Task: Research Airbnb options in Velingrad, Bulgaria from 7th December, 2023 to 14th December, 2023 for 1 adult. Place can be shared room with 1  bedroom having 1 bed and 1 bathroom. Property type can be hotel. Booking option can be shelf check-in. Look for 5 properties as per requirement.
Action: Mouse moved to (461, 172)
Screenshot: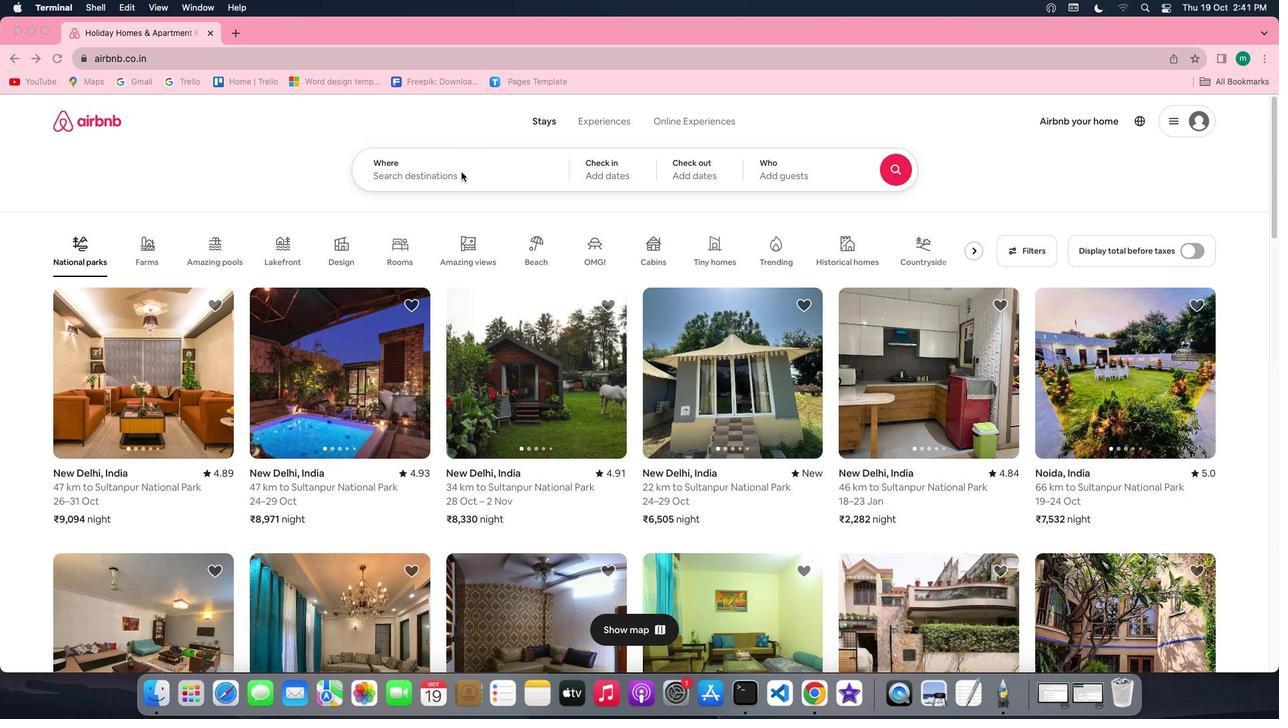 
Action: Mouse pressed left at (461, 172)
Screenshot: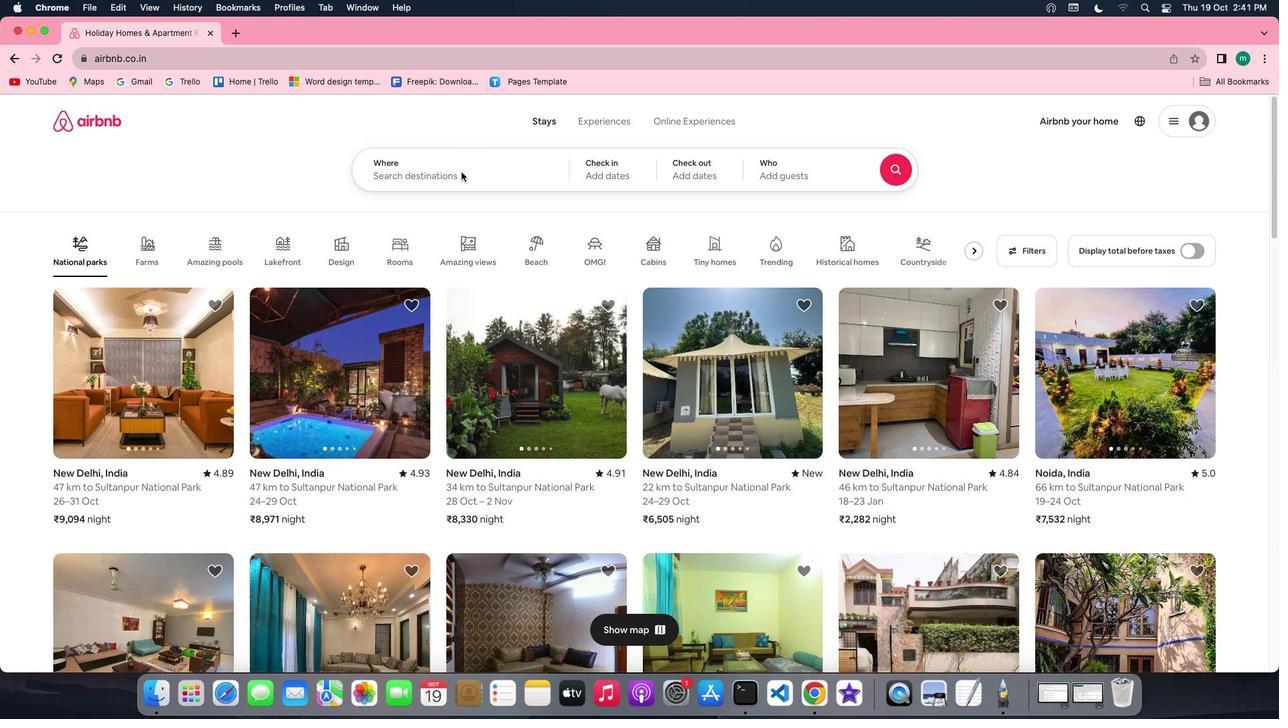 
Action: Mouse pressed left at (461, 172)
Screenshot: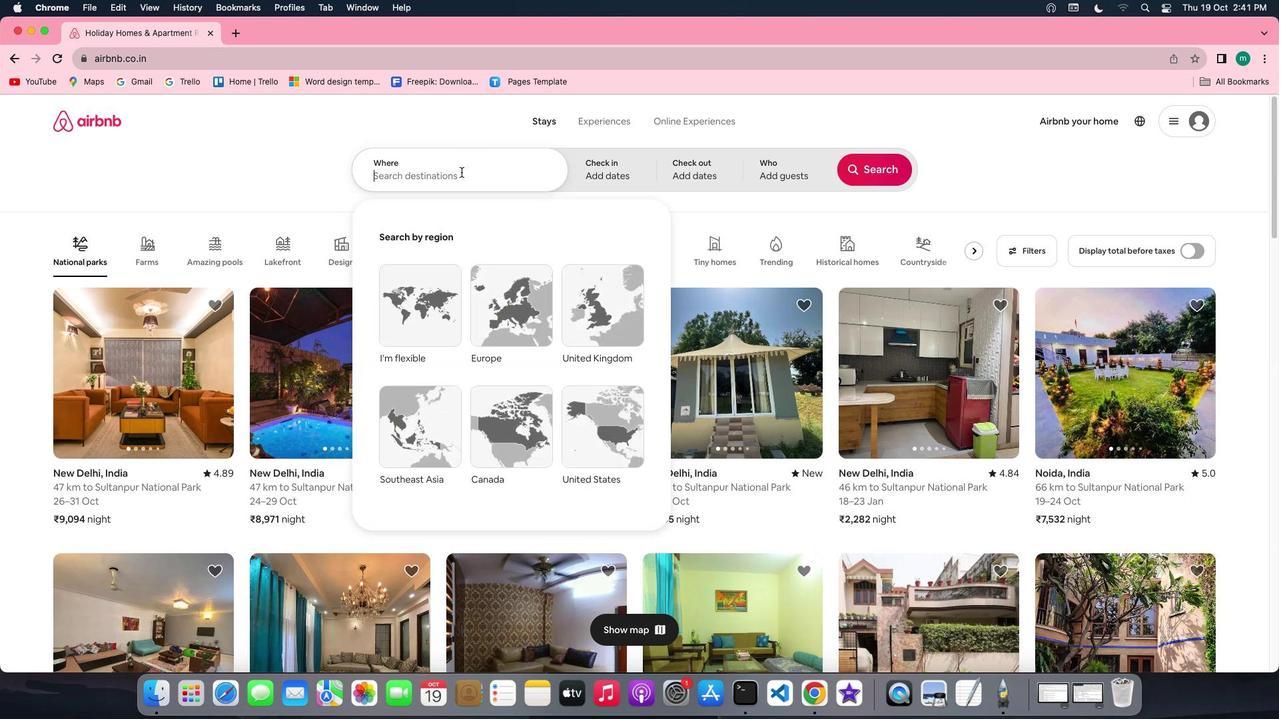 
Action: Key pressed Key.shift'V''e''l''i''n''g''r''a''d'','Key.spaceKey.shift'b''u''l''g''a''r''i''a'
Screenshot: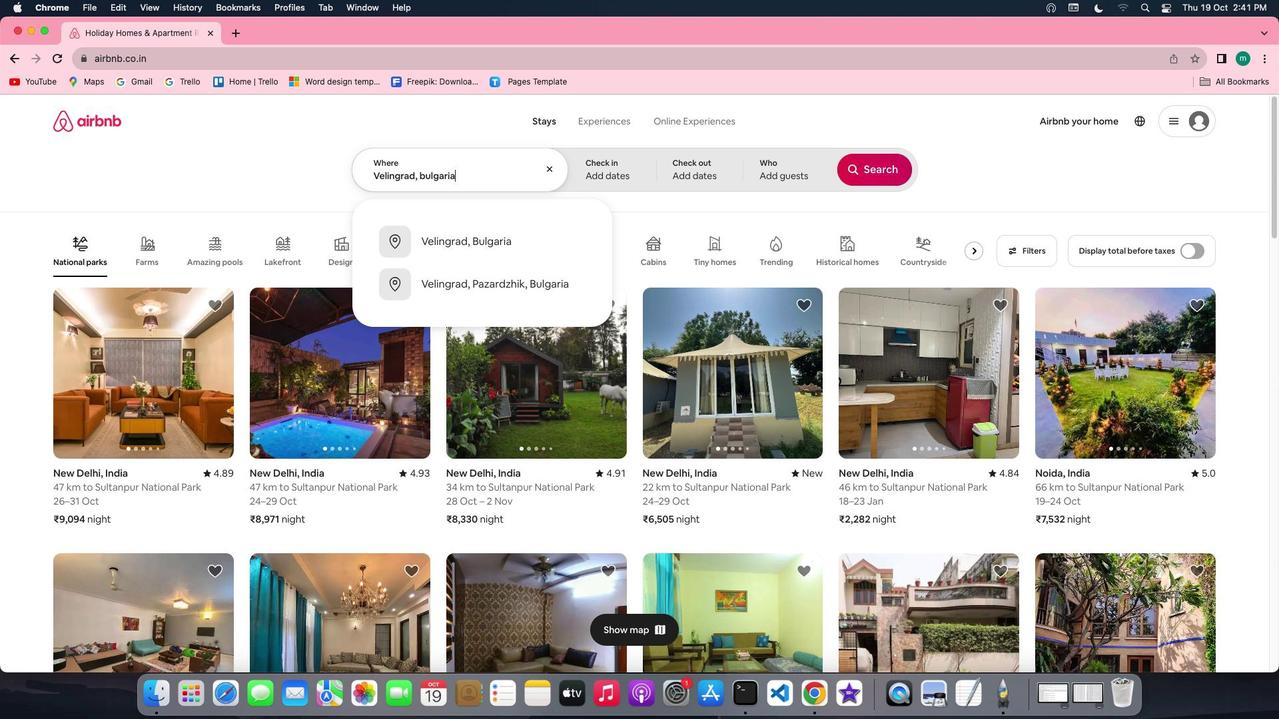 
Action: Mouse moved to (598, 155)
Screenshot: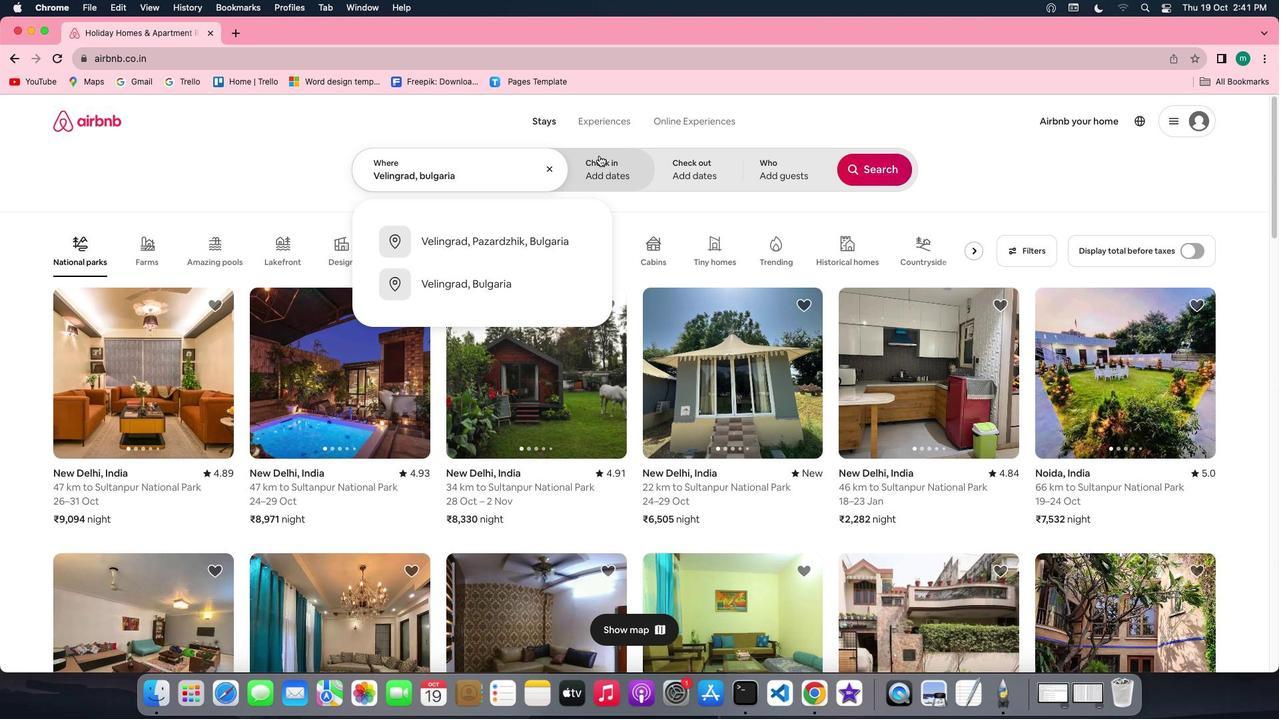 
Action: Mouse pressed left at (598, 155)
Screenshot: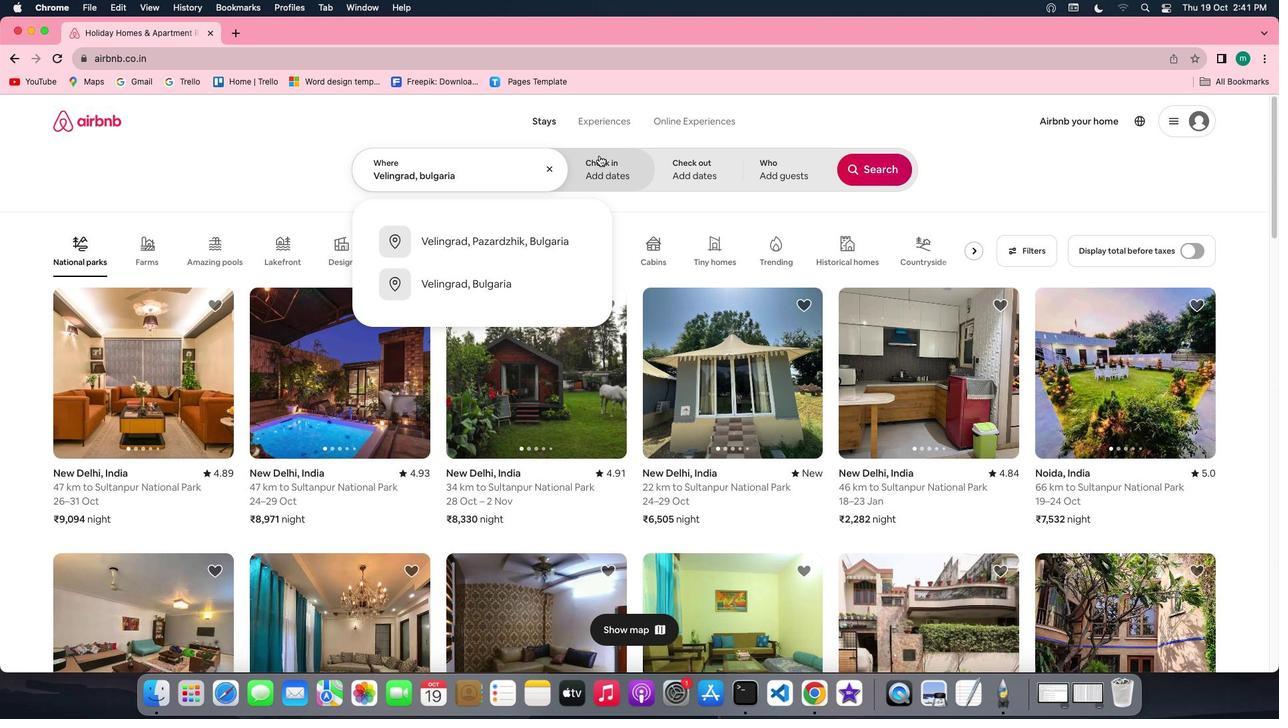 
Action: Mouse moved to (736, 359)
Screenshot: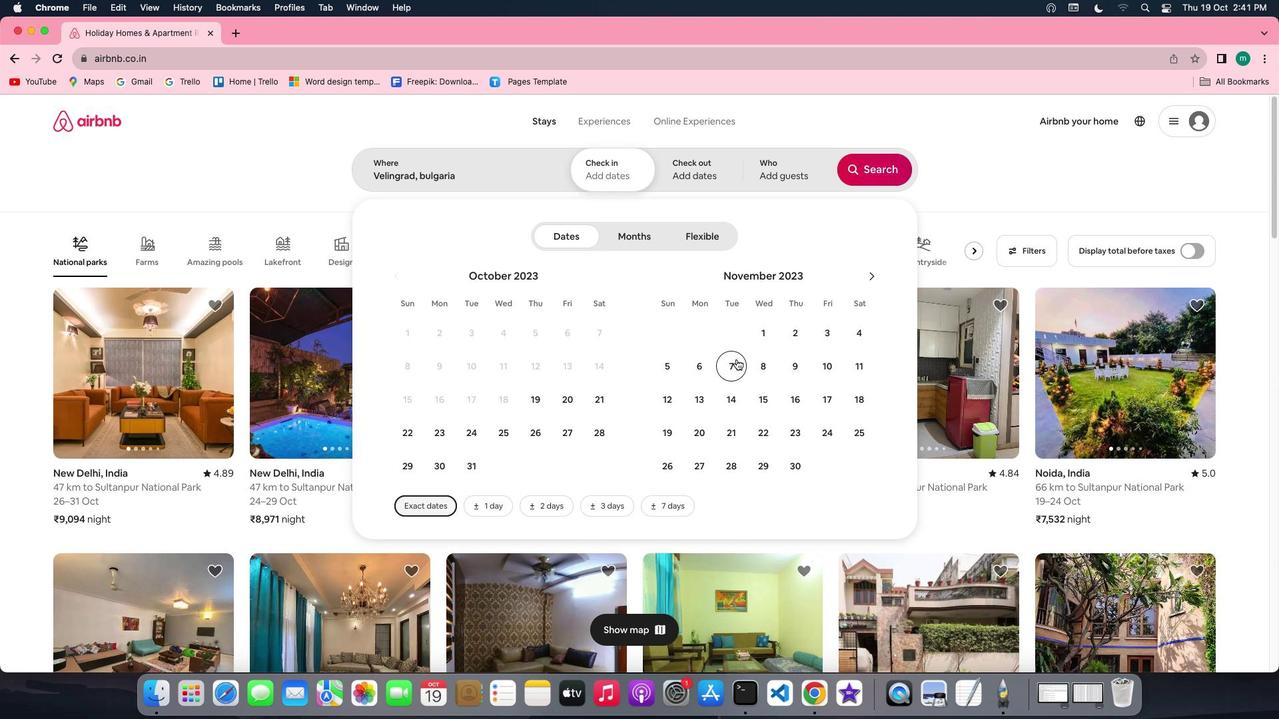 
Action: Mouse pressed left at (736, 359)
Screenshot: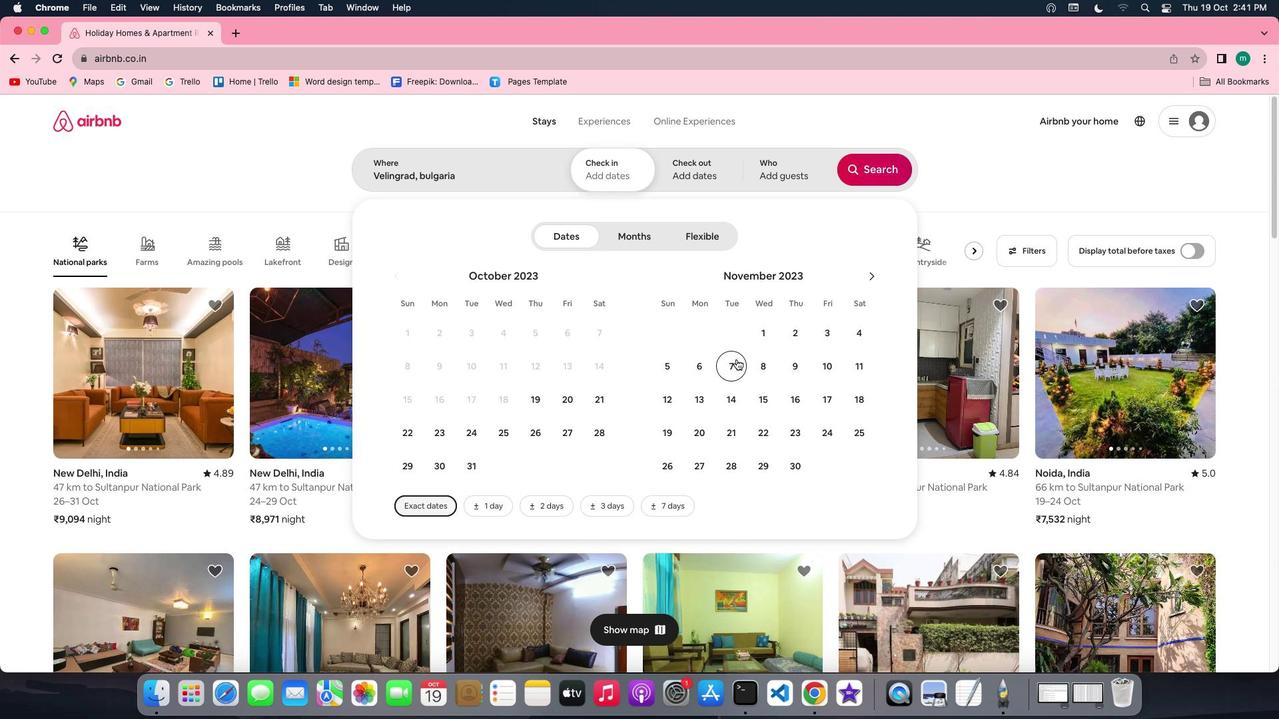 
Action: Mouse moved to (725, 398)
Screenshot: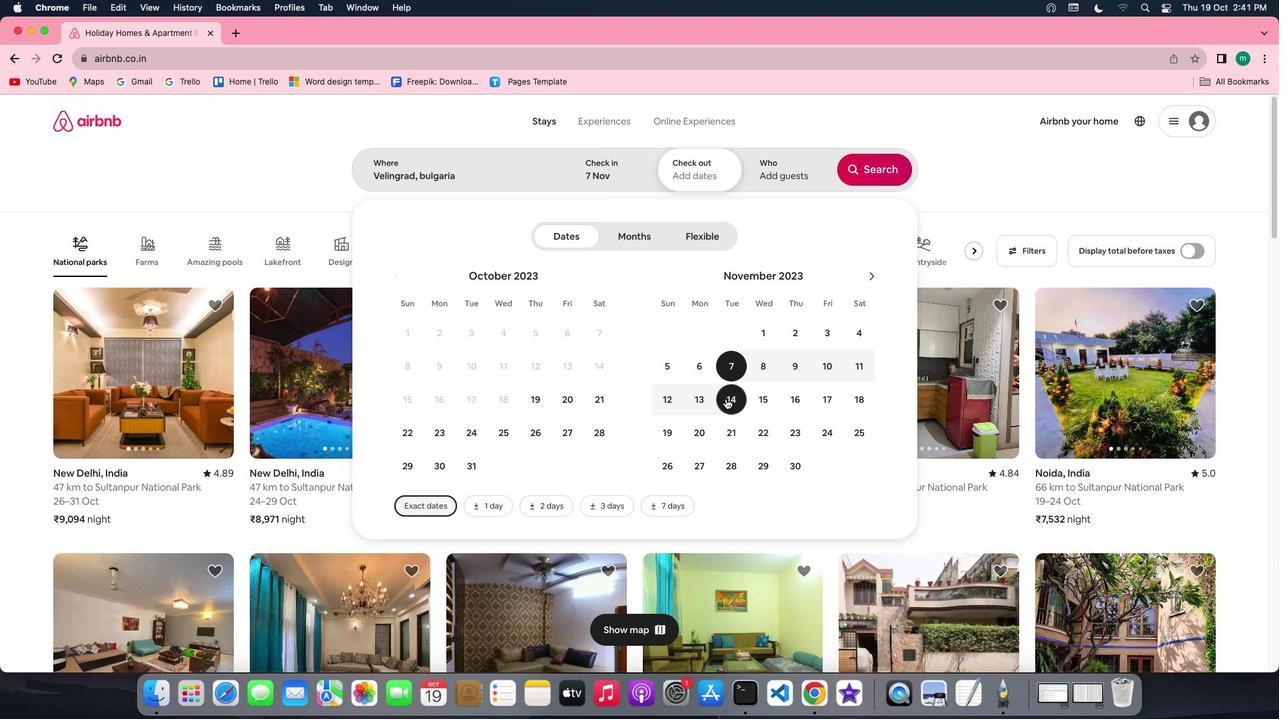 
Action: Mouse pressed left at (725, 398)
Screenshot: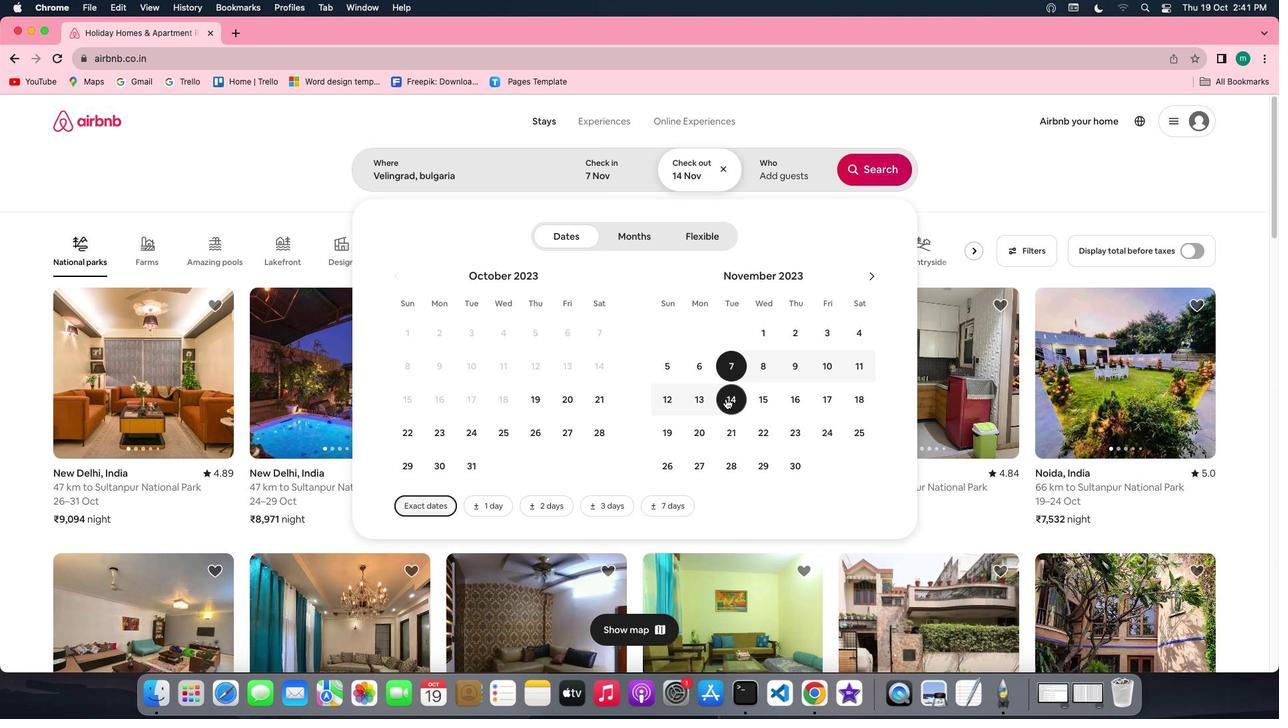 
Action: Mouse moved to (787, 175)
Screenshot: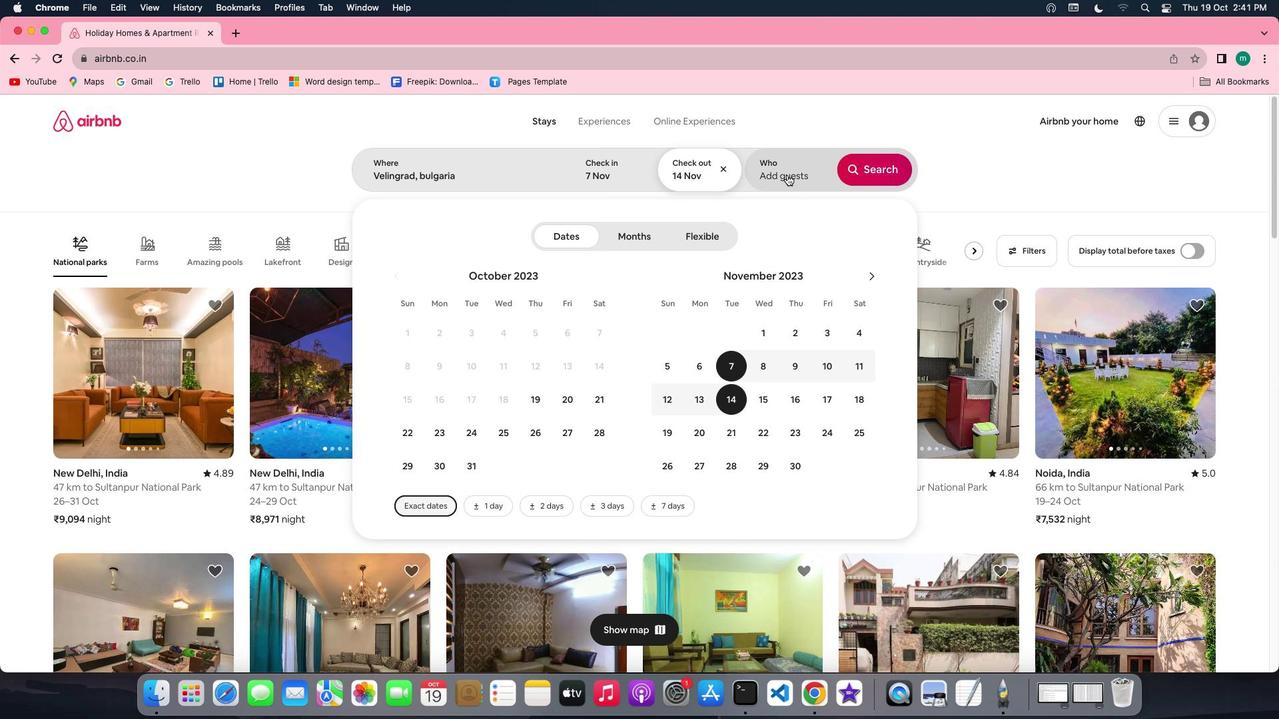 
Action: Mouse pressed left at (787, 175)
Screenshot: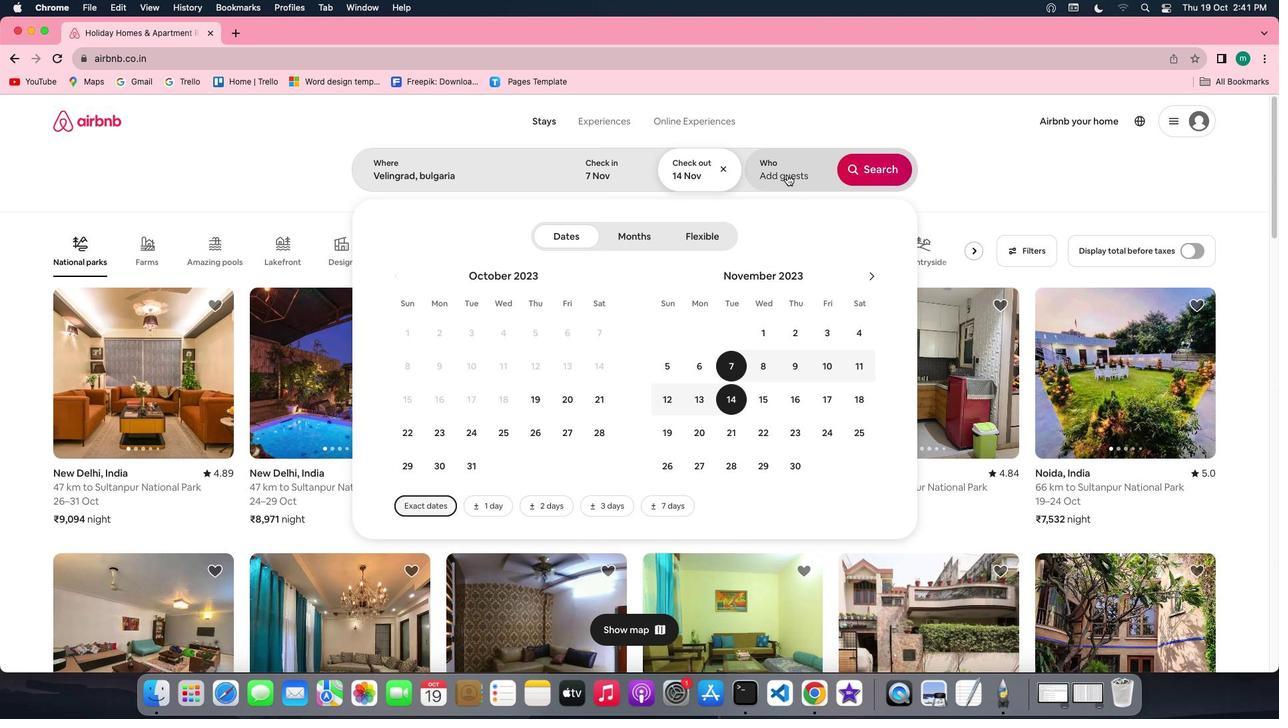 
Action: Mouse moved to (880, 247)
Screenshot: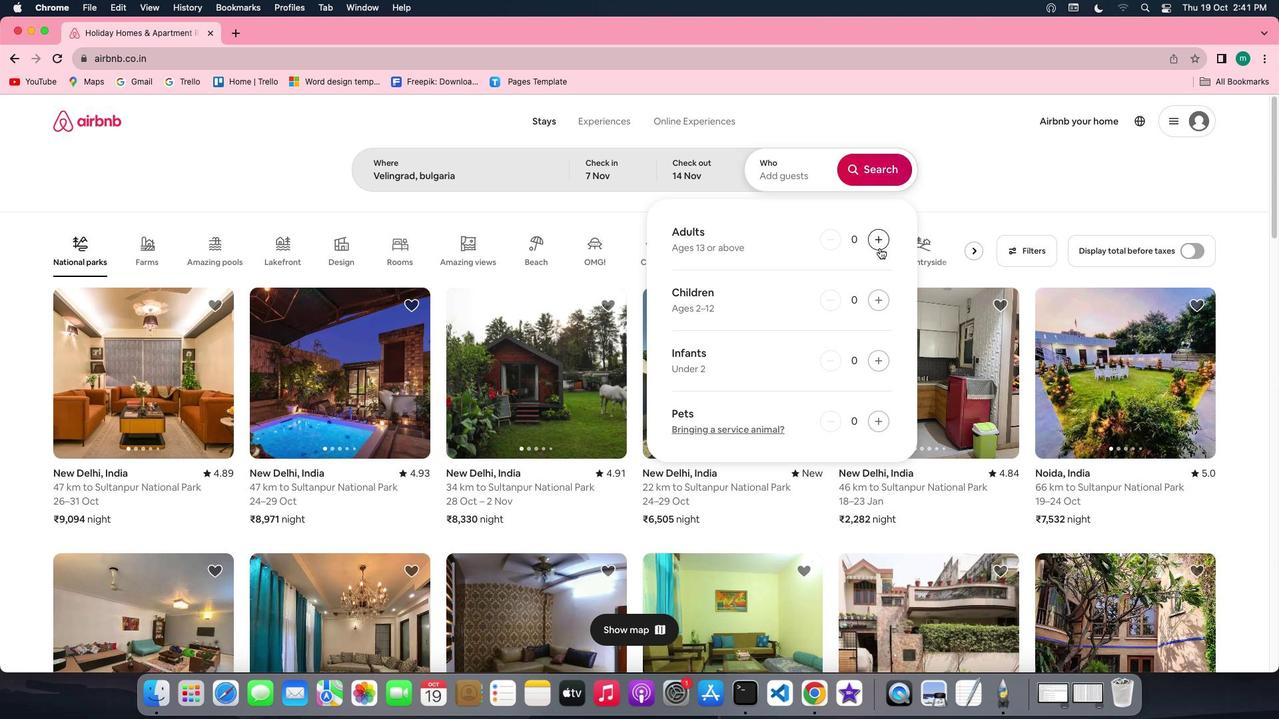
Action: Mouse pressed left at (880, 247)
Screenshot: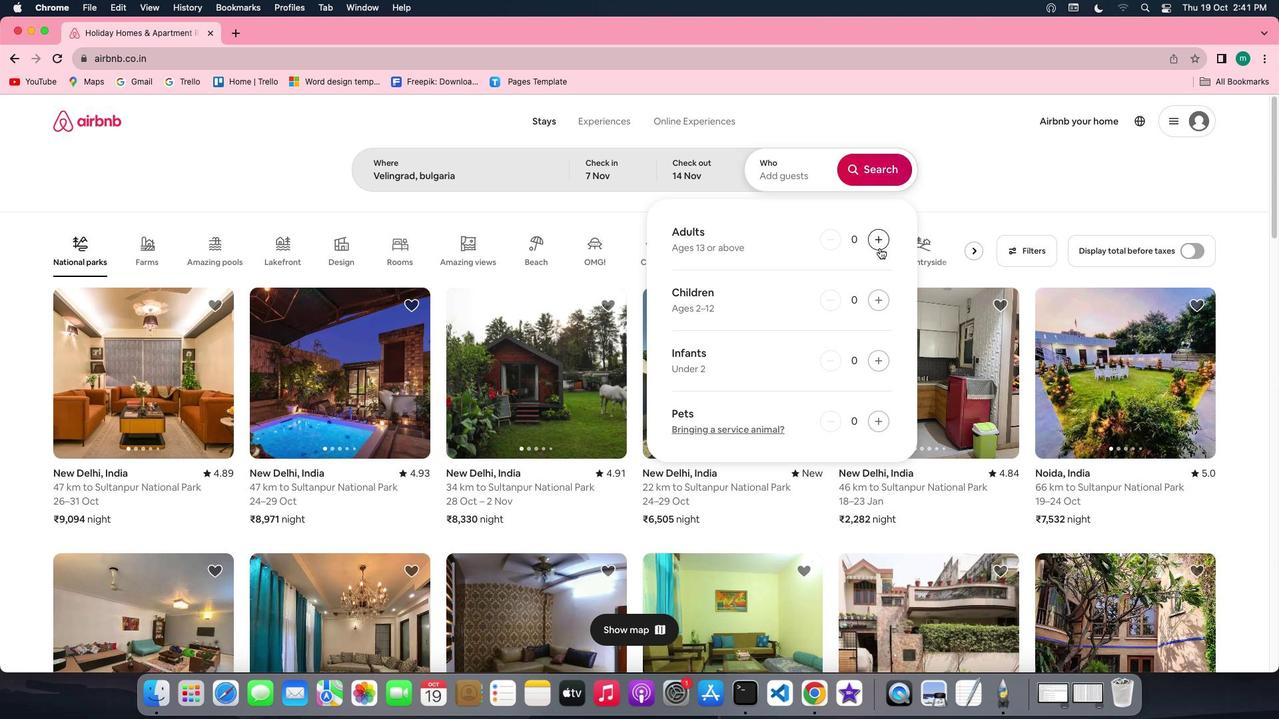 
Action: Mouse moved to (876, 171)
Screenshot: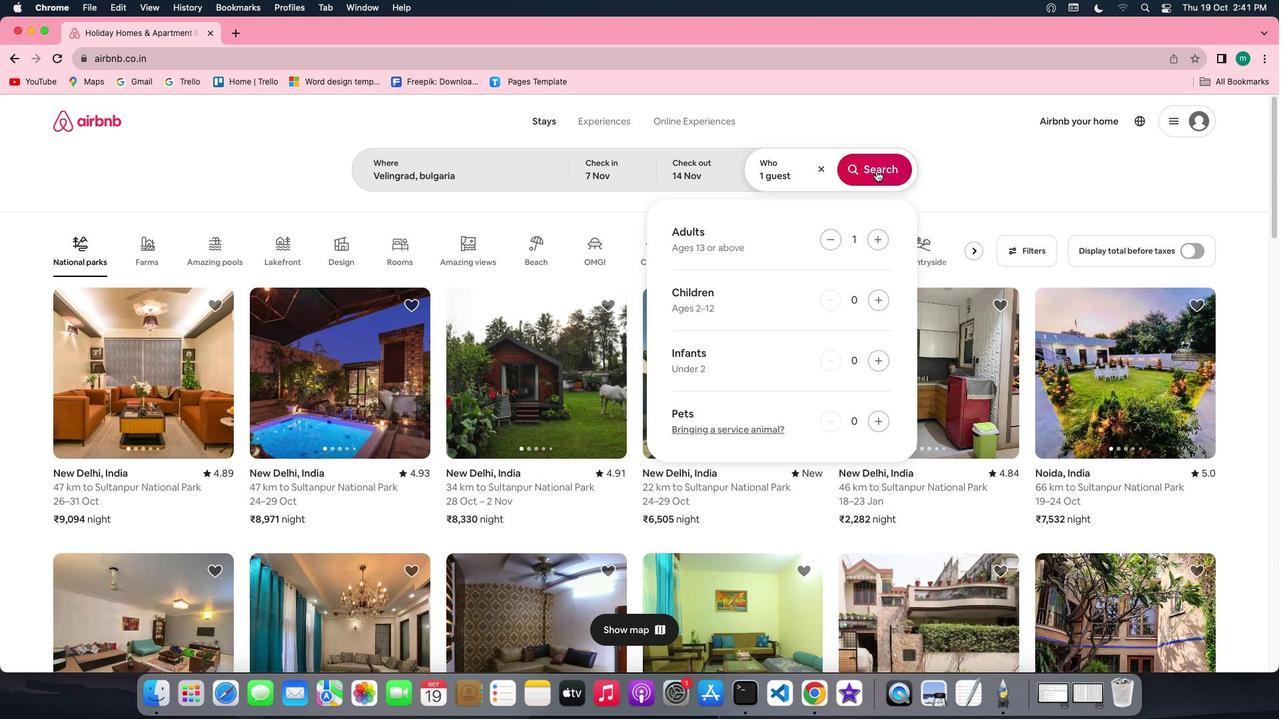 
Action: Mouse pressed left at (876, 171)
Screenshot: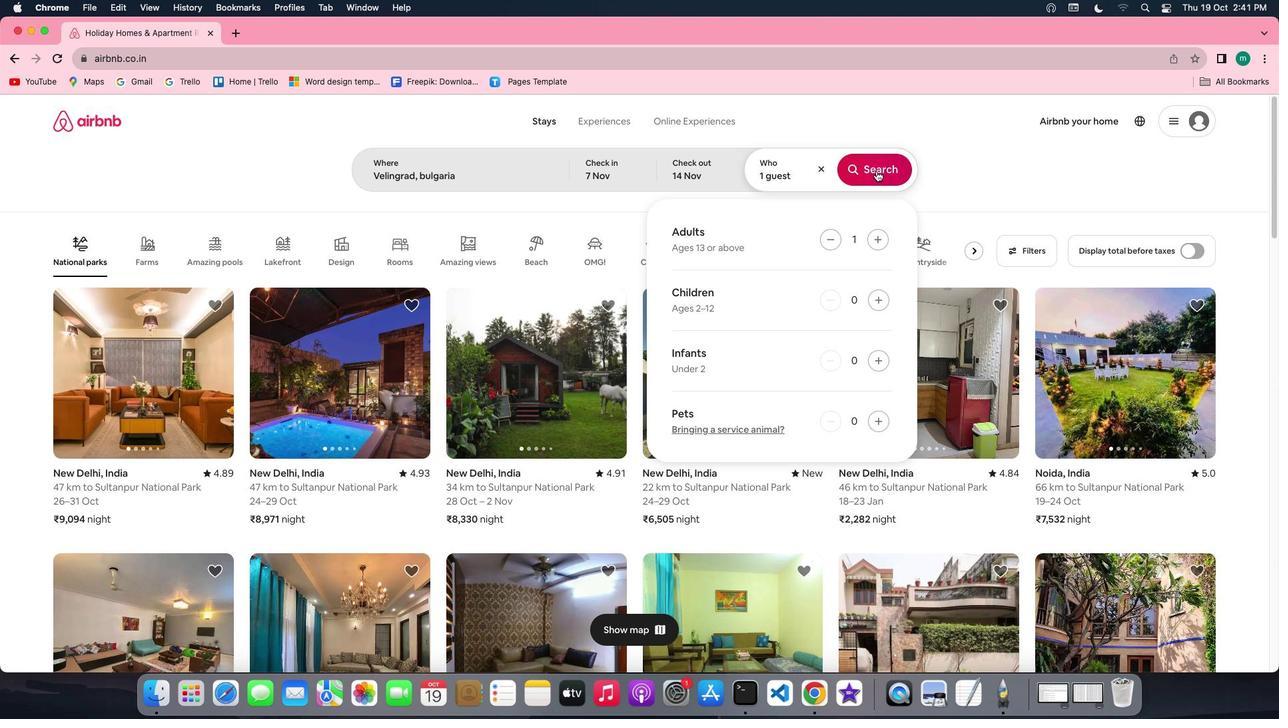 
Action: Mouse moved to (1061, 177)
Screenshot: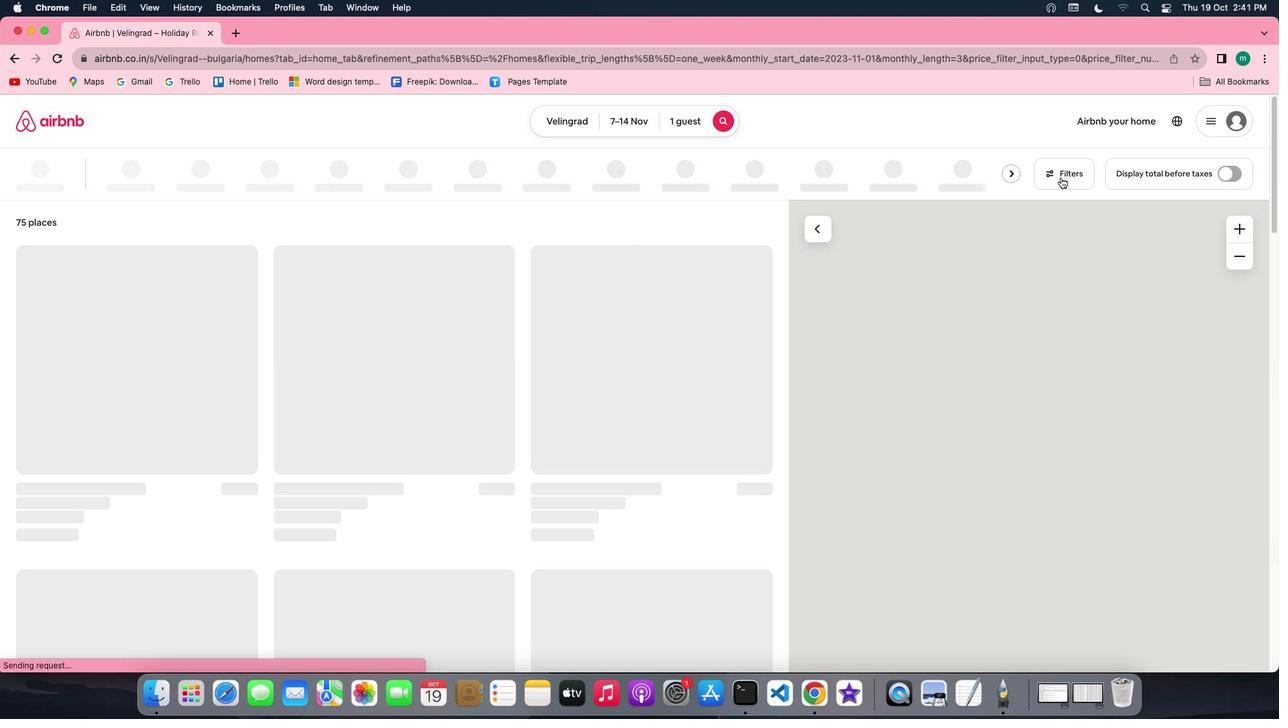 
Action: Mouse pressed left at (1061, 177)
Screenshot: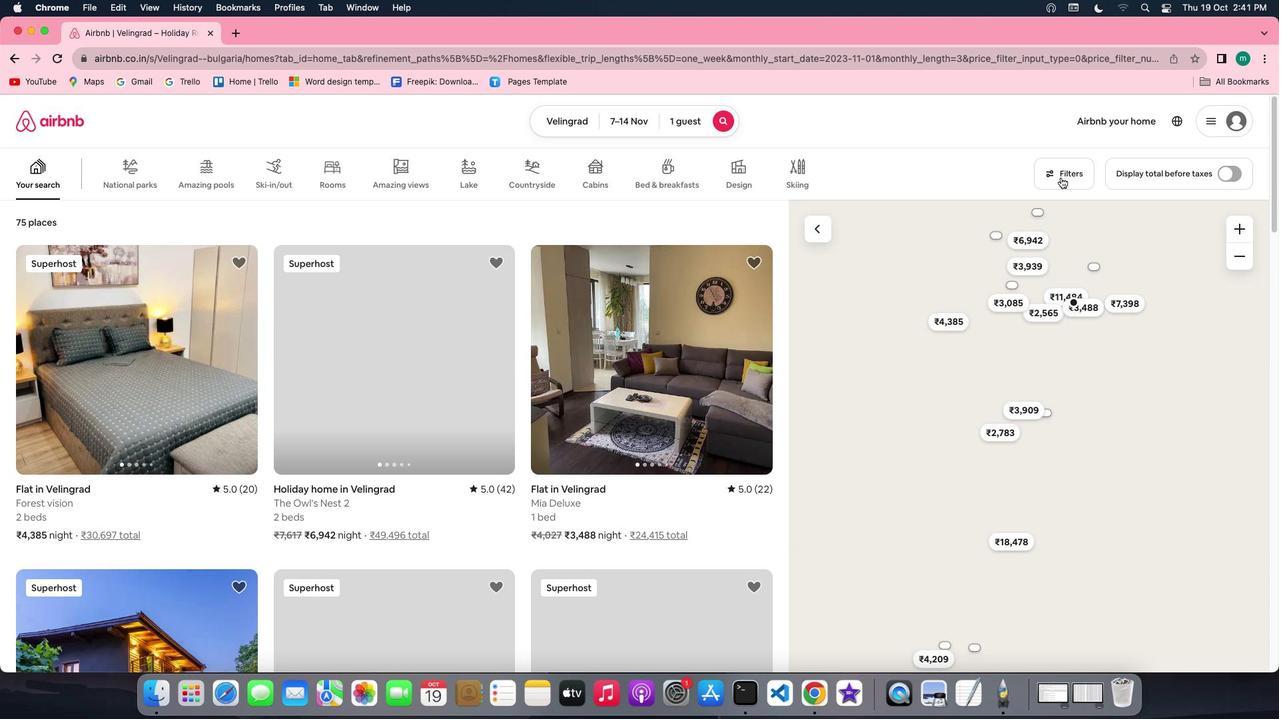 
Action: Mouse moved to (563, 358)
Screenshot: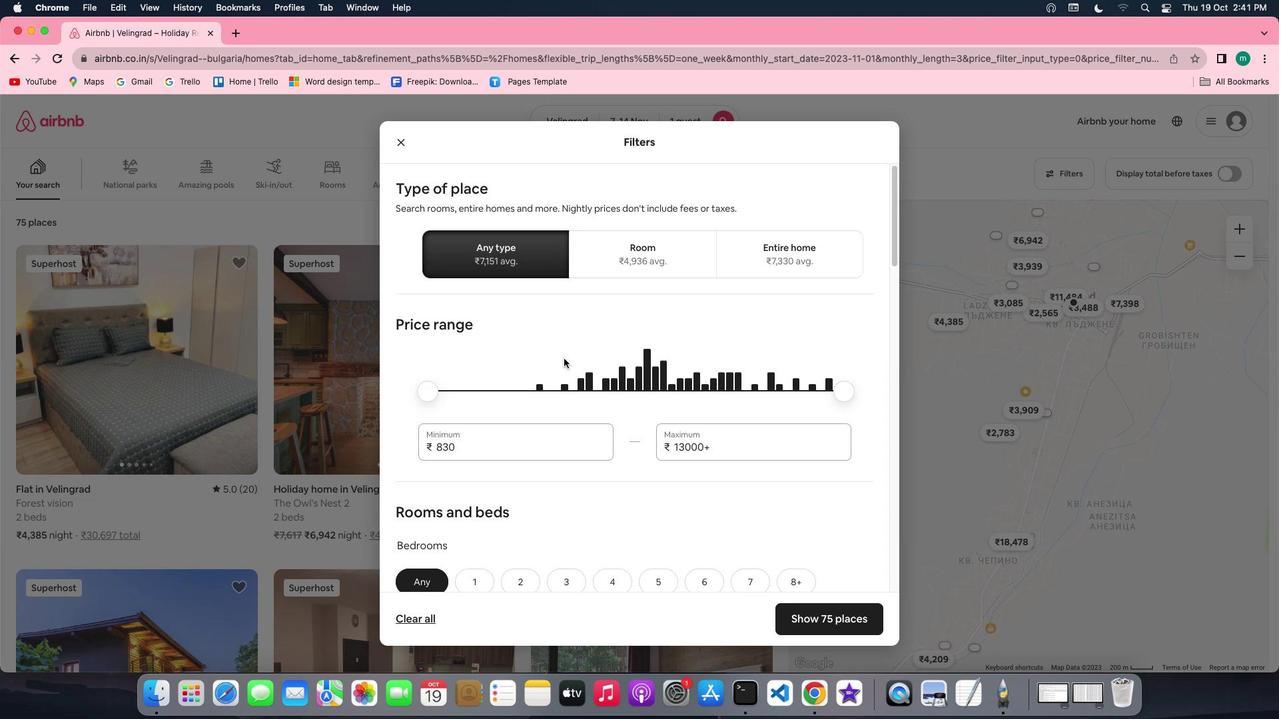 
Action: Mouse scrolled (563, 358) with delta (0, 0)
Screenshot: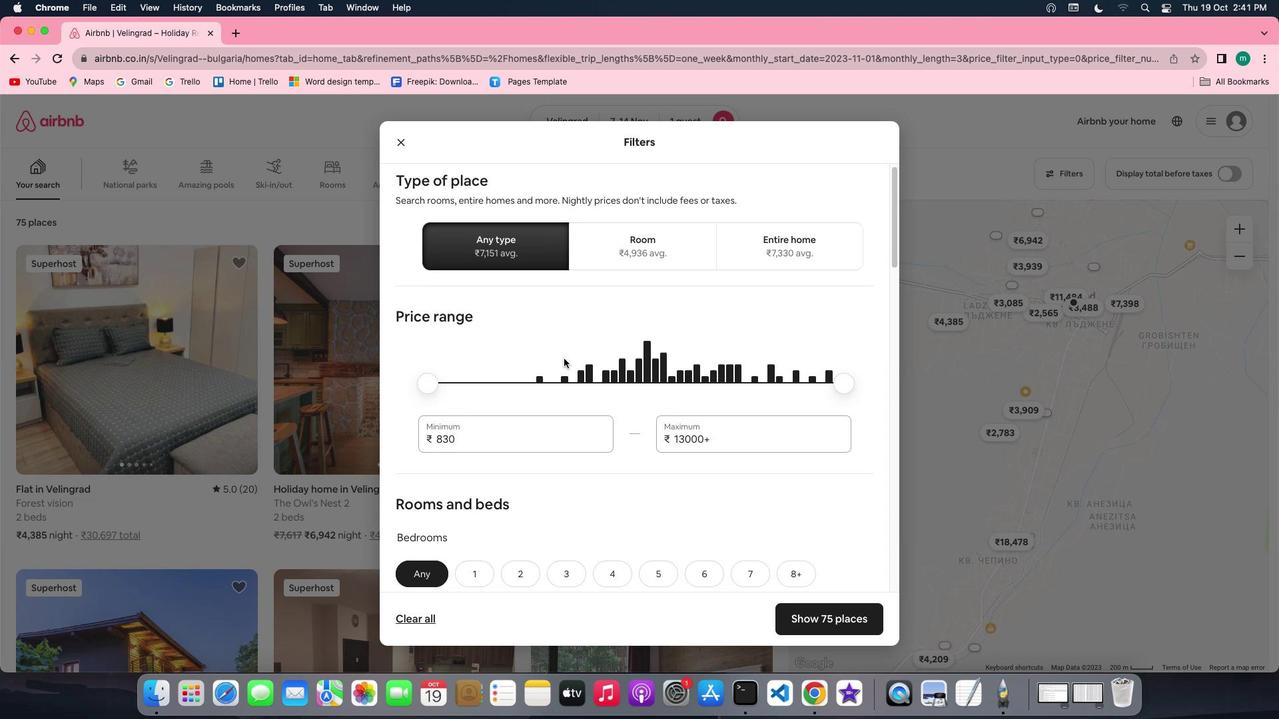 
Action: Mouse scrolled (563, 358) with delta (0, 0)
Screenshot: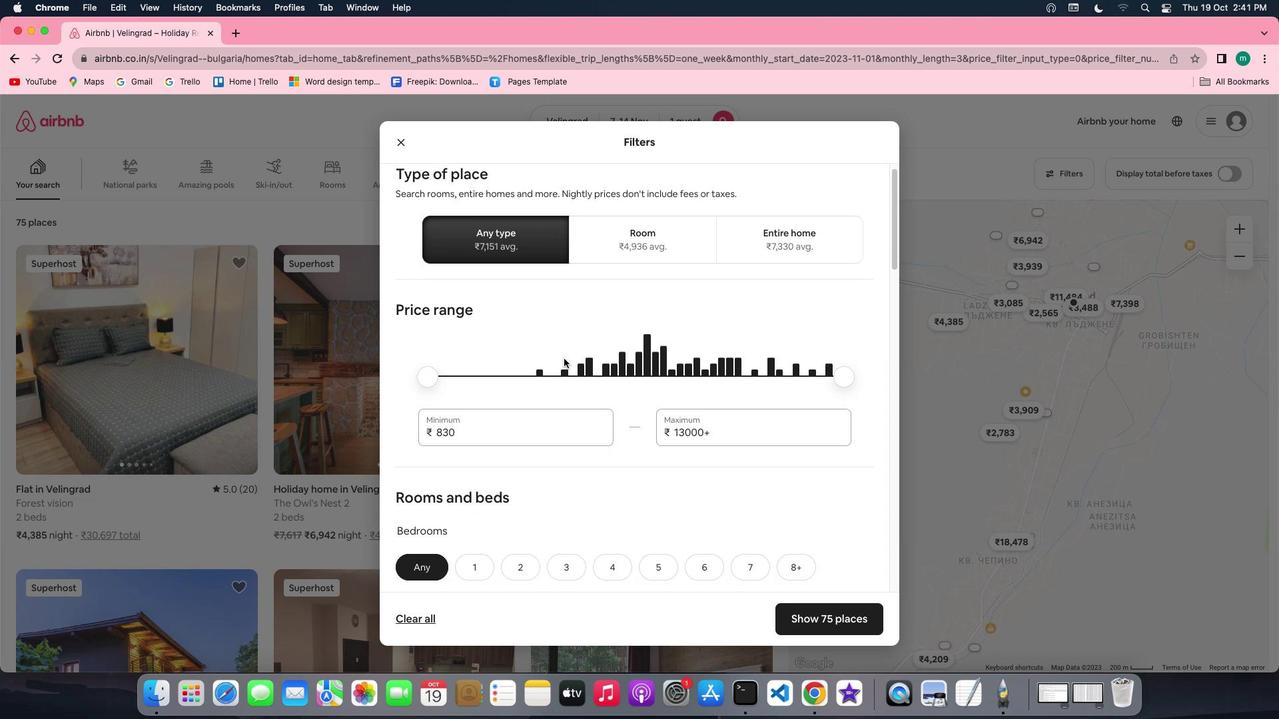 
Action: Mouse scrolled (563, 358) with delta (0, 0)
Screenshot: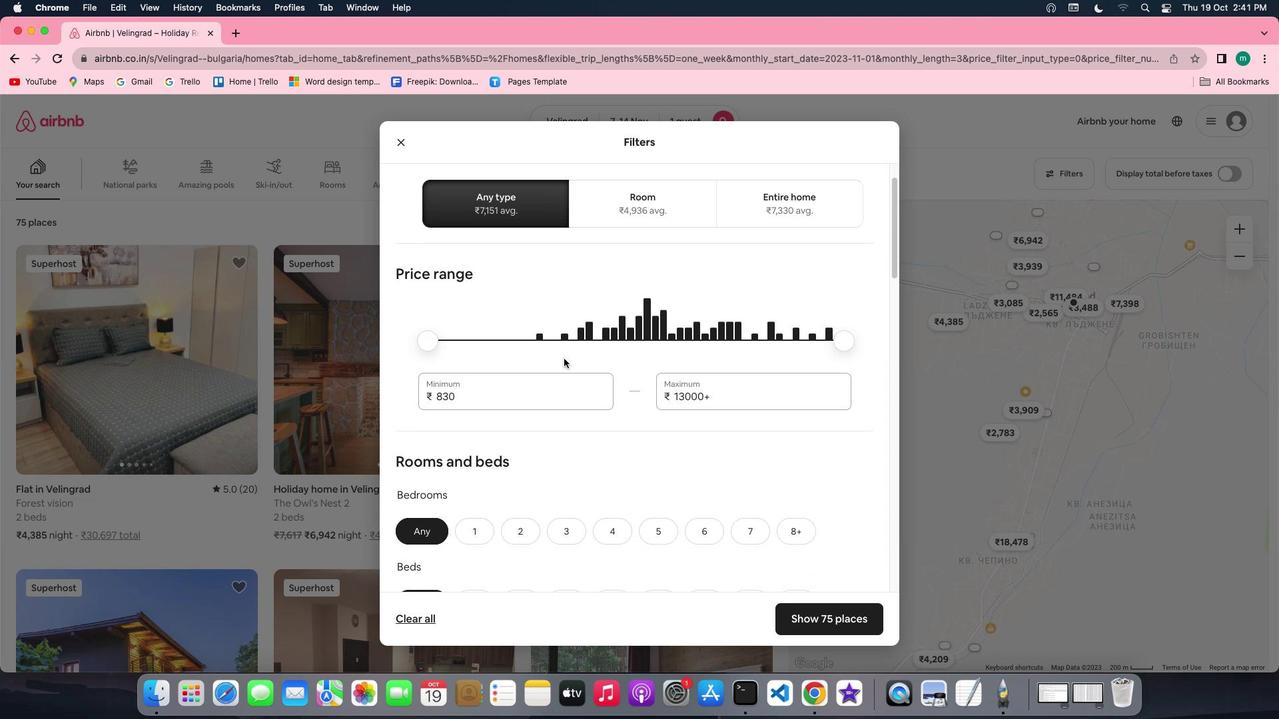 
Action: Mouse scrolled (563, 358) with delta (0, 0)
Screenshot: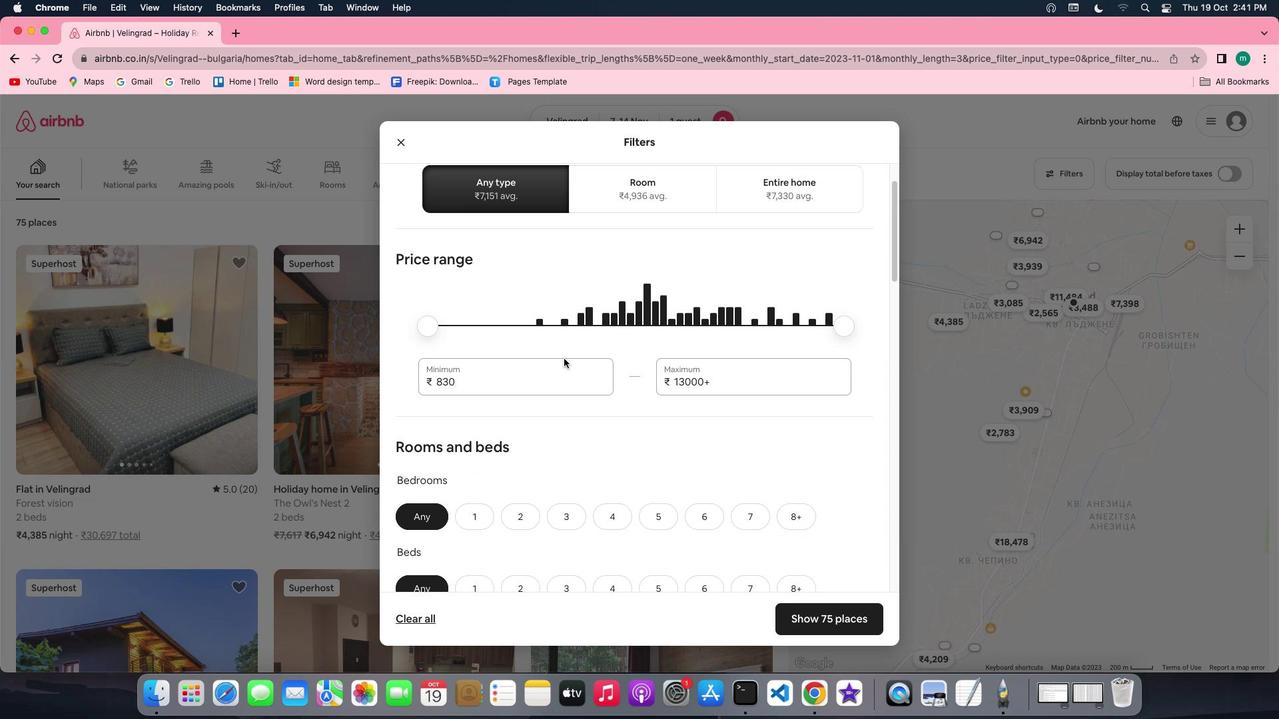 
Action: Mouse scrolled (563, 358) with delta (0, 0)
Screenshot: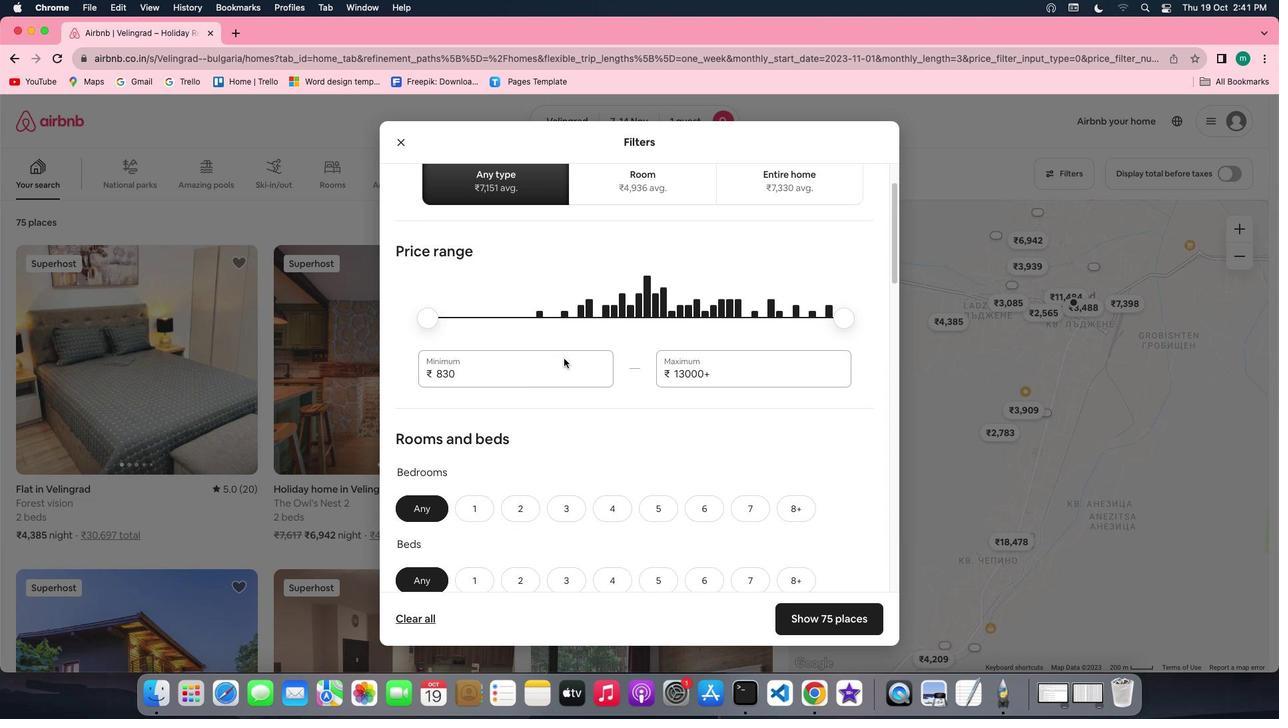
Action: Mouse scrolled (563, 358) with delta (0, 0)
Screenshot: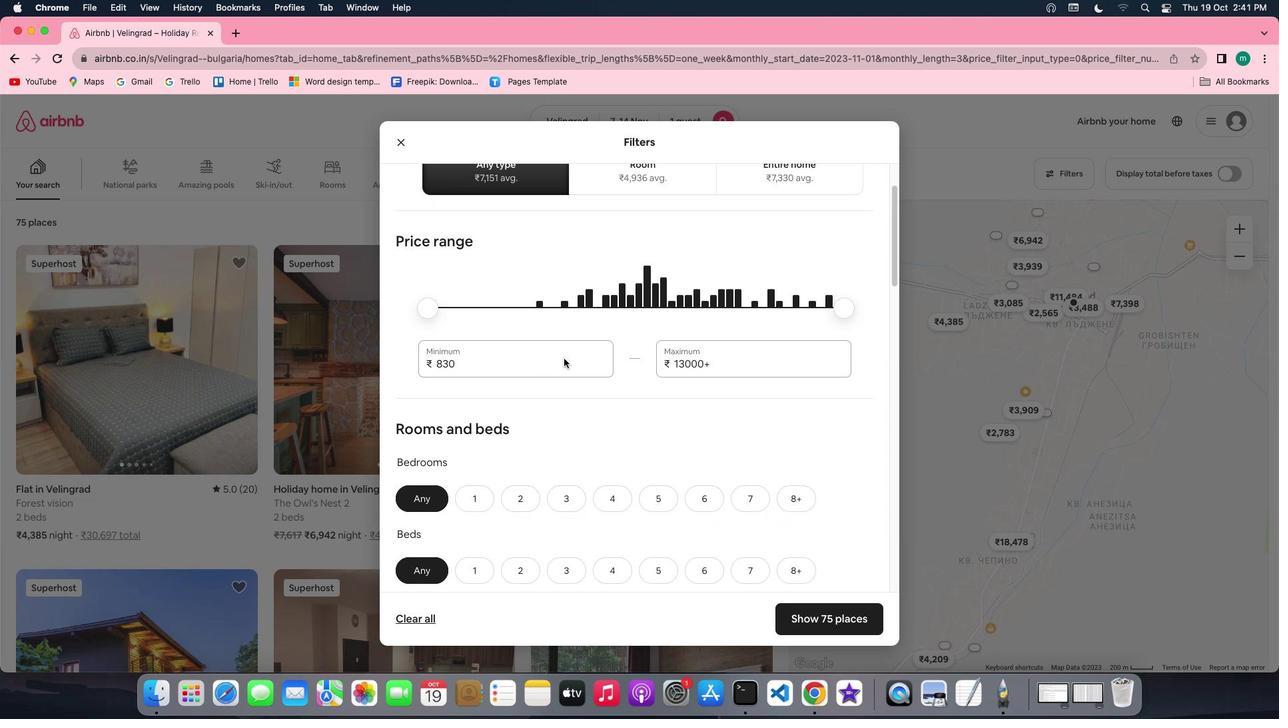
Action: Mouse scrolled (563, 358) with delta (0, 0)
Screenshot: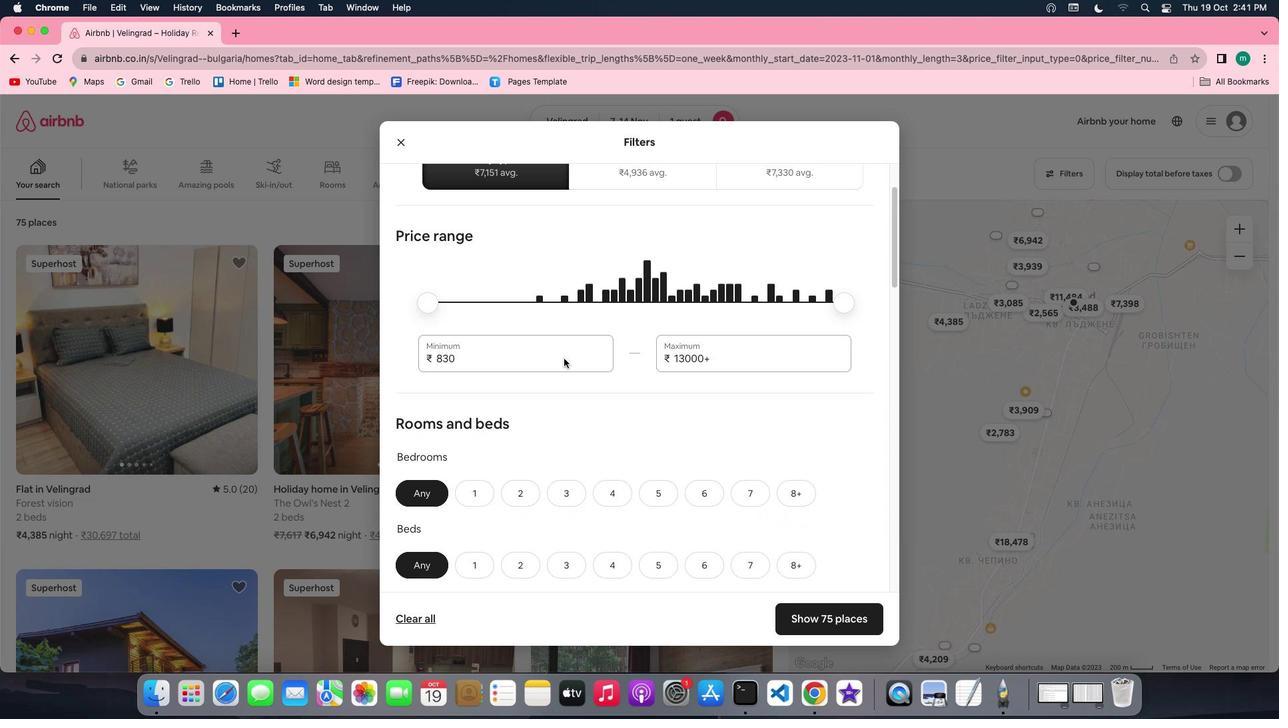 
Action: Mouse scrolled (563, 358) with delta (0, 0)
Screenshot: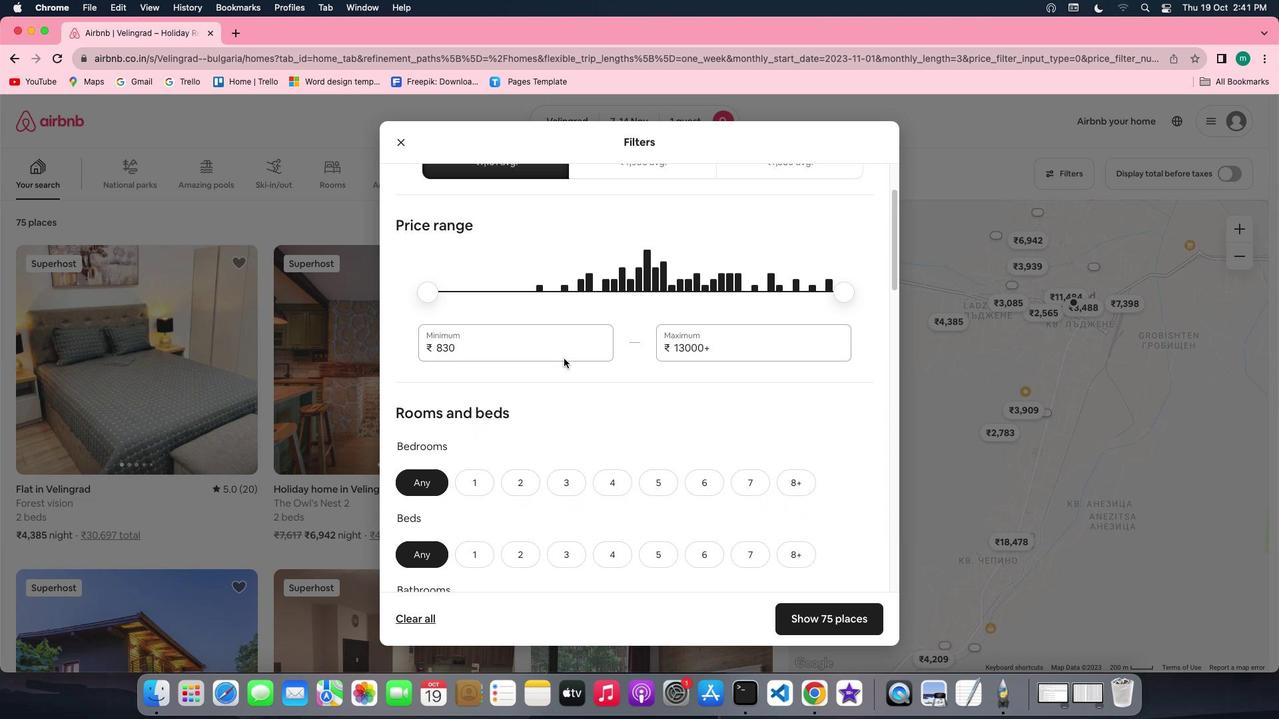 
Action: Mouse scrolled (563, 358) with delta (0, 0)
Screenshot: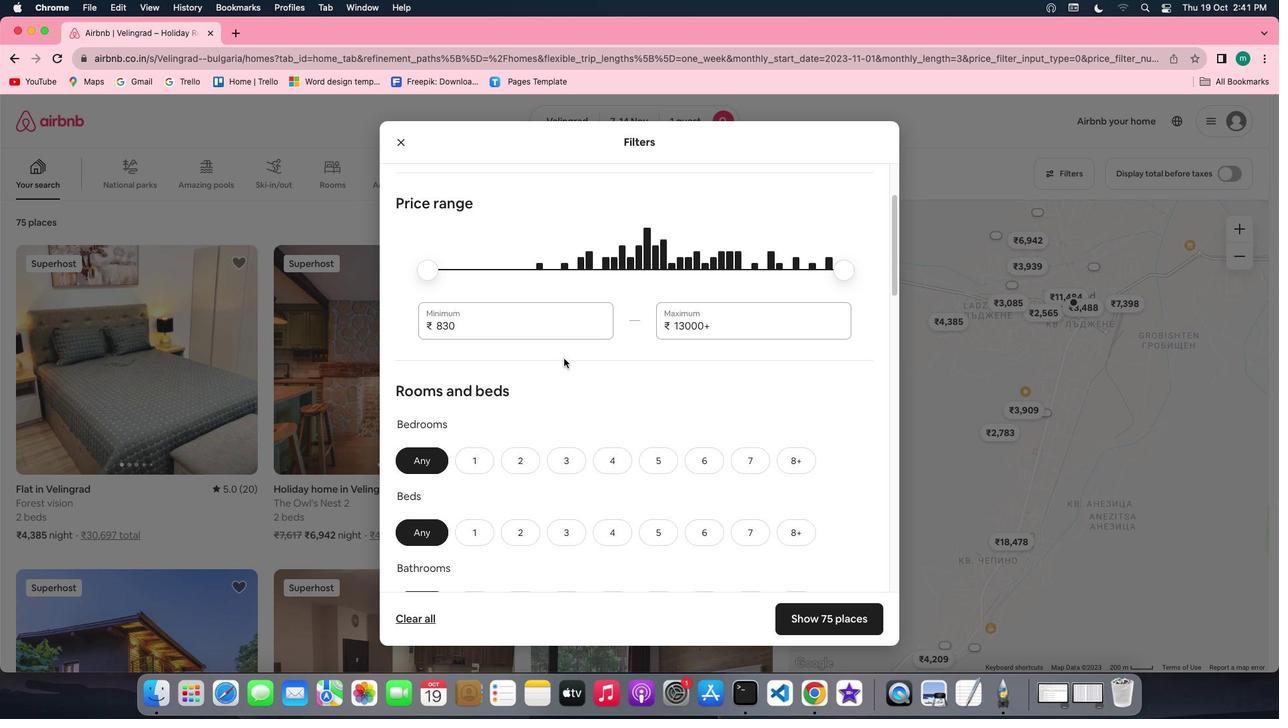 
Action: Mouse scrolled (563, 358) with delta (0, 0)
Screenshot: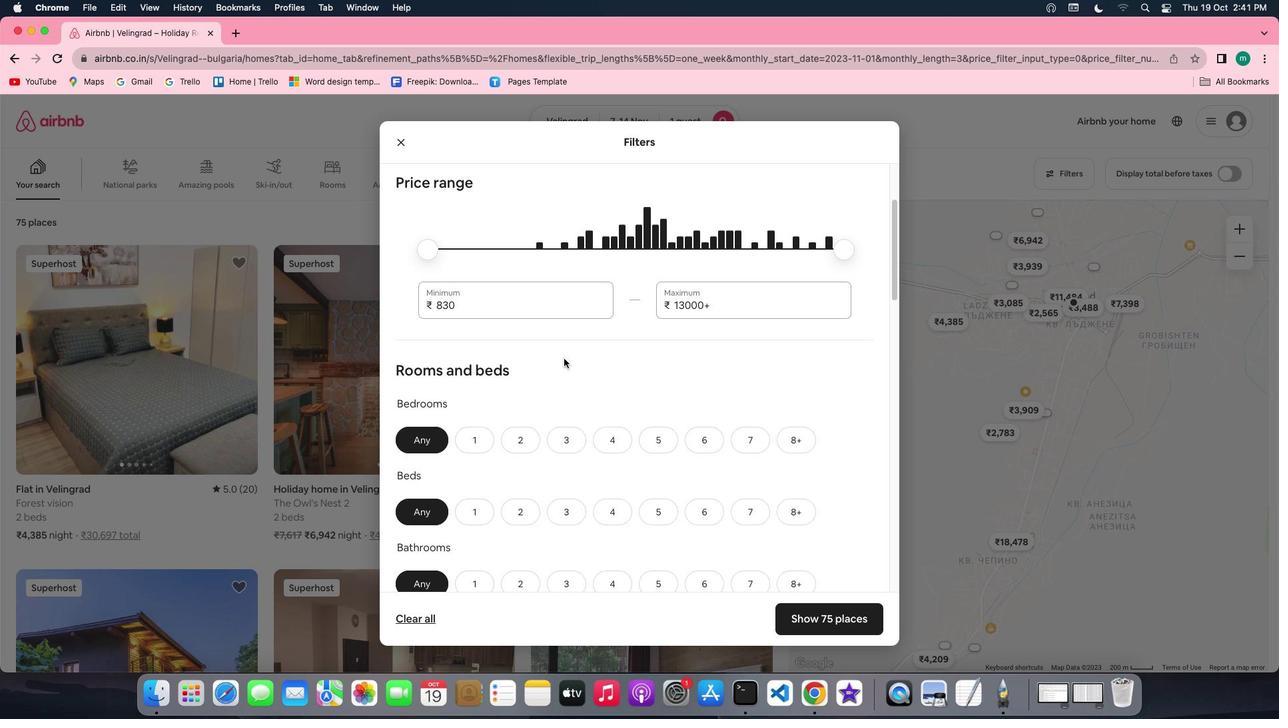 
Action: Mouse scrolled (563, 358) with delta (0, 0)
Screenshot: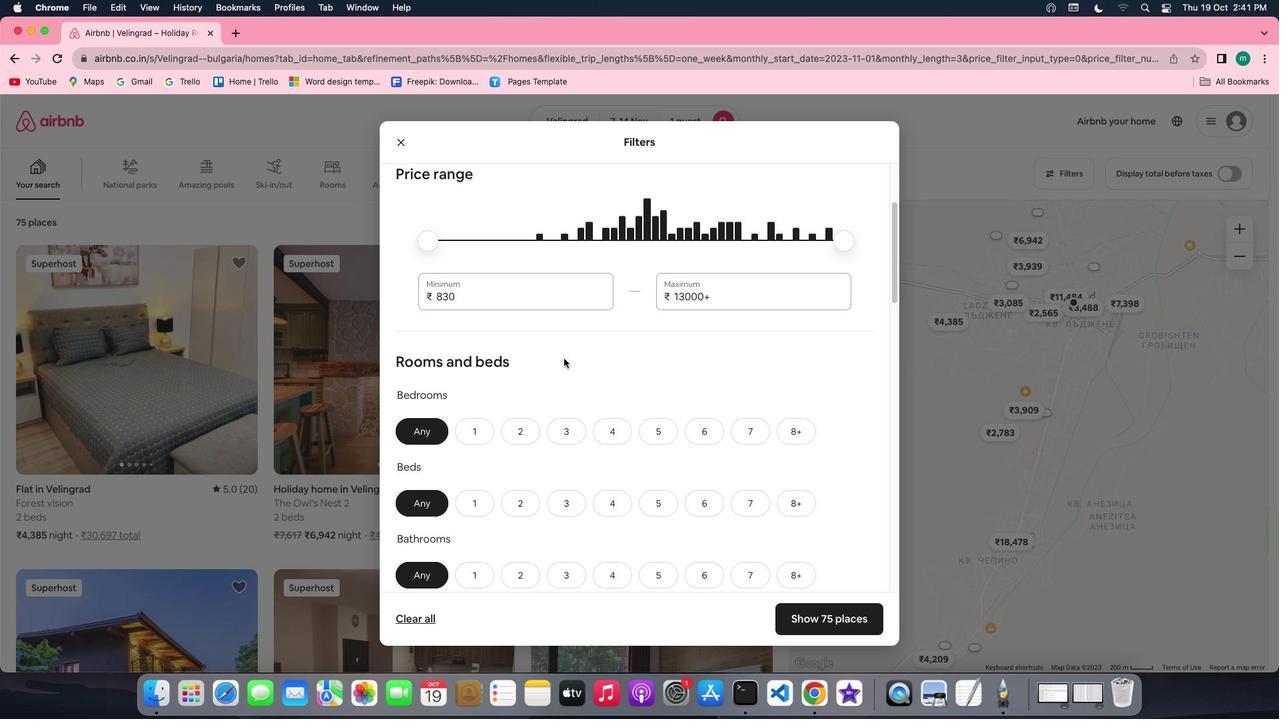 
Action: Mouse scrolled (563, 358) with delta (0, 0)
Screenshot: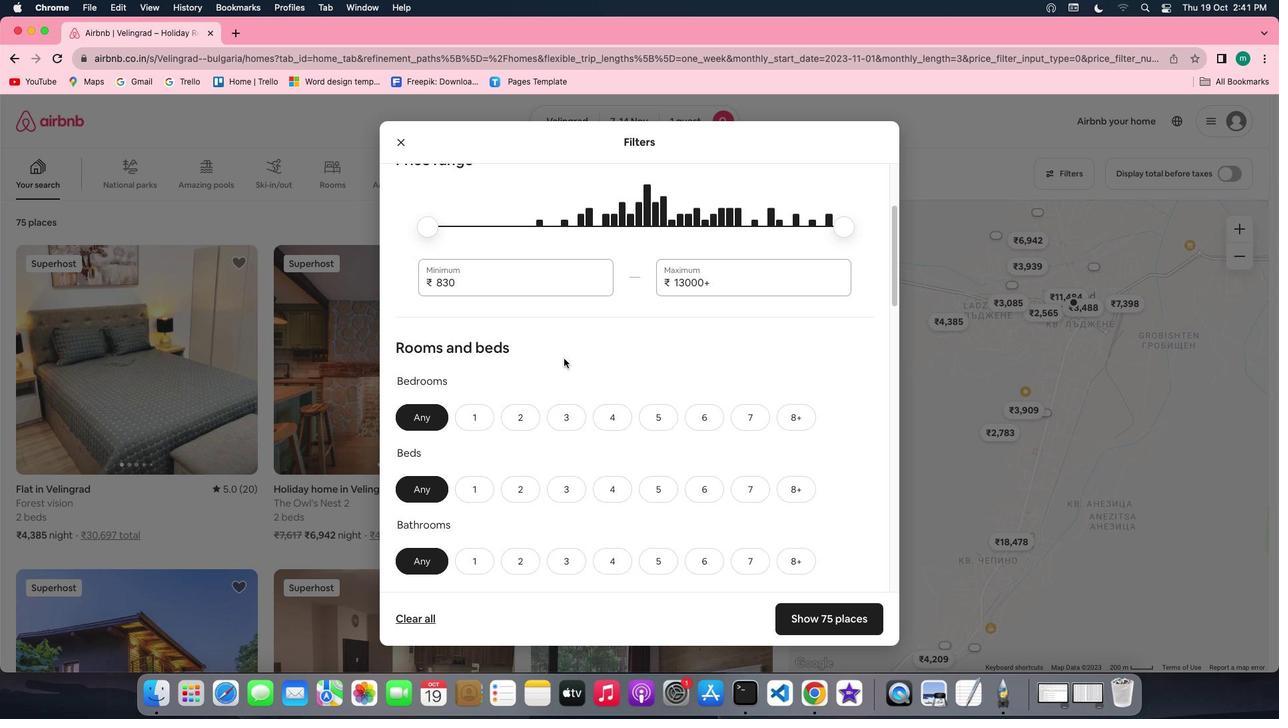 
Action: Mouse scrolled (563, 358) with delta (0, 0)
Screenshot: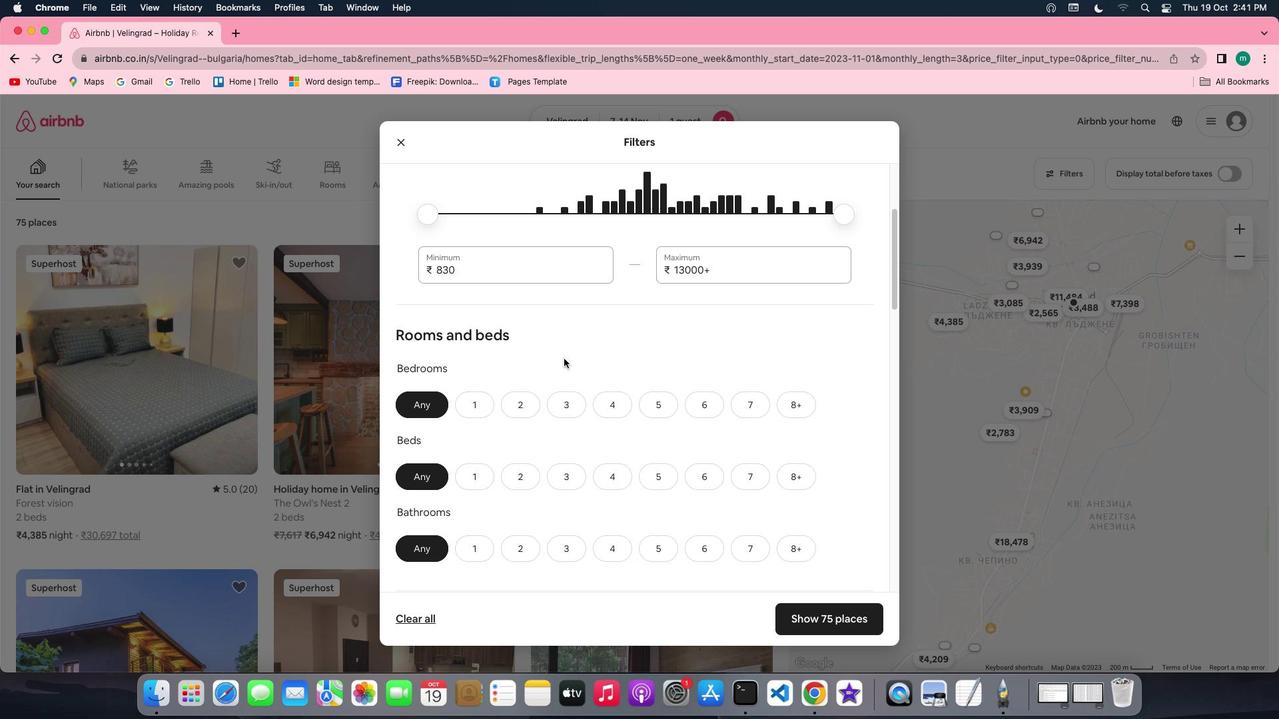 
Action: Mouse scrolled (563, 358) with delta (0, 0)
Screenshot: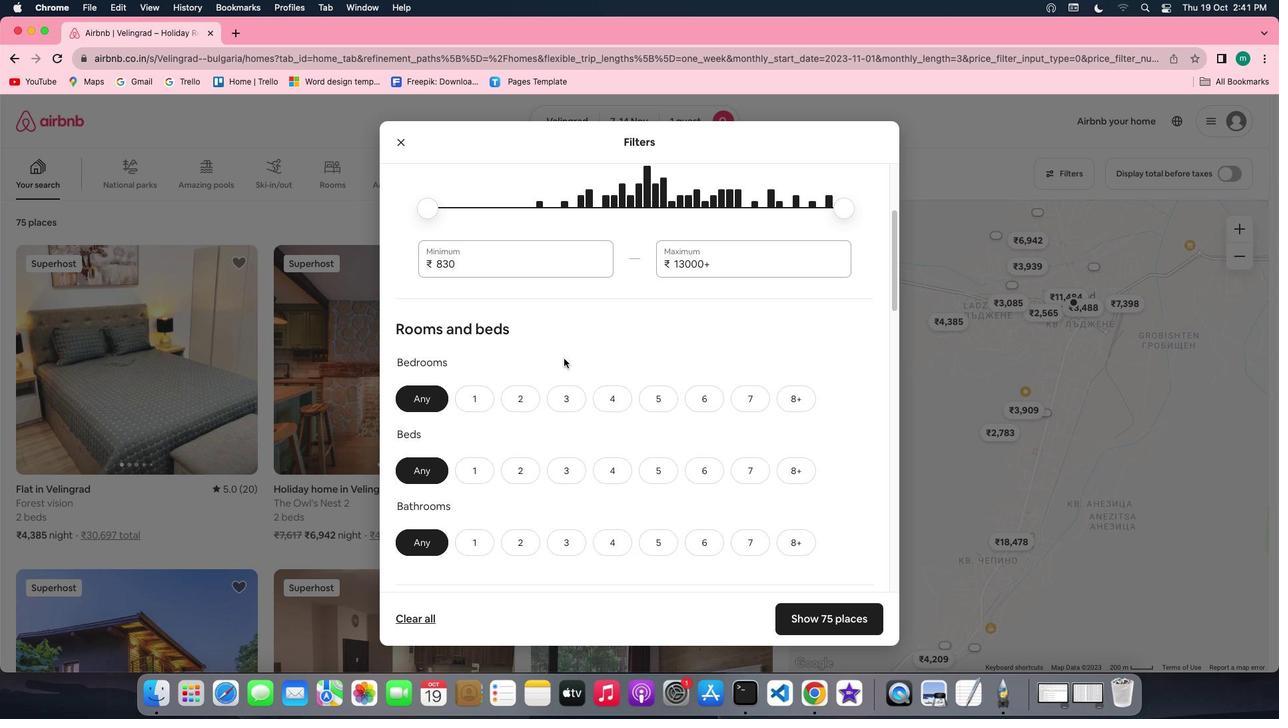 
Action: Mouse scrolled (563, 358) with delta (0, 0)
Screenshot: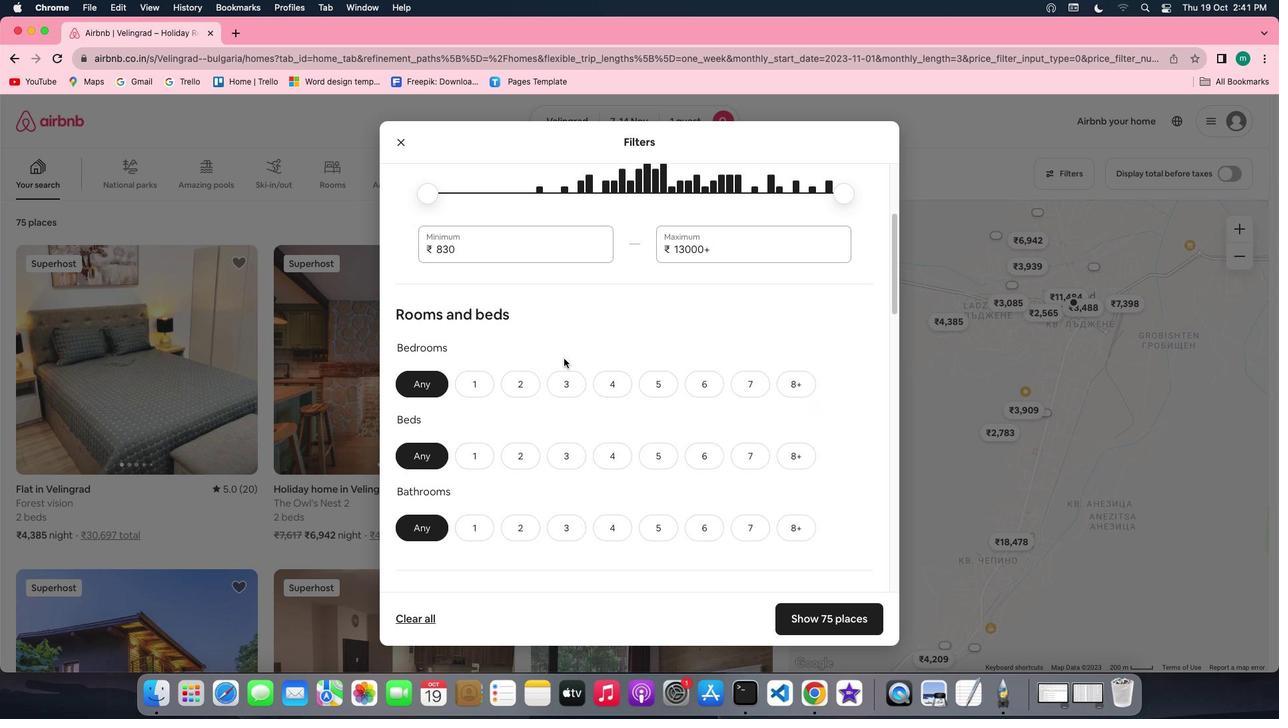 
Action: Mouse scrolled (563, 358) with delta (0, 0)
Screenshot: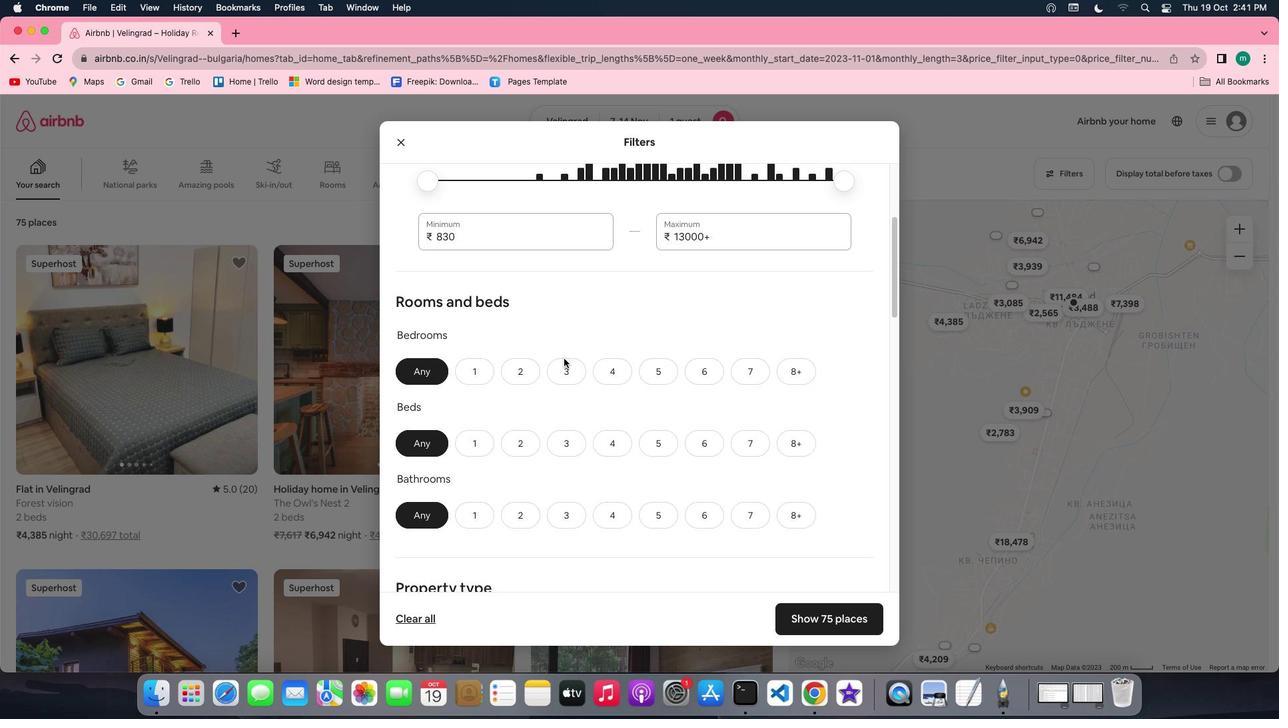 
Action: Mouse scrolled (563, 358) with delta (0, 0)
Screenshot: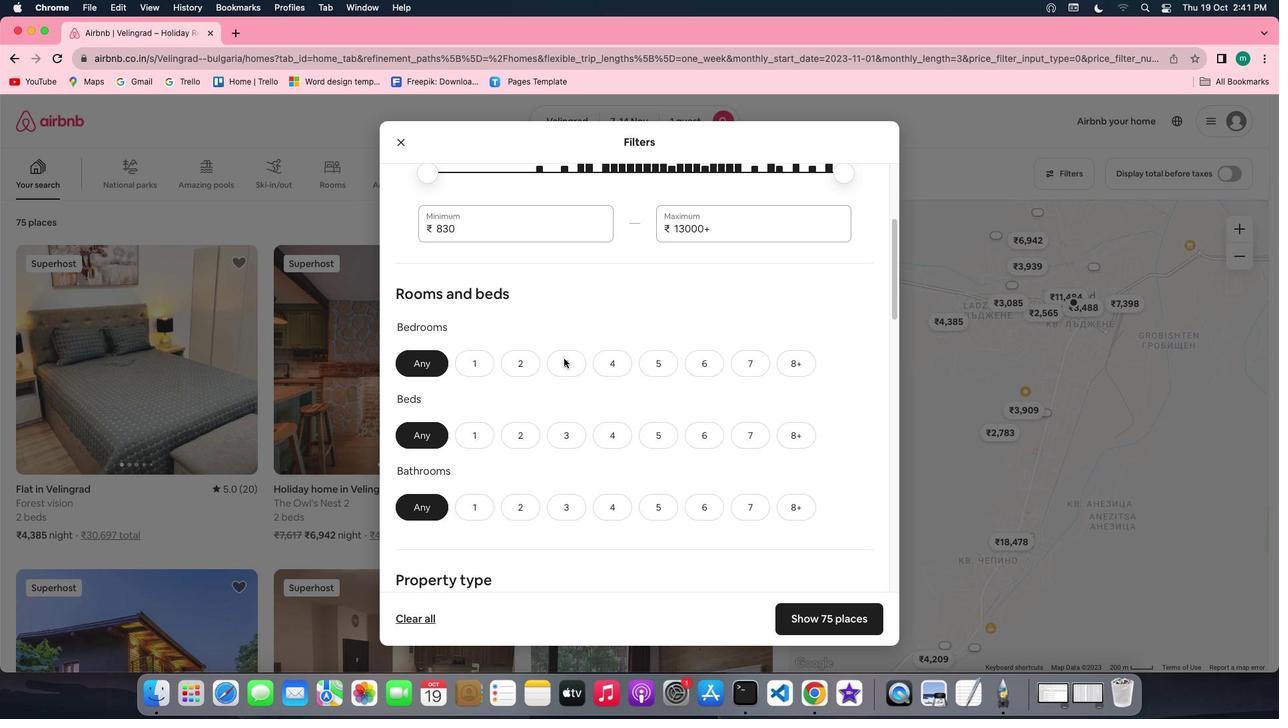 
Action: Mouse scrolled (563, 358) with delta (0, 0)
Screenshot: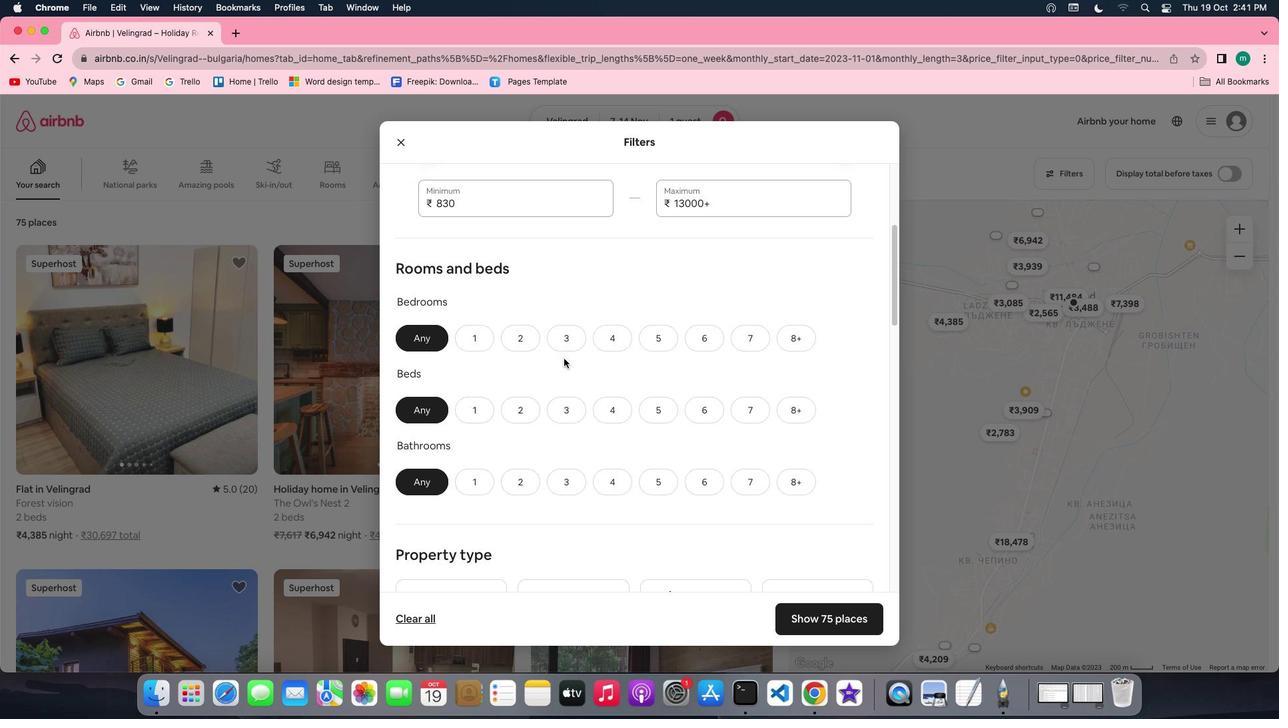 
Action: Mouse moved to (476, 328)
Screenshot: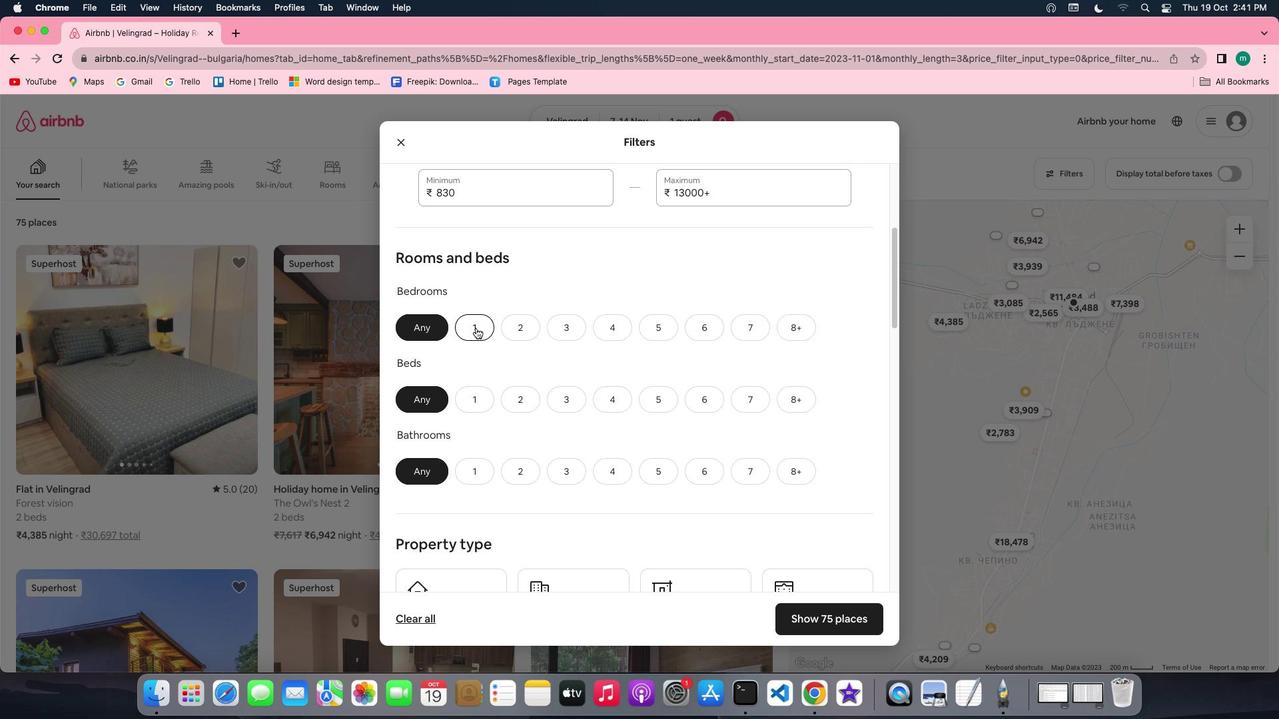 
Action: Mouse pressed left at (476, 328)
Screenshot: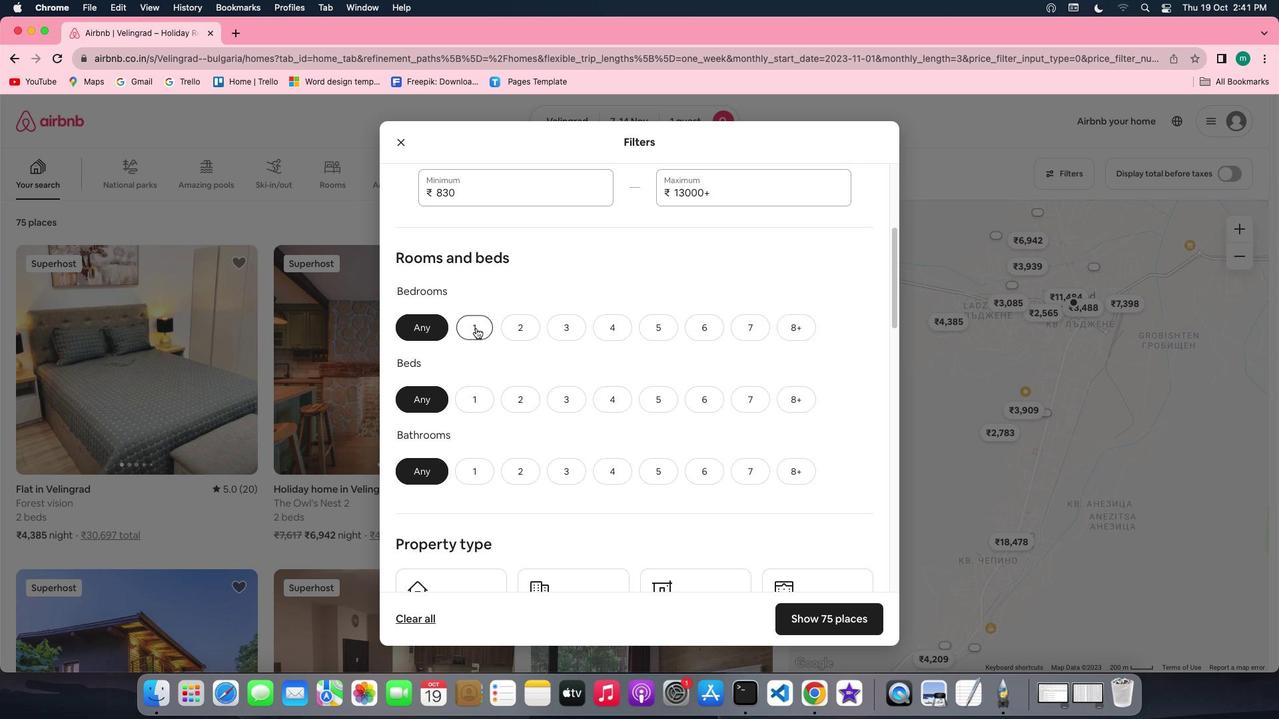 
Action: Mouse moved to (476, 407)
Screenshot: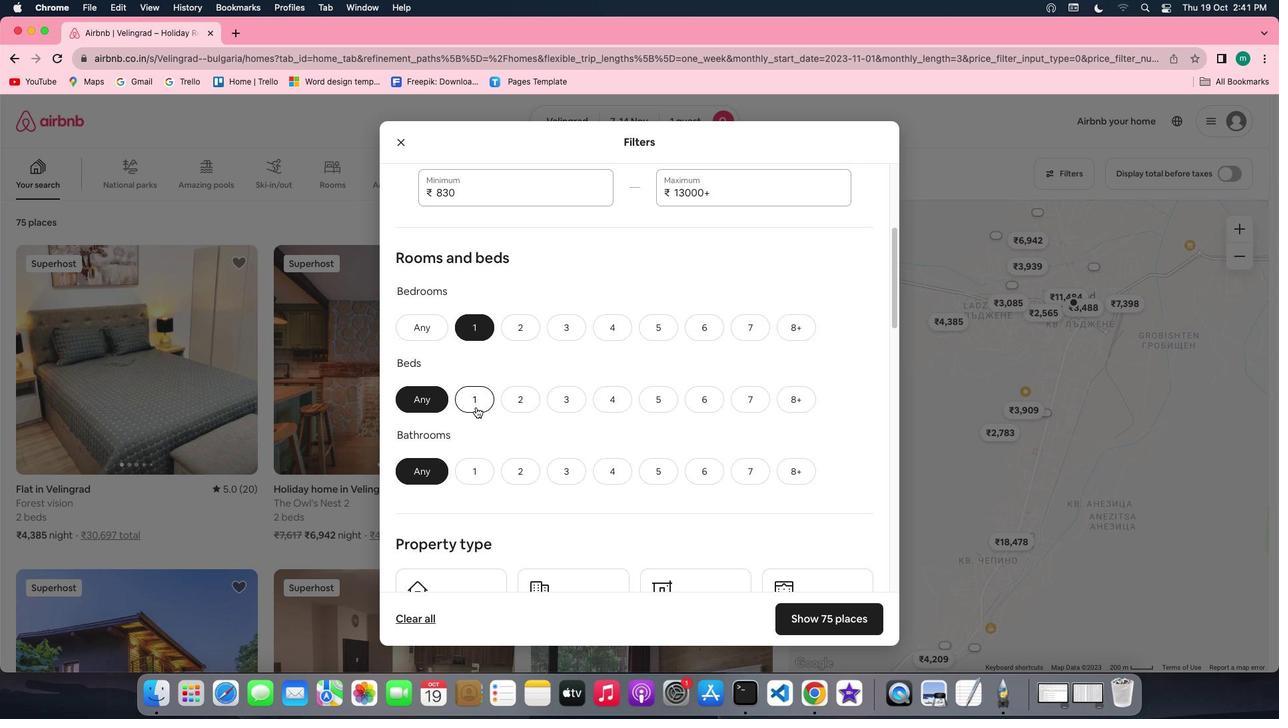 
Action: Mouse pressed left at (476, 407)
Screenshot: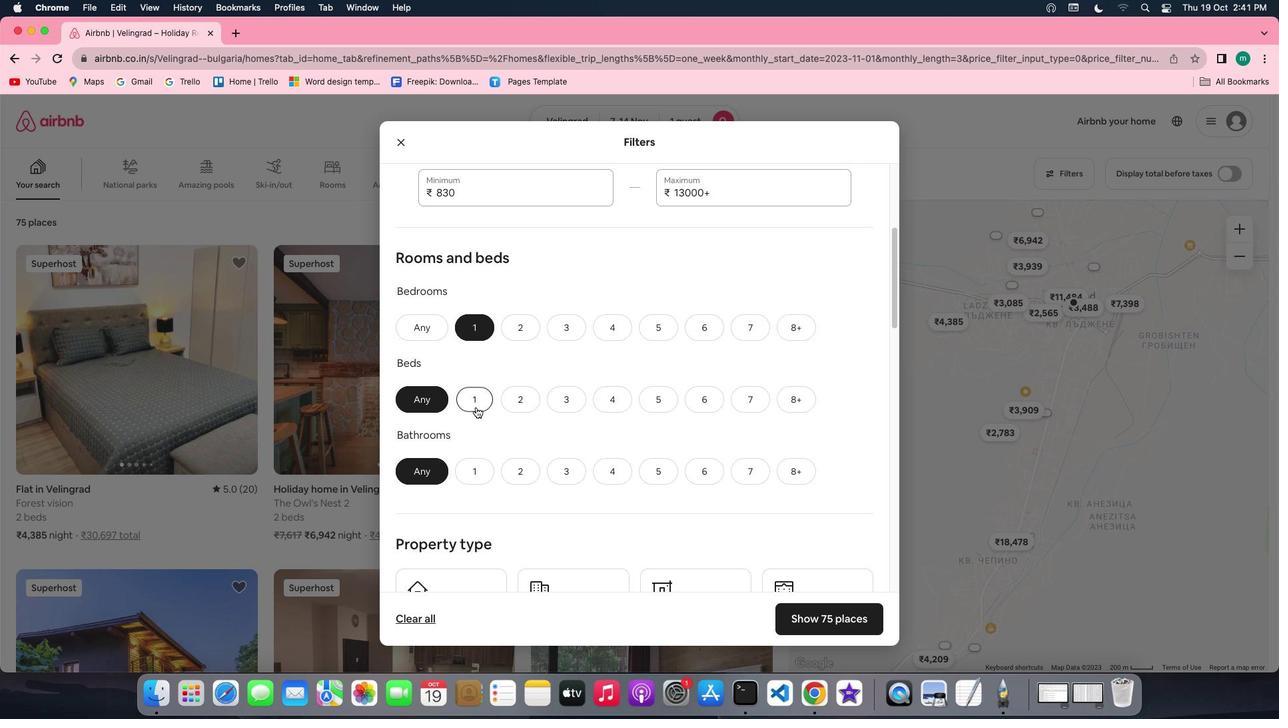 
Action: Mouse moved to (481, 464)
Screenshot: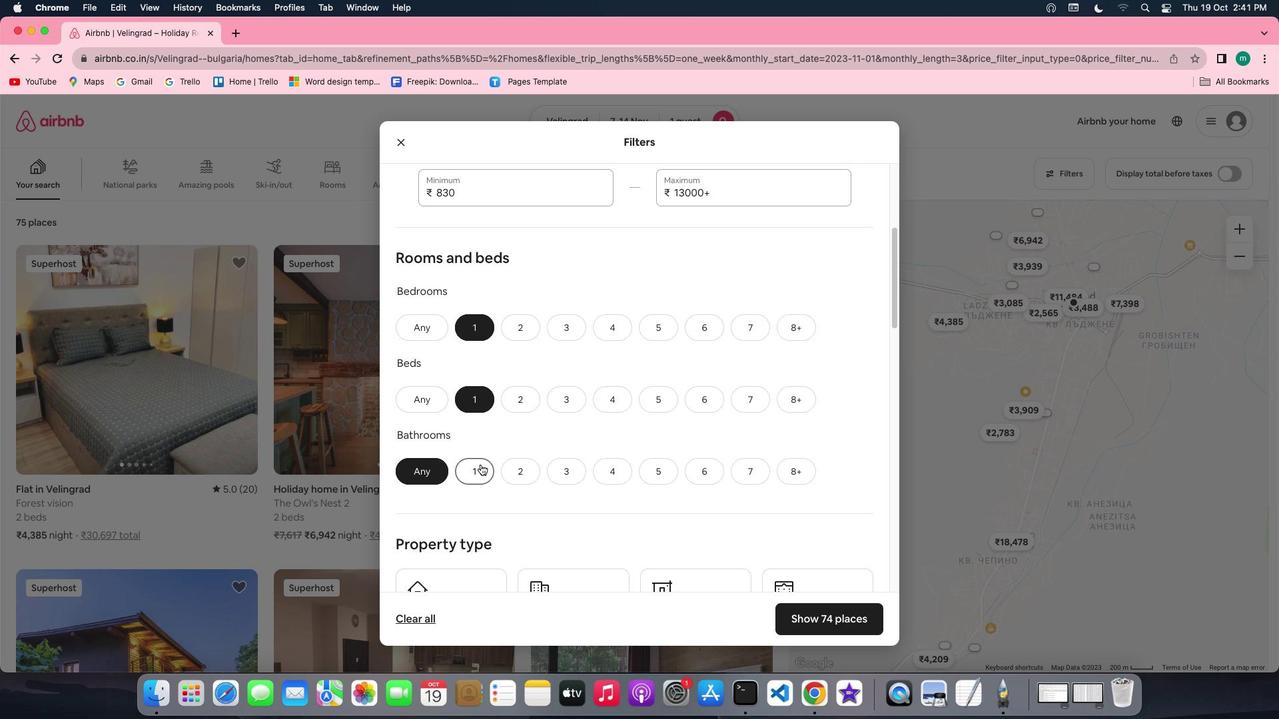 
Action: Mouse pressed left at (481, 464)
Screenshot: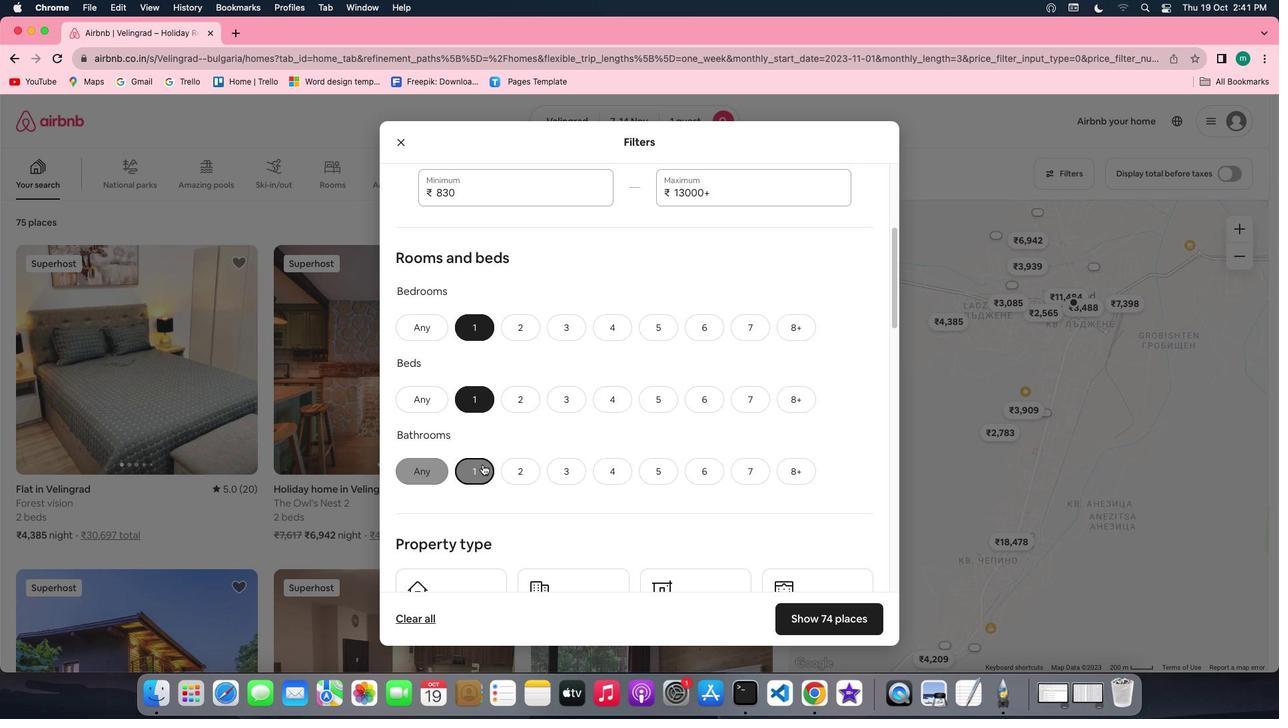 
Action: Mouse moved to (658, 463)
Screenshot: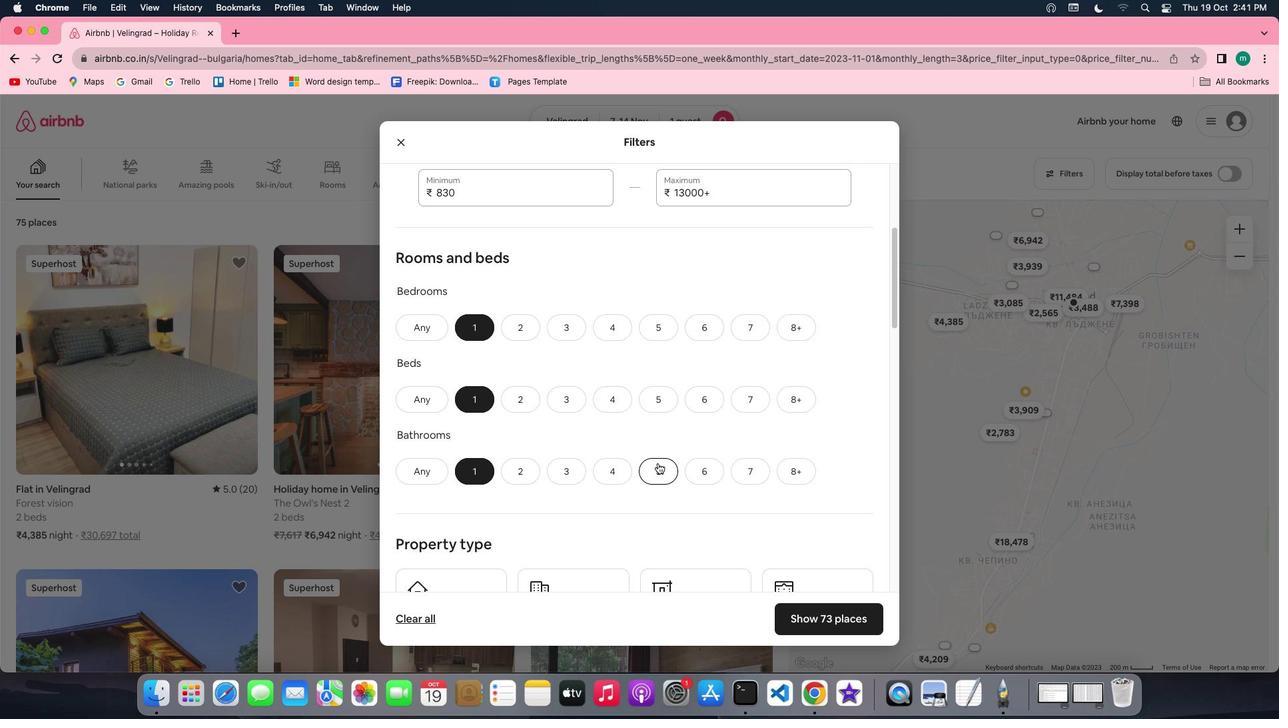 
Action: Mouse scrolled (658, 463) with delta (0, 0)
Screenshot: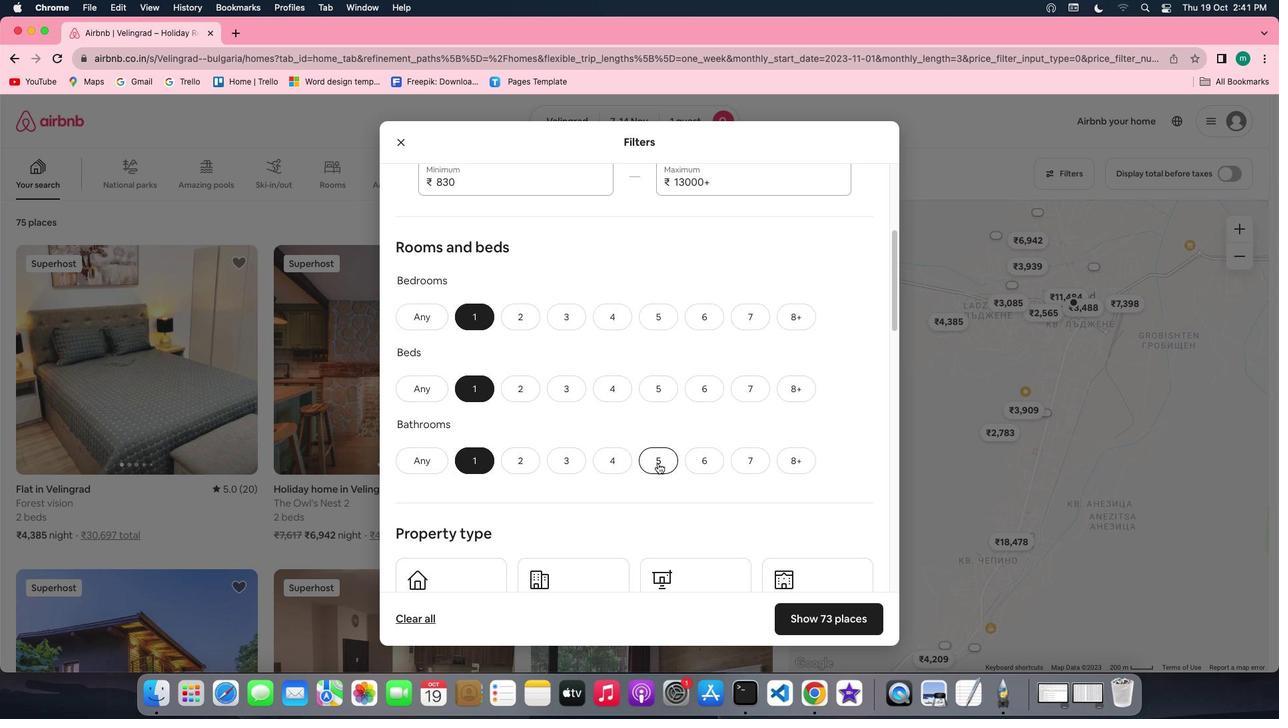 
Action: Mouse scrolled (658, 463) with delta (0, 0)
Screenshot: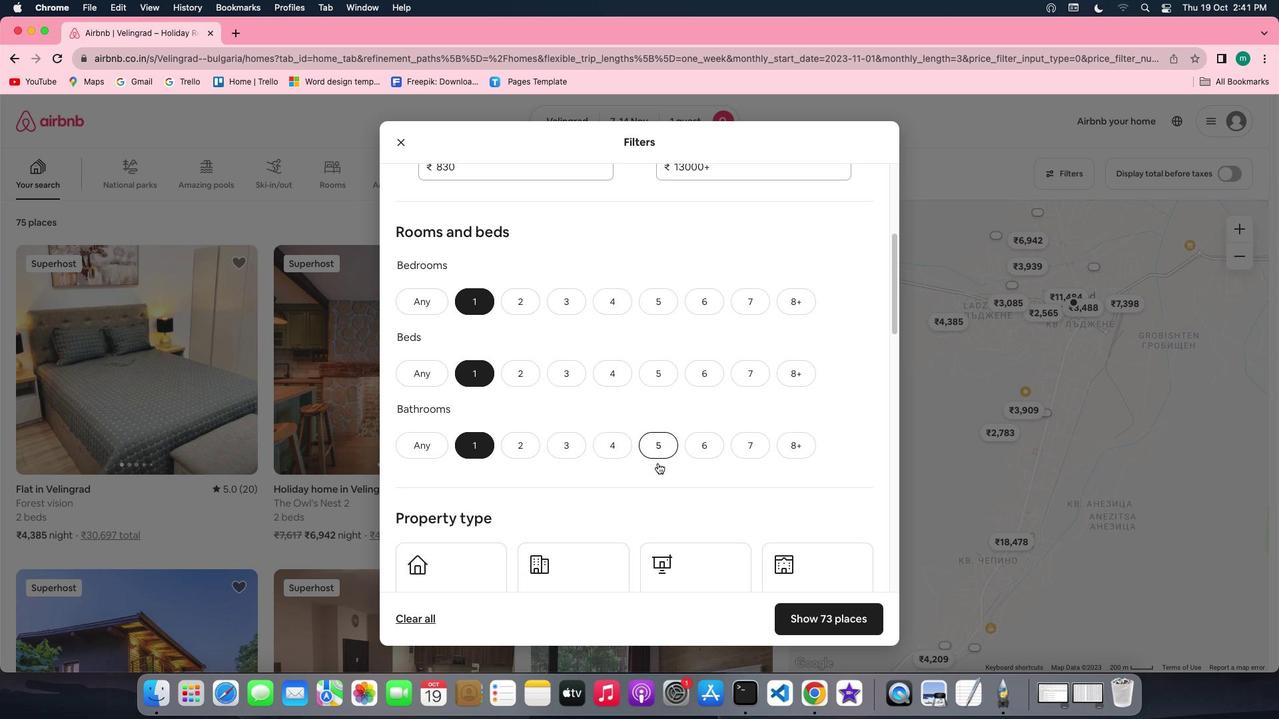 
Action: Mouse scrolled (658, 463) with delta (0, -1)
Screenshot: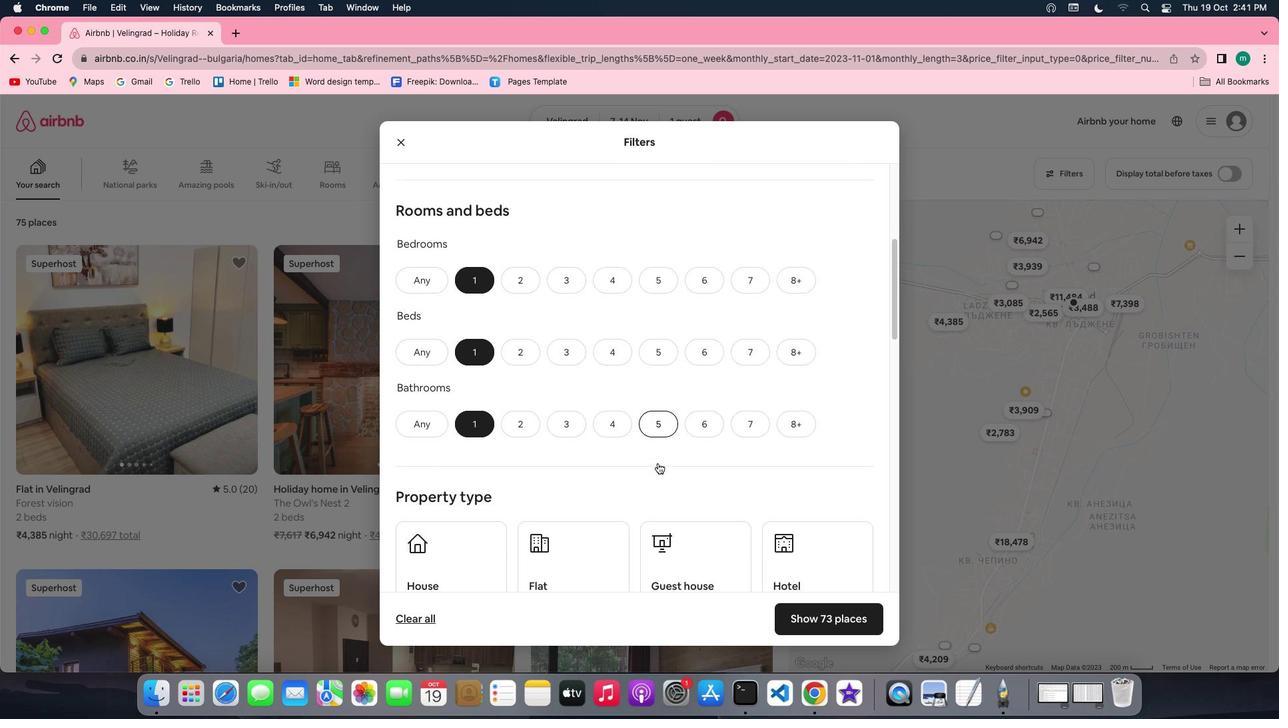 
Action: Mouse scrolled (658, 463) with delta (0, -1)
Screenshot: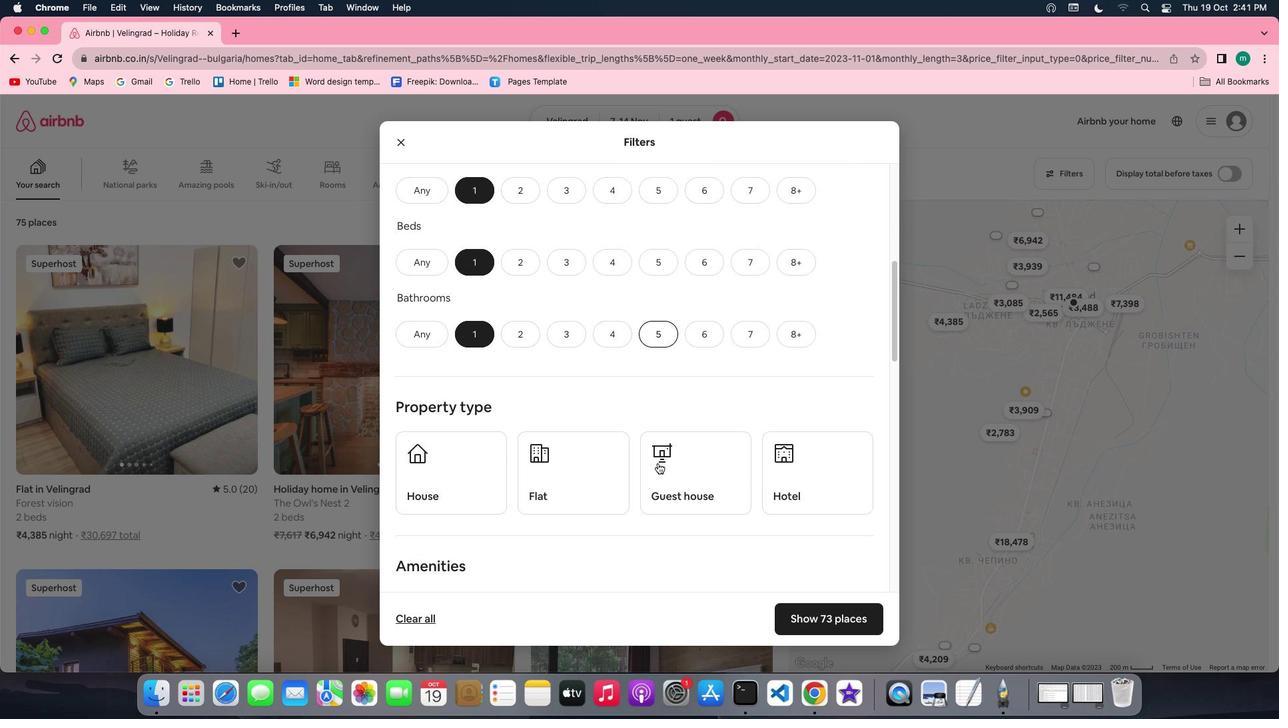 
Action: Mouse scrolled (658, 463) with delta (0, 0)
Screenshot: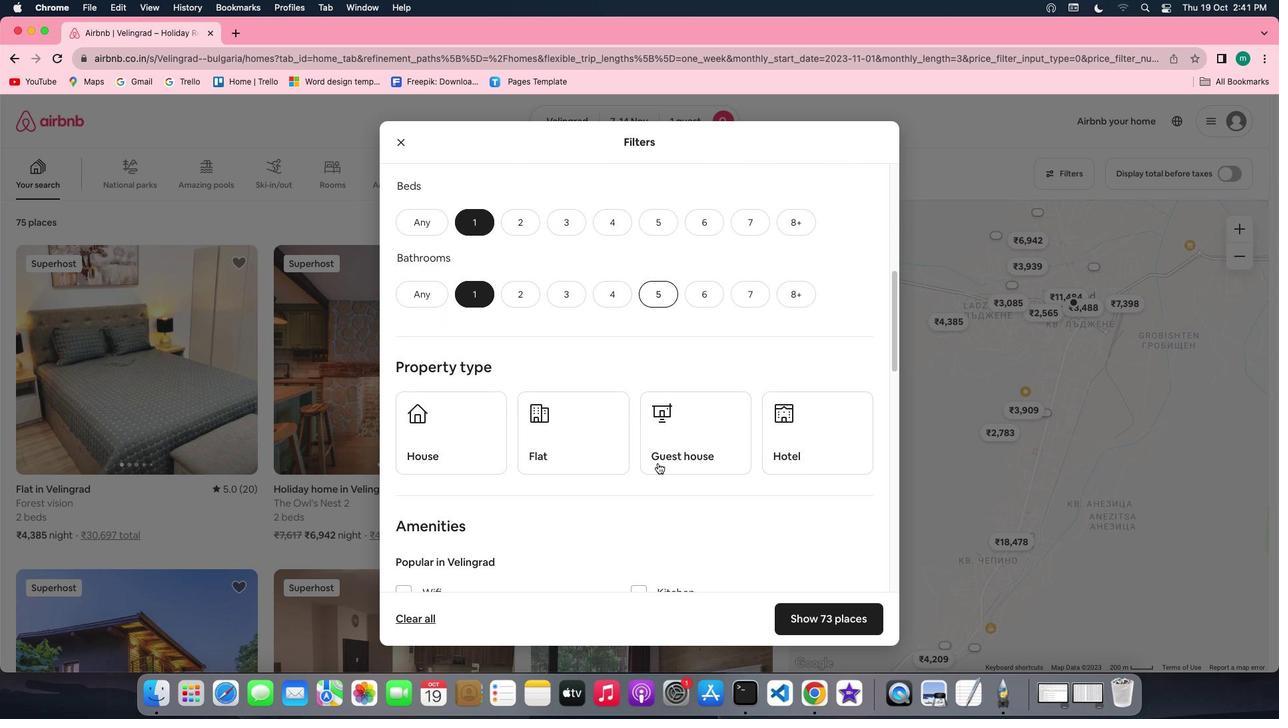 
Action: Mouse scrolled (658, 463) with delta (0, 0)
Screenshot: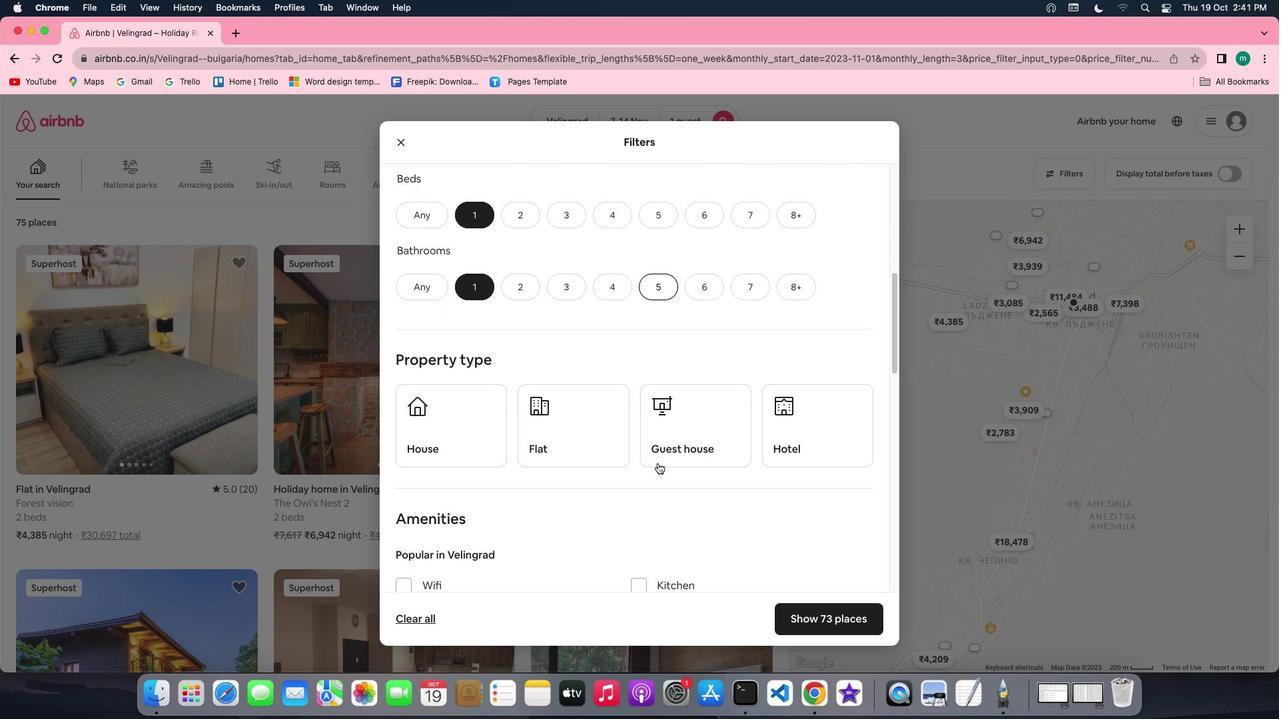
Action: Mouse scrolled (658, 463) with delta (0, -1)
Screenshot: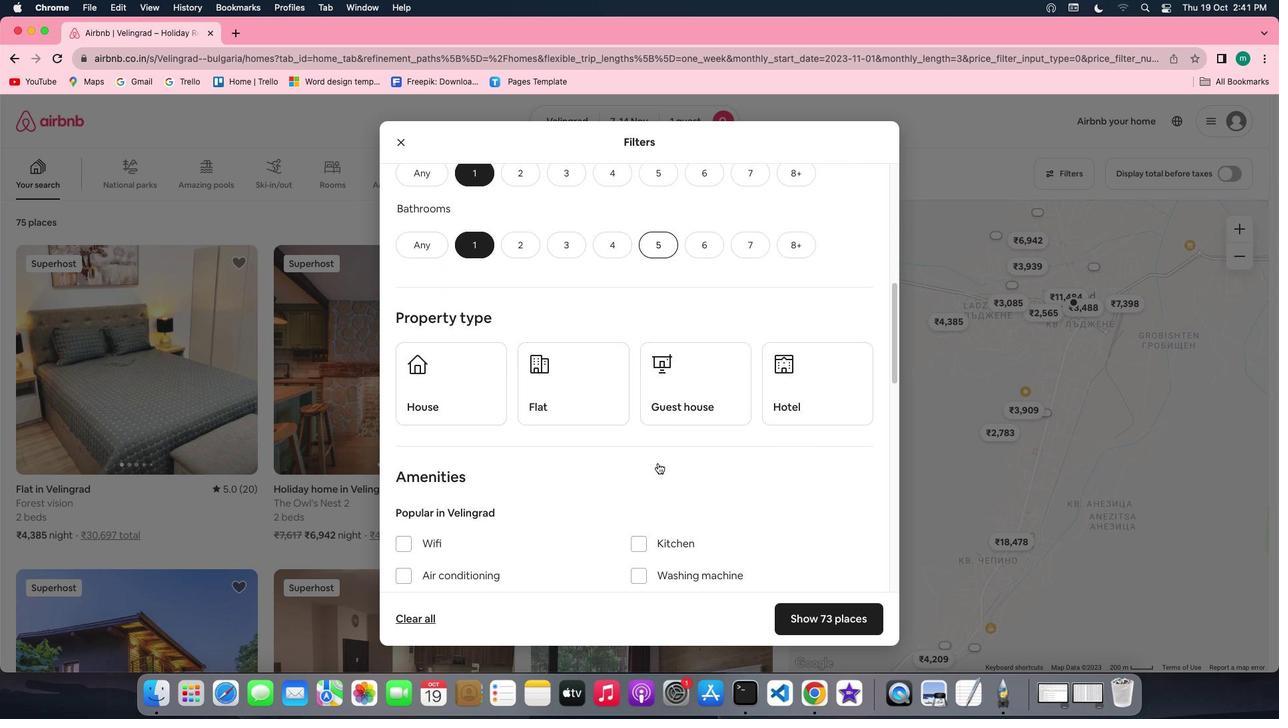 
Action: Mouse scrolled (658, 463) with delta (0, 0)
Screenshot: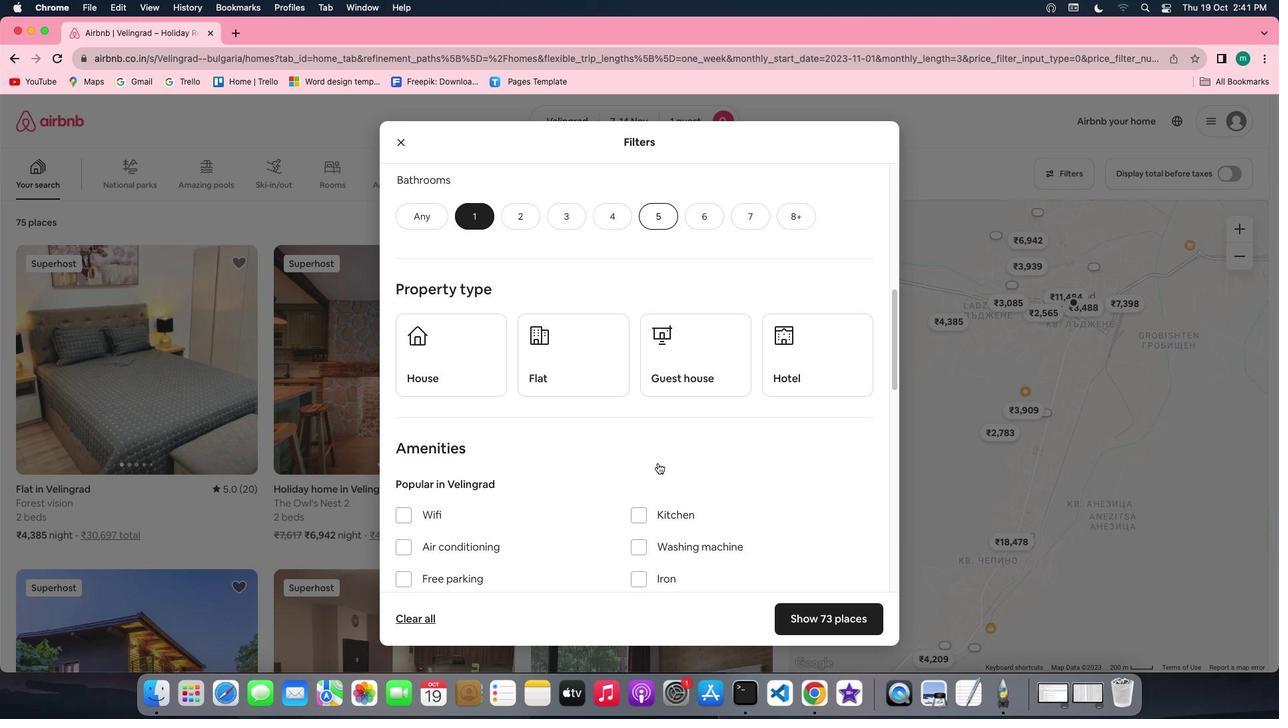
Action: Mouse moved to (817, 355)
Screenshot: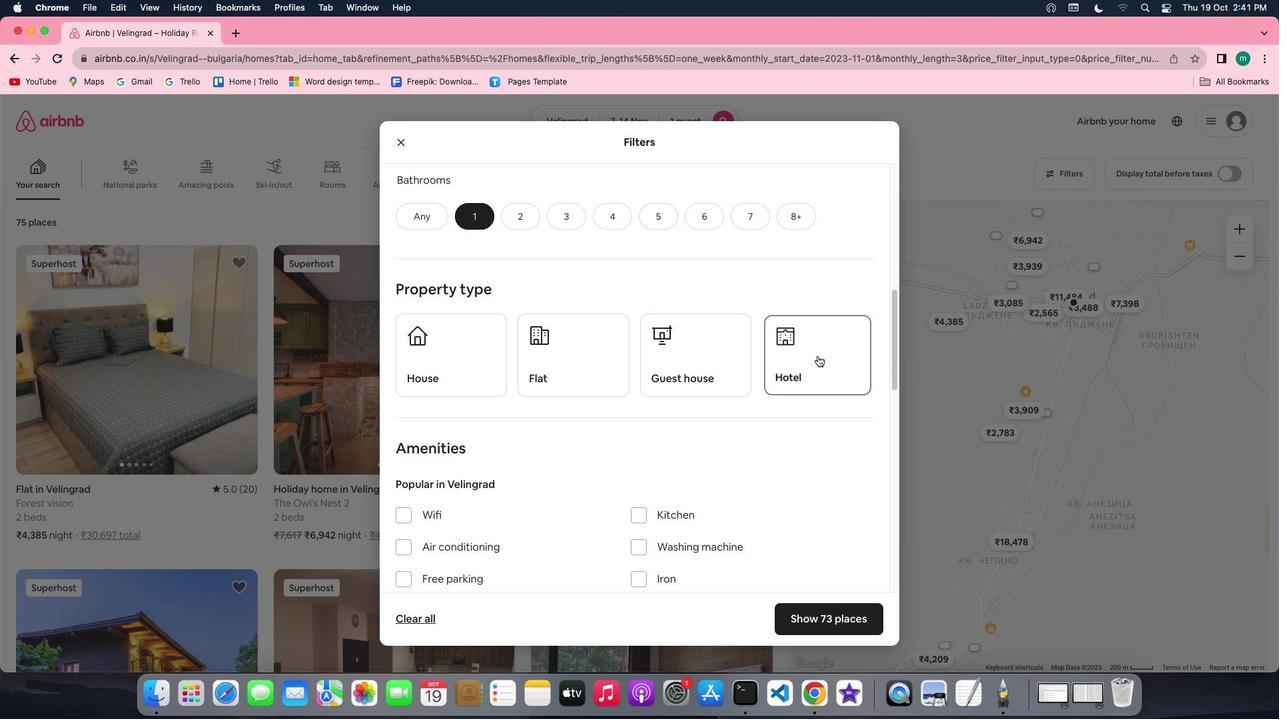 
Action: Mouse pressed left at (817, 355)
Screenshot: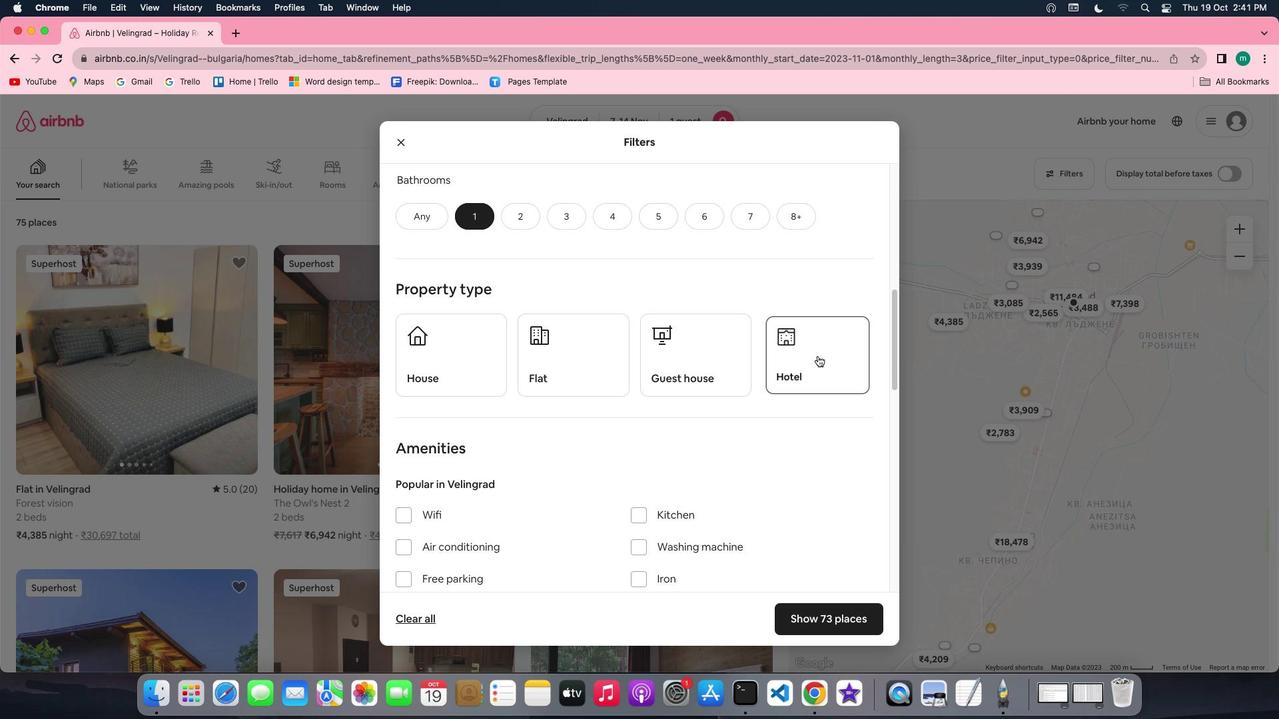 
Action: Mouse moved to (584, 436)
Screenshot: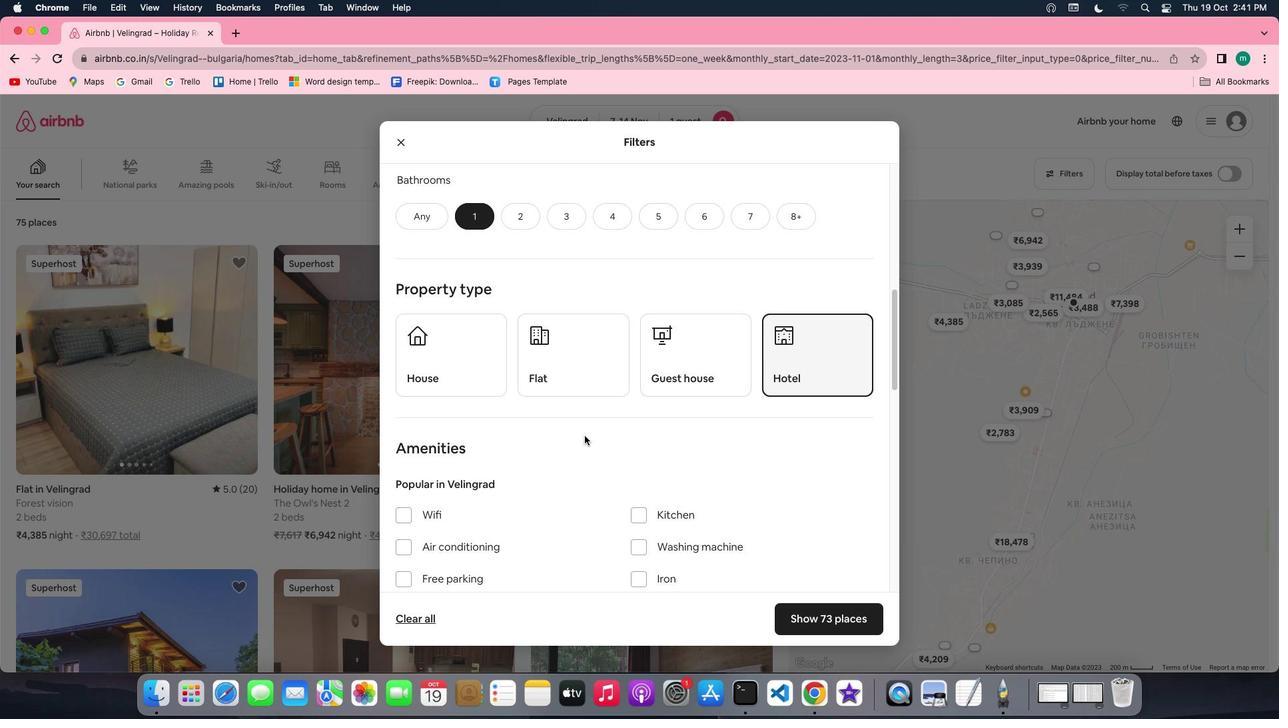 
Action: Mouse scrolled (584, 436) with delta (0, 0)
Screenshot: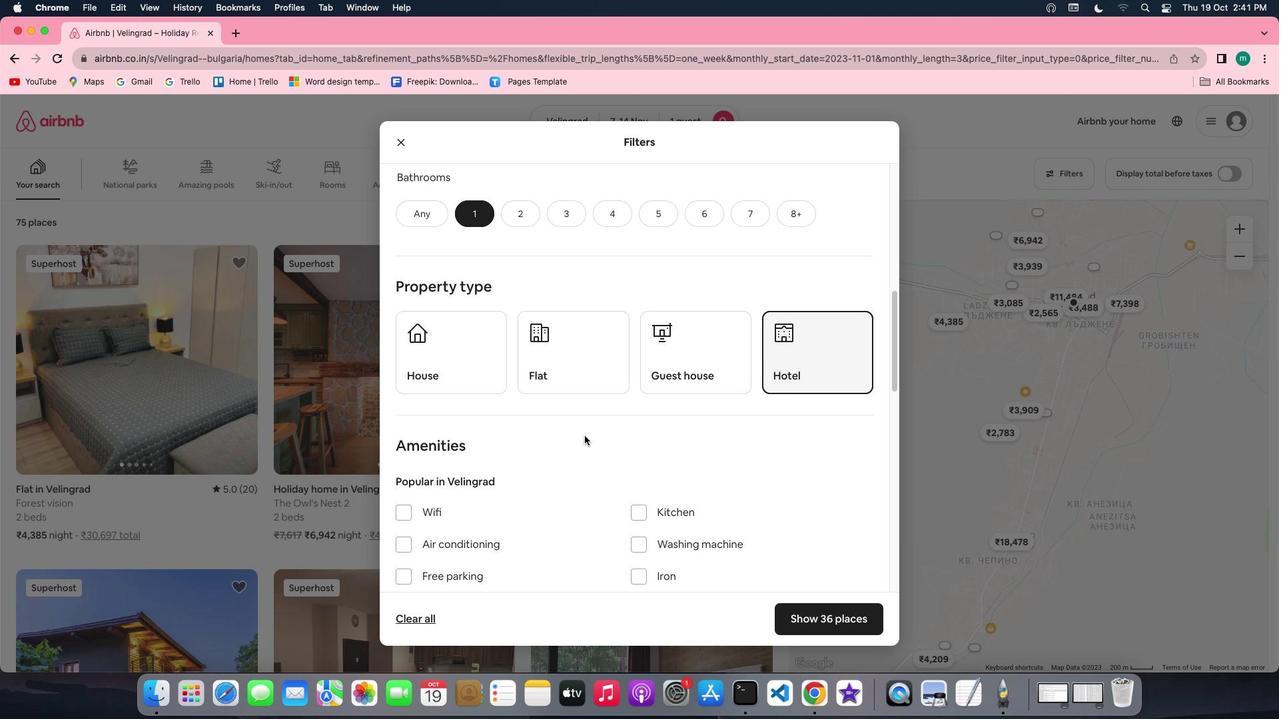 
Action: Mouse scrolled (584, 436) with delta (0, 0)
Screenshot: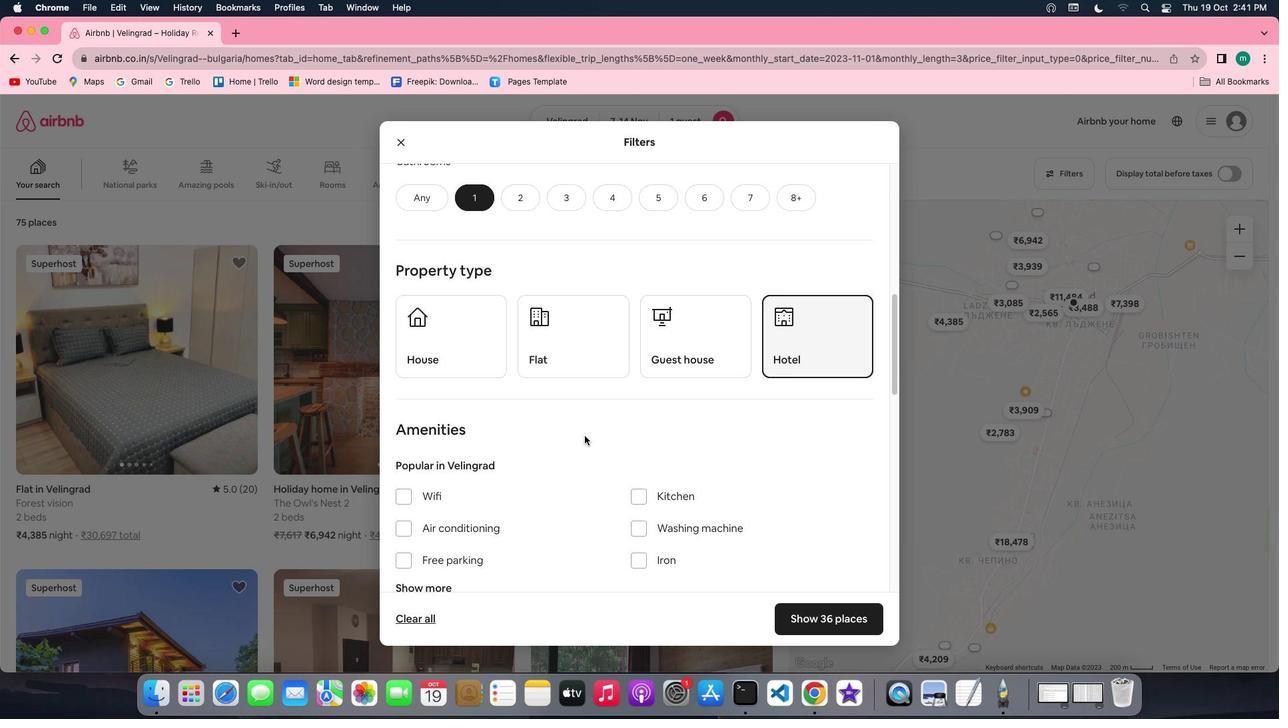 
Action: Mouse scrolled (584, 436) with delta (0, 0)
Screenshot: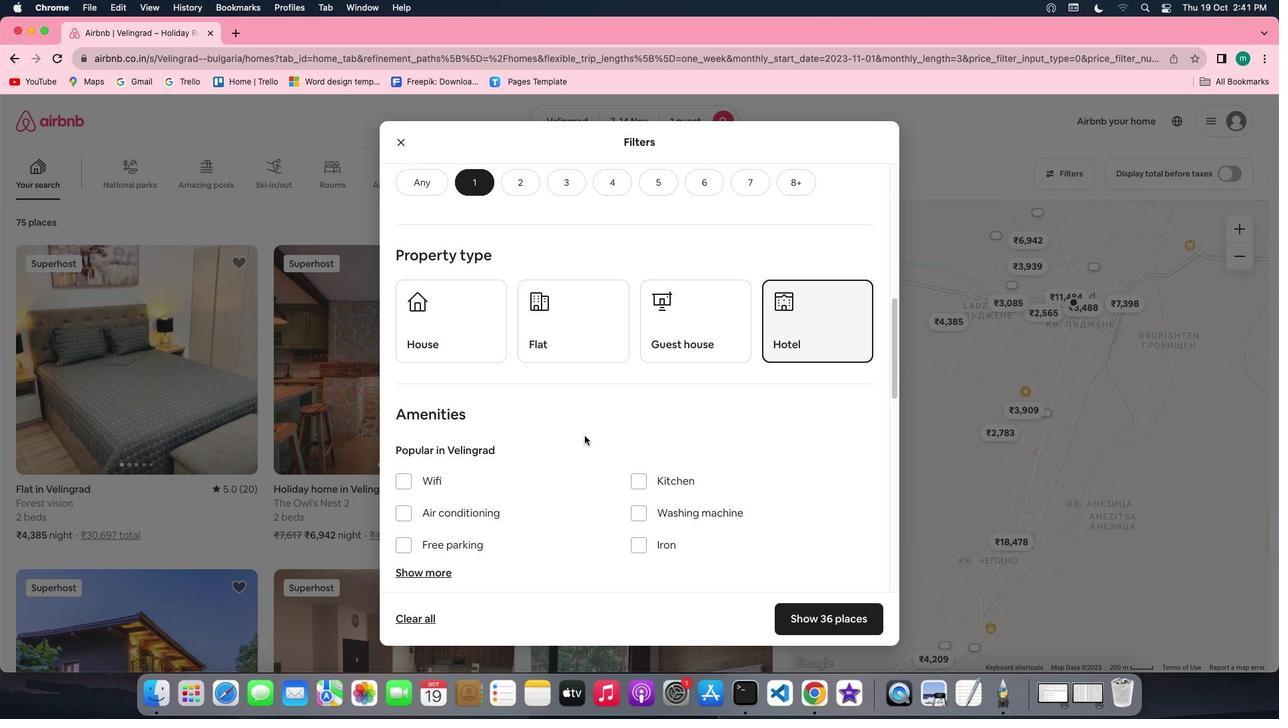 
Action: Mouse scrolled (584, 436) with delta (0, 0)
Screenshot: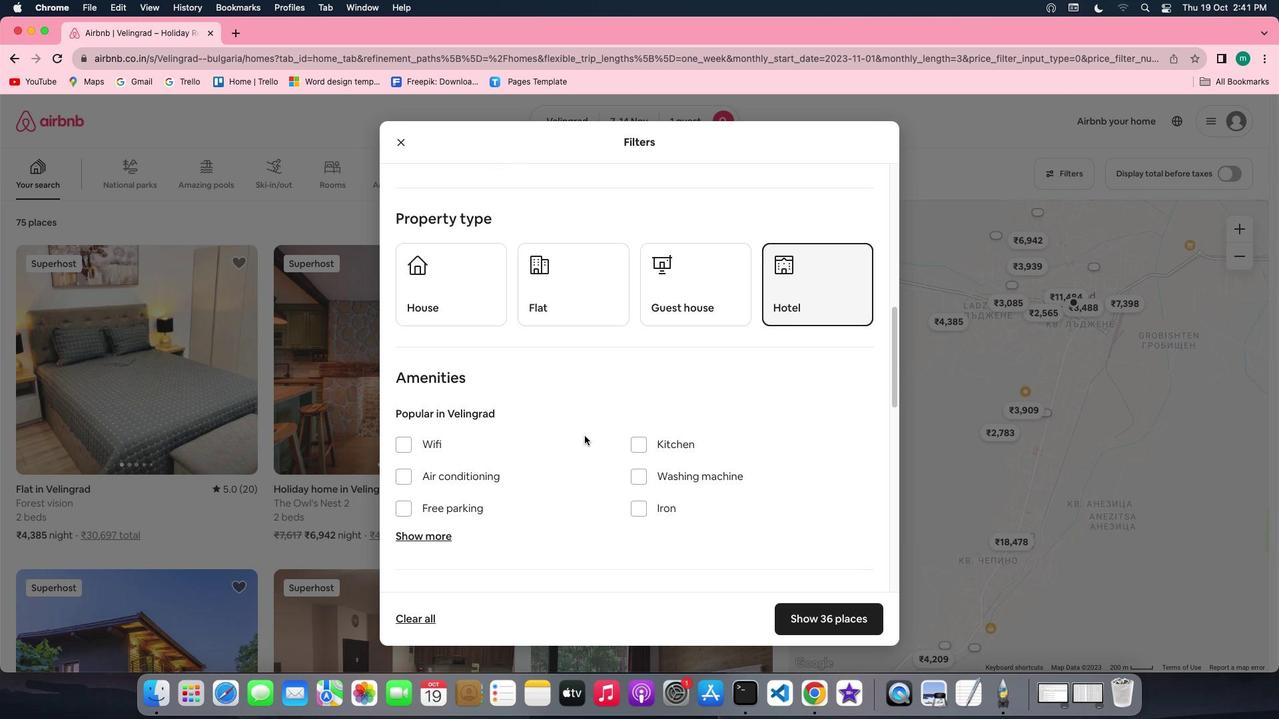 
Action: Mouse scrolled (584, 436) with delta (0, 0)
Screenshot: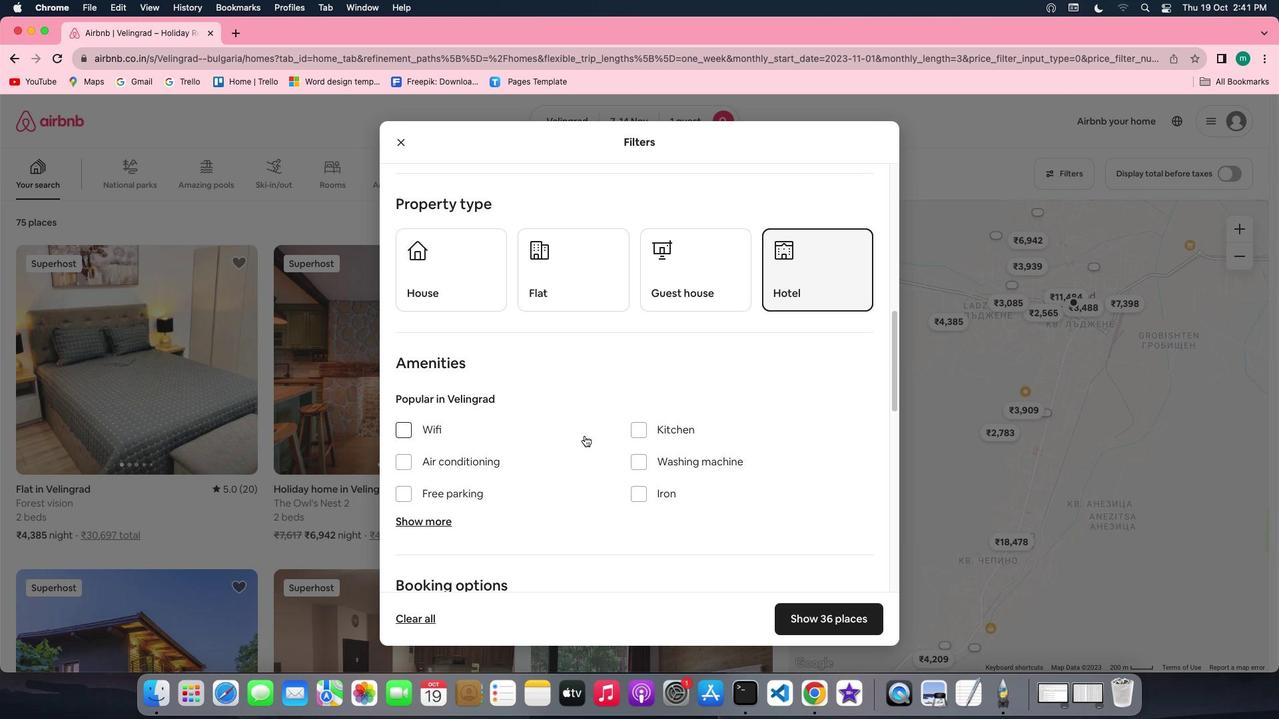 
Action: Mouse scrolled (584, 436) with delta (0, 0)
Screenshot: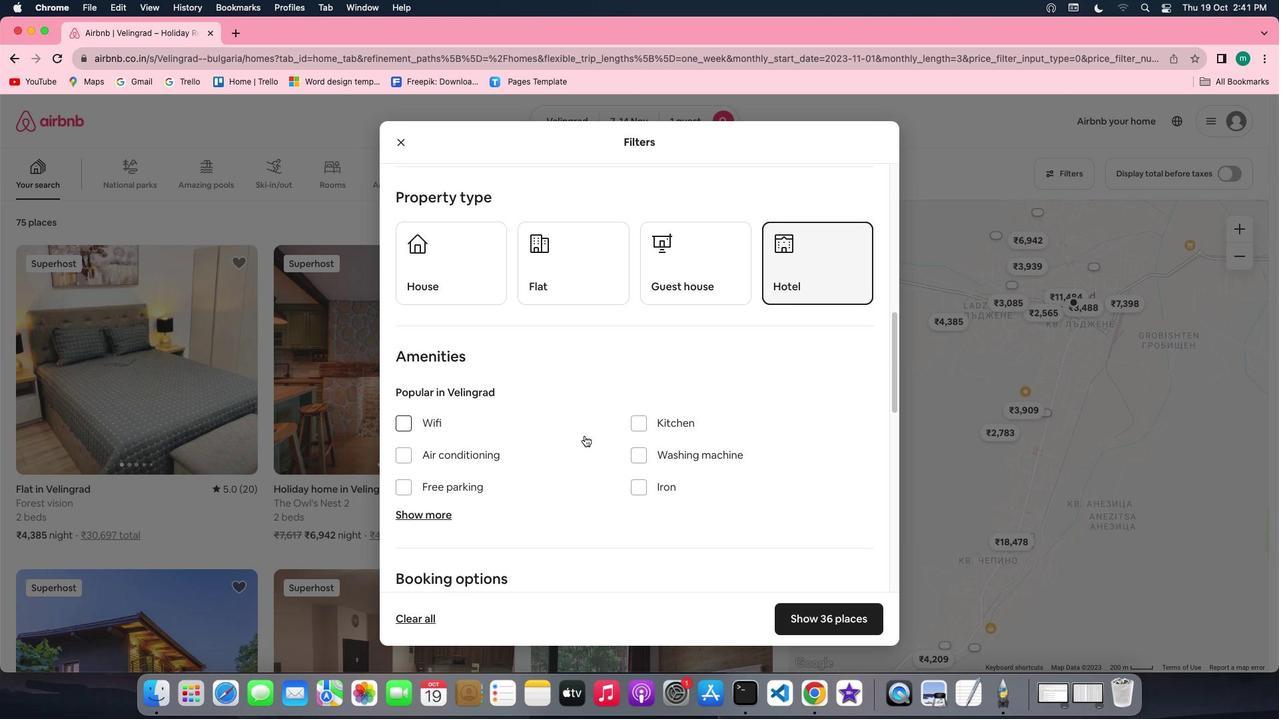 
Action: Mouse scrolled (584, 436) with delta (0, 0)
Screenshot: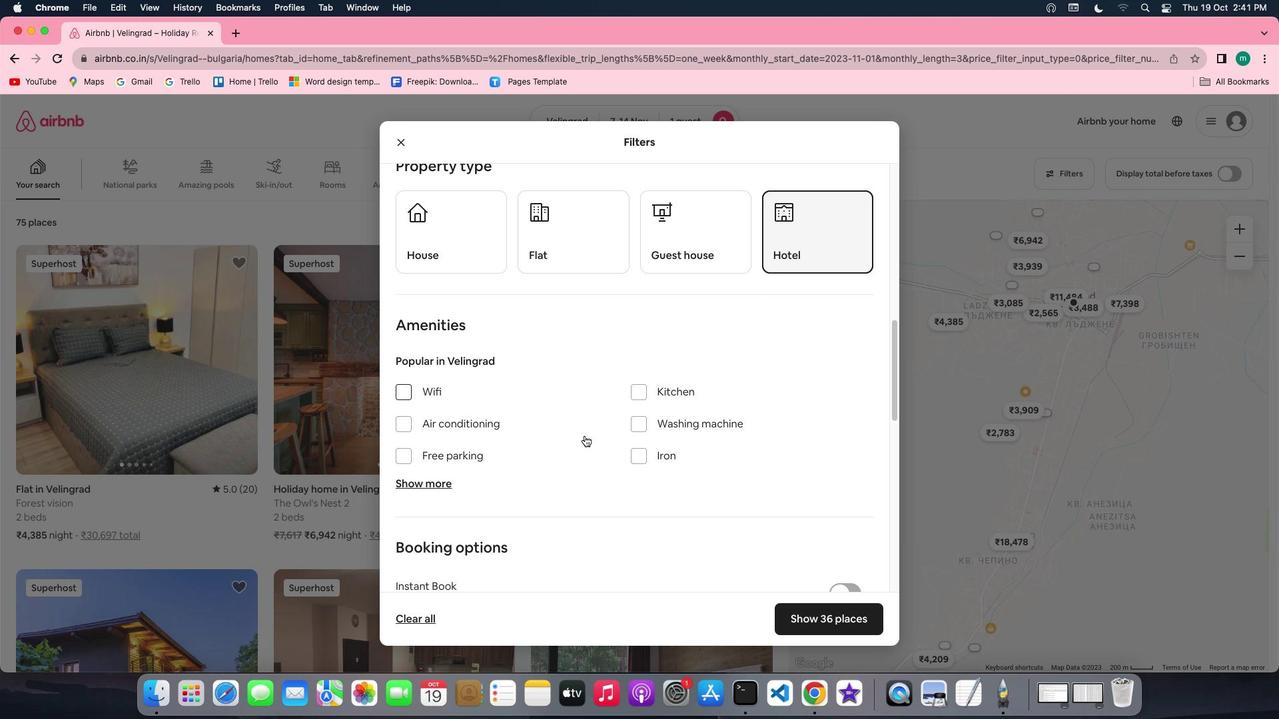 
Action: Mouse scrolled (584, 436) with delta (0, 0)
Screenshot: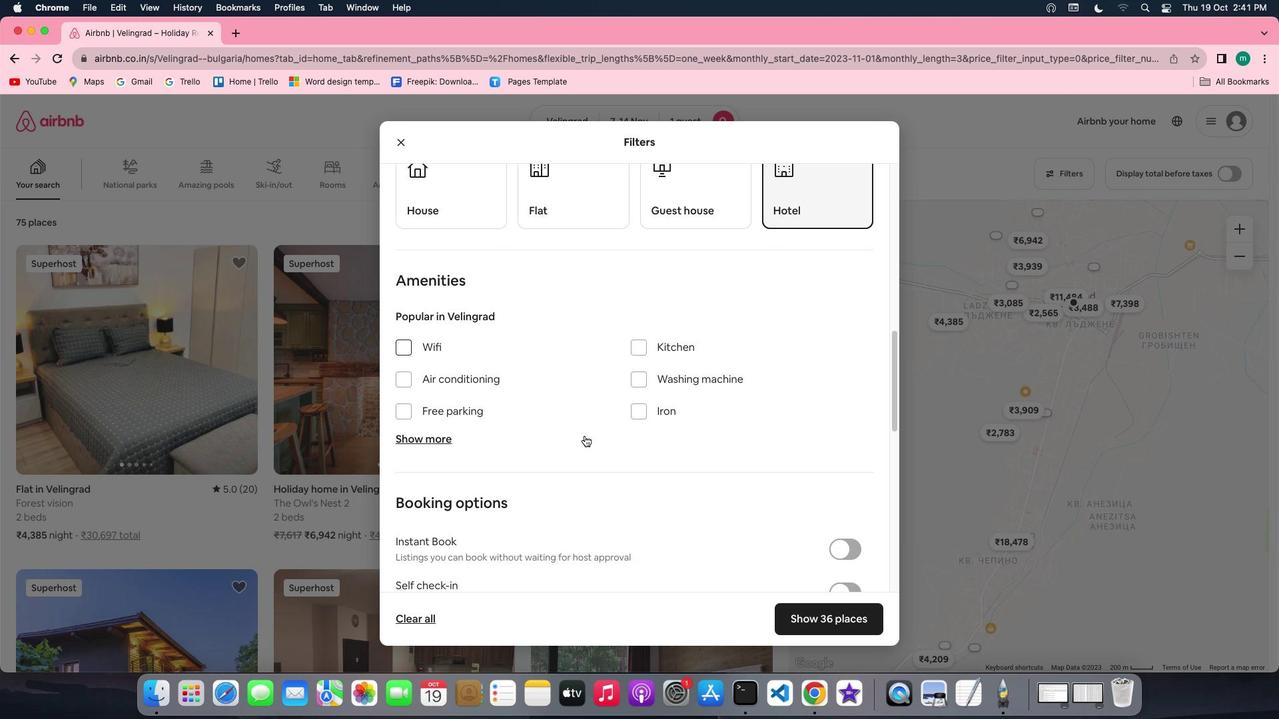 
Action: Mouse scrolled (584, 436) with delta (0, 0)
Screenshot: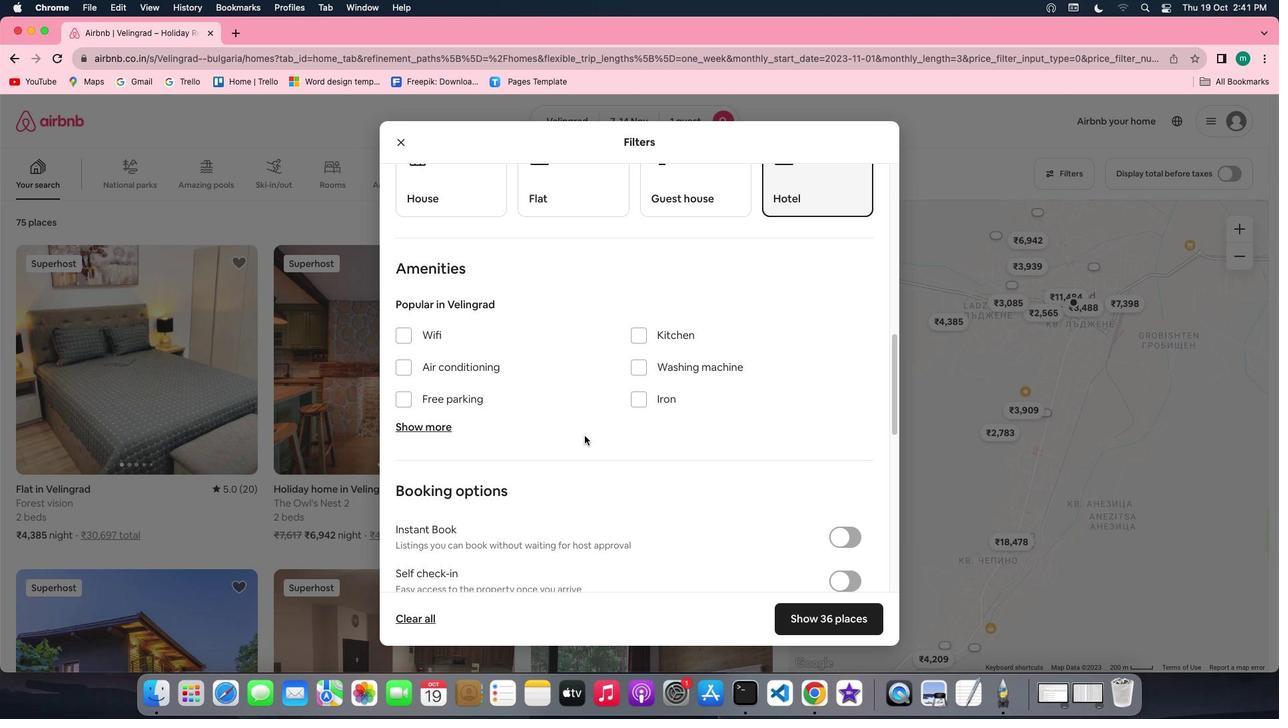 
Action: Mouse scrolled (584, 436) with delta (0, 0)
Screenshot: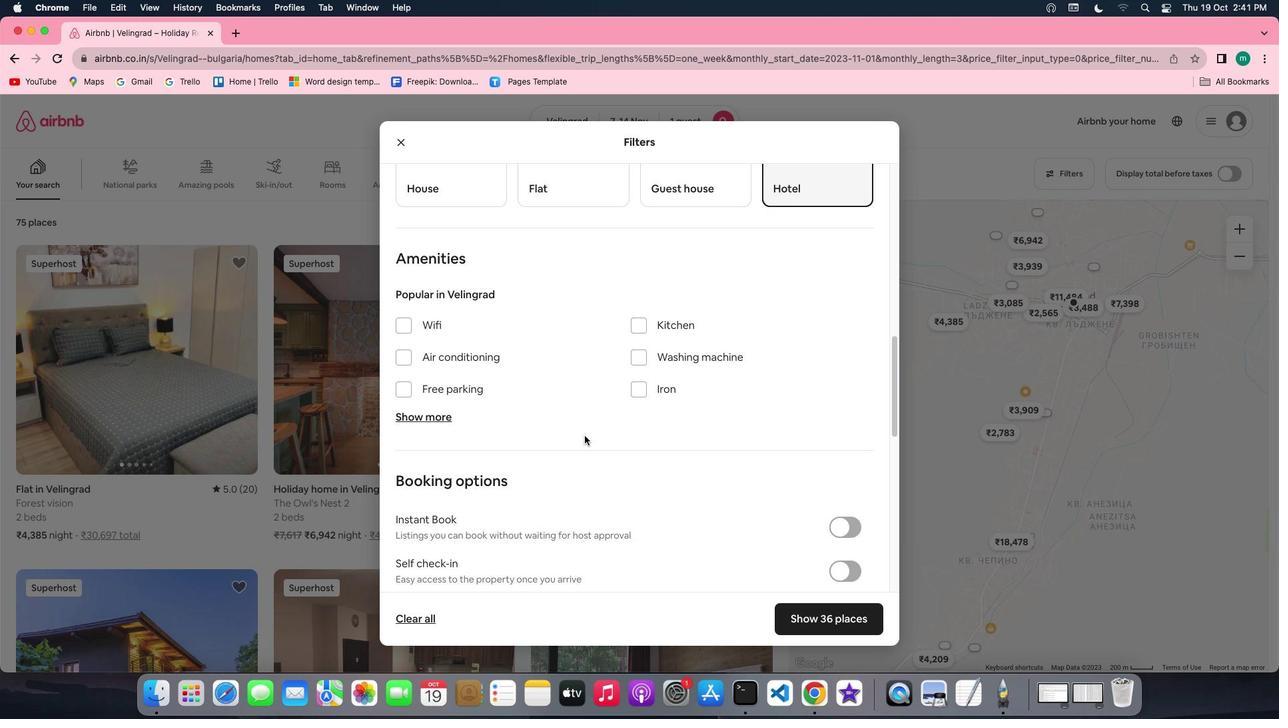 
Action: Mouse scrolled (584, 436) with delta (0, 0)
Screenshot: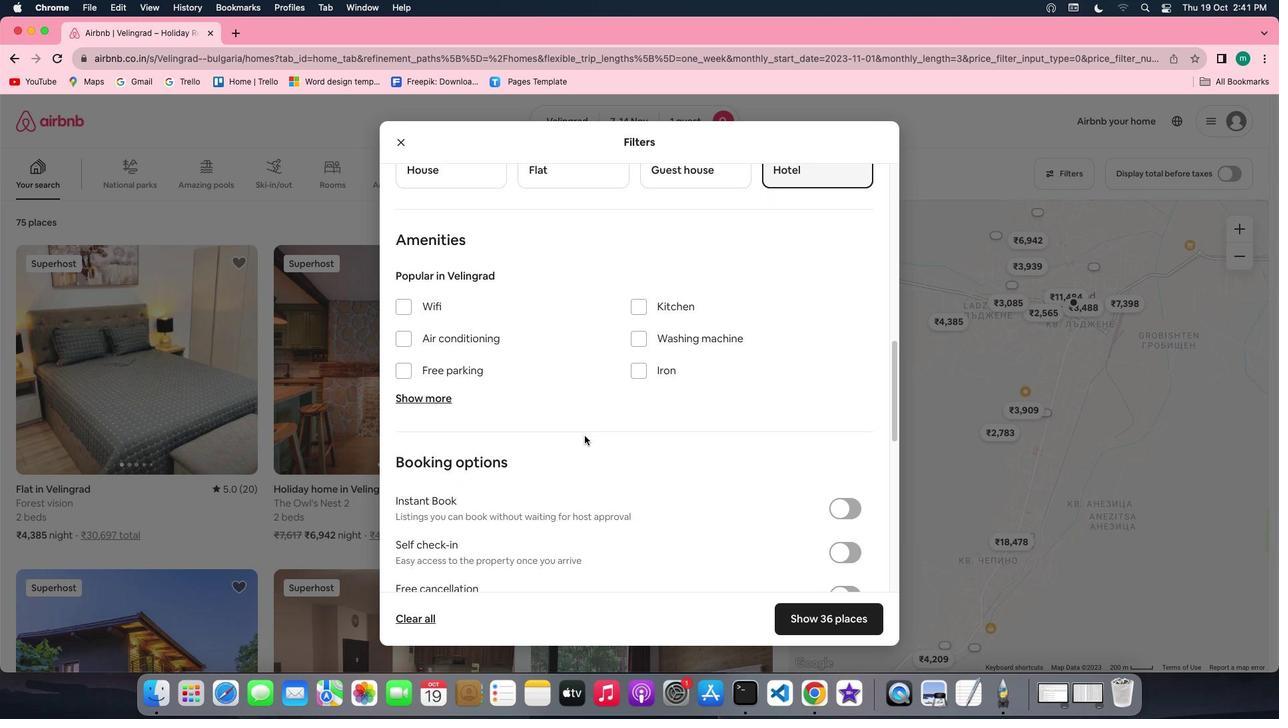 
Action: Mouse scrolled (584, 436) with delta (0, 0)
Screenshot: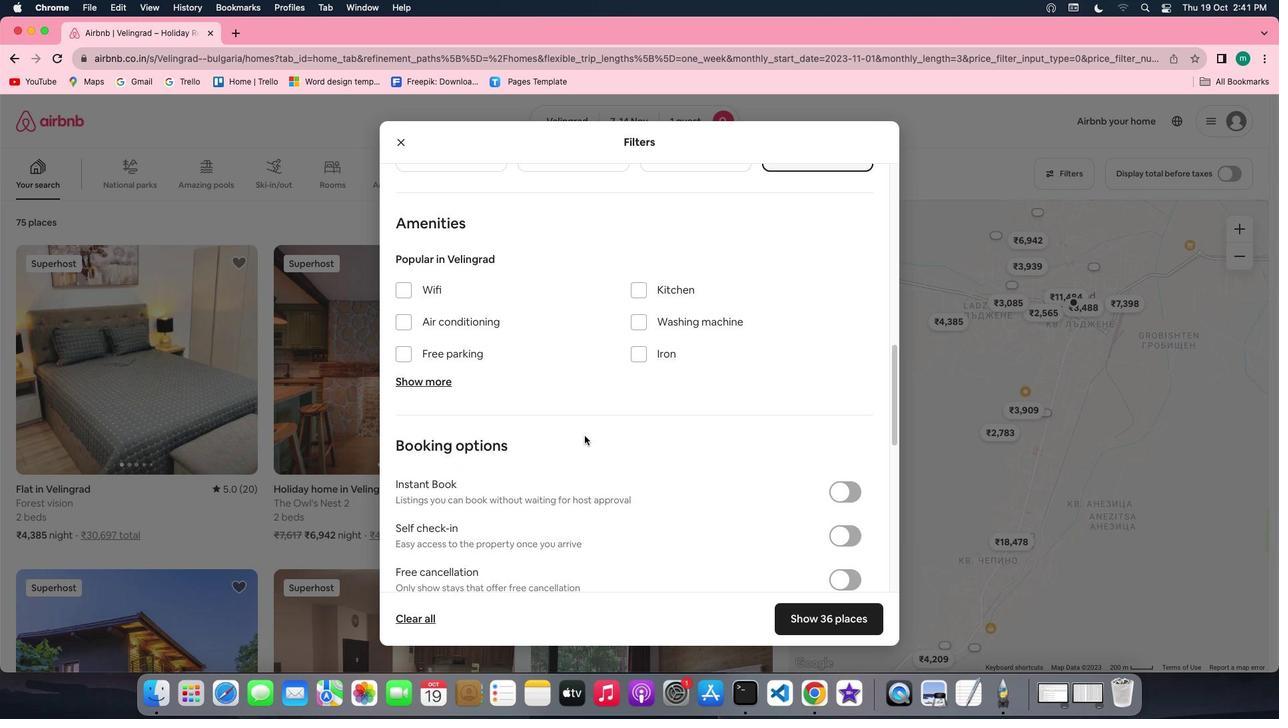 
Action: Mouse scrolled (584, 436) with delta (0, 0)
Screenshot: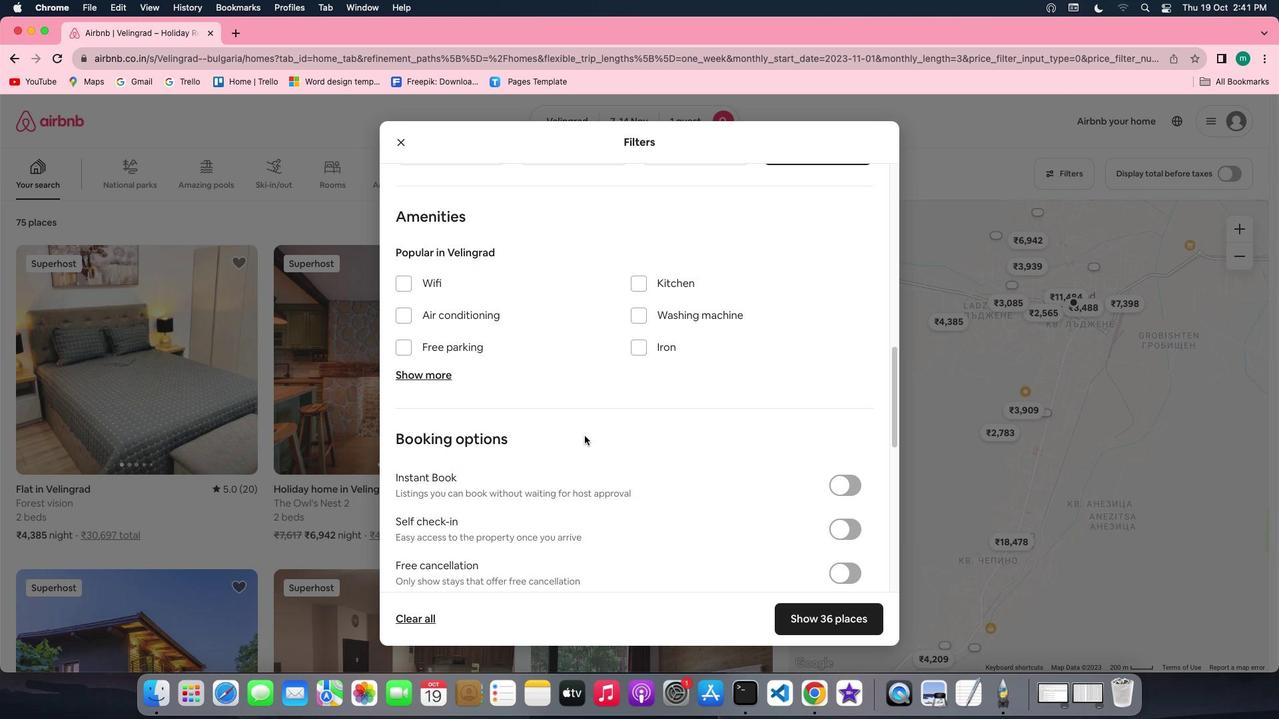 
Action: Mouse scrolled (584, 436) with delta (0, 0)
Screenshot: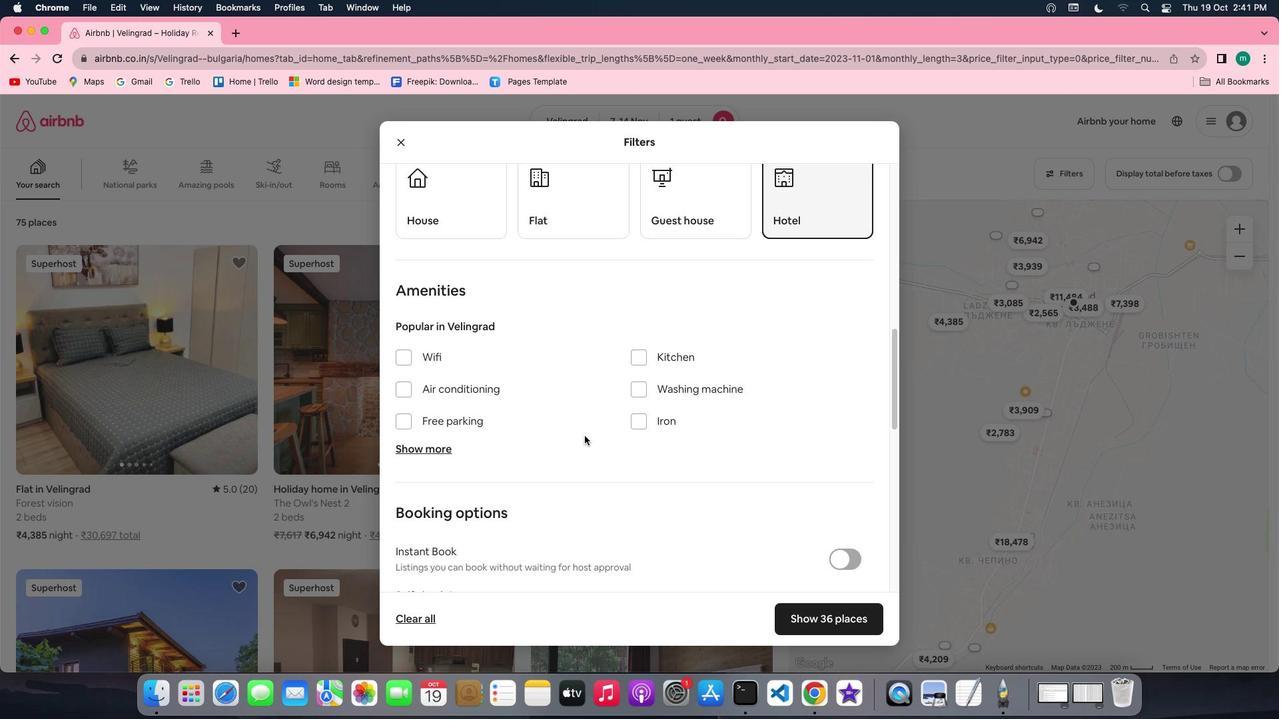 
Action: Mouse scrolled (584, 436) with delta (0, 0)
Screenshot: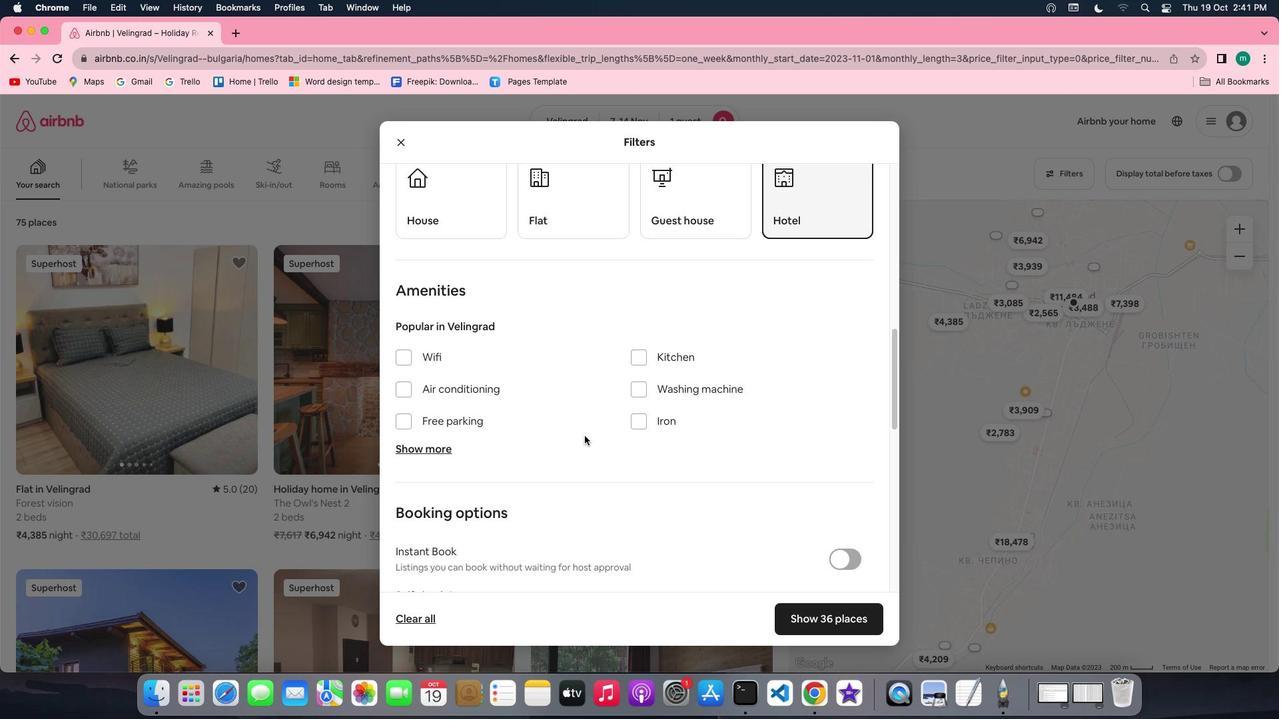 
Action: Mouse scrolled (584, 436) with delta (0, 1)
Screenshot: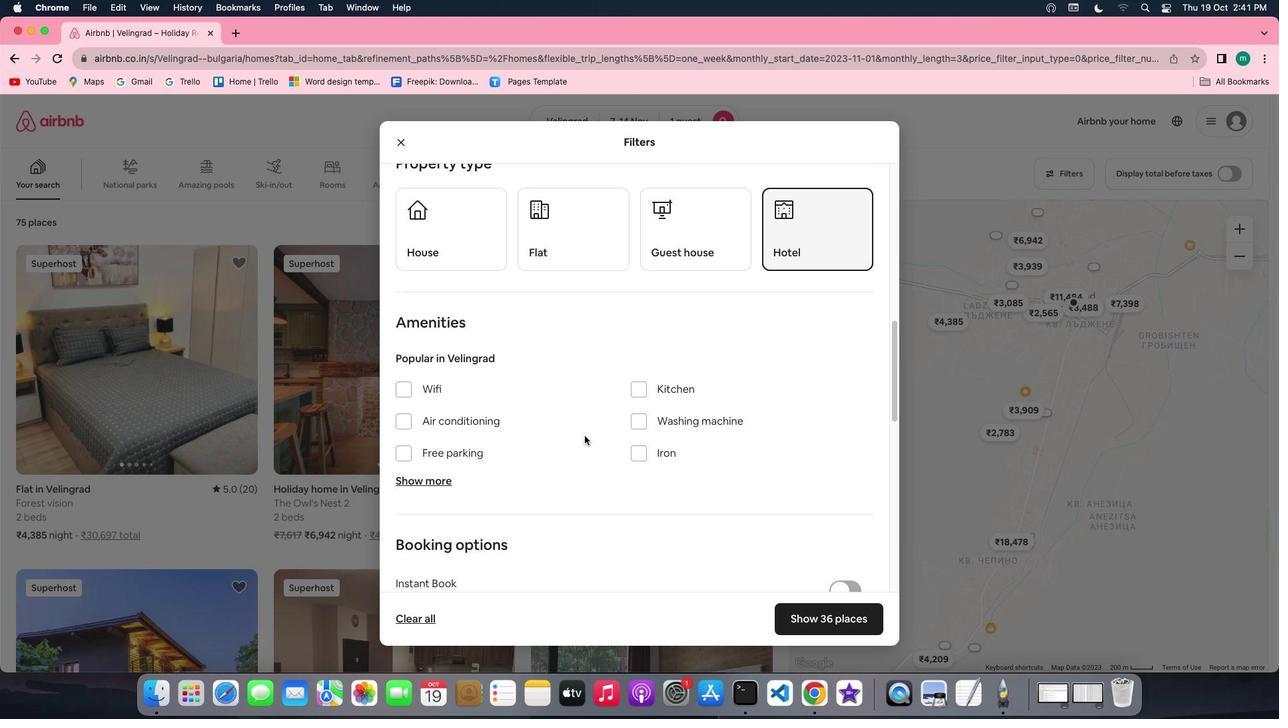 
Action: Mouse scrolled (584, 436) with delta (0, 0)
Screenshot: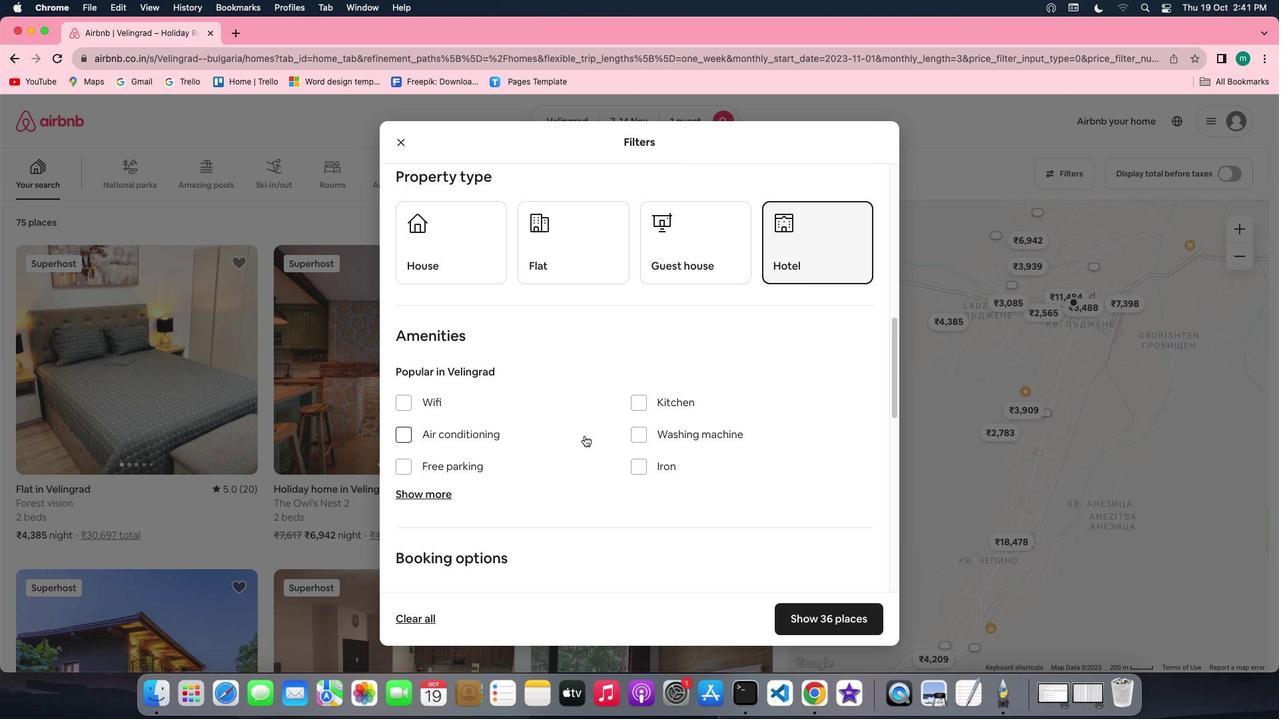 
Action: Mouse scrolled (584, 436) with delta (0, 0)
Screenshot: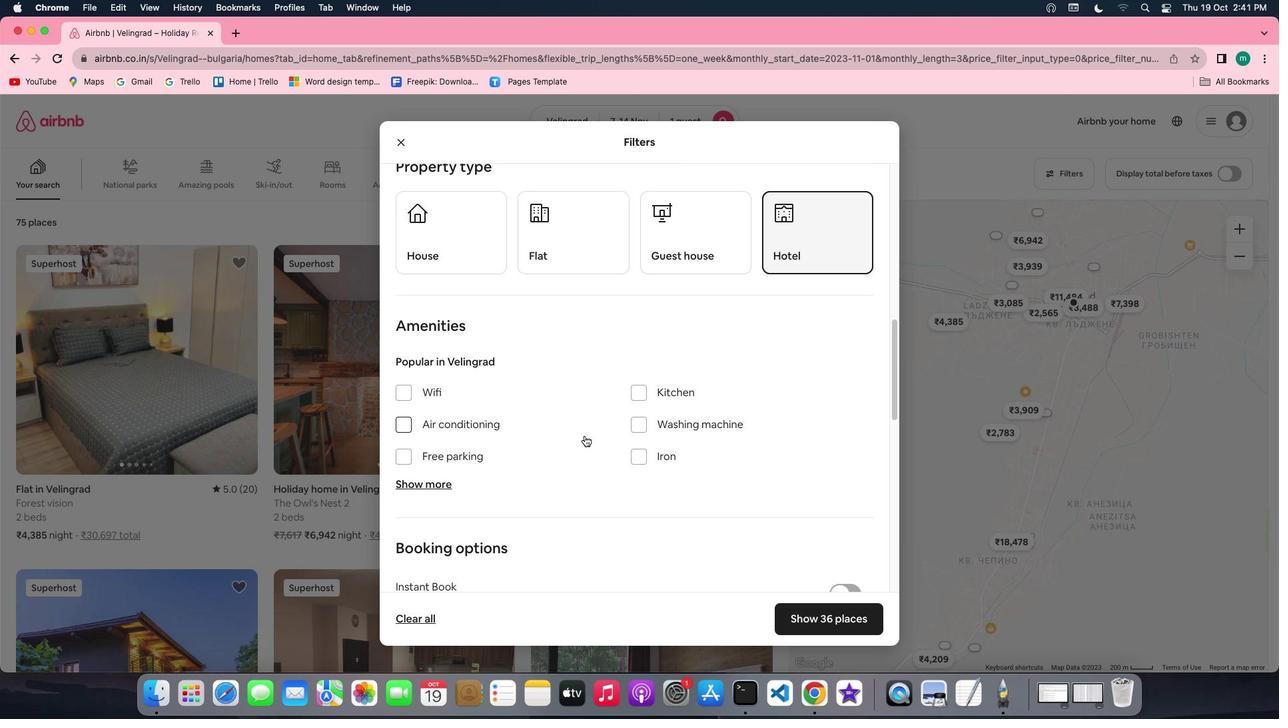 
Action: Mouse scrolled (584, 436) with delta (0, 0)
Screenshot: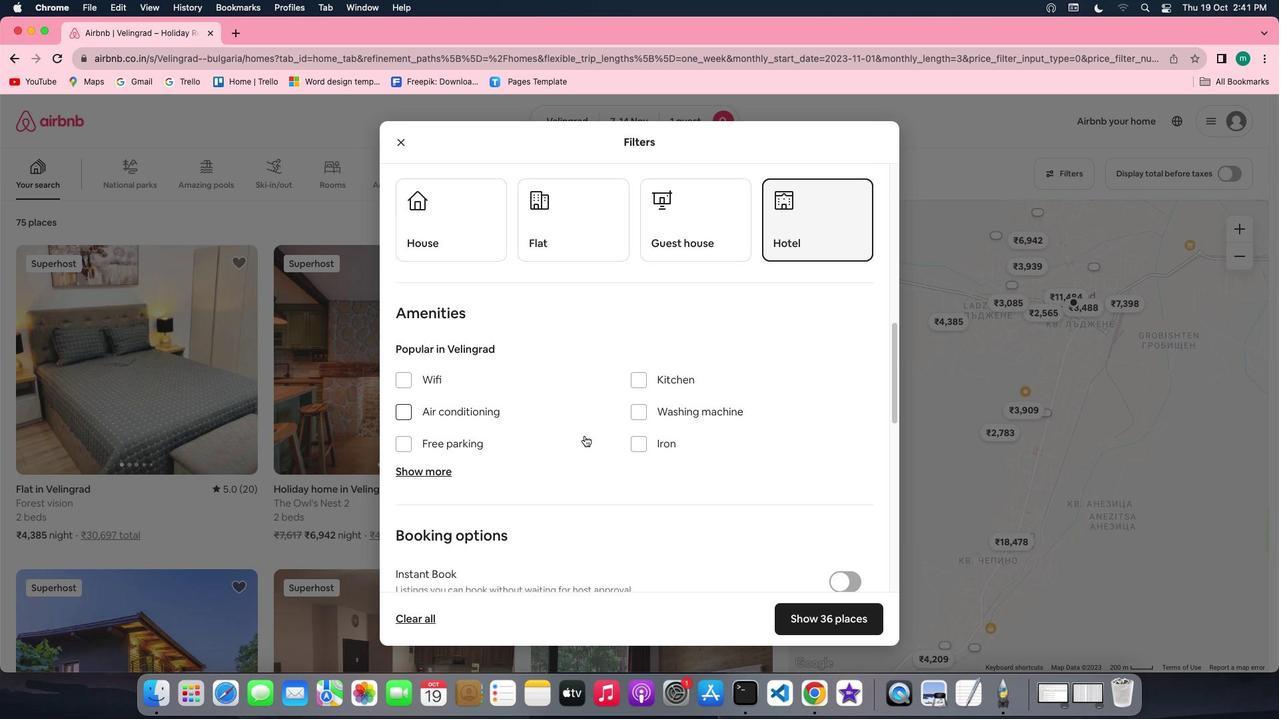 
Action: Mouse scrolled (584, 436) with delta (0, 0)
Screenshot: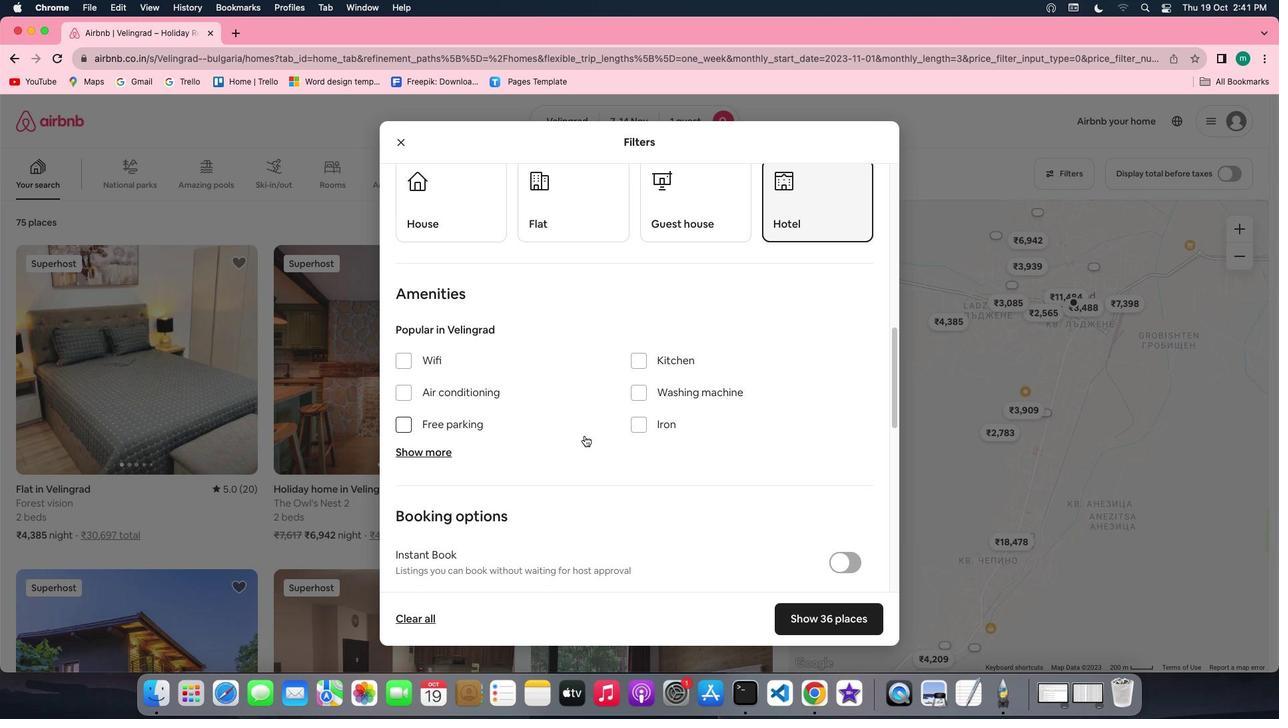 
Action: Mouse scrolled (584, 436) with delta (0, 0)
Screenshot: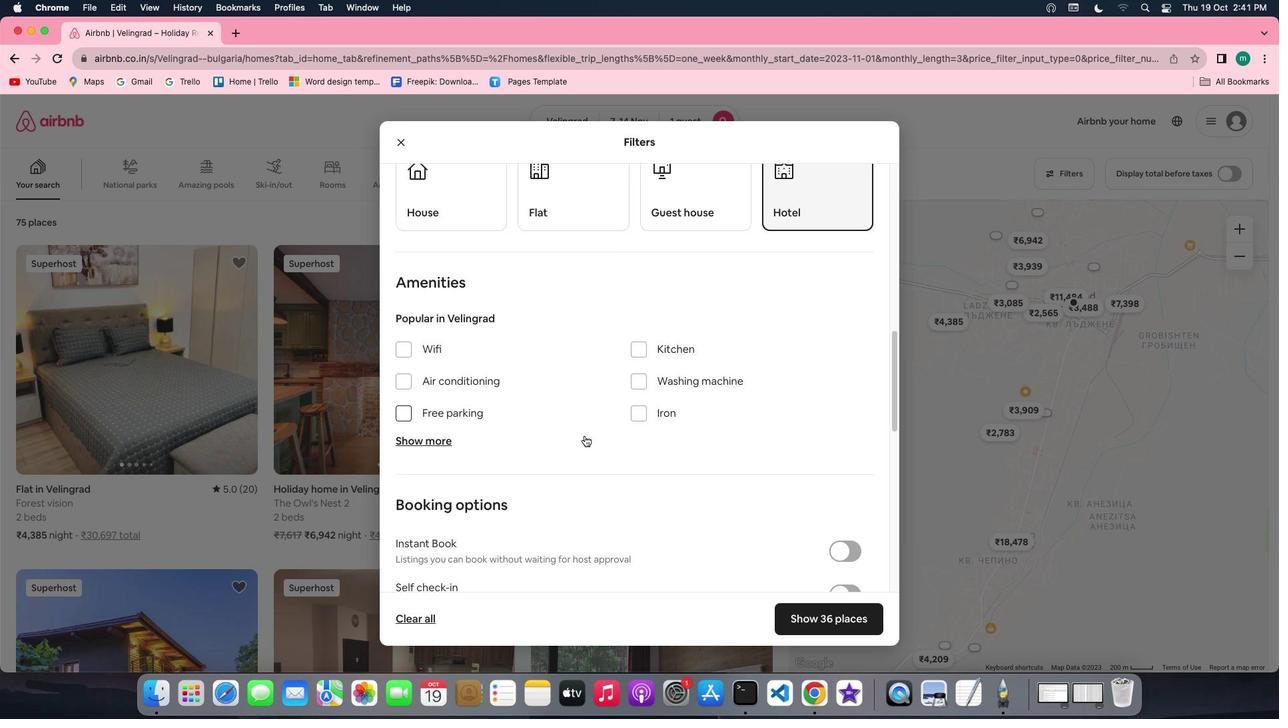 
Action: Mouse scrolled (584, 436) with delta (0, -1)
Screenshot: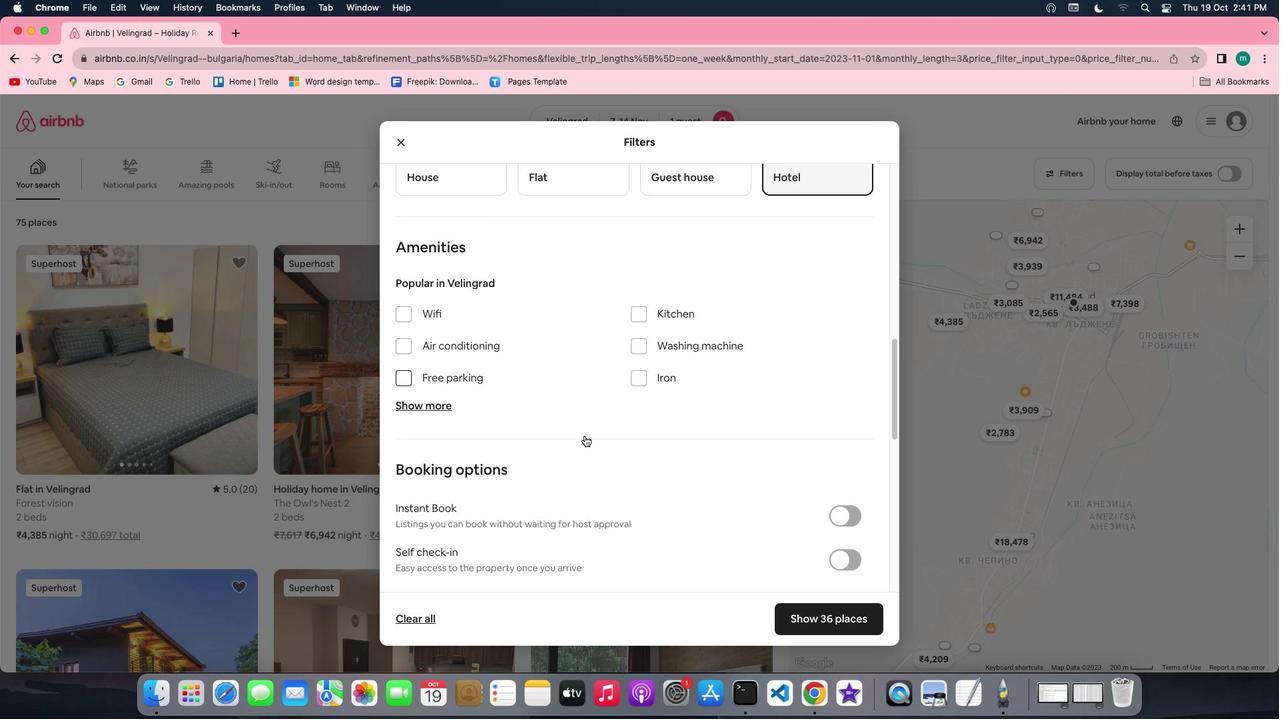 
Action: Mouse scrolled (584, 436) with delta (0, 0)
Screenshot: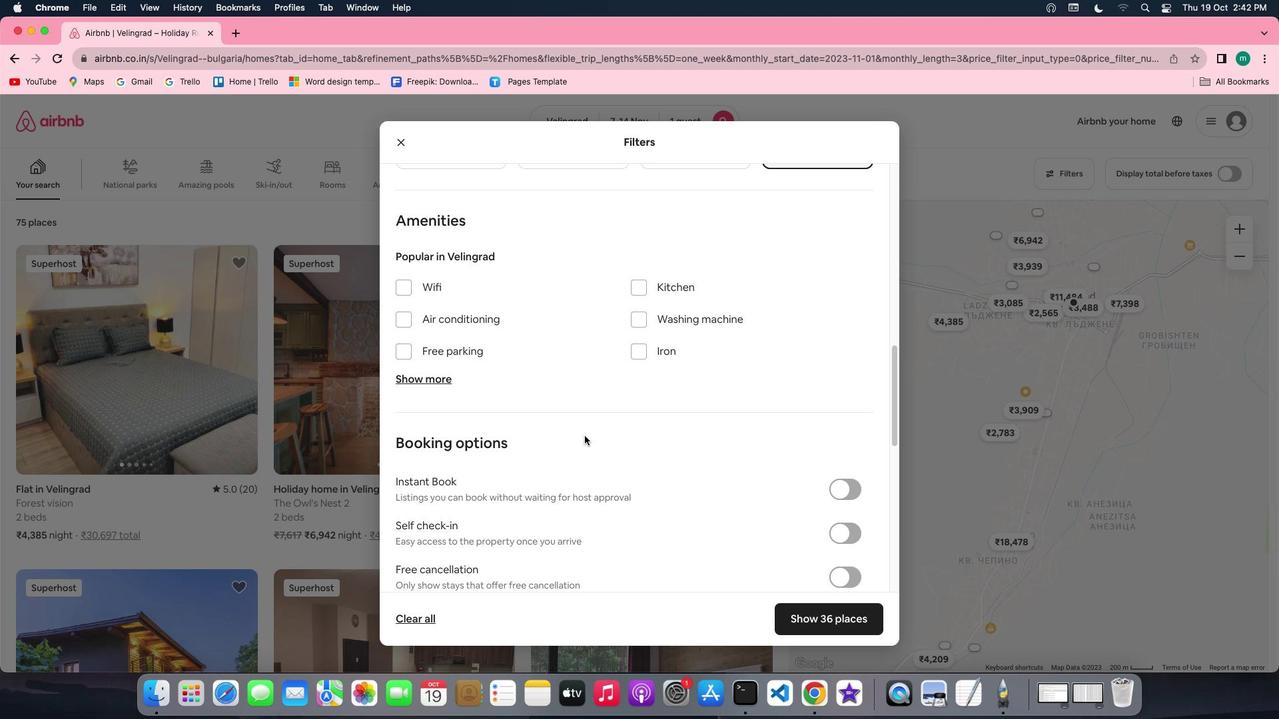 
Action: Mouse scrolled (584, 436) with delta (0, 0)
Screenshot: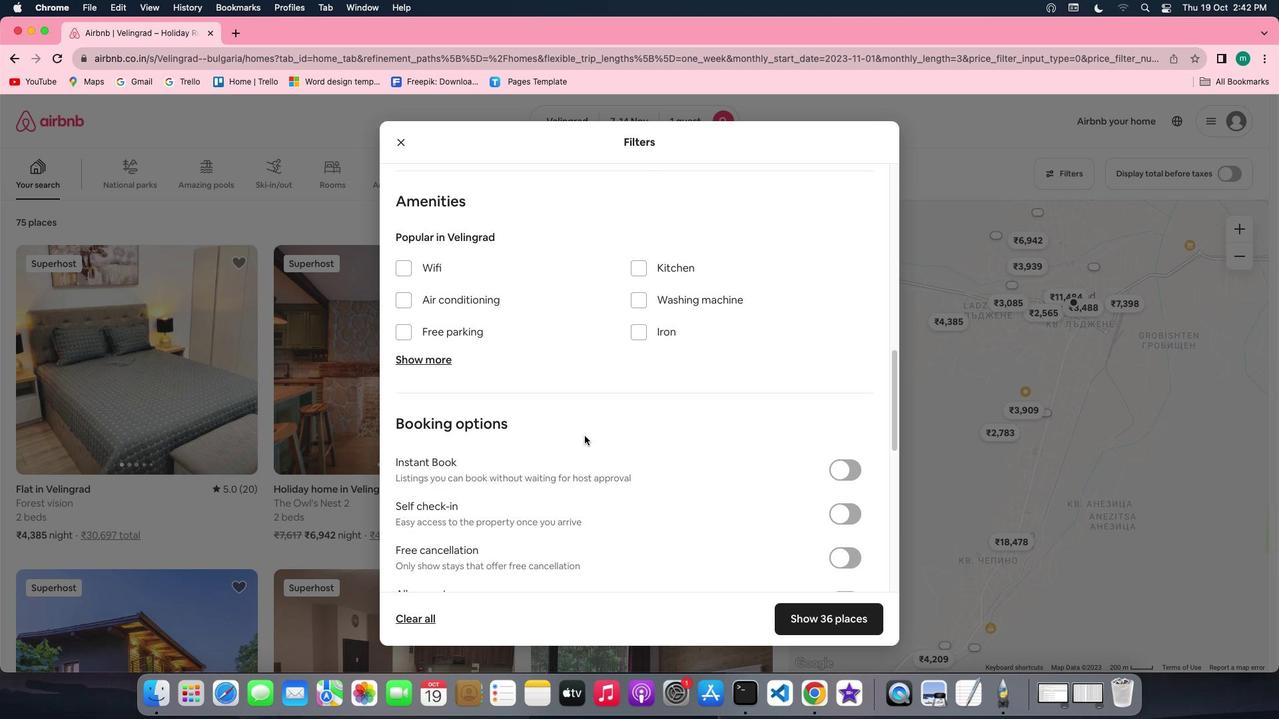 
Action: Mouse scrolled (584, 436) with delta (0, 0)
Screenshot: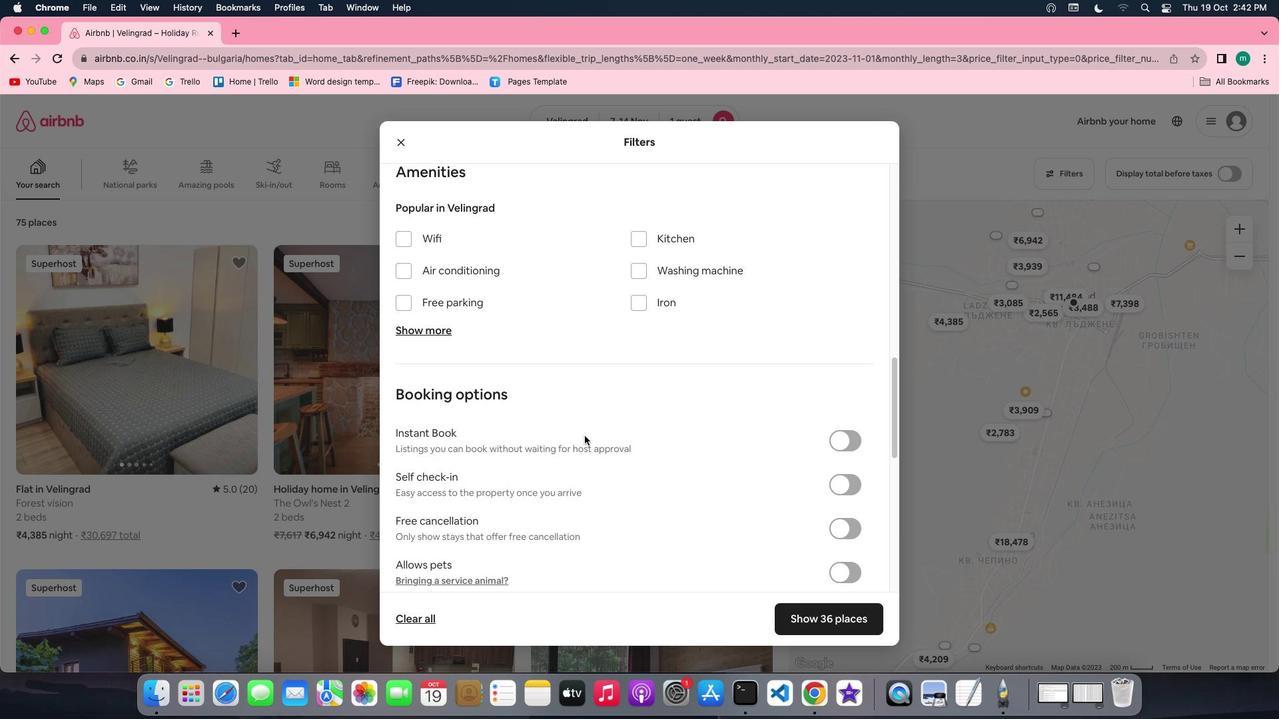 
Action: Mouse moved to (828, 473)
Screenshot: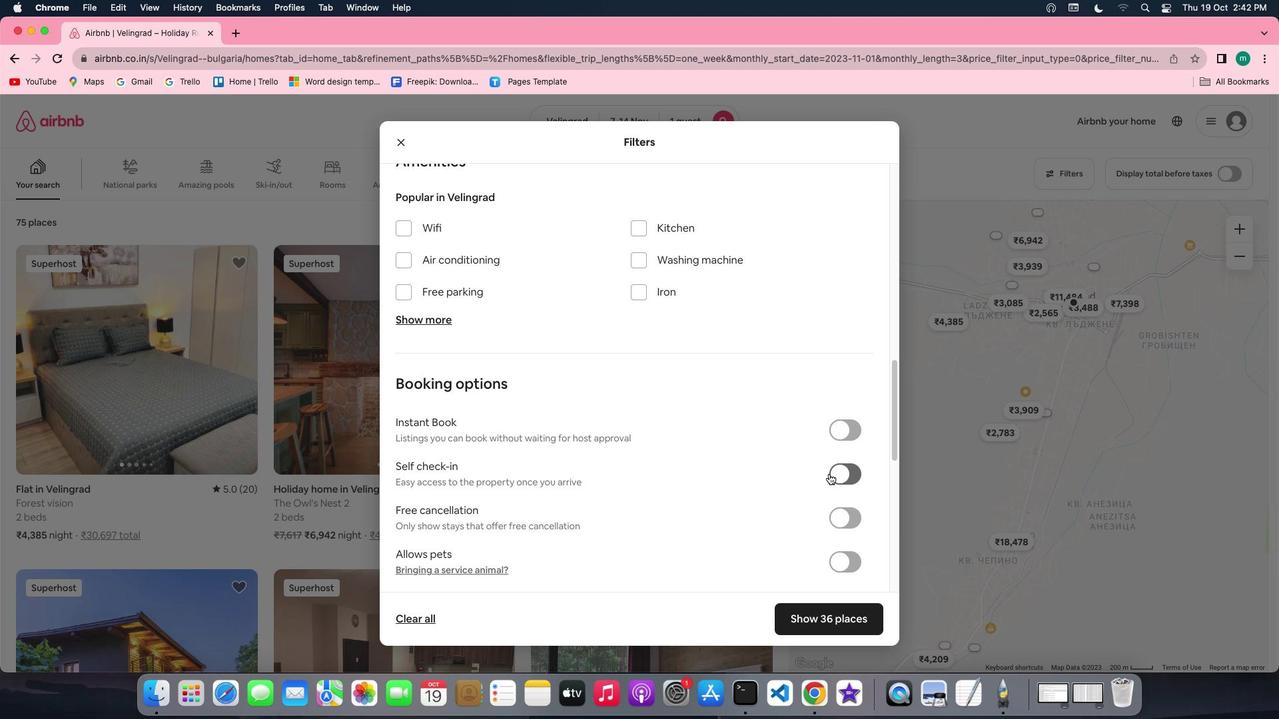 
Action: Mouse pressed left at (828, 473)
Screenshot: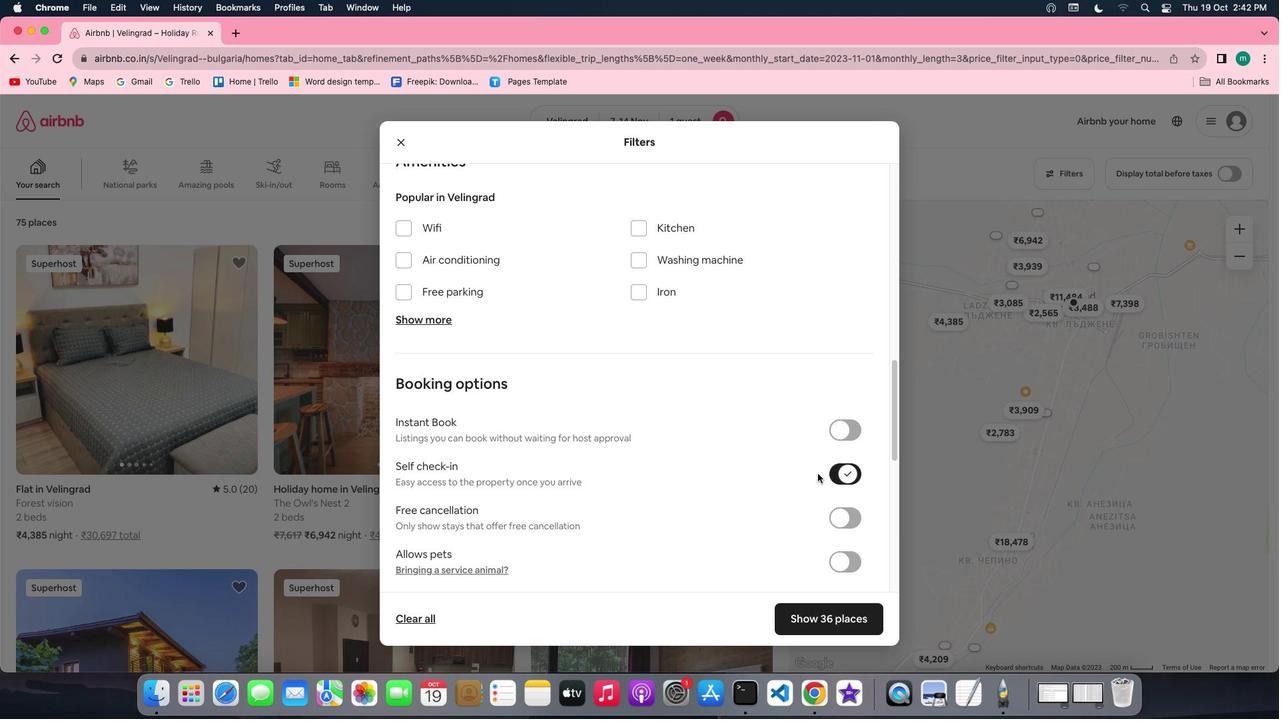 
Action: Mouse moved to (642, 449)
Screenshot: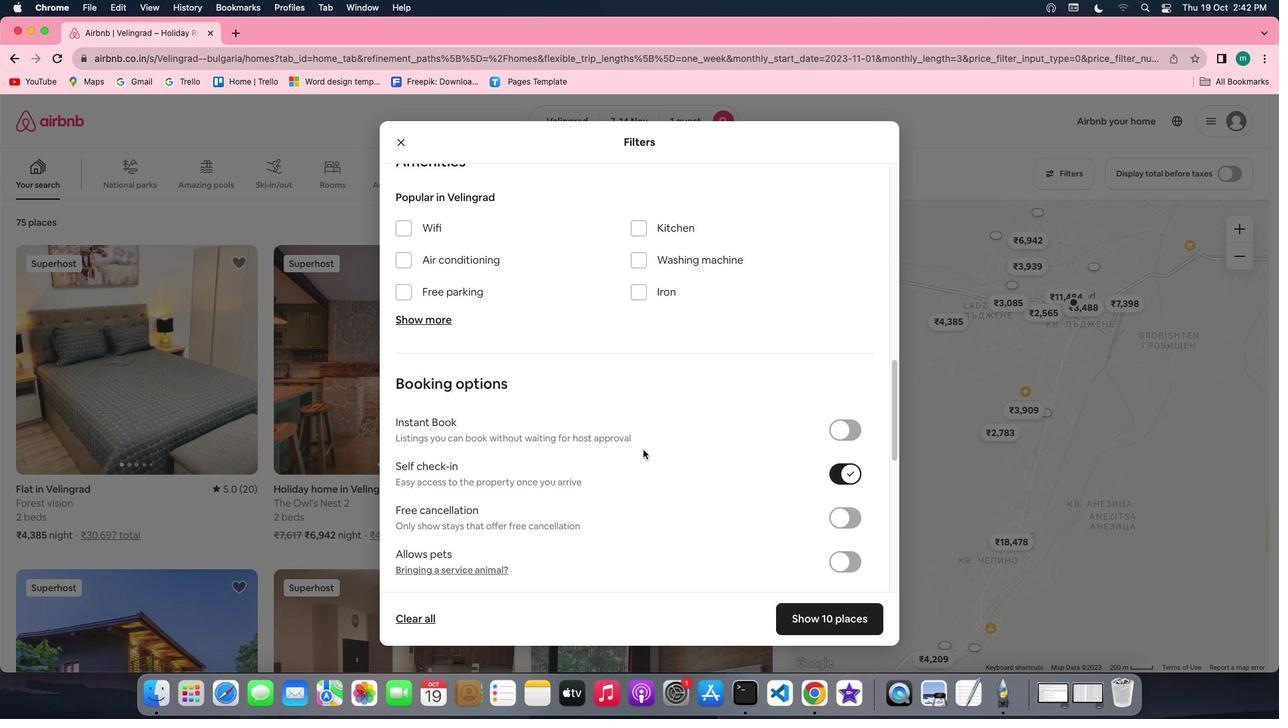 
Action: Mouse scrolled (642, 449) with delta (0, 0)
Screenshot: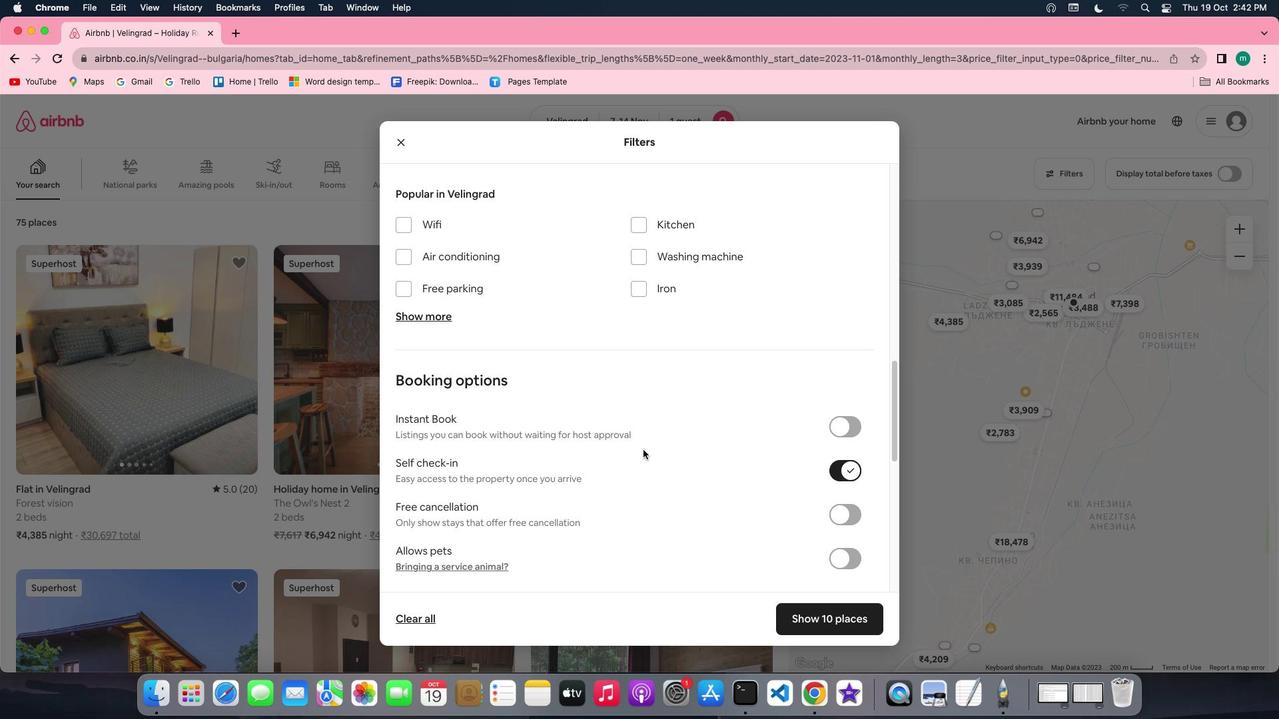 
Action: Mouse scrolled (642, 449) with delta (0, 0)
Screenshot: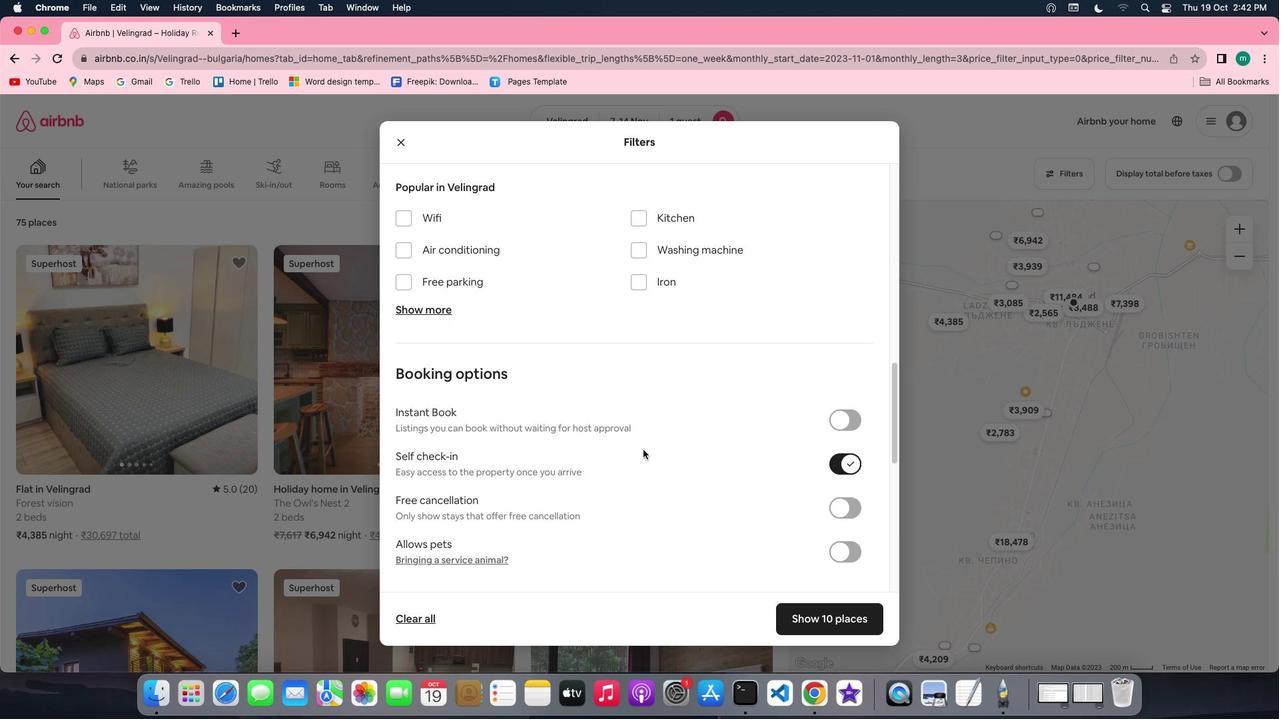 
Action: Mouse scrolled (642, 449) with delta (0, 0)
Screenshot: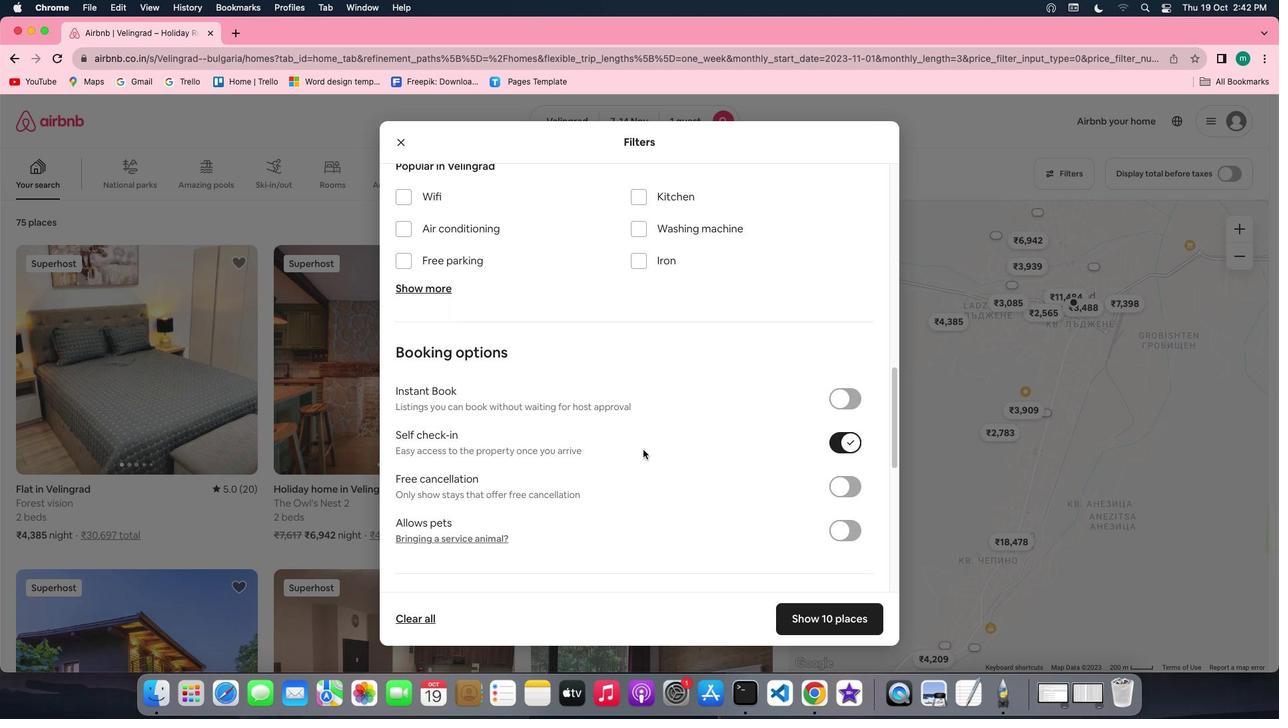 
Action: Mouse scrolled (642, 449) with delta (0, 0)
Screenshot: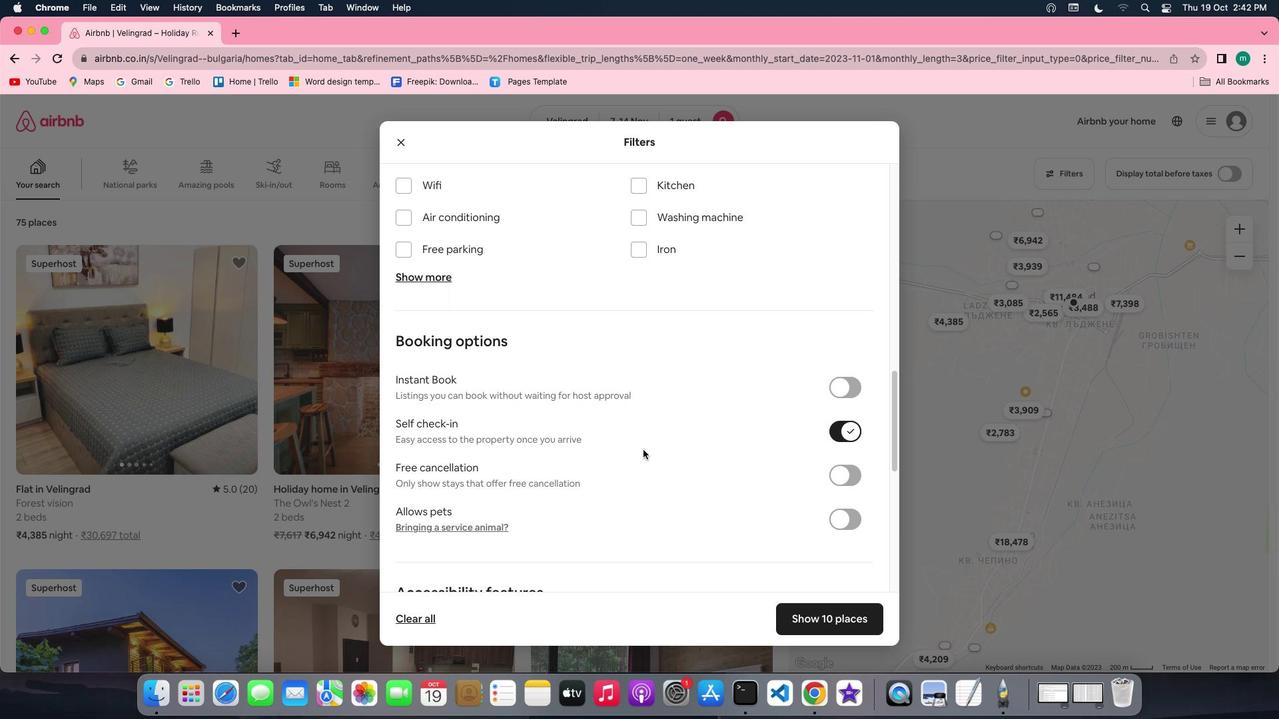
Action: Mouse scrolled (642, 449) with delta (0, 0)
Screenshot: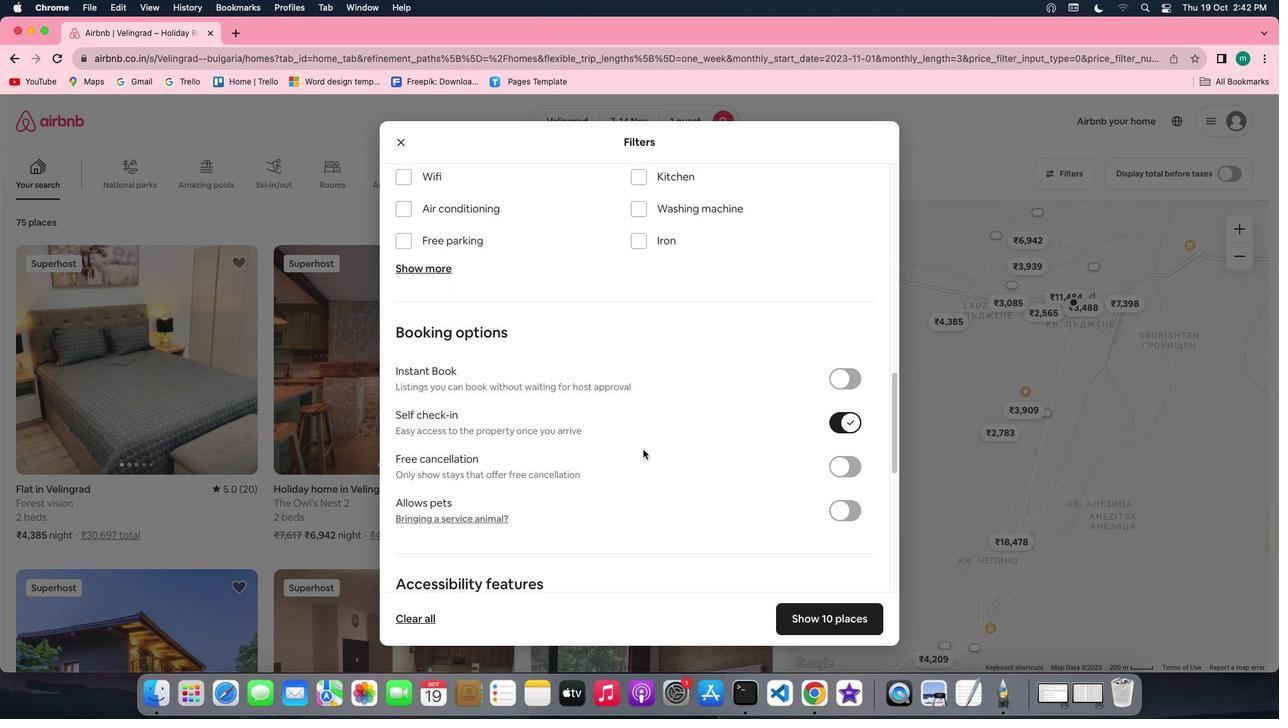 
Action: Mouse scrolled (642, 449) with delta (0, 0)
Screenshot: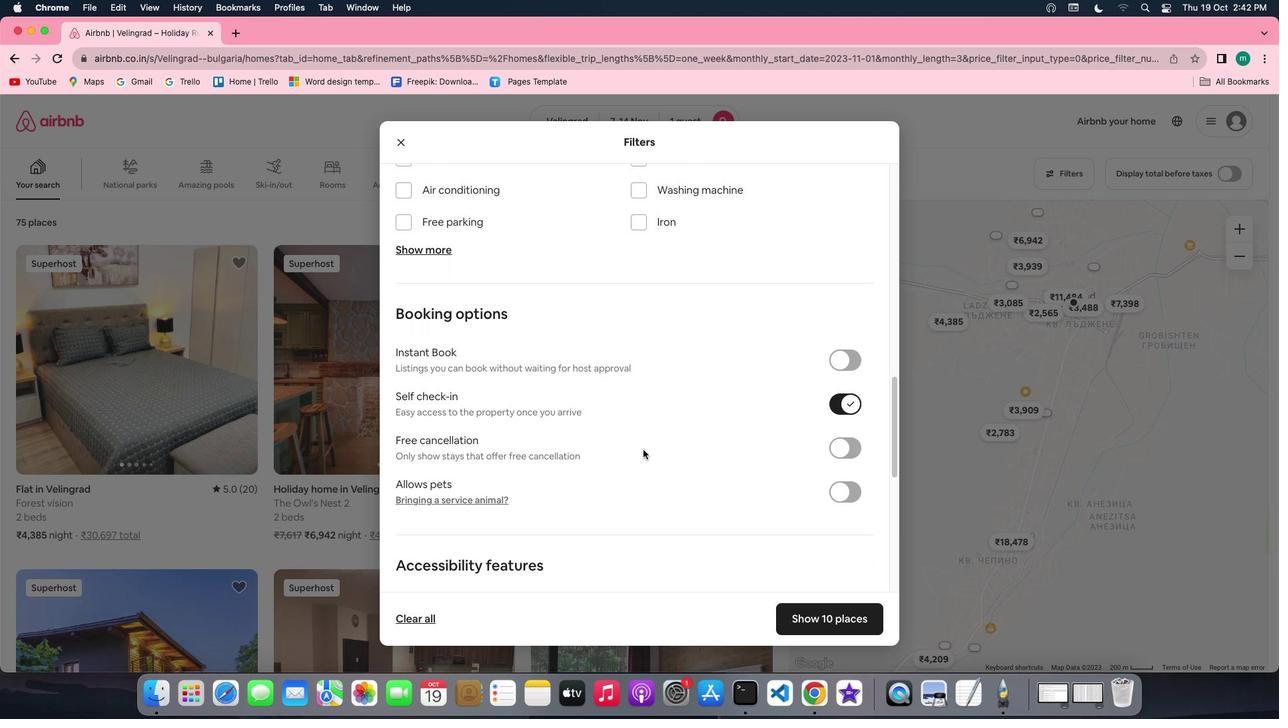 
Action: Mouse scrolled (642, 449) with delta (0, 0)
Screenshot: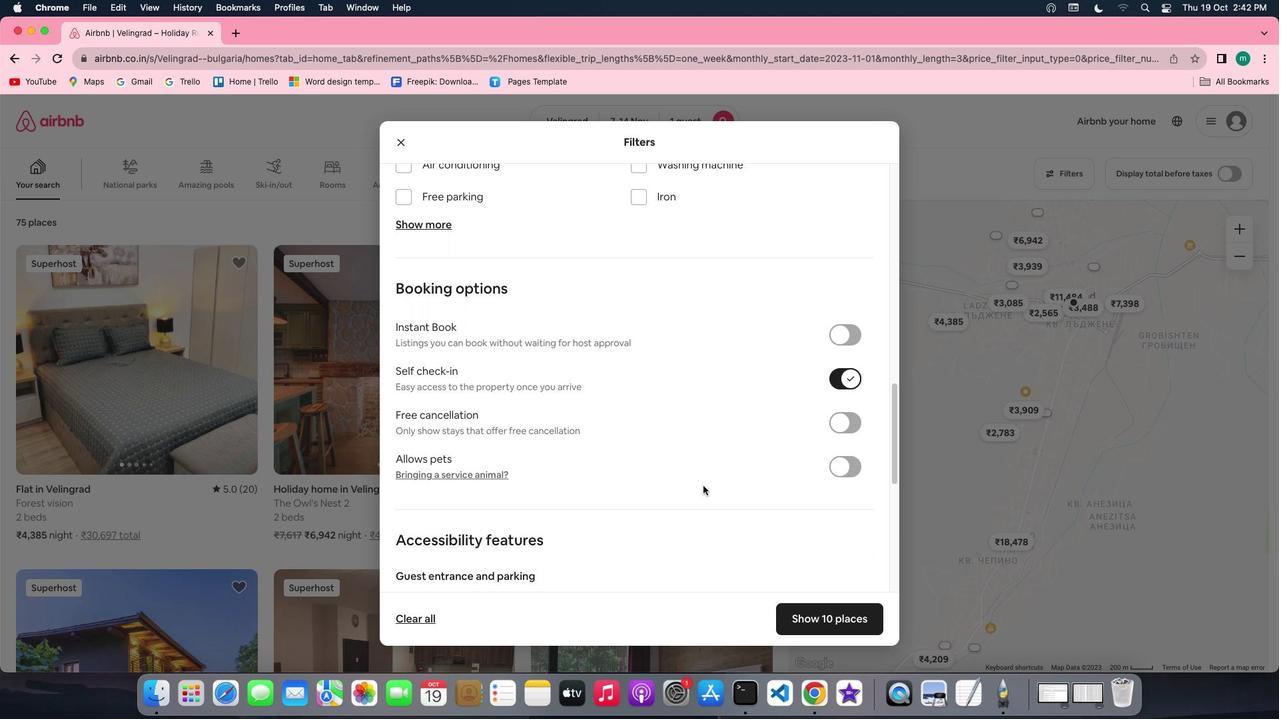 
Action: Mouse moved to (853, 616)
Screenshot: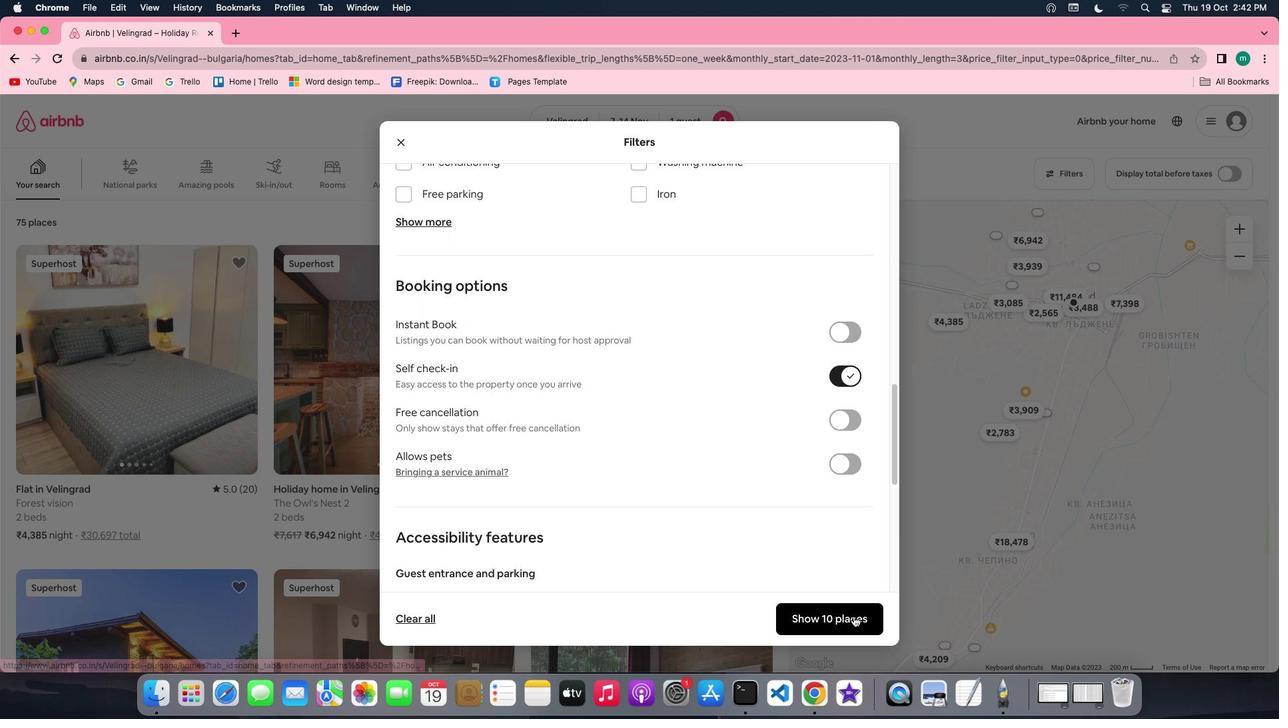 
Action: Mouse pressed left at (853, 616)
Screenshot: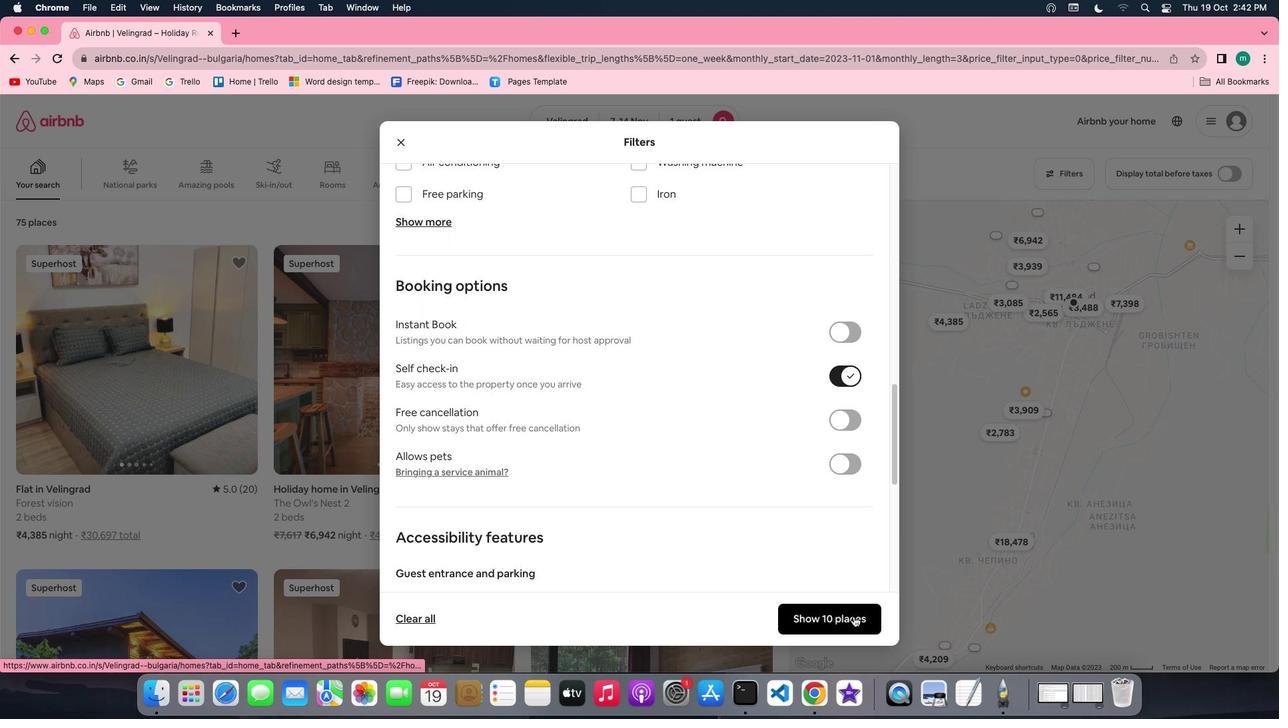 
Action: Mouse moved to (179, 341)
Screenshot: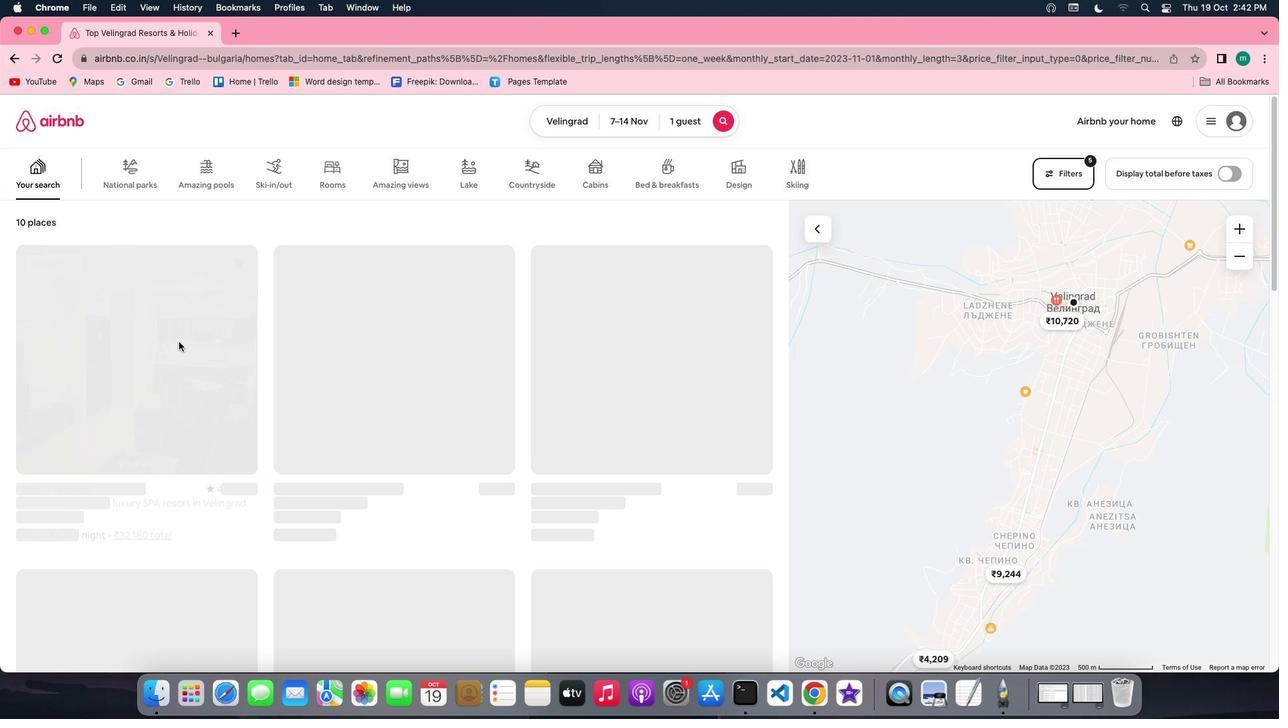
Action: Mouse pressed left at (179, 341)
Screenshot: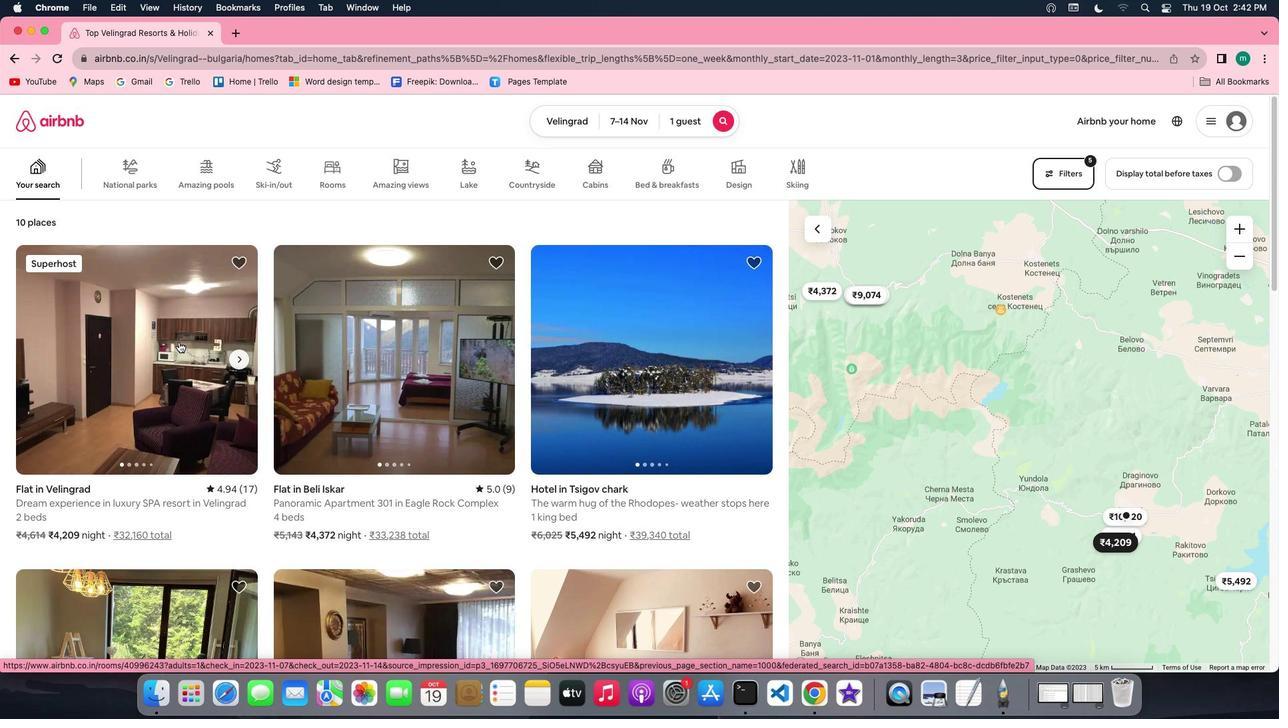 
Action: Mouse moved to (912, 491)
Screenshot: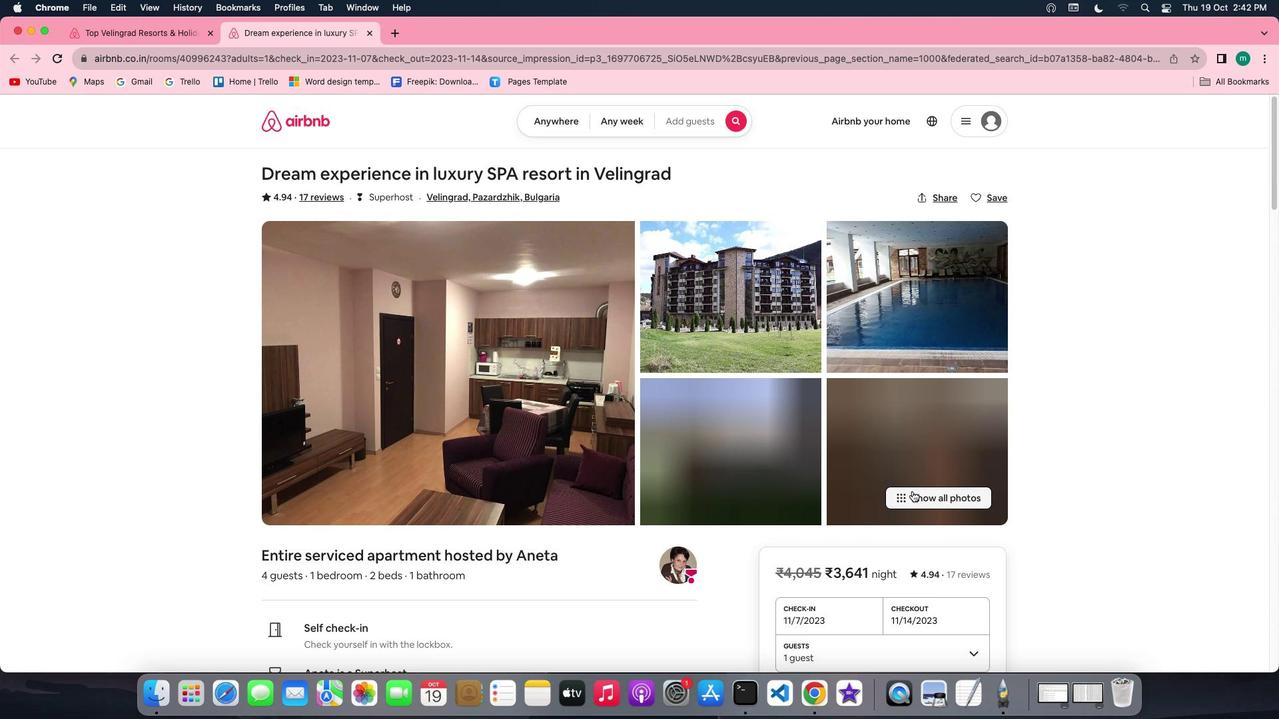 
Action: Mouse pressed left at (912, 491)
Screenshot: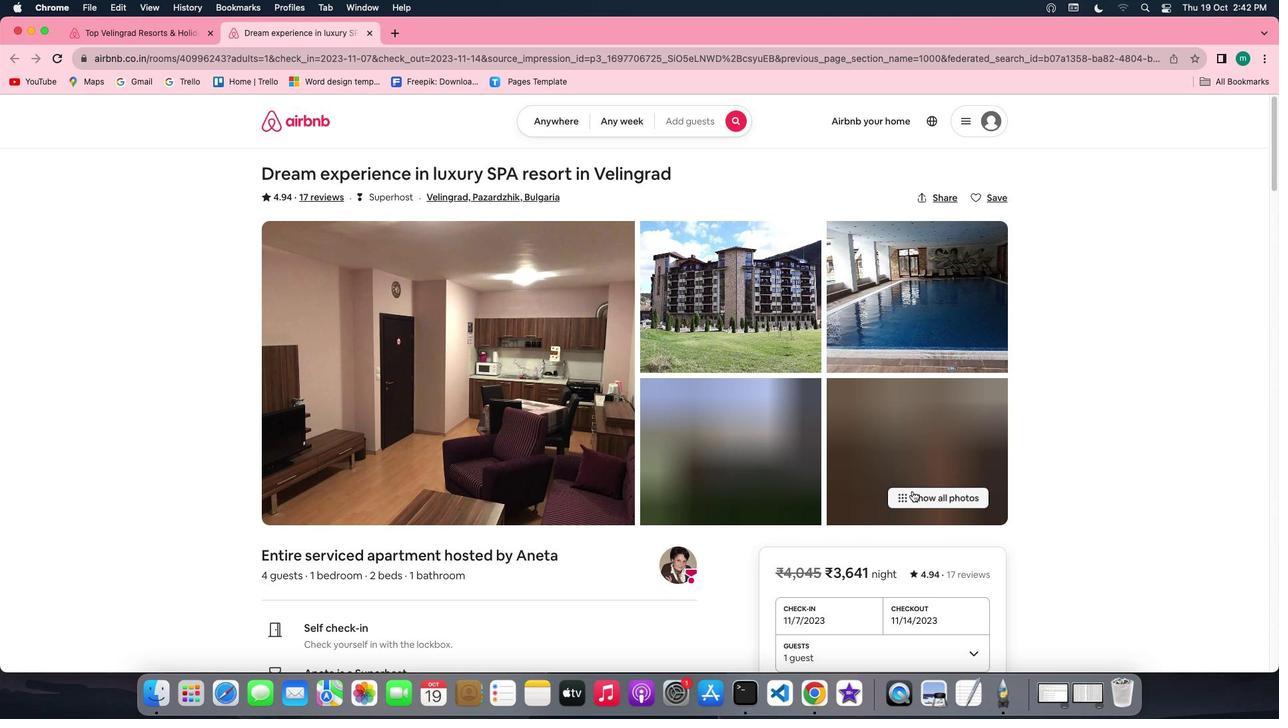 
Action: Mouse moved to (658, 502)
Screenshot: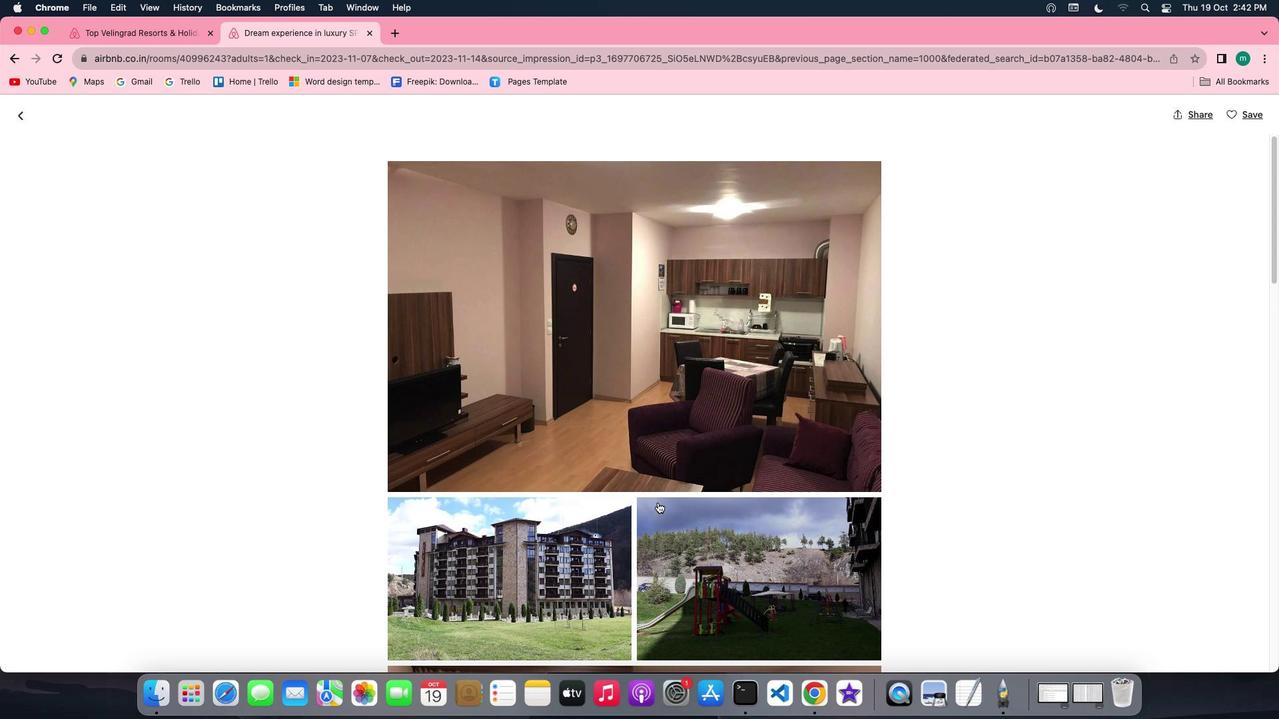 
Action: Mouse scrolled (658, 502) with delta (0, 0)
Screenshot: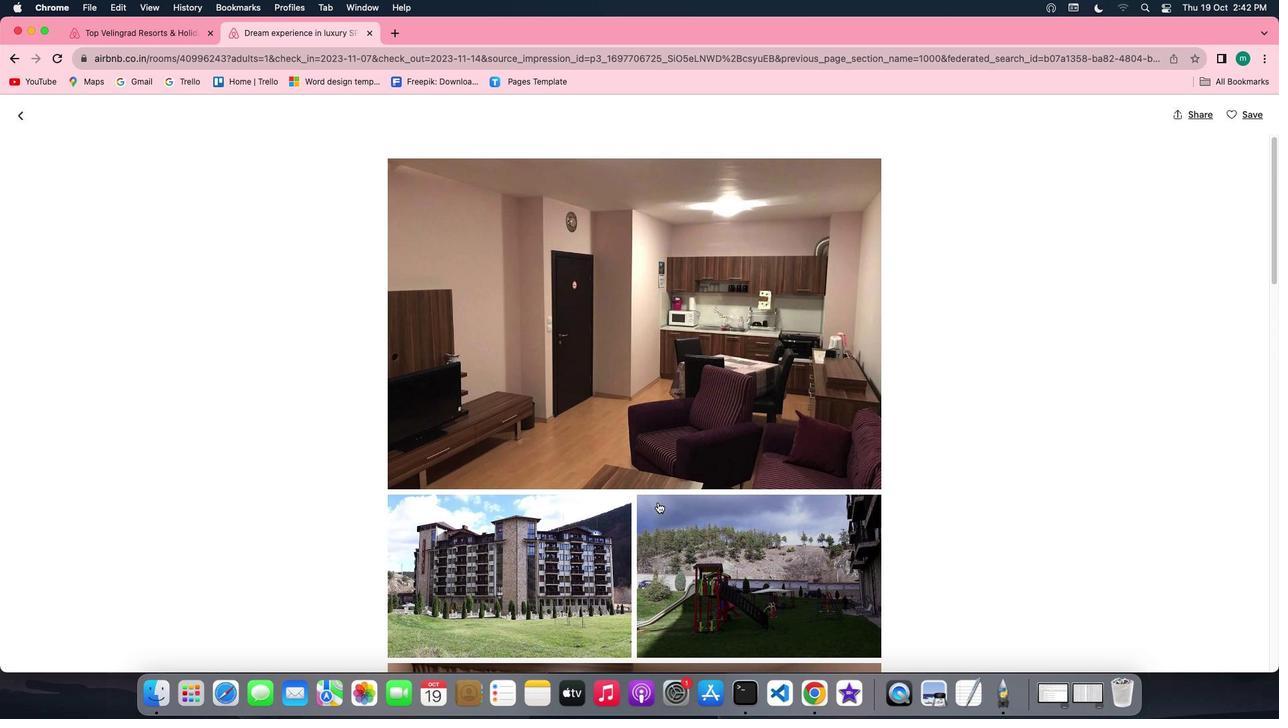 
Action: Mouse scrolled (658, 502) with delta (0, 0)
Screenshot: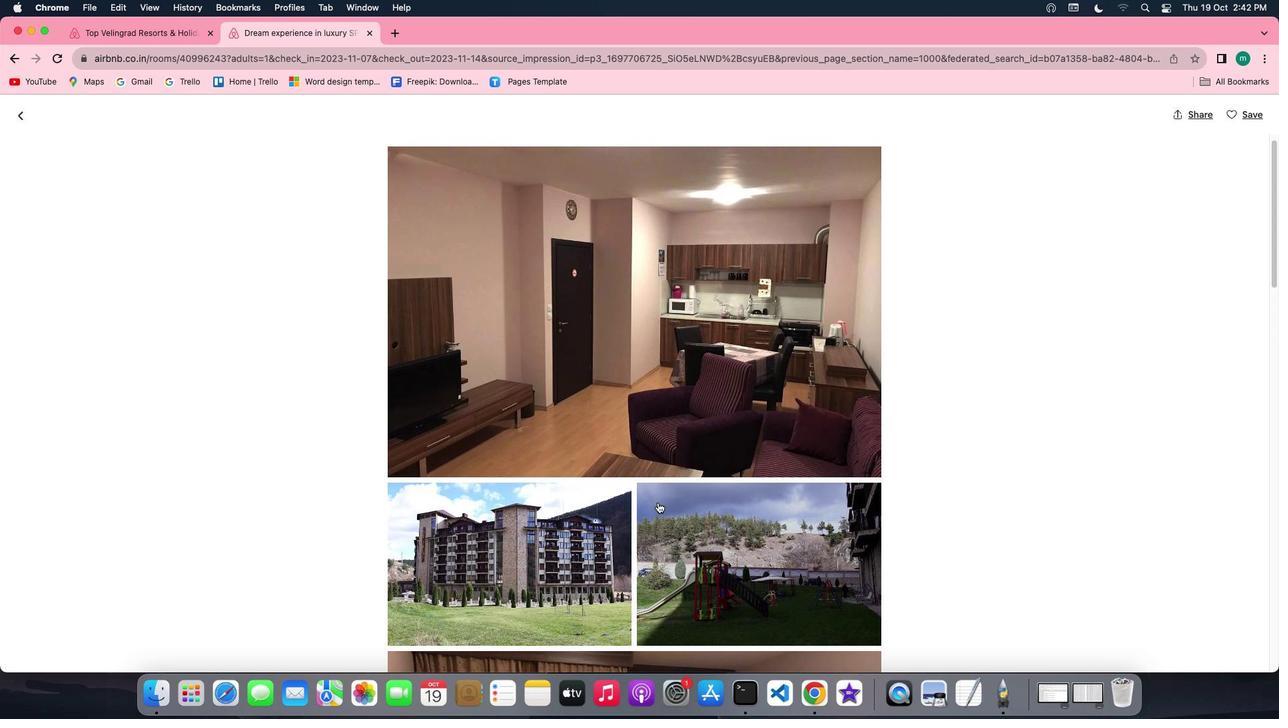 
Action: Mouse scrolled (658, 502) with delta (0, -1)
Screenshot: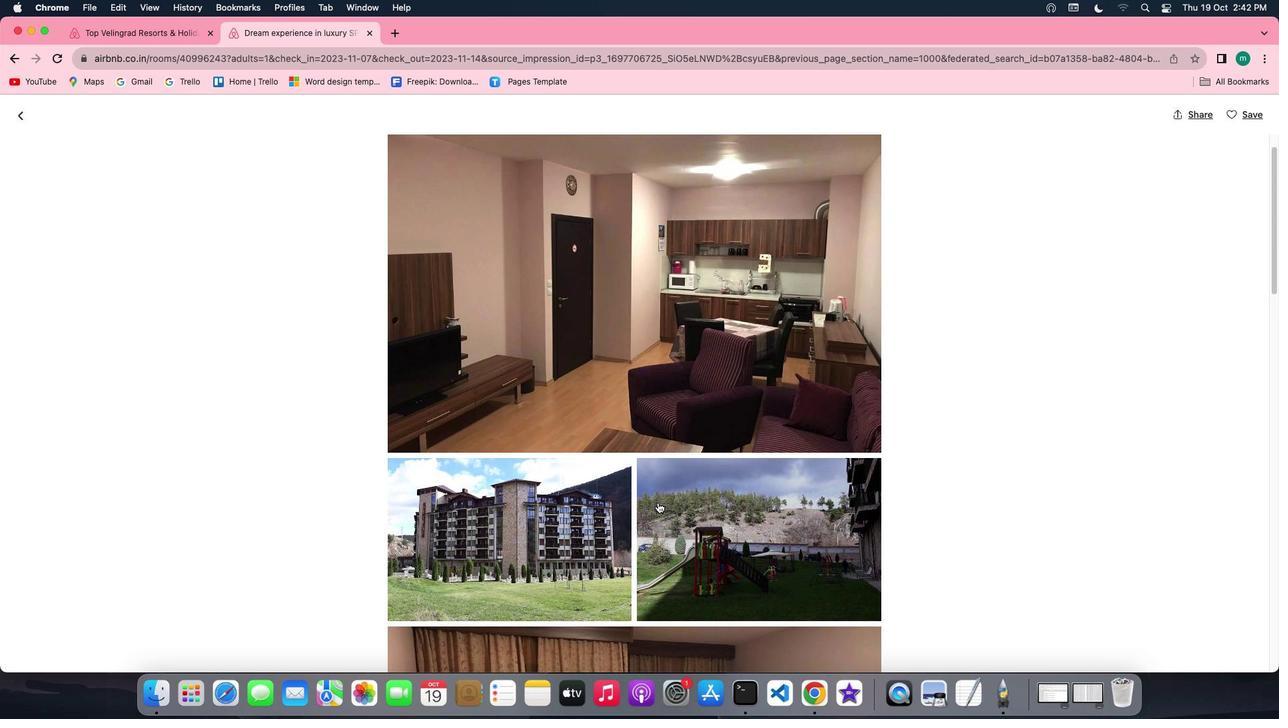 
Action: Mouse moved to (658, 502)
Screenshot: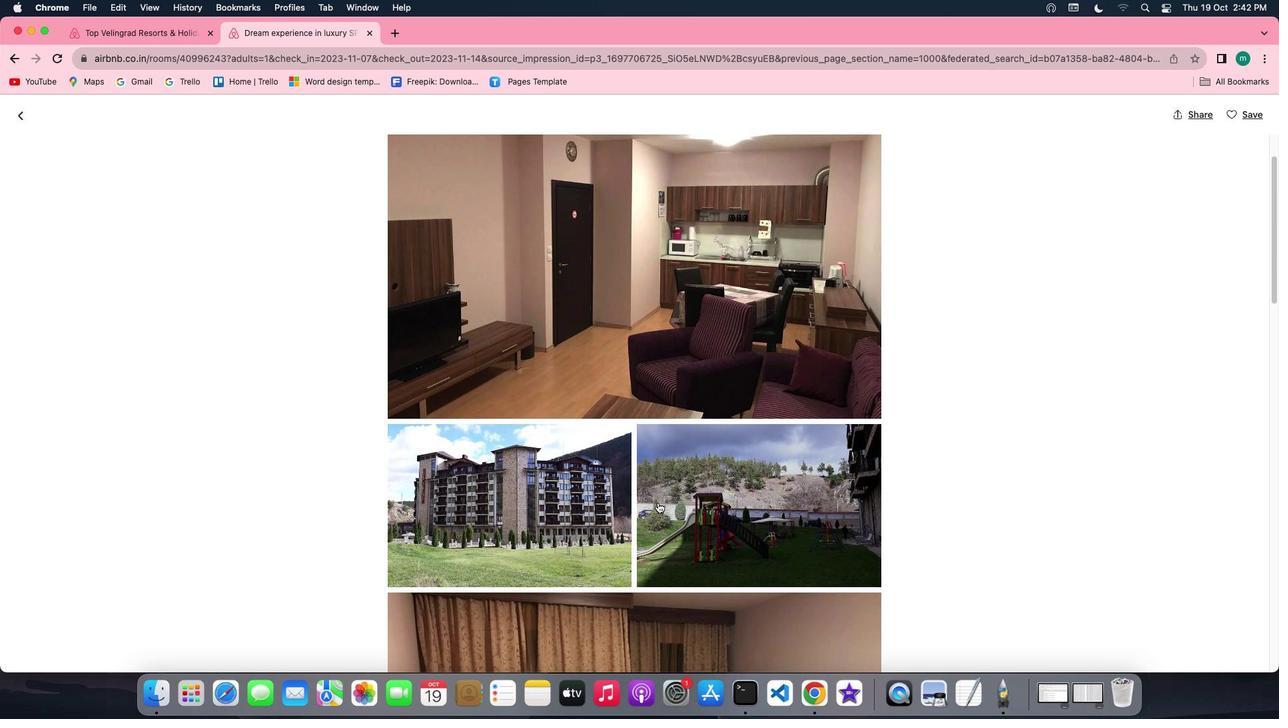 
Action: Mouse scrolled (658, 502) with delta (0, 0)
Screenshot: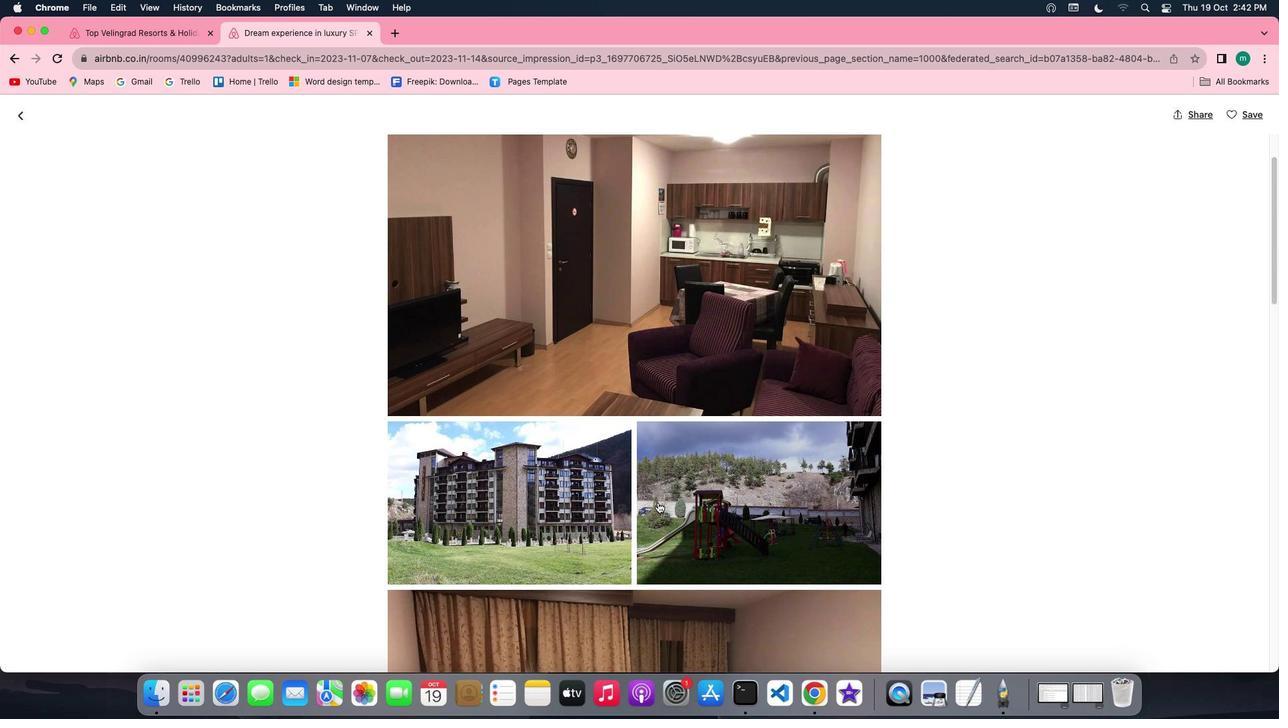 
Action: Mouse scrolled (658, 502) with delta (0, 0)
Screenshot: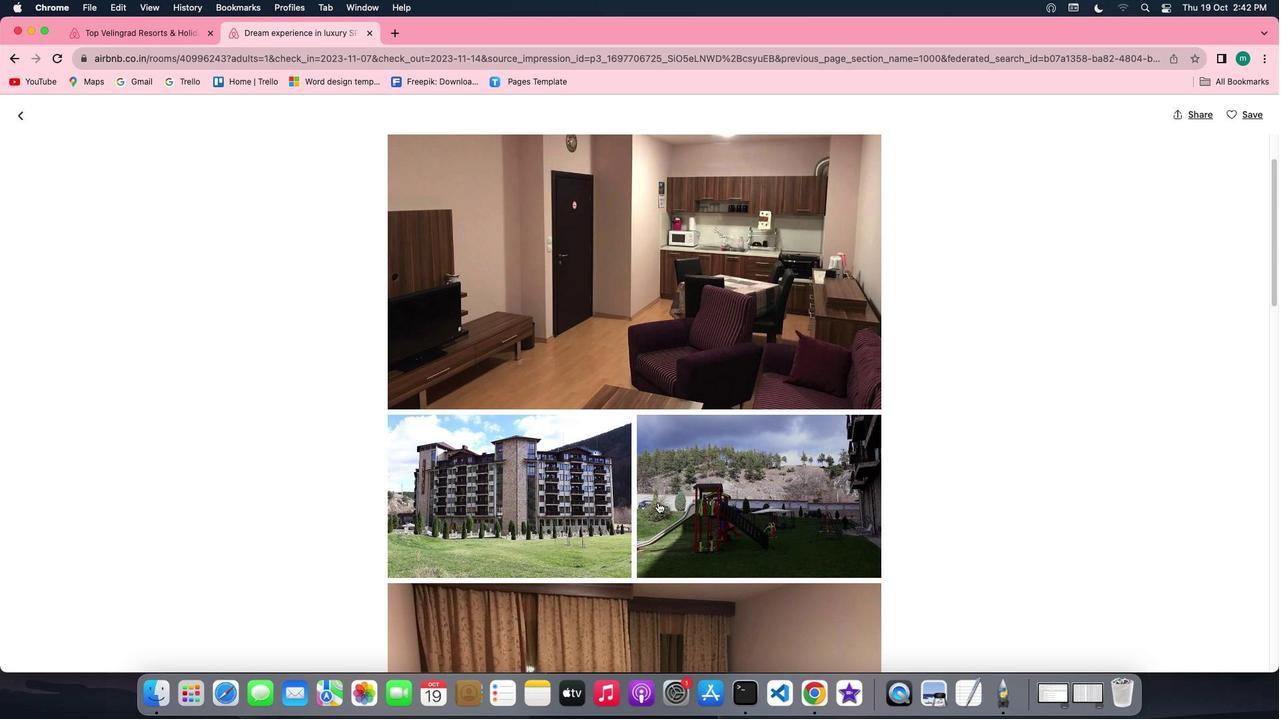 
Action: Mouse scrolled (658, 502) with delta (0, 0)
Screenshot: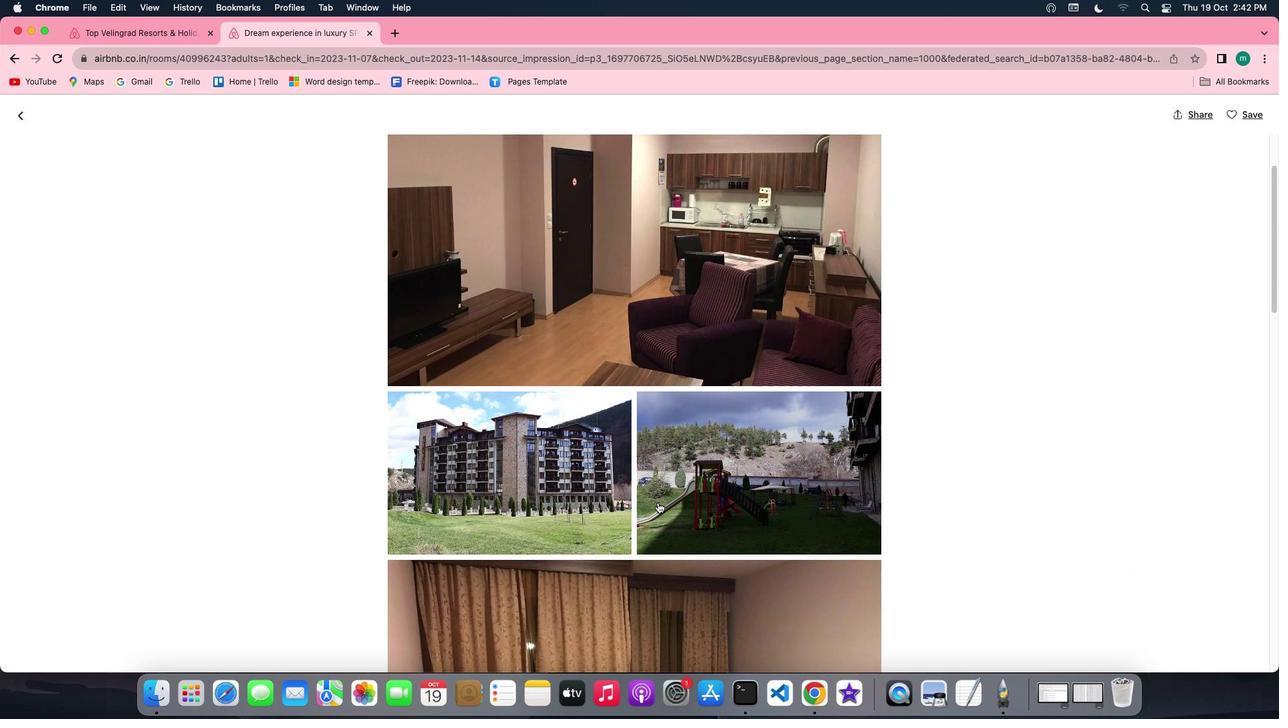 
Action: Mouse scrolled (658, 502) with delta (0, 0)
Screenshot: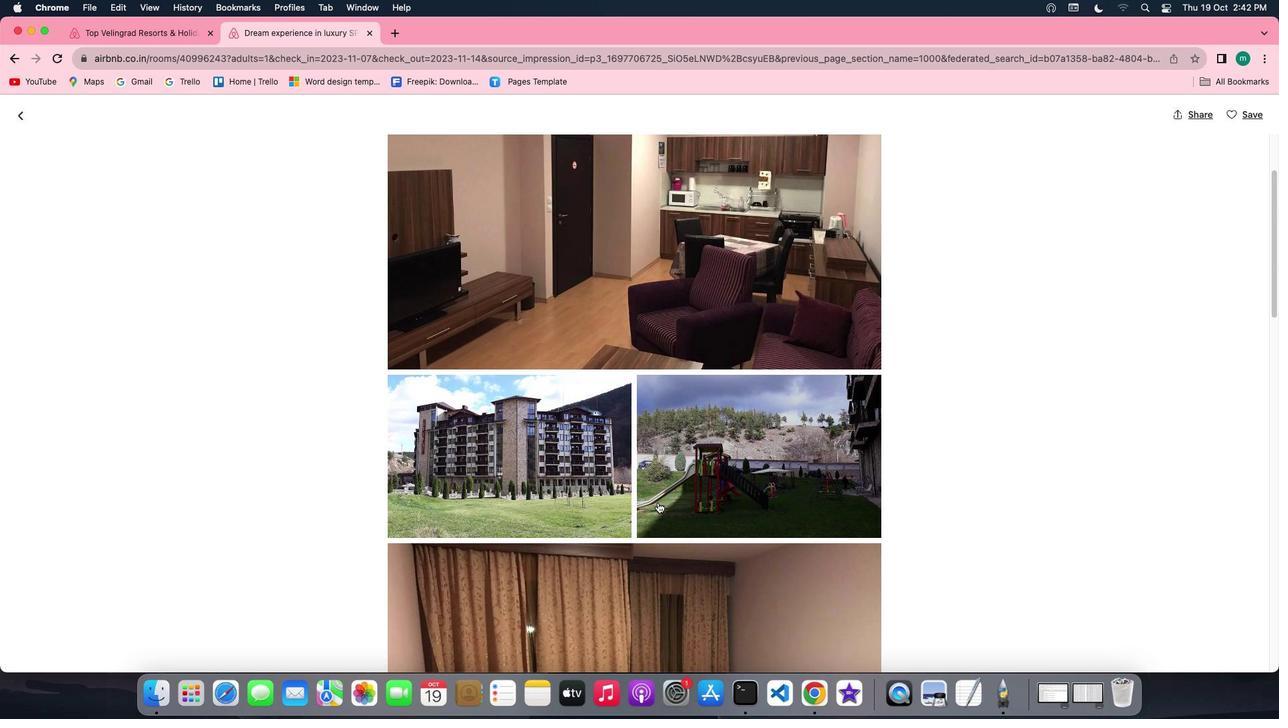 
Action: Mouse scrolled (658, 502) with delta (0, 0)
Screenshot: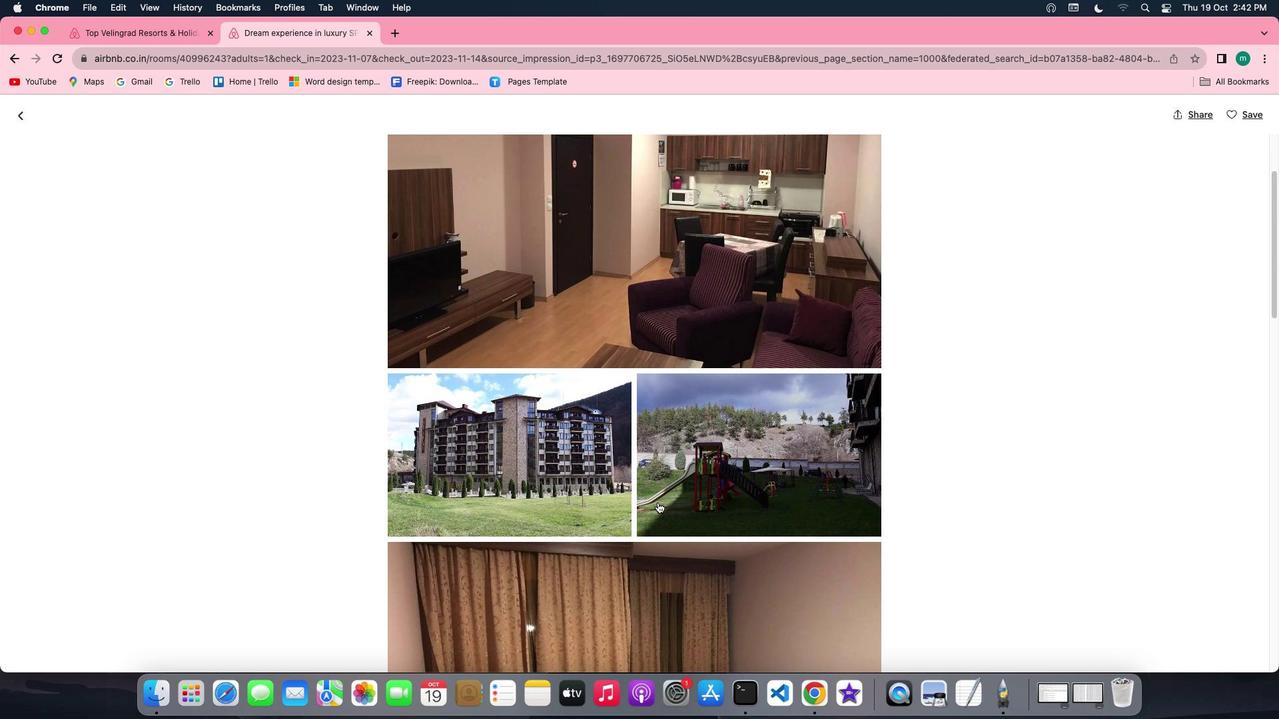 
Action: Mouse scrolled (658, 502) with delta (0, 0)
Screenshot: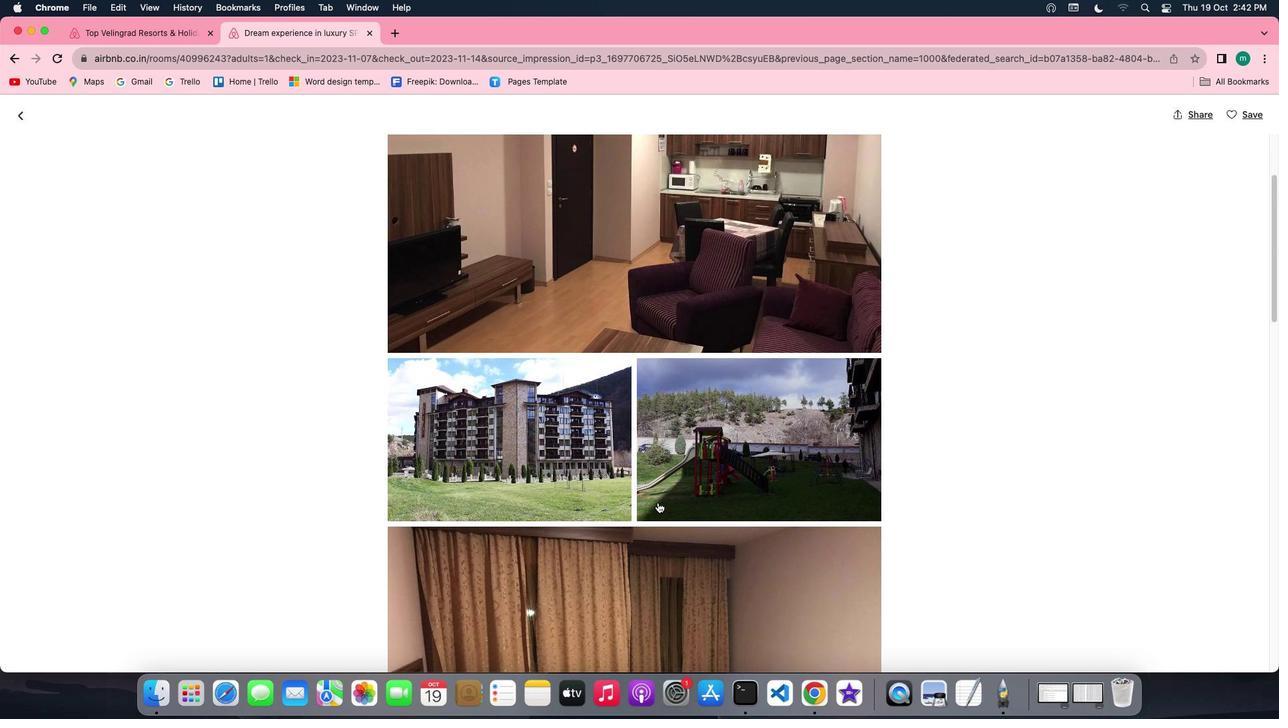 
Action: Mouse scrolled (658, 502) with delta (0, -1)
Screenshot: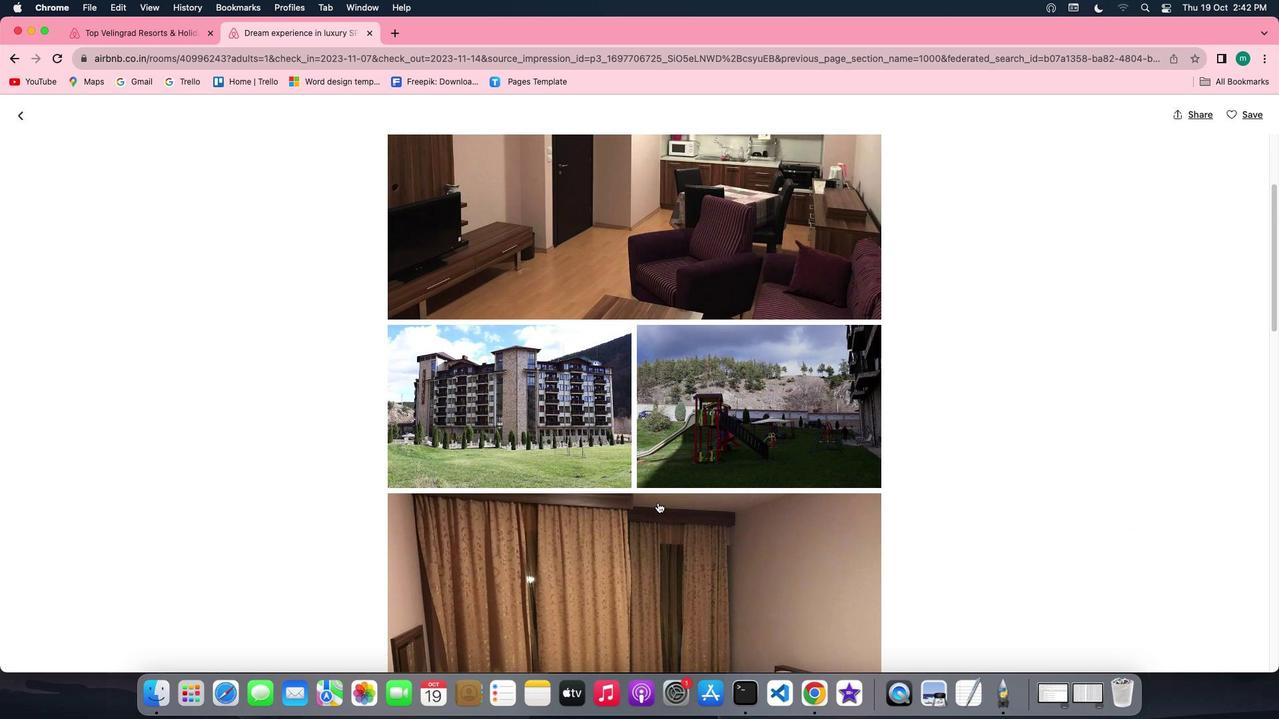 
Action: Mouse scrolled (658, 502) with delta (0, 0)
Screenshot: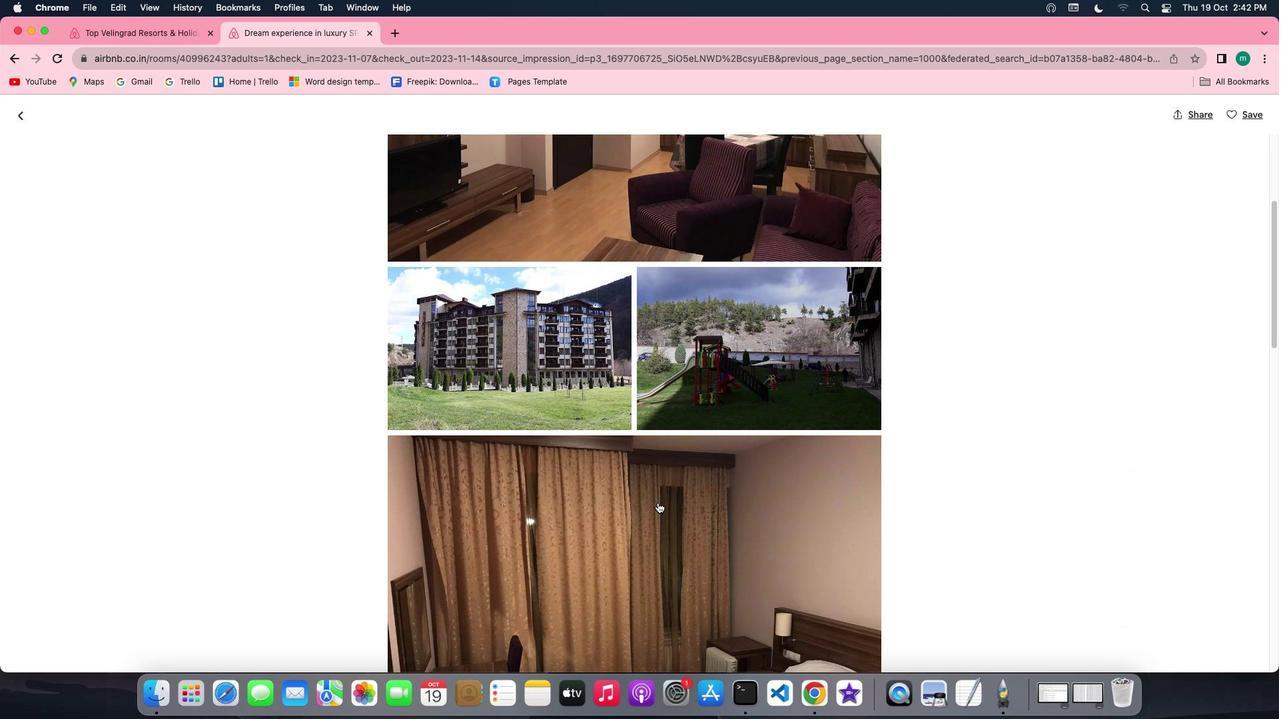 
Action: Mouse scrolled (658, 502) with delta (0, 0)
Screenshot: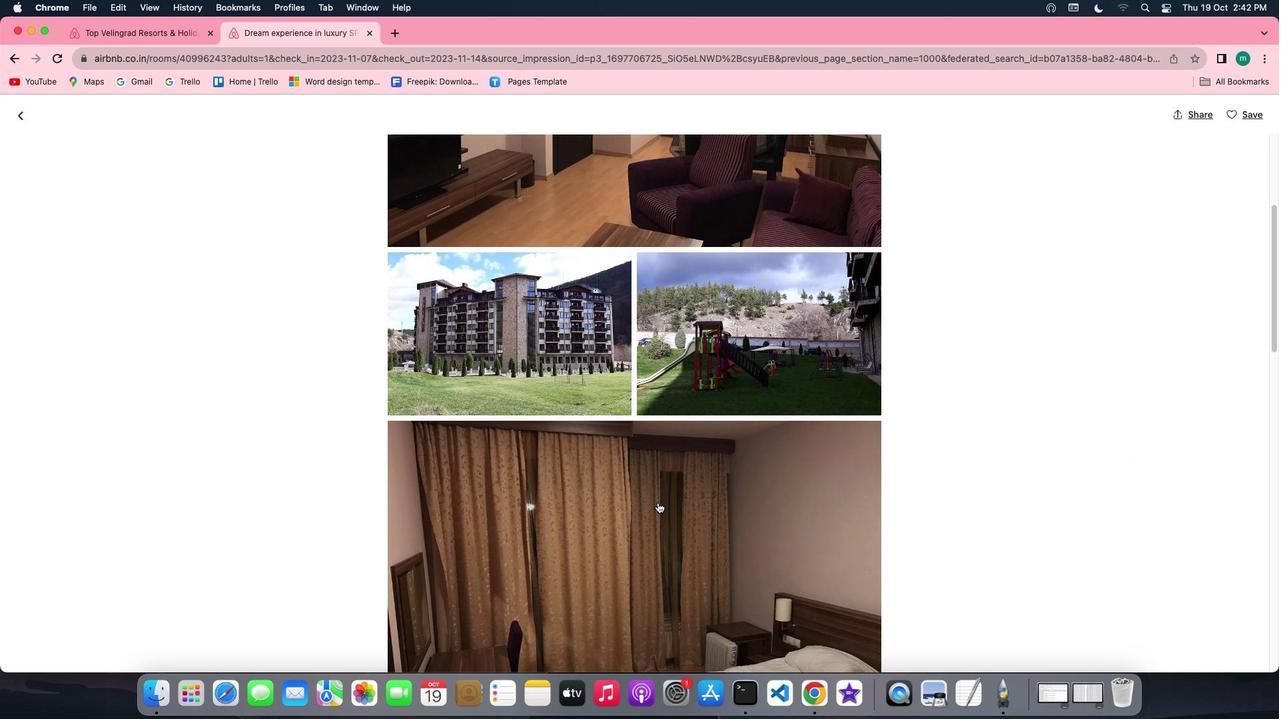 
Action: Mouse scrolled (658, 502) with delta (0, 0)
Screenshot: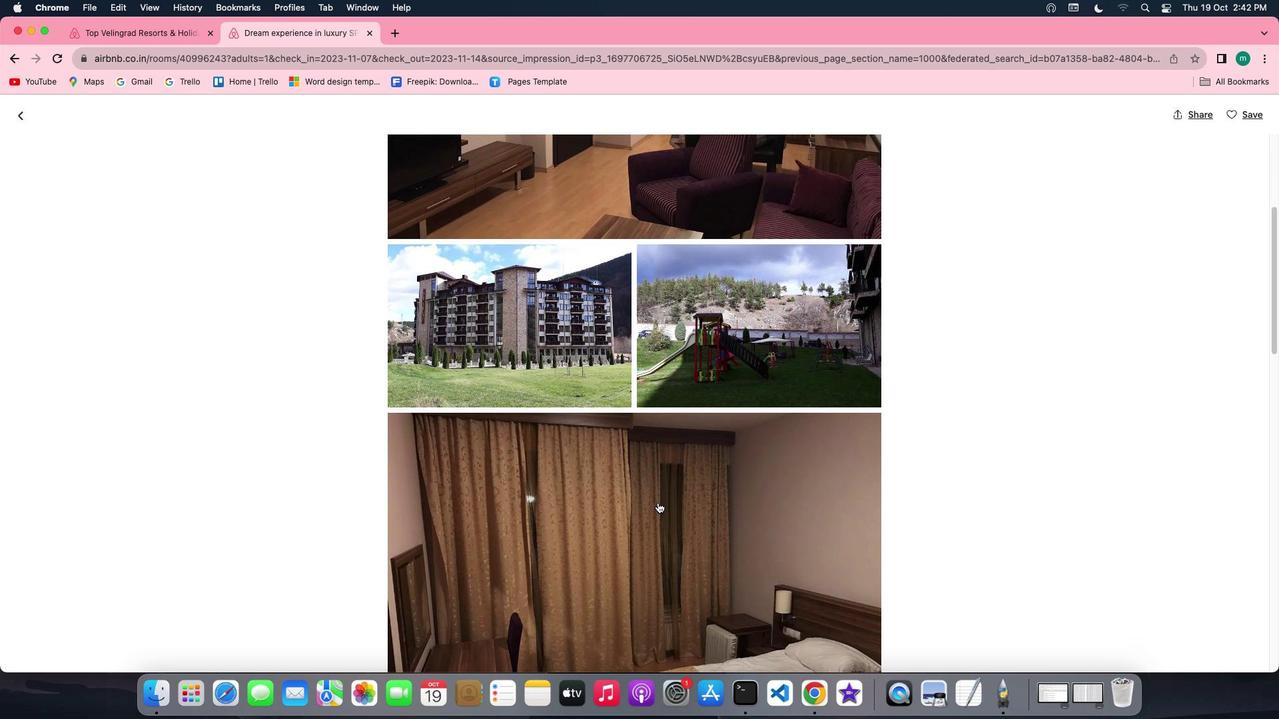 
Action: Mouse scrolled (658, 502) with delta (0, -1)
Screenshot: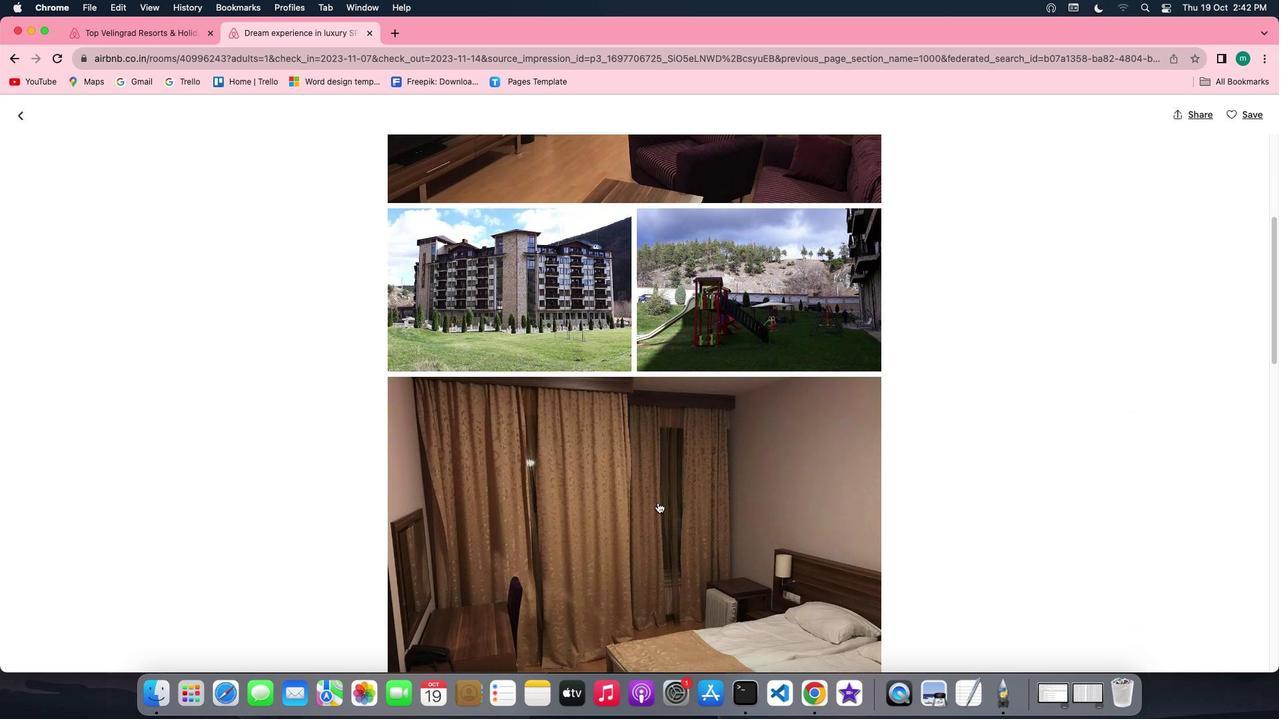 
Action: Mouse scrolled (658, 502) with delta (0, -1)
Screenshot: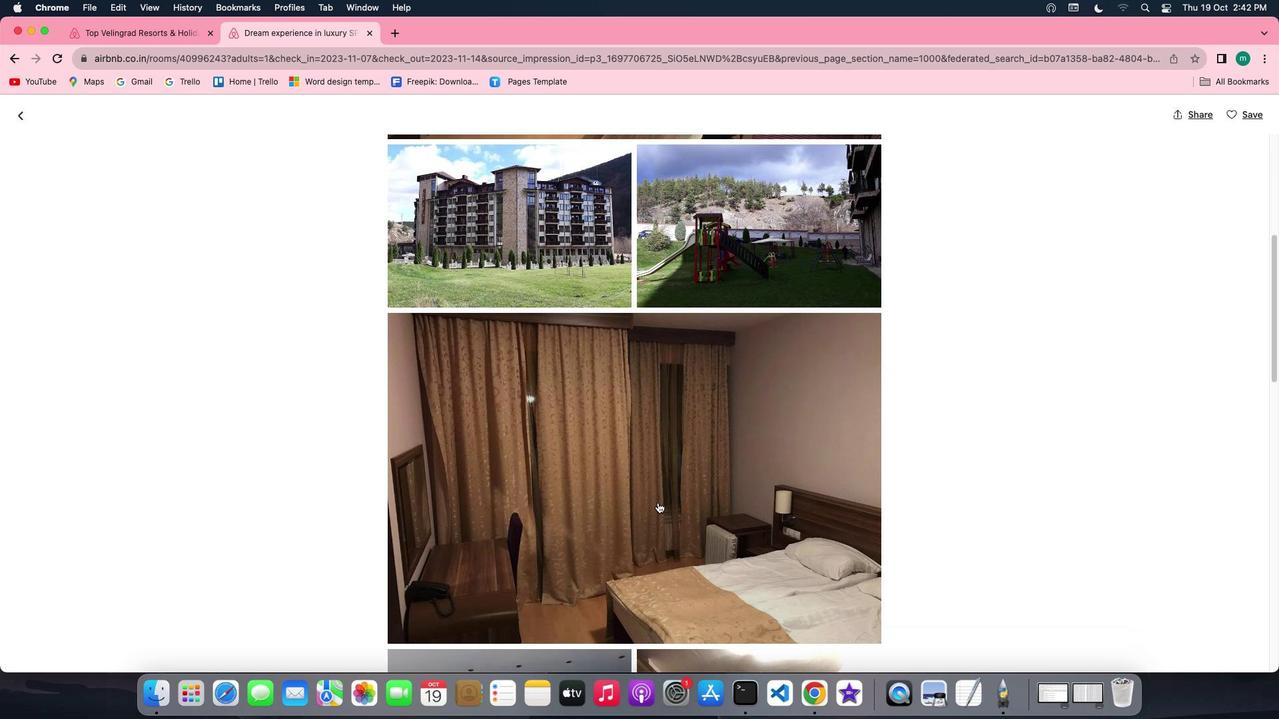 
Action: Mouse scrolled (658, 502) with delta (0, 0)
Screenshot: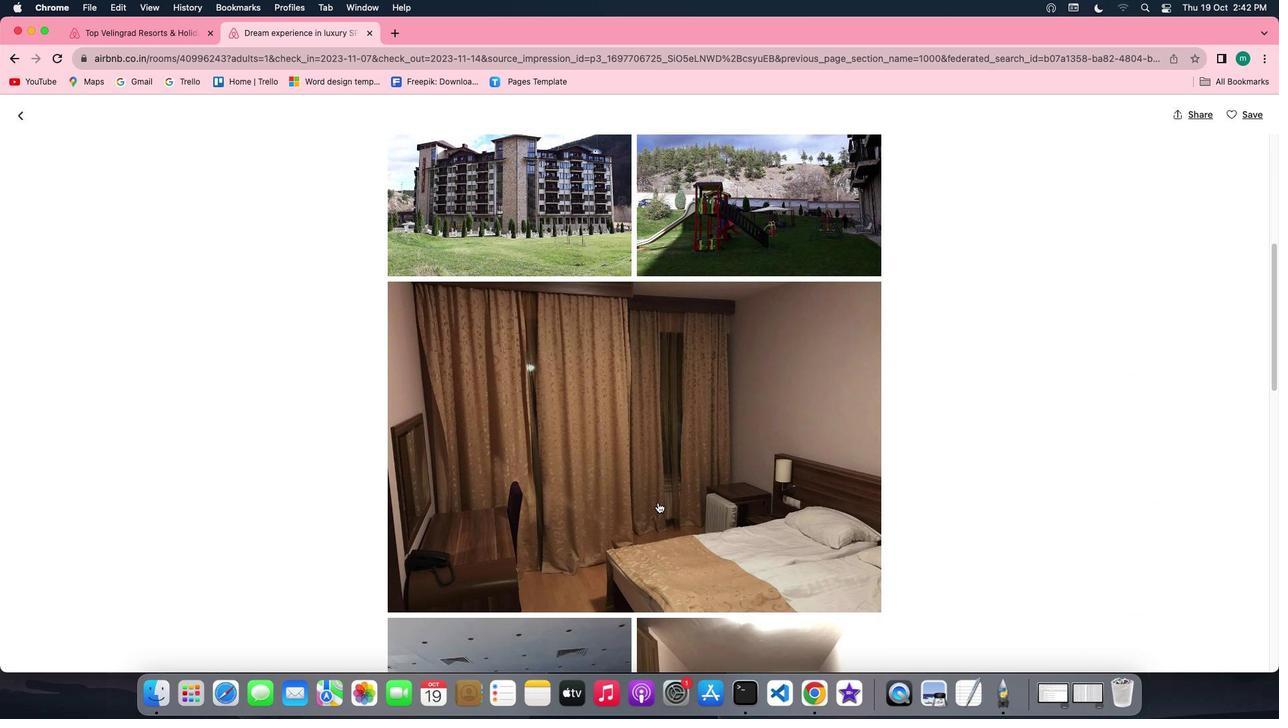 
Action: Mouse scrolled (658, 502) with delta (0, 0)
Screenshot: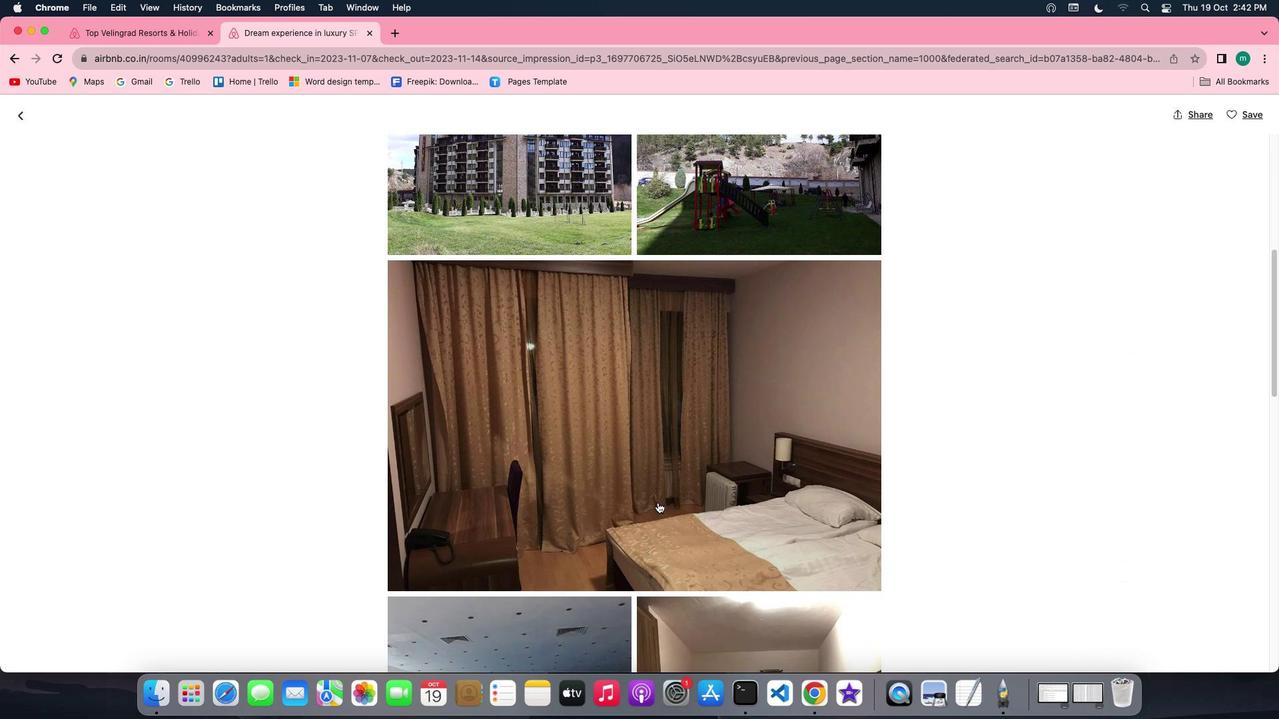
Action: Mouse scrolled (658, 502) with delta (0, -1)
Screenshot: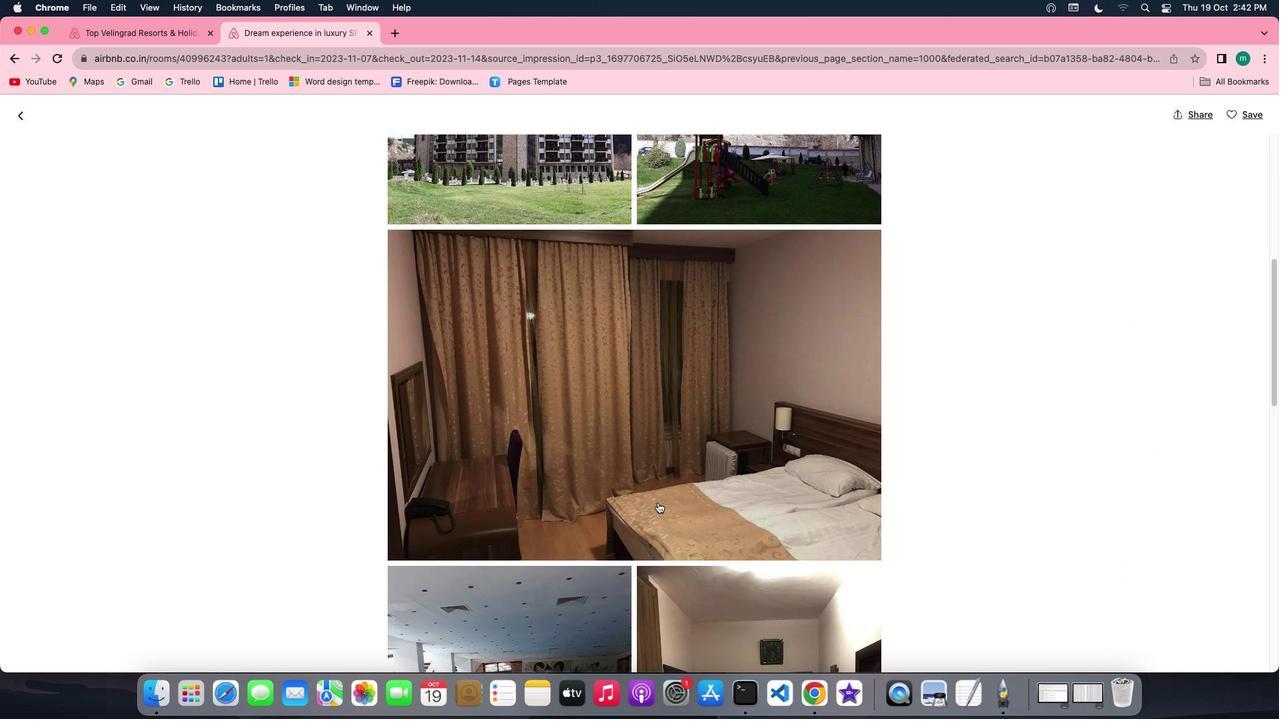 
Action: Mouse scrolled (658, 502) with delta (0, -1)
Screenshot: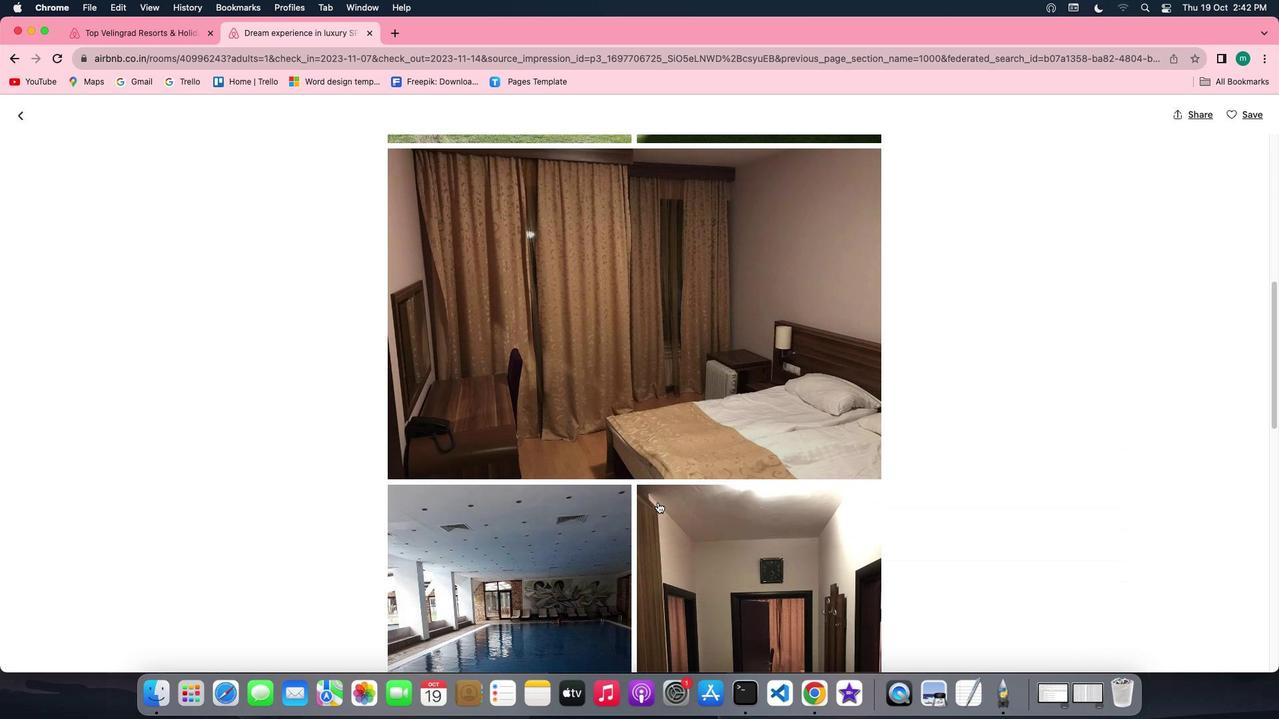
Action: Mouse scrolled (658, 502) with delta (0, 0)
Screenshot: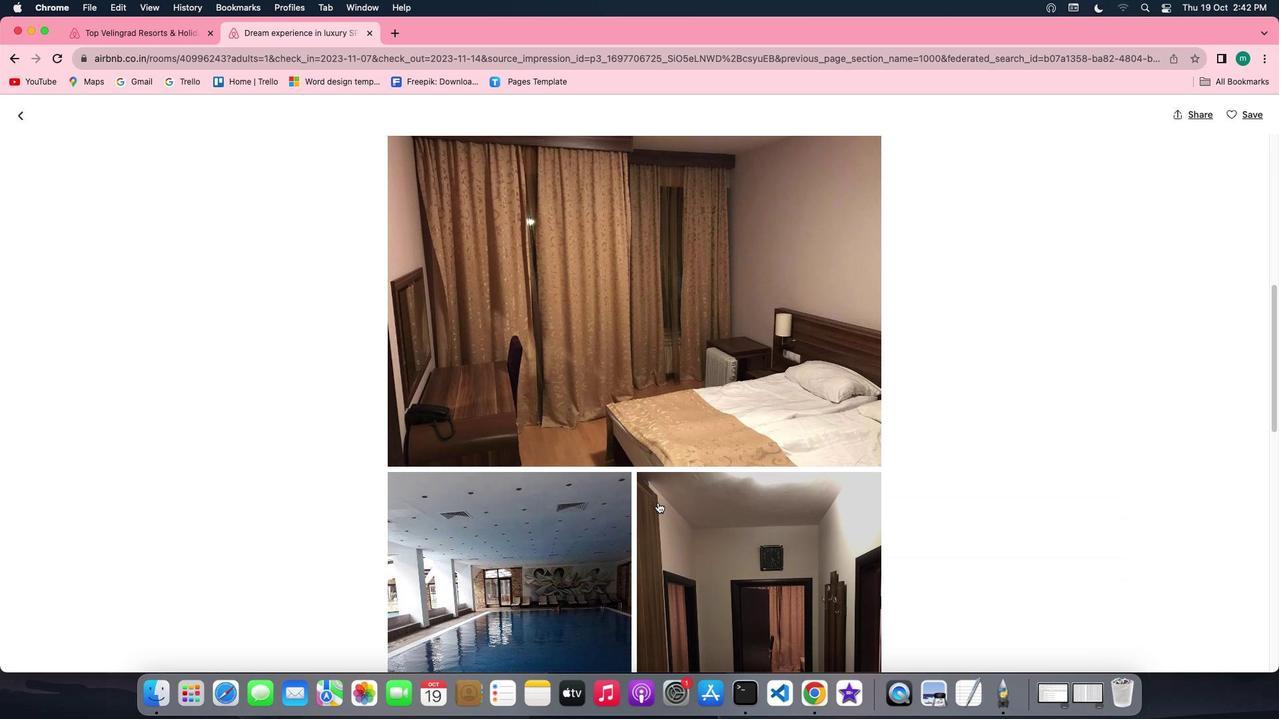 
Action: Mouse scrolled (658, 502) with delta (0, 0)
Screenshot: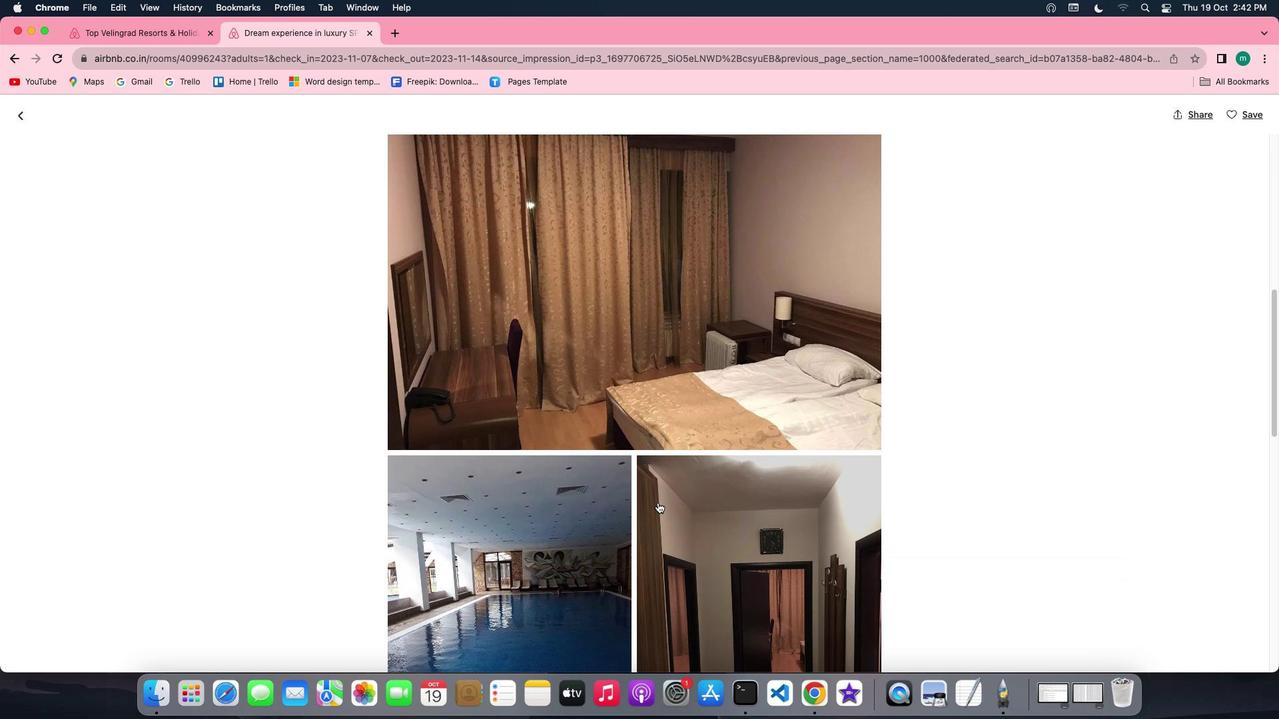 
Action: Mouse scrolled (658, 502) with delta (0, -1)
Screenshot: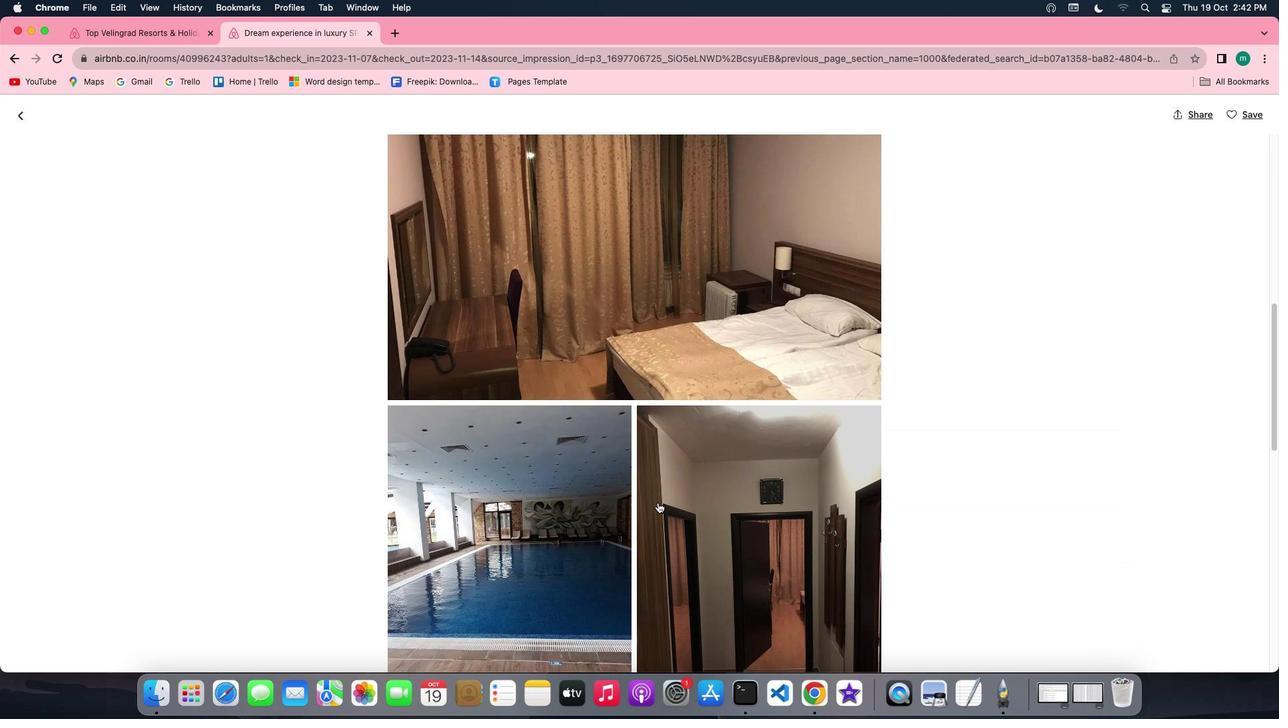 
Action: Mouse scrolled (658, 502) with delta (0, -1)
Screenshot: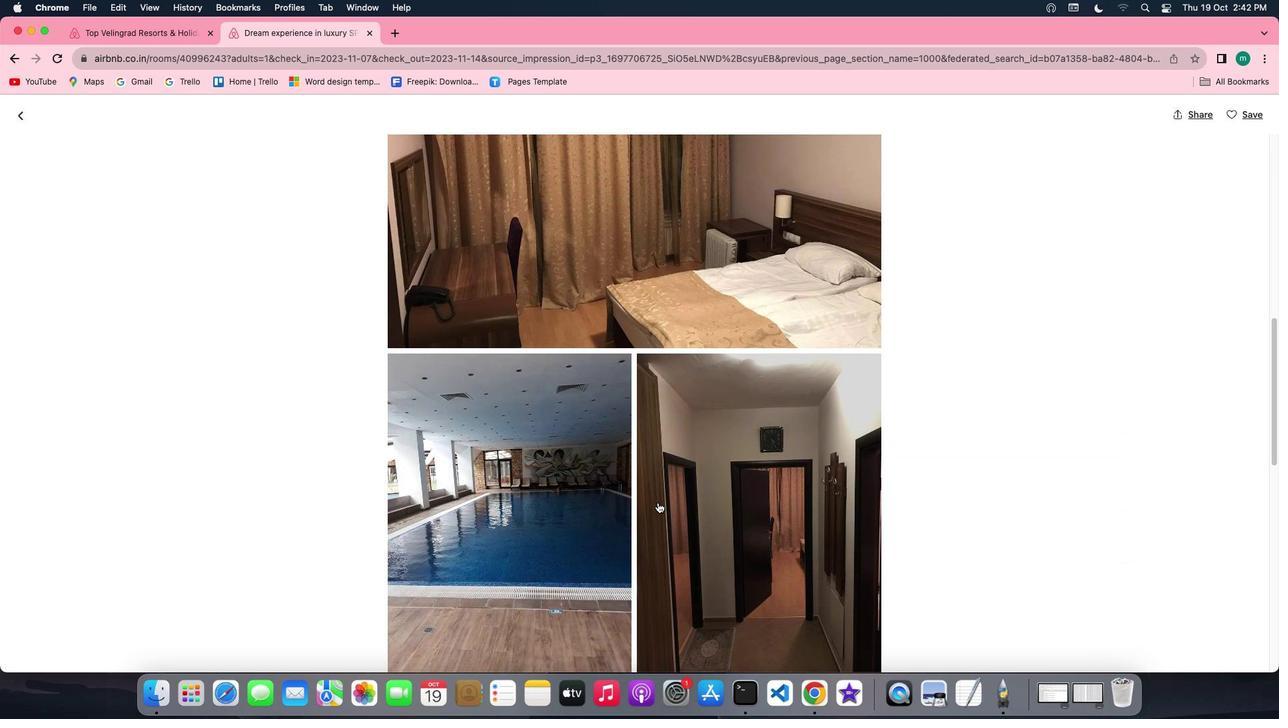 
Action: Mouse scrolled (658, 502) with delta (0, 0)
Screenshot: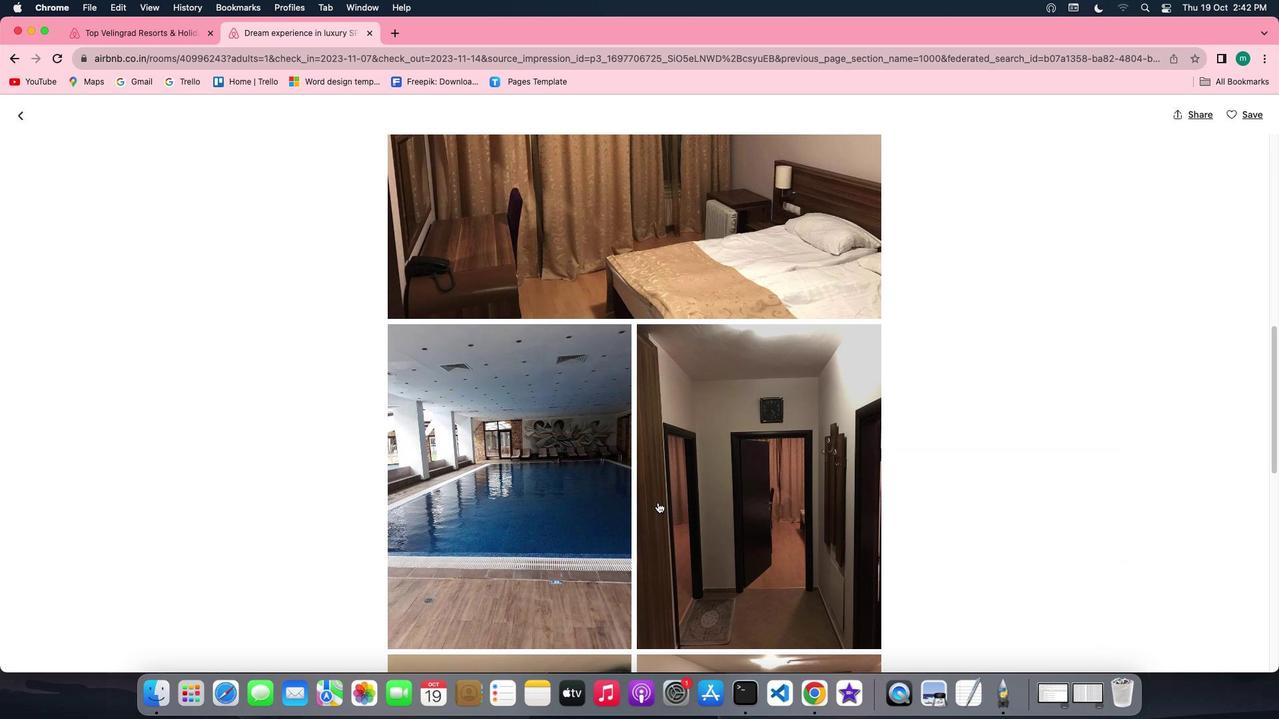 
Action: Mouse scrolled (658, 502) with delta (0, 0)
Screenshot: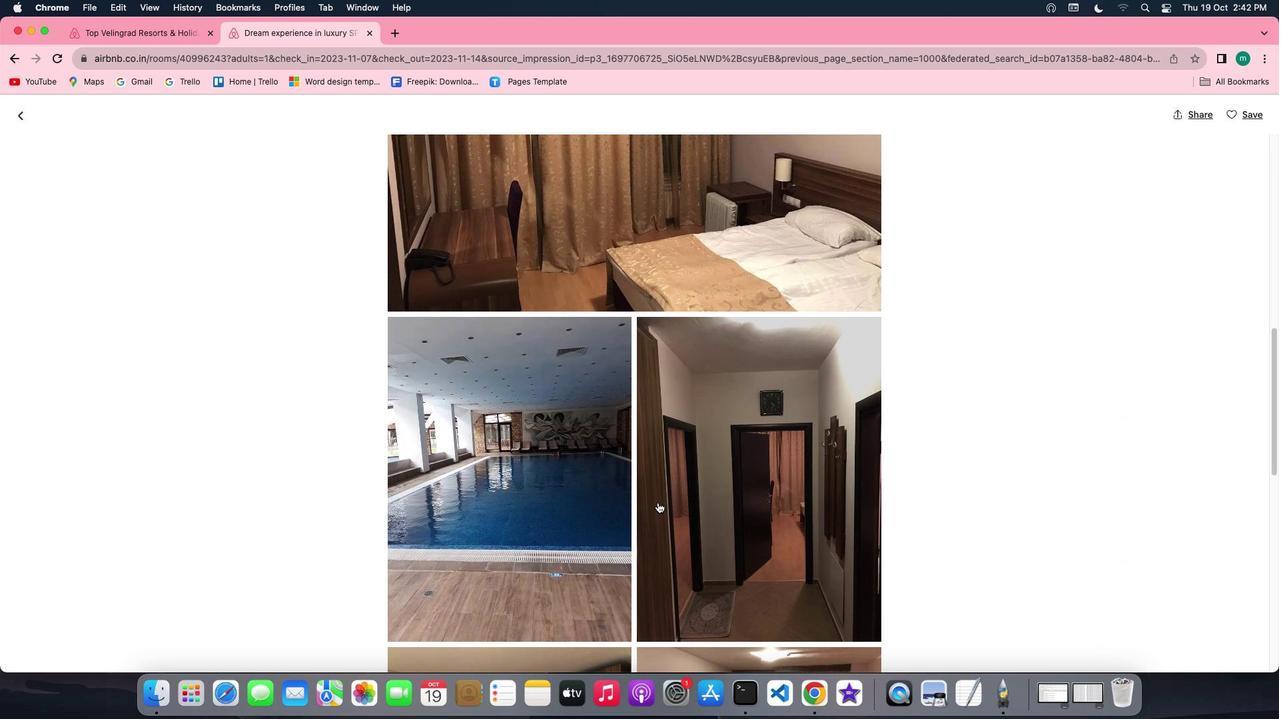 
Action: Mouse scrolled (658, 502) with delta (0, 0)
Screenshot: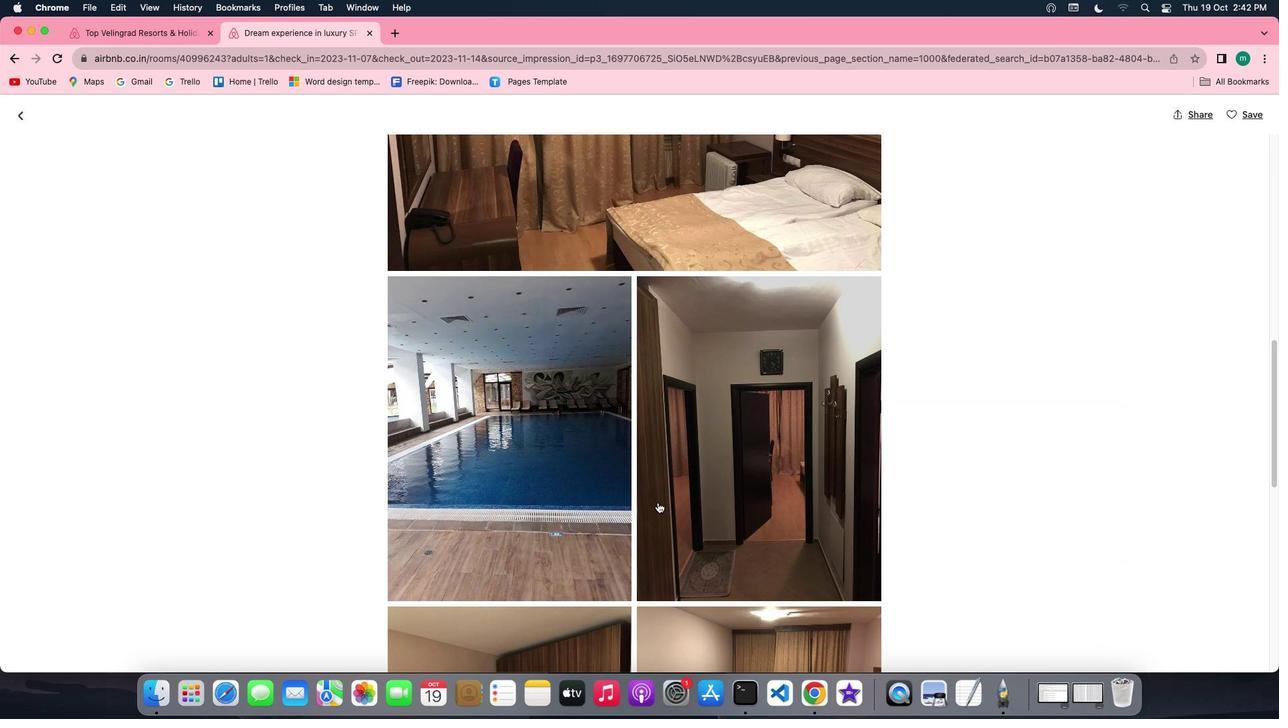 
Action: Mouse scrolled (658, 502) with delta (0, 0)
Screenshot: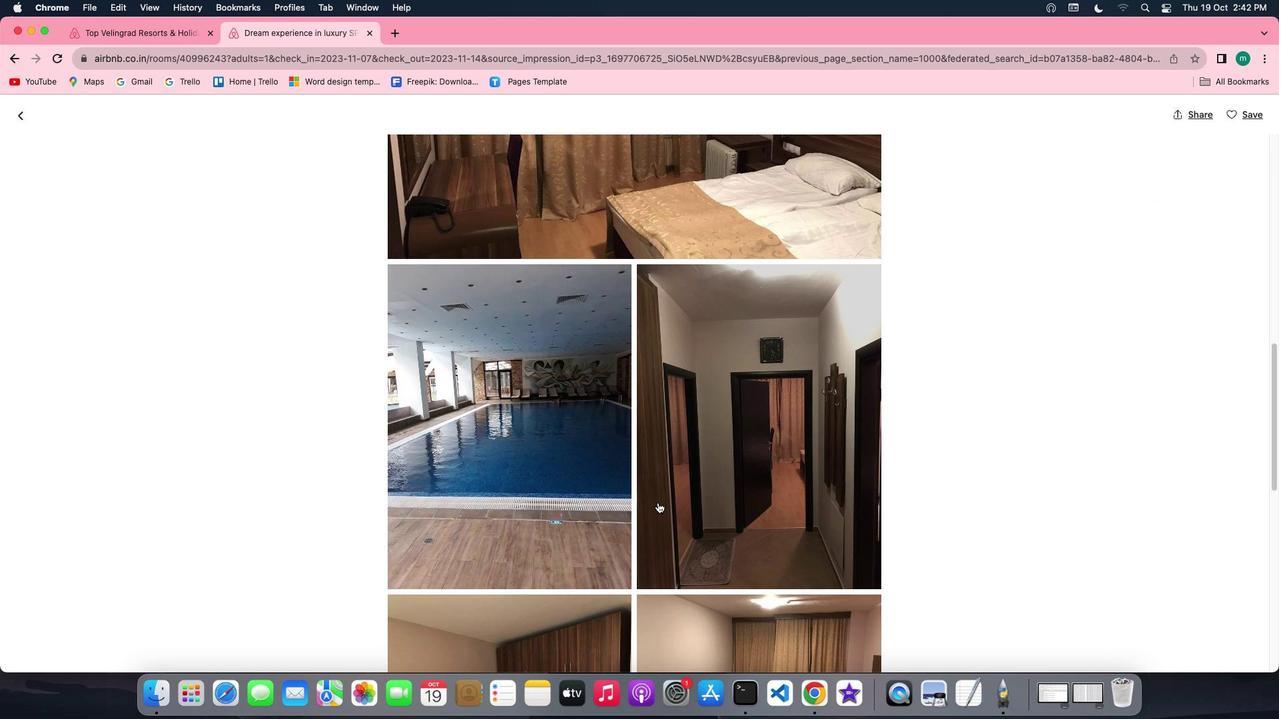 
Action: Mouse scrolled (658, 502) with delta (0, 0)
Screenshot: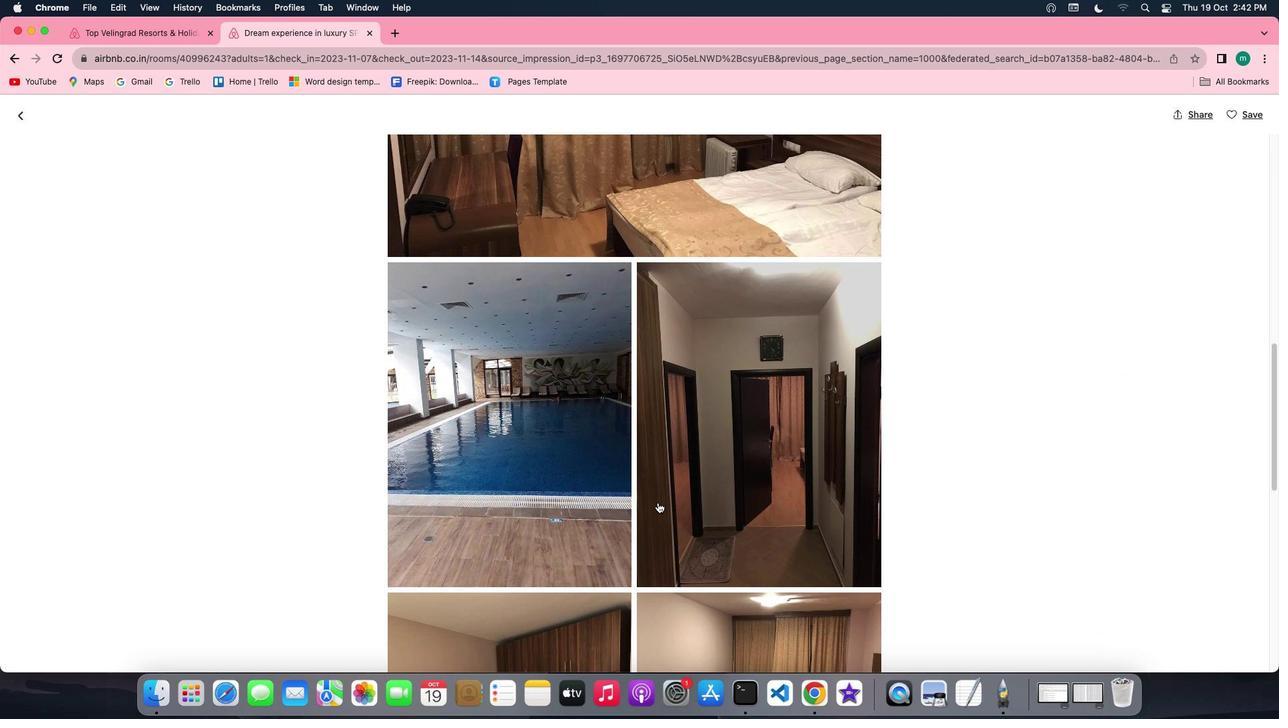 
Action: Mouse scrolled (658, 502) with delta (0, 0)
Screenshot: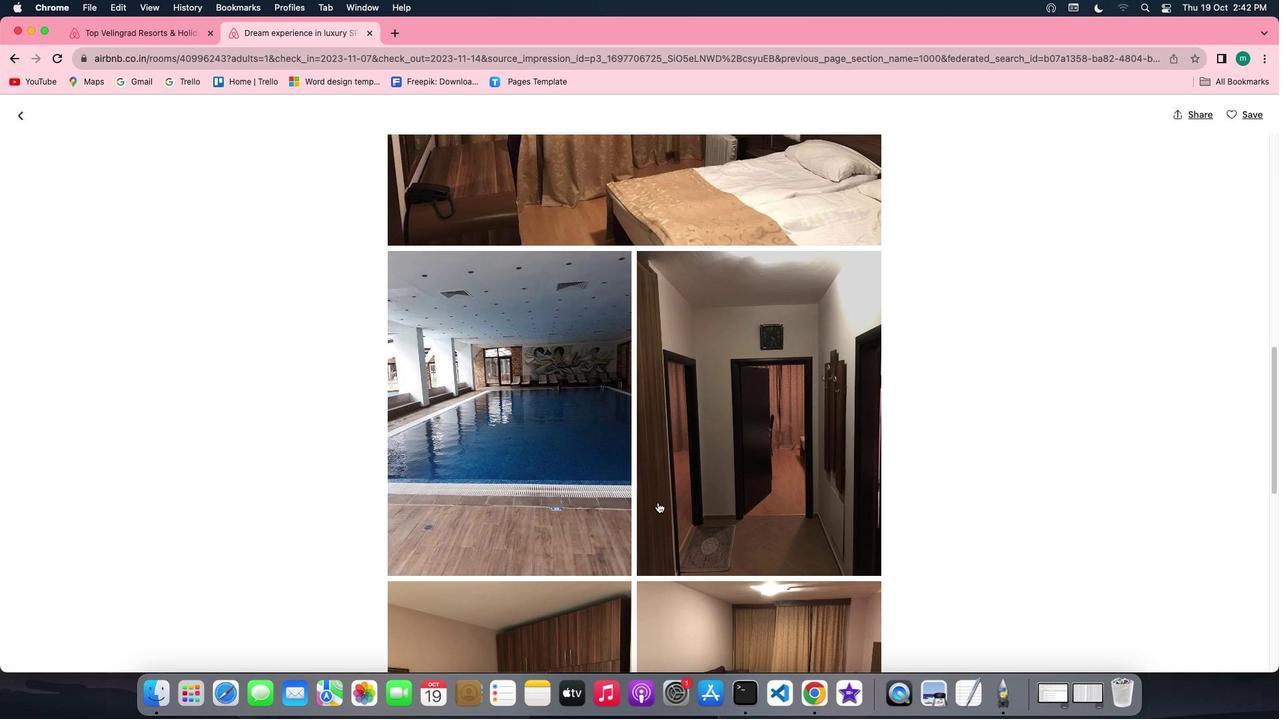 
Action: Mouse scrolled (658, 502) with delta (0, 0)
Screenshot: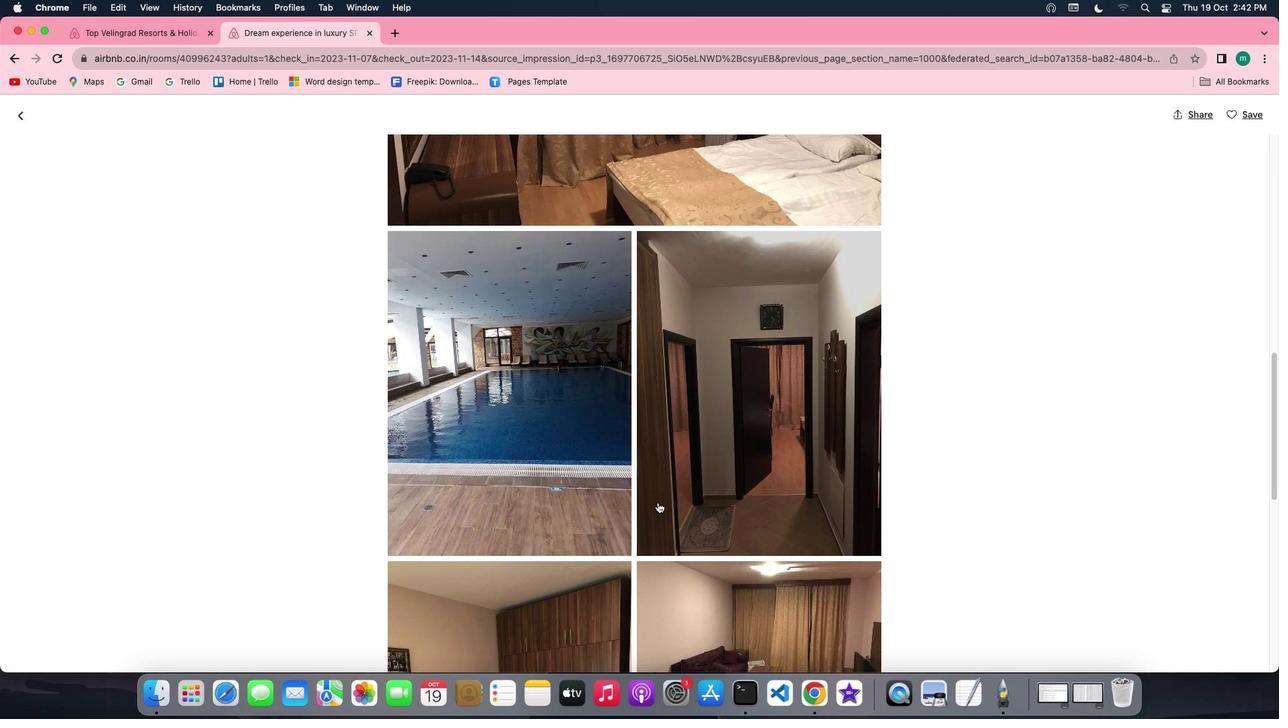 
Action: Mouse scrolled (658, 502) with delta (0, 0)
Screenshot: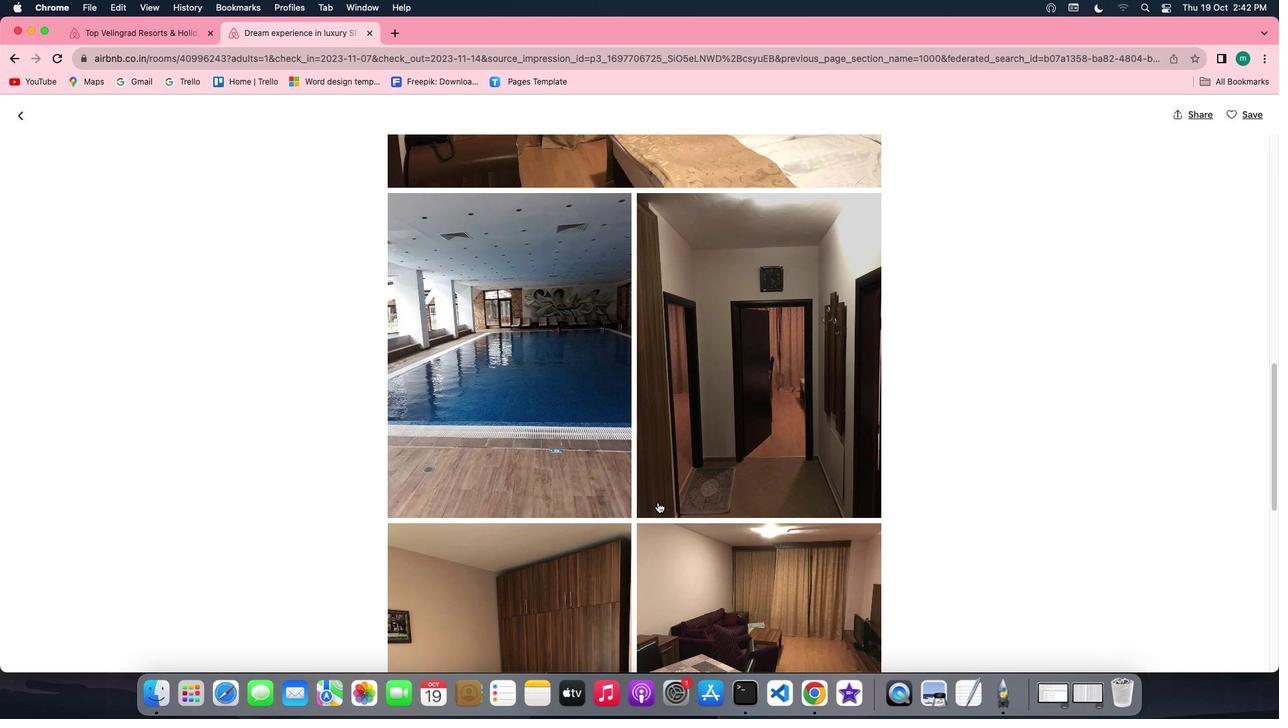 
Action: Mouse scrolled (658, 502) with delta (0, 0)
Screenshot: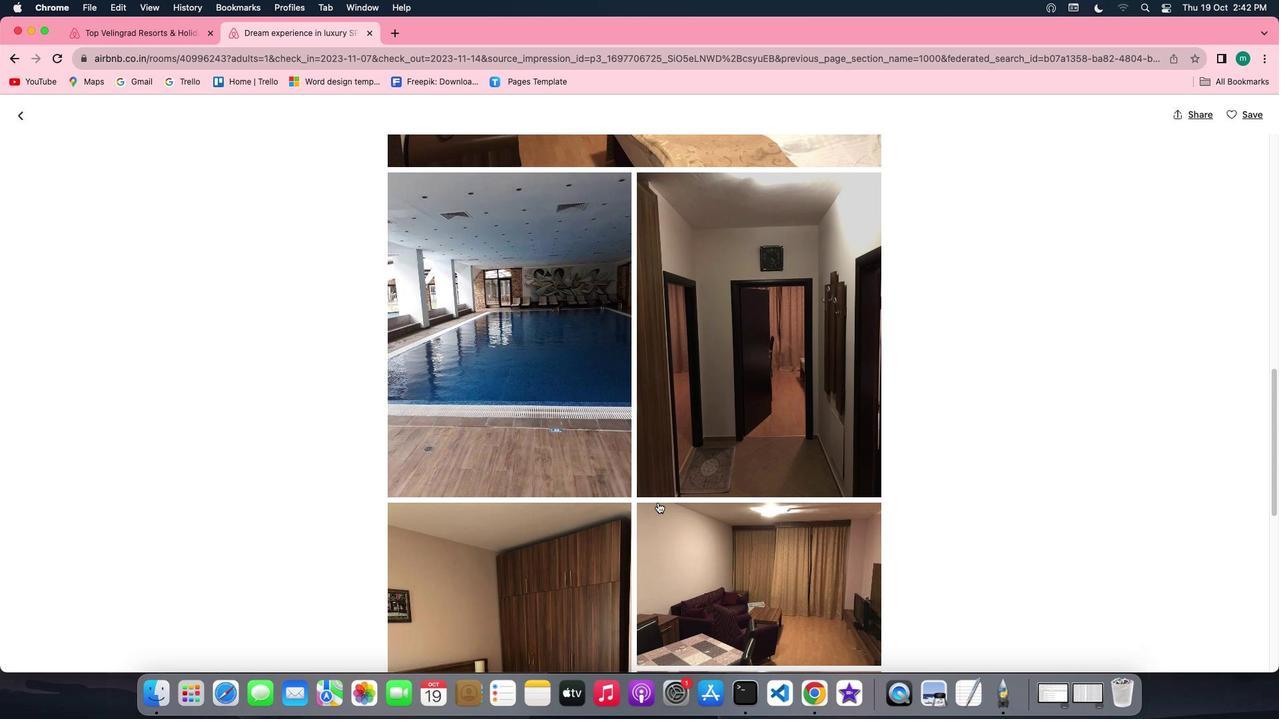 
Action: Mouse scrolled (658, 502) with delta (0, 0)
Screenshot: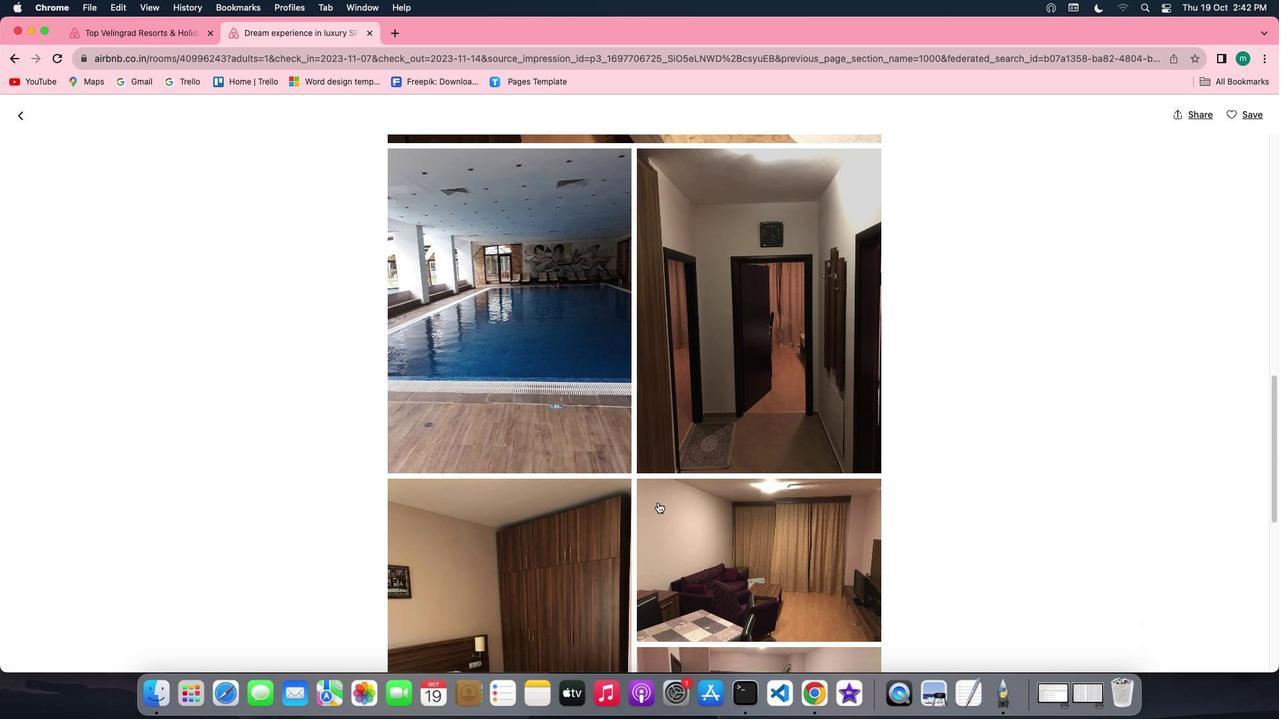 
Action: Mouse scrolled (658, 502) with delta (0, -1)
Screenshot: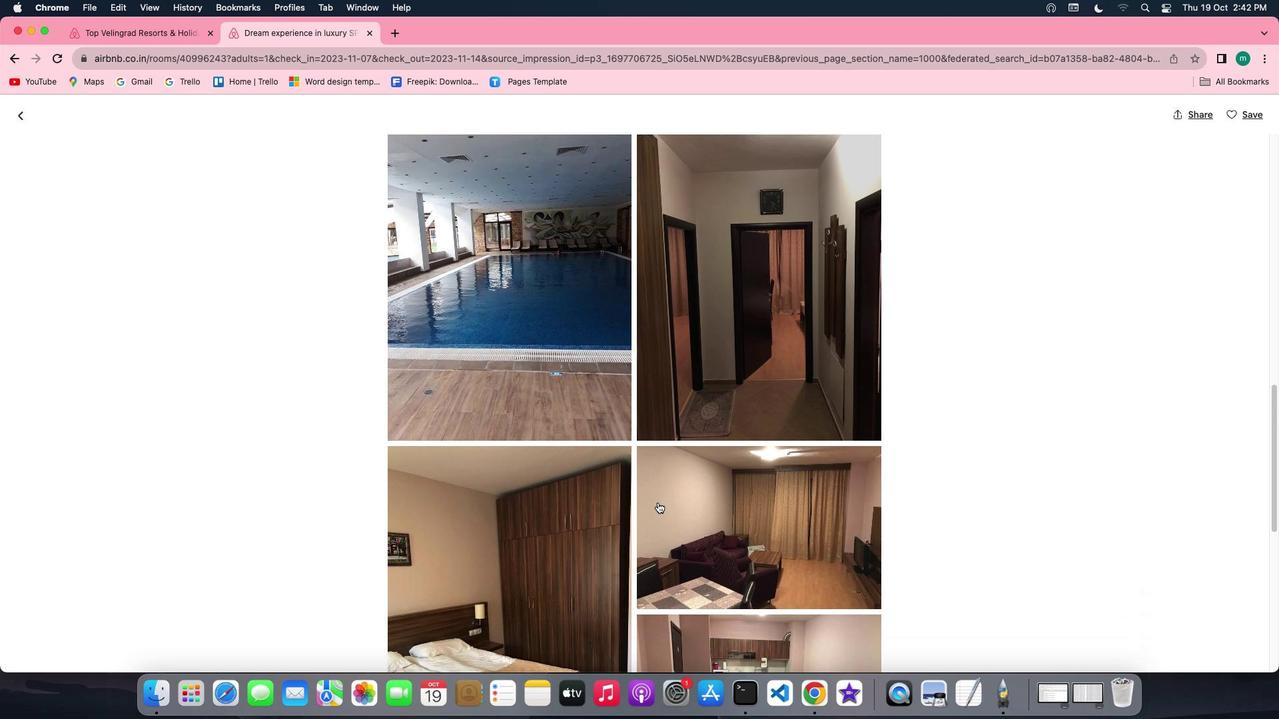
Action: Mouse scrolled (658, 502) with delta (0, 0)
Screenshot: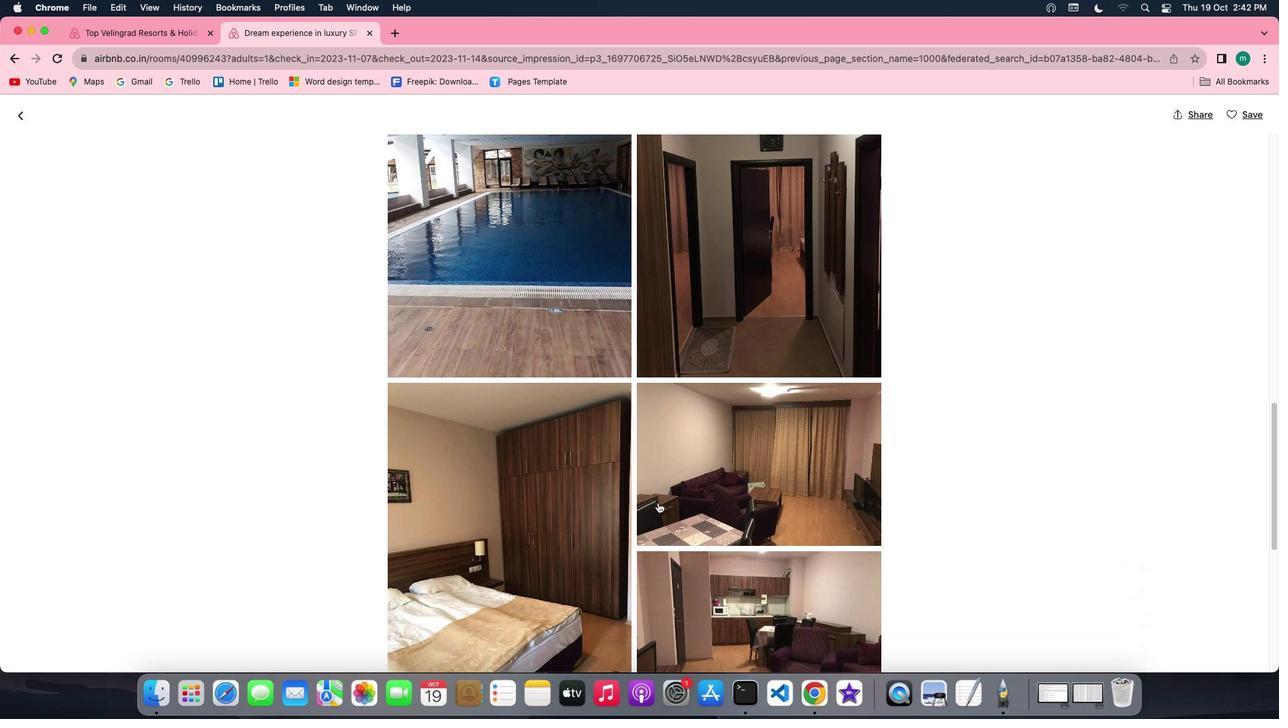 
Action: Mouse scrolled (658, 502) with delta (0, 0)
Screenshot: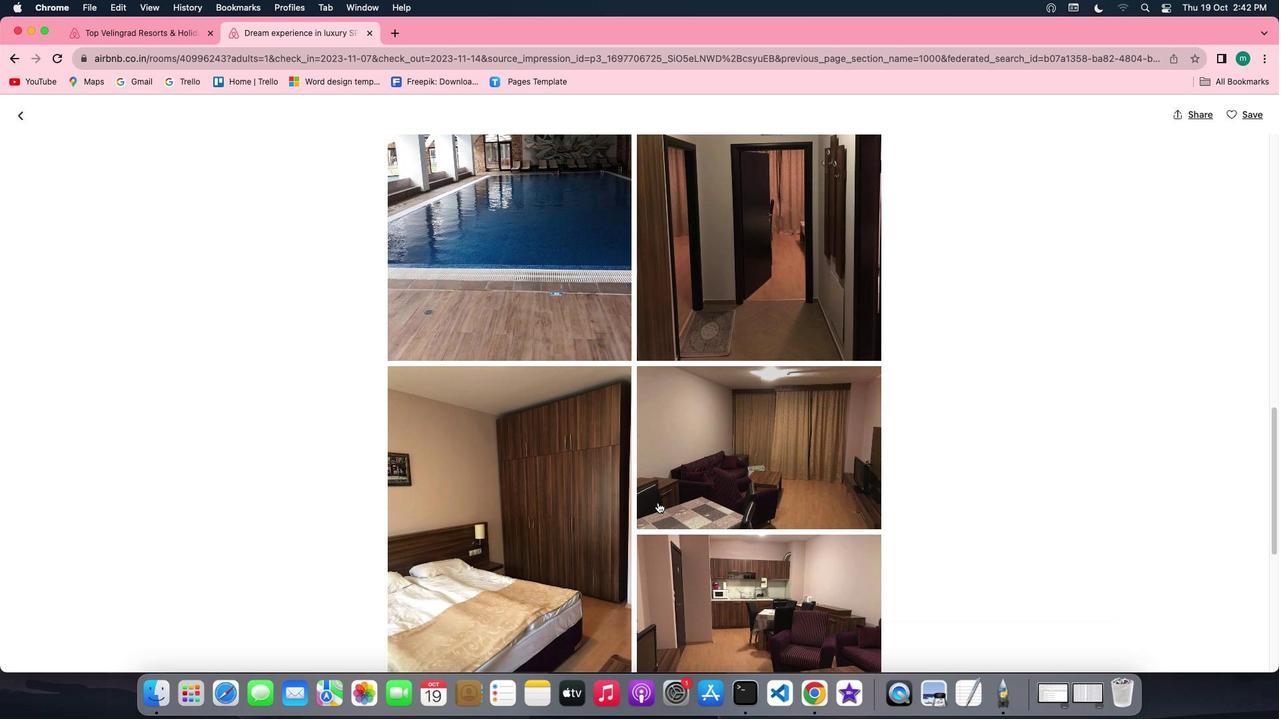 
Action: Mouse scrolled (658, 502) with delta (0, 0)
Screenshot: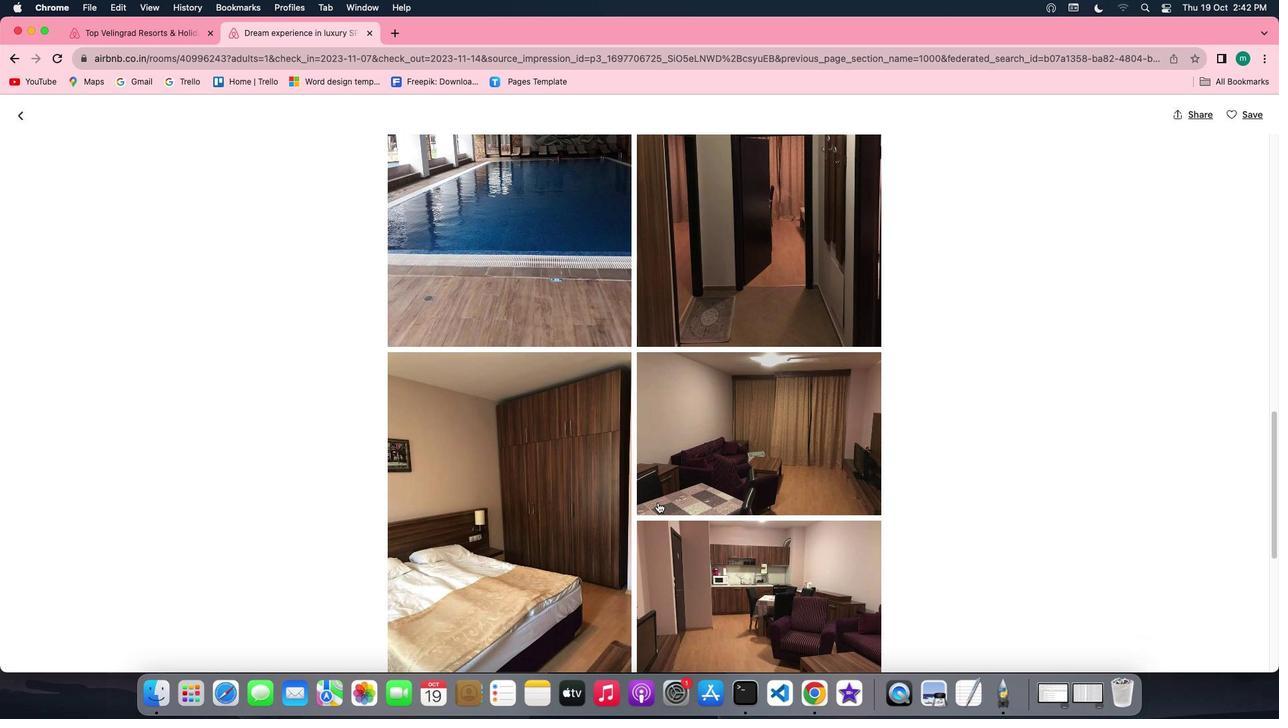 
Action: Mouse scrolled (658, 502) with delta (0, -1)
Screenshot: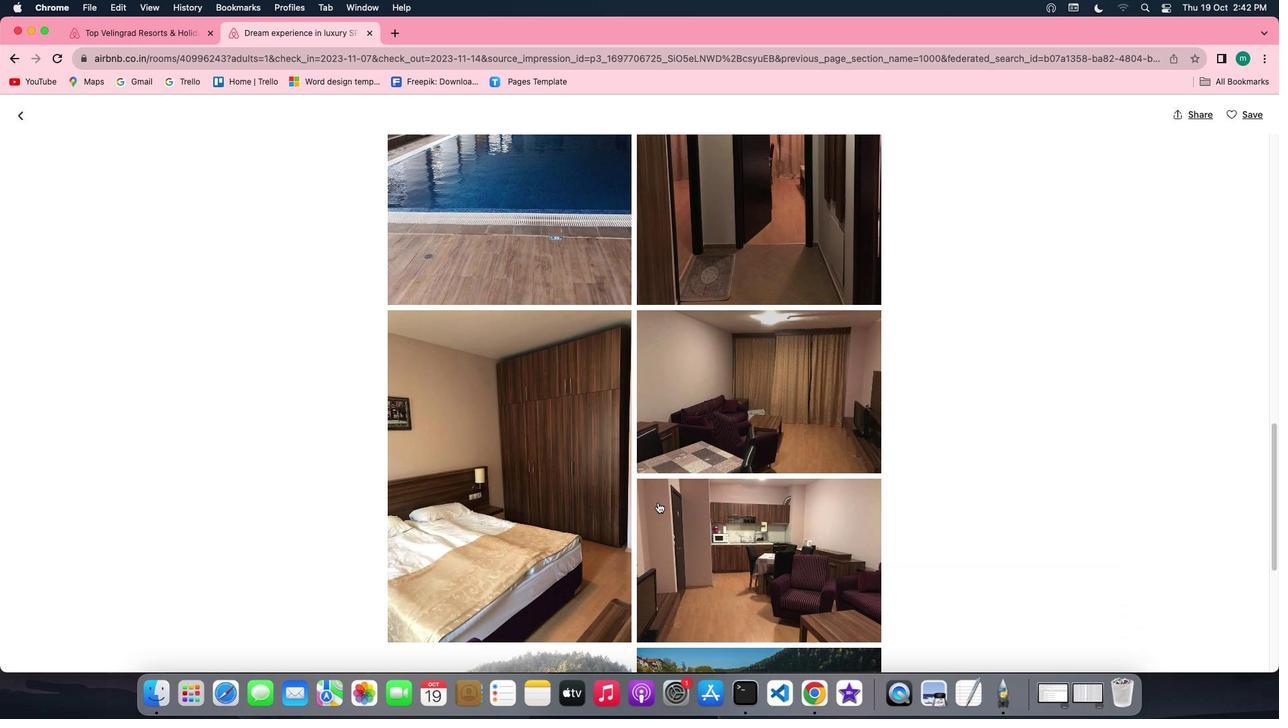 
Action: Mouse scrolled (658, 502) with delta (0, -1)
Screenshot: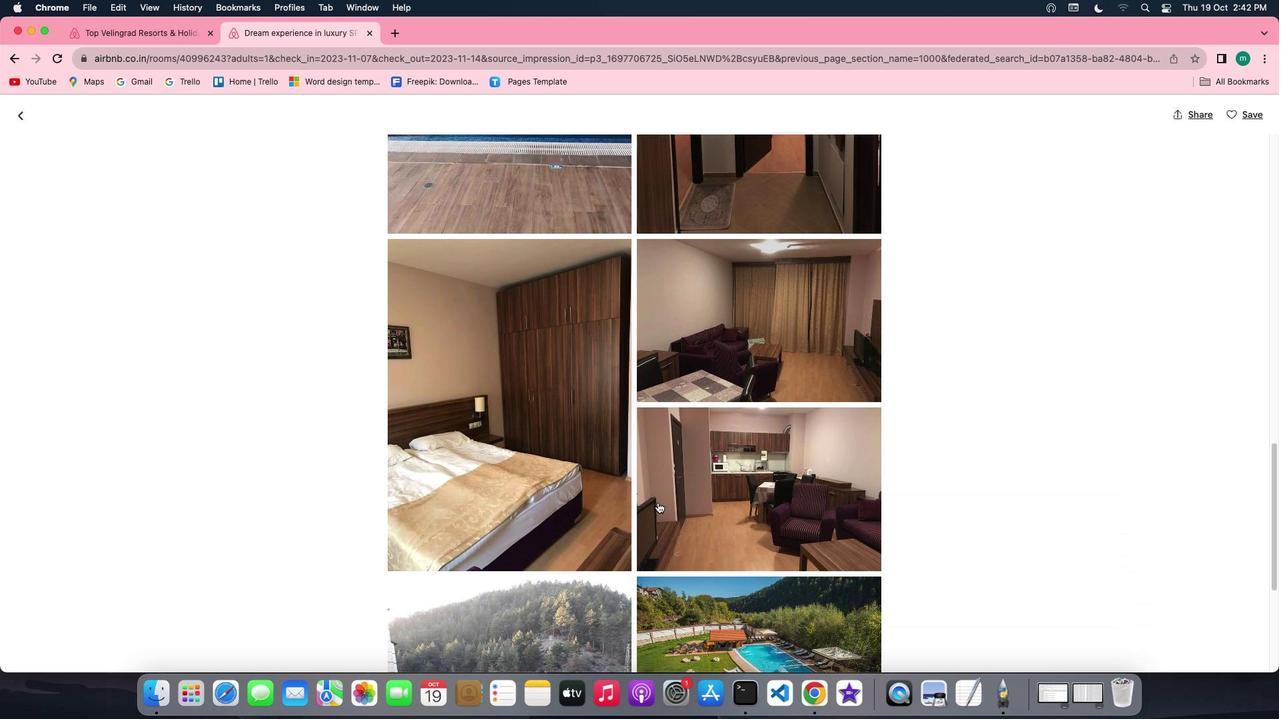 
Action: Mouse scrolled (658, 502) with delta (0, 0)
Screenshot: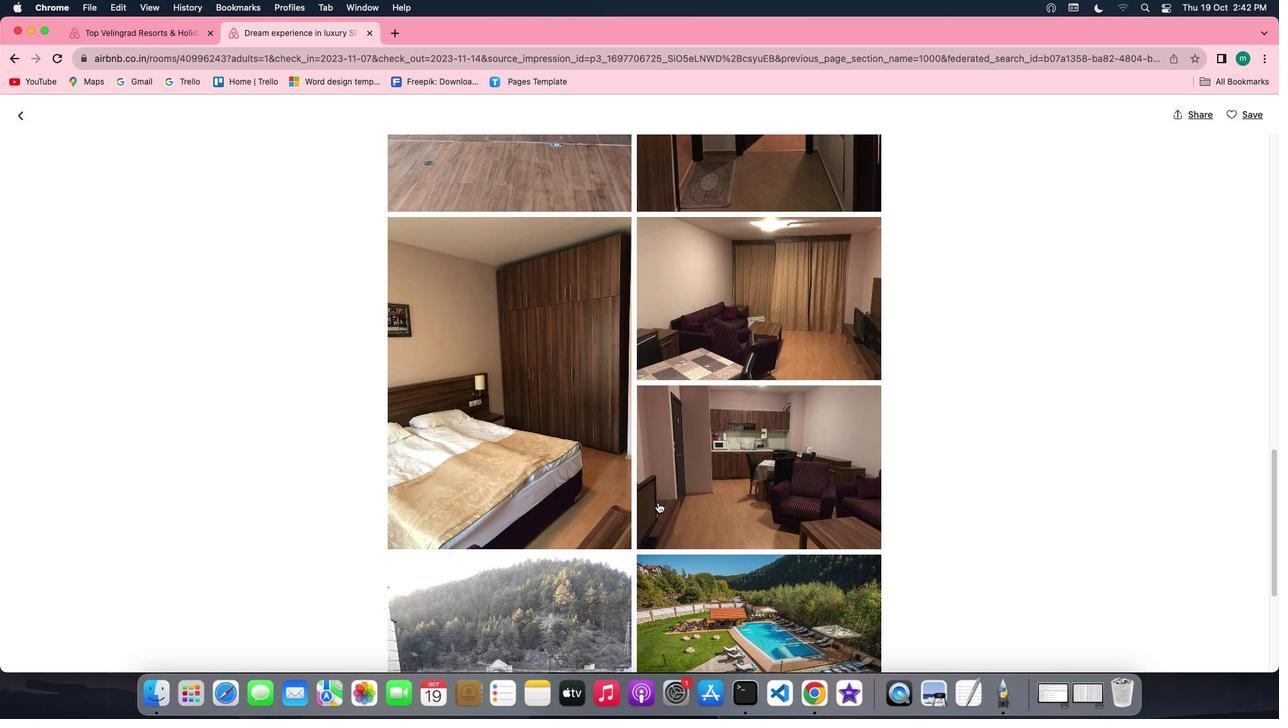 
Action: Mouse scrolled (658, 502) with delta (0, 0)
Screenshot: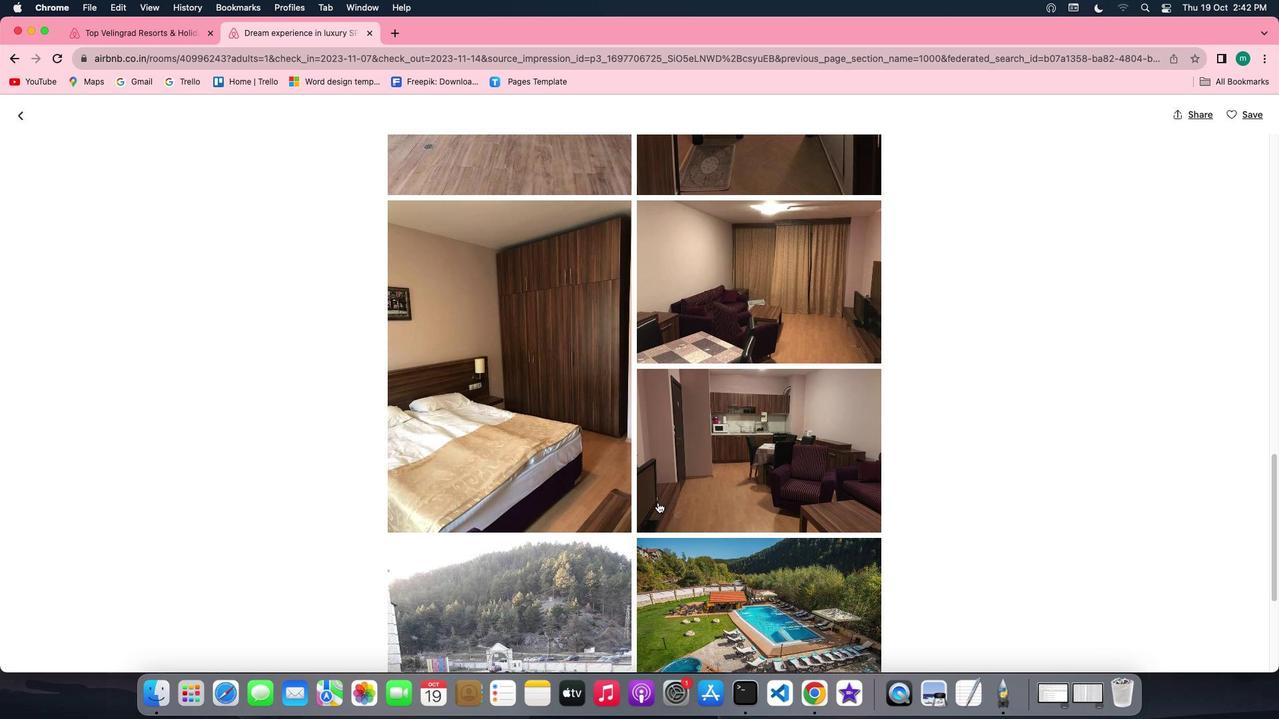 
Action: Mouse scrolled (658, 502) with delta (0, 0)
Screenshot: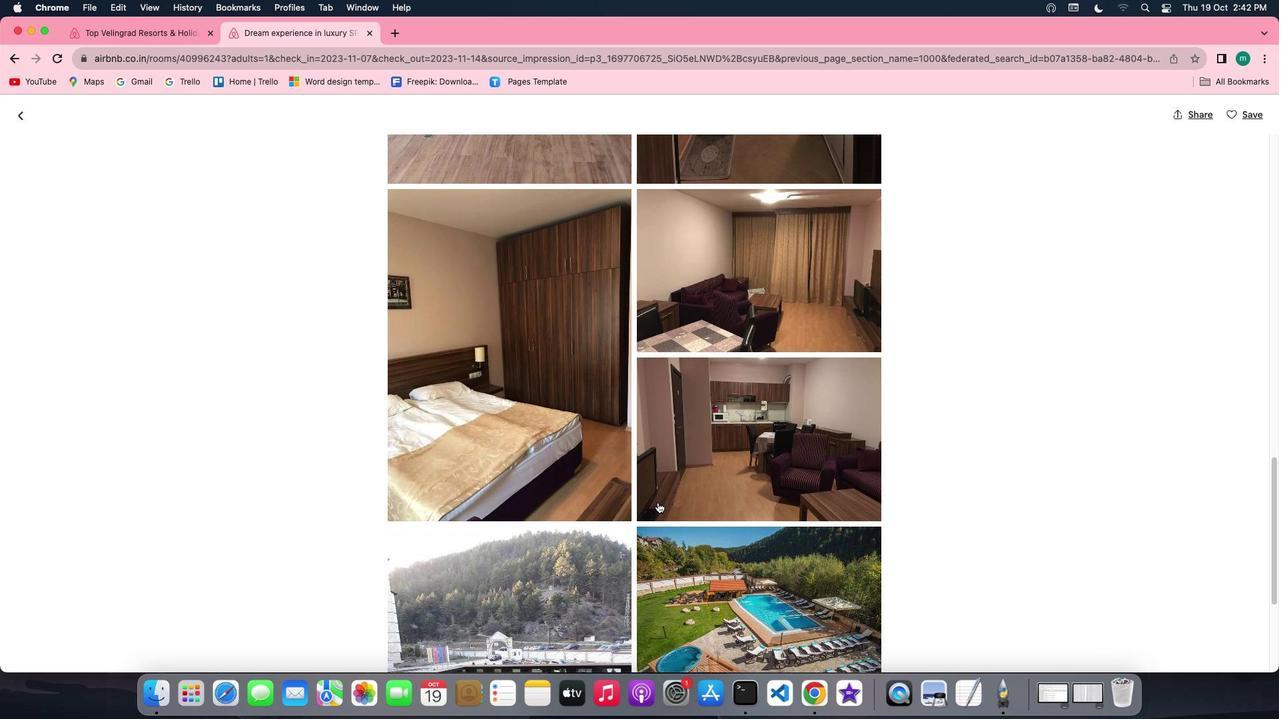 
Action: Mouse scrolled (658, 502) with delta (0, 0)
Screenshot: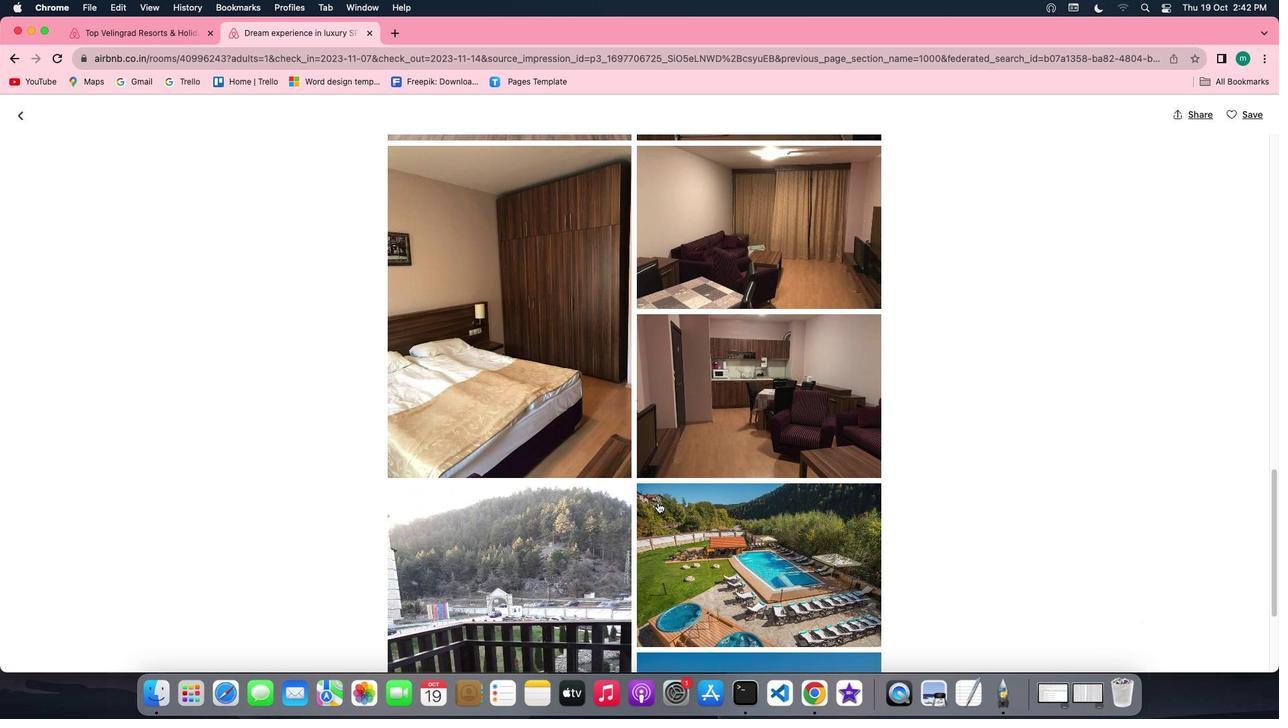 
Action: Mouse scrolled (658, 502) with delta (0, 0)
Screenshot: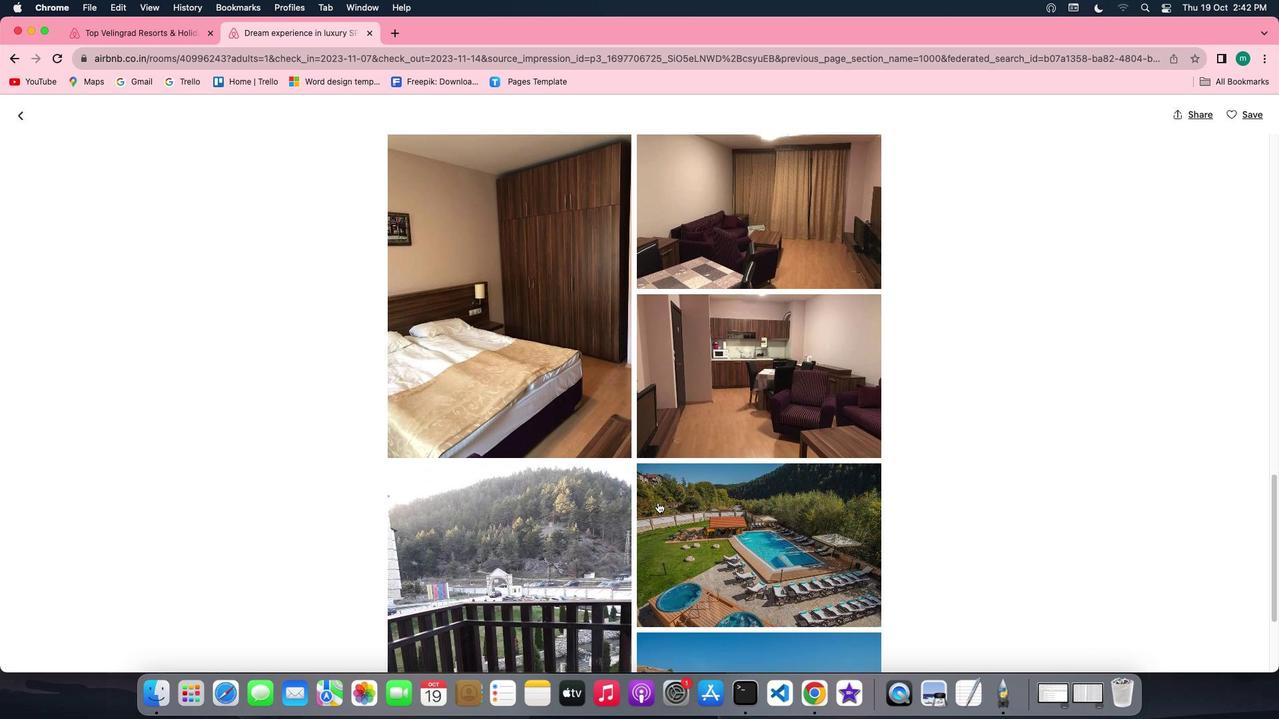 
Action: Mouse scrolled (658, 502) with delta (0, 0)
Screenshot: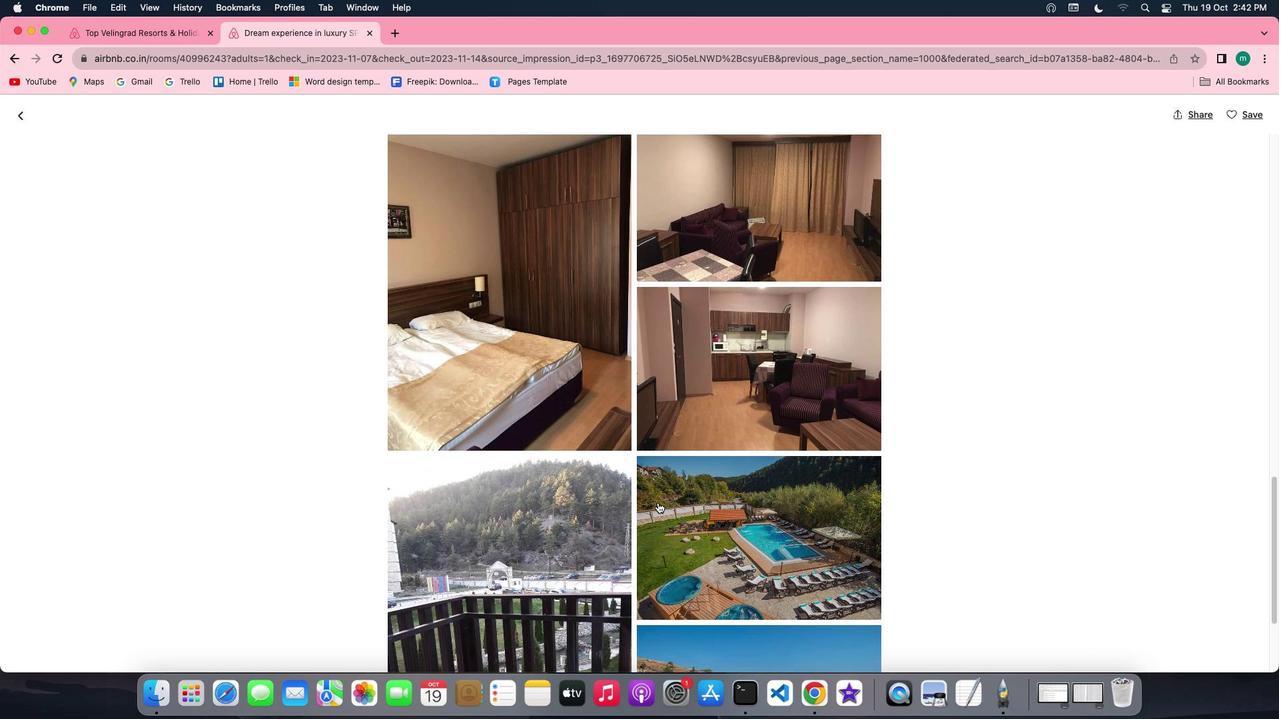 
Action: Mouse scrolled (658, 502) with delta (0, 0)
Screenshot: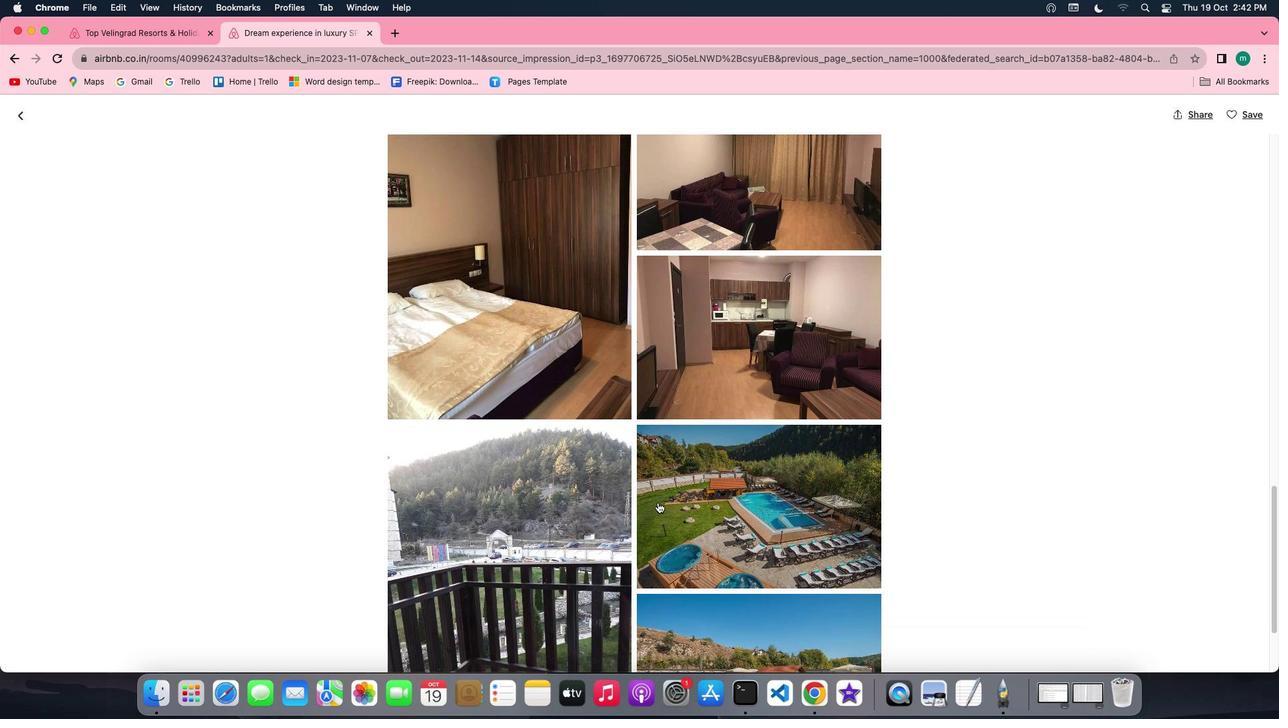 
Action: Mouse scrolled (658, 502) with delta (0, 0)
Screenshot: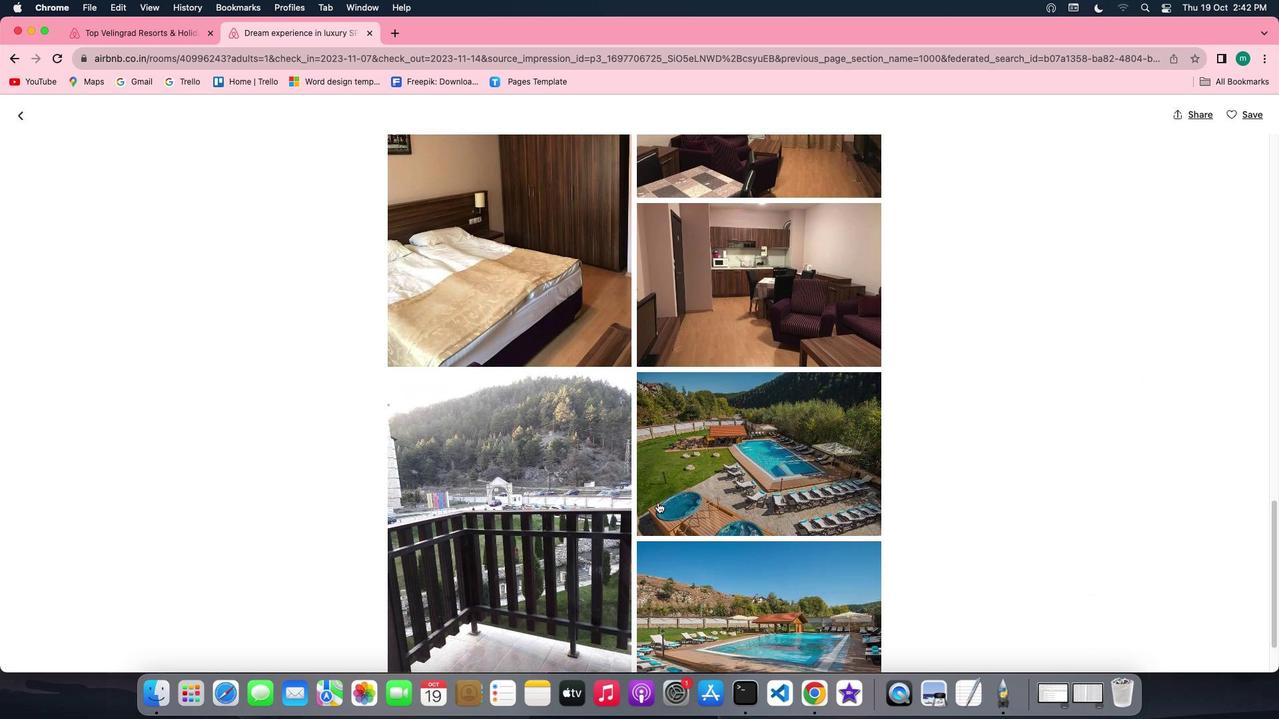 
Action: Mouse scrolled (658, 502) with delta (0, 0)
Screenshot: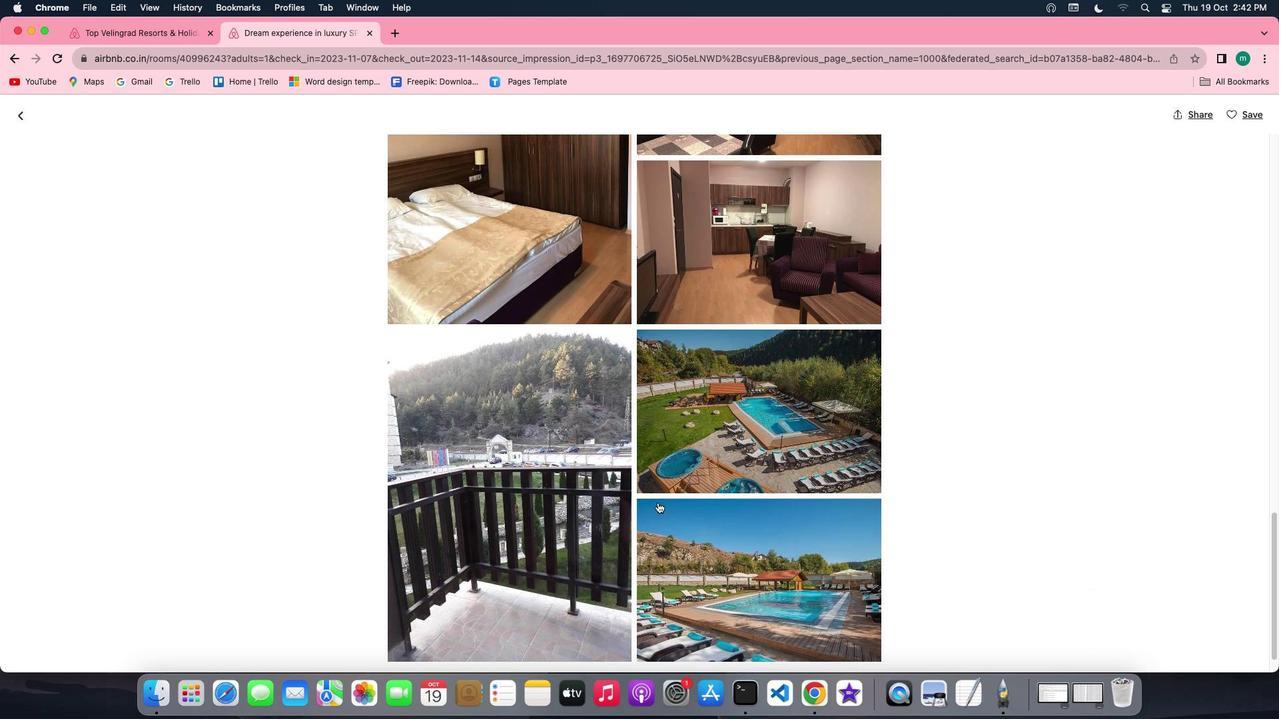 
Action: Mouse scrolled (658, 502) with delta (0, 0)
Screenshot: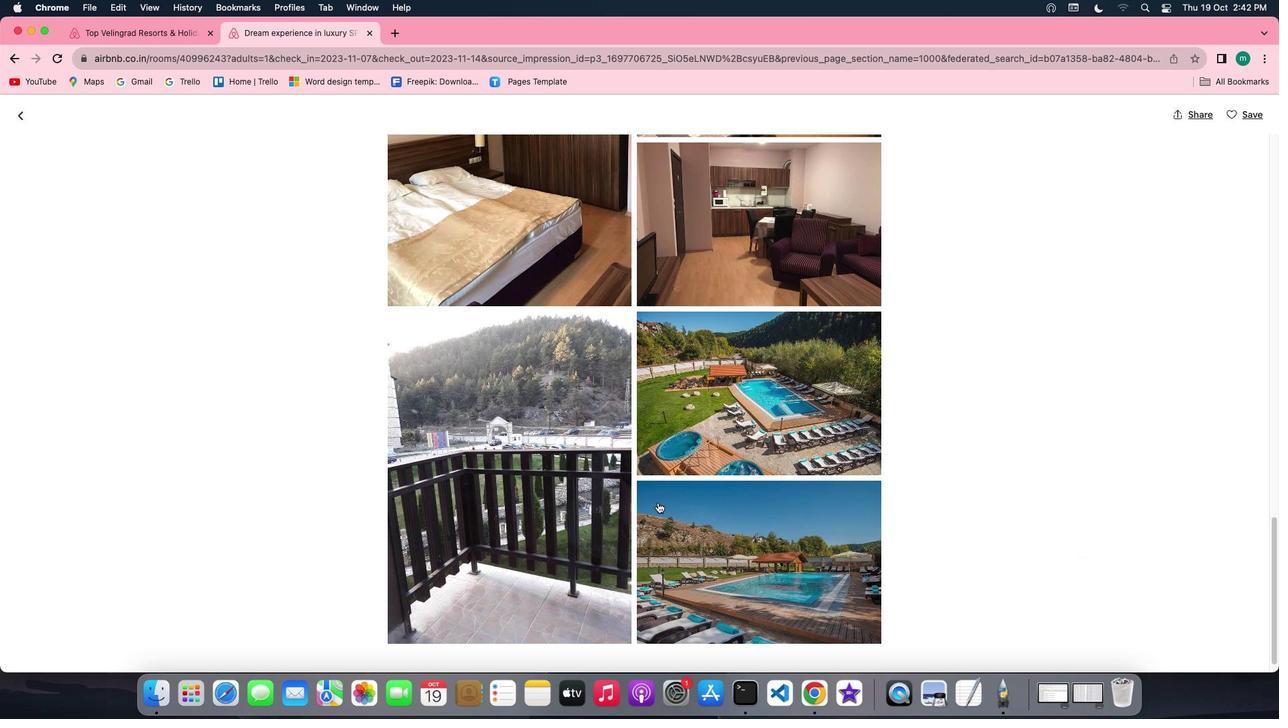 
Action: Mouse scrolled (658, 502) with delta (0, 0)
Screenshot: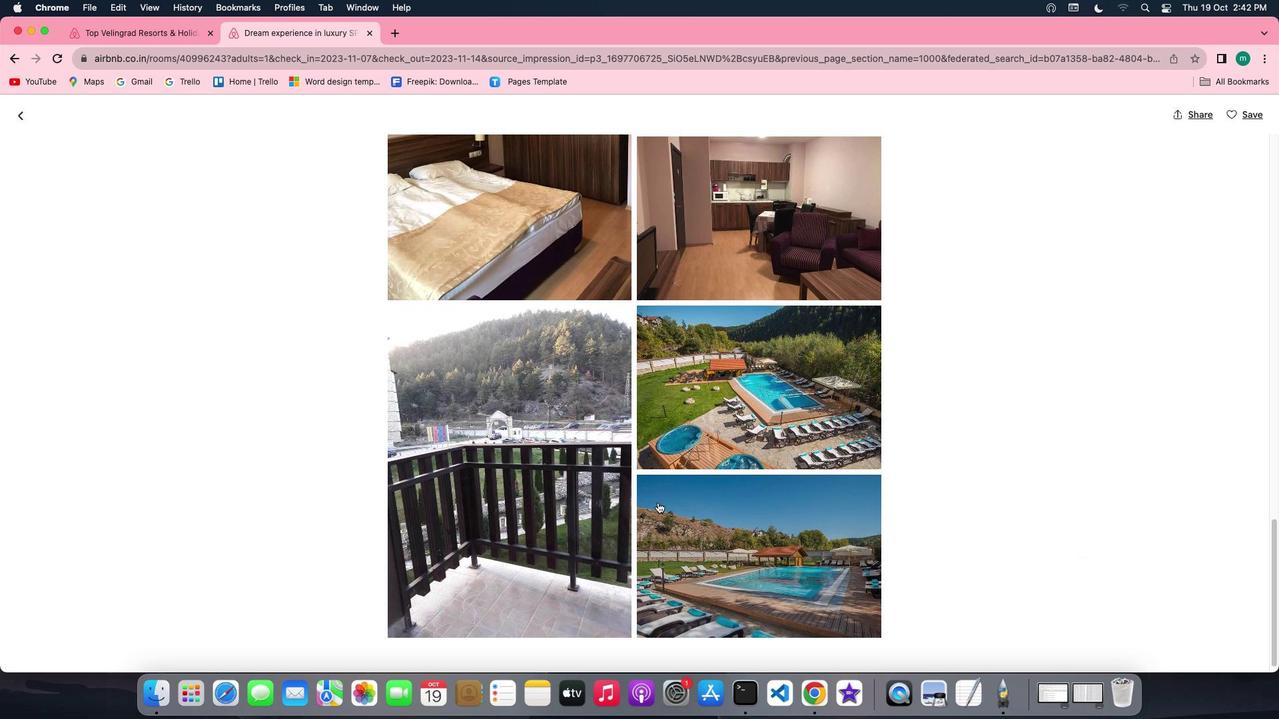 
Action: Mouse scrolled (658, 502) with delta (0, -1)
Screenshot: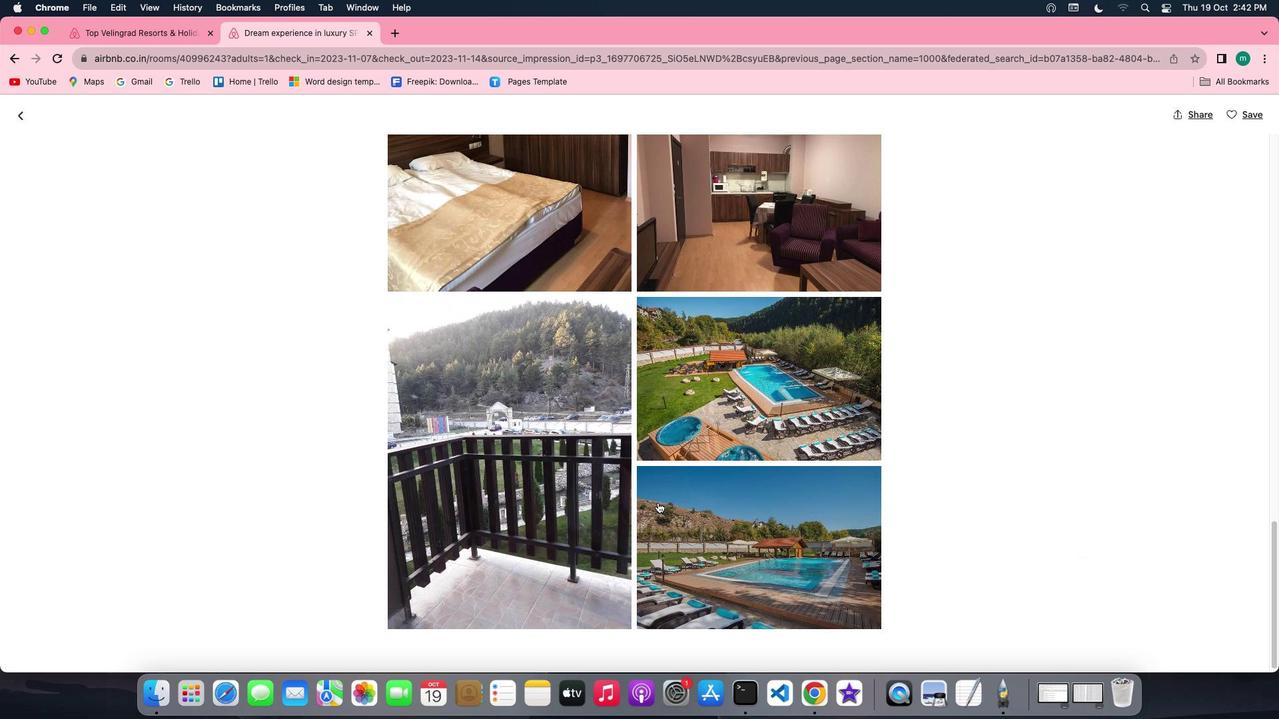 
Action: Mouse scrolled (658, 502) with delta (0, -1)
Screenshot: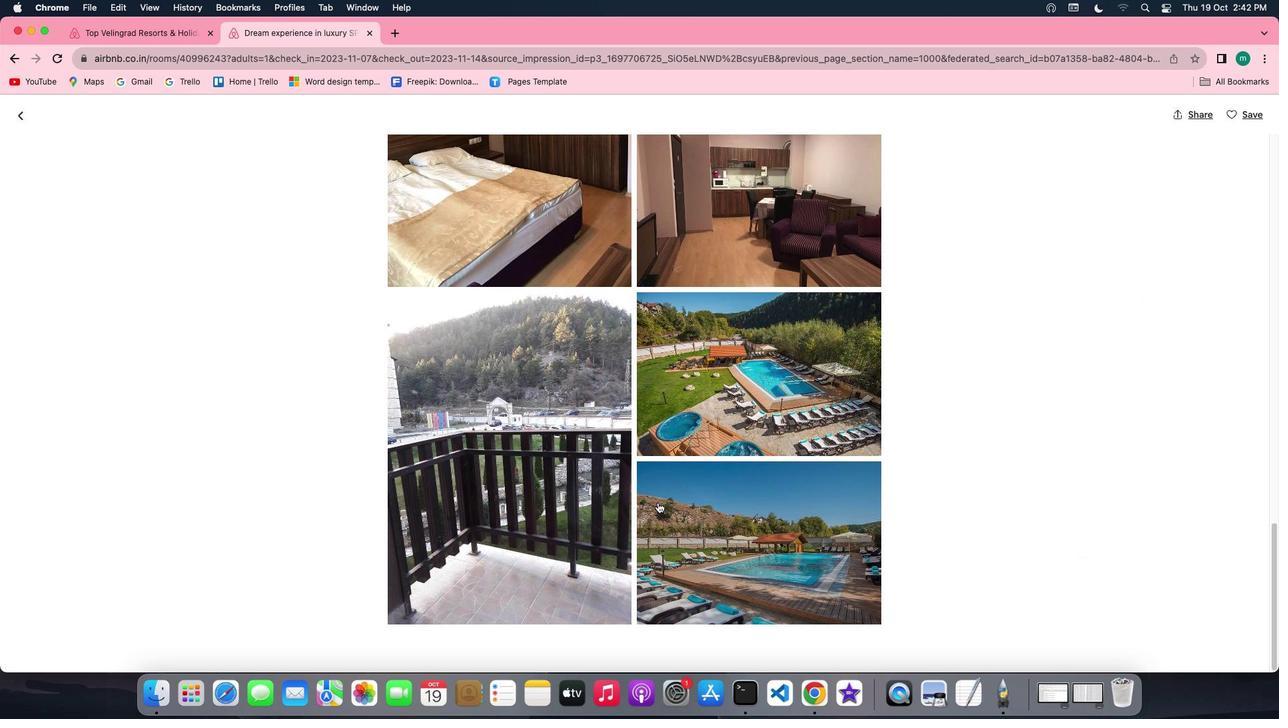 
Action: Mouse scrolled (658, 502) with delta (0, 0)
Screenshot: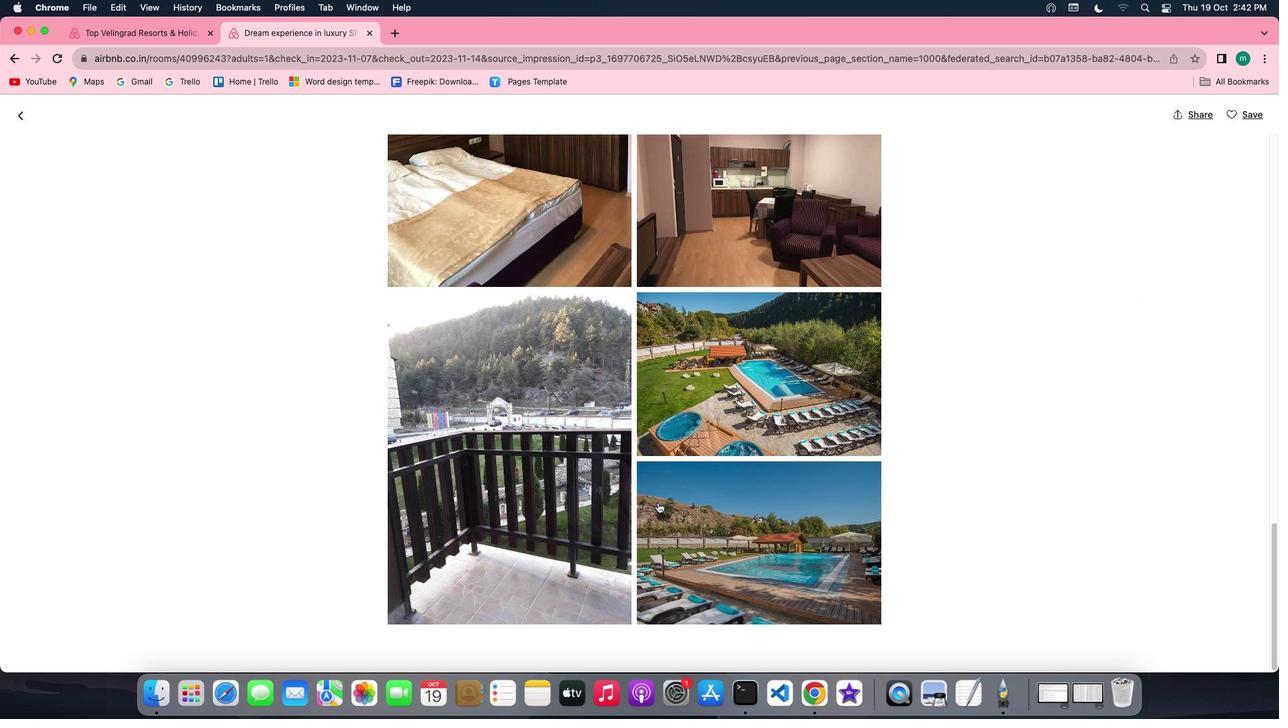 
Action: Mouse scrolled (658, 502) with delta (0, 0)
Screenshot: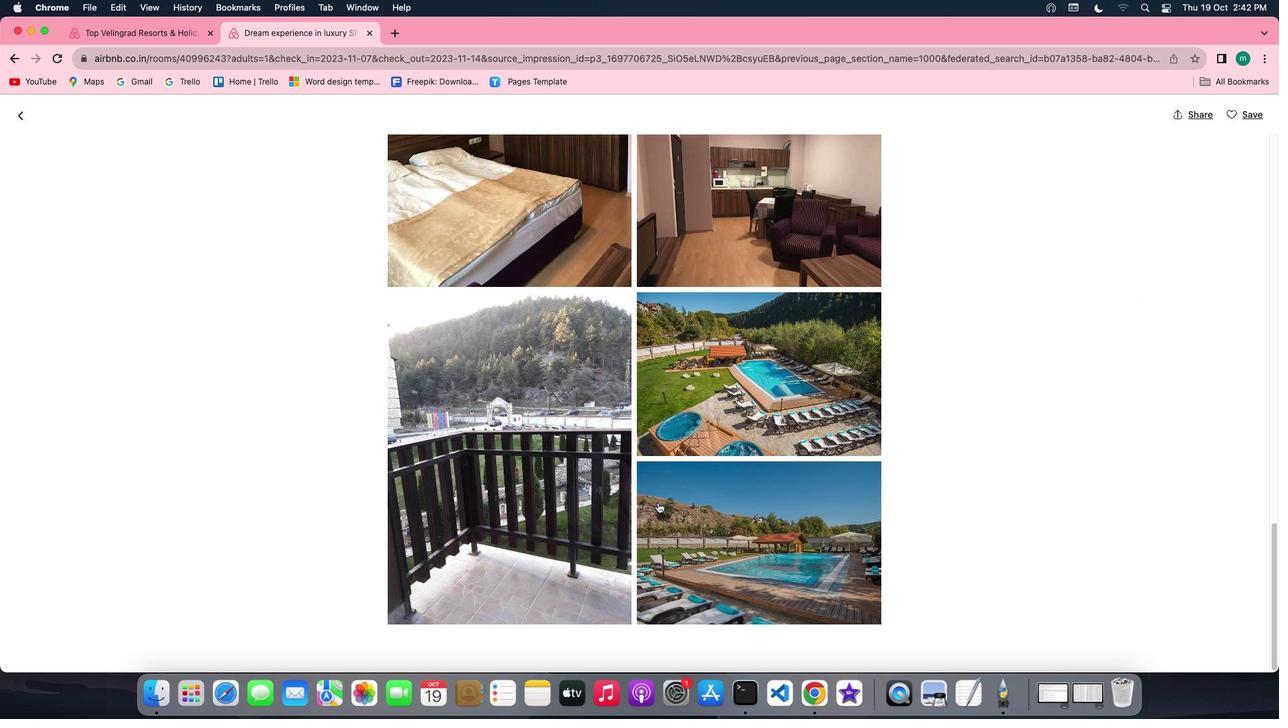 
Action: Mouse scrolled (658, 502) with delta (0, -1)
Screenshot: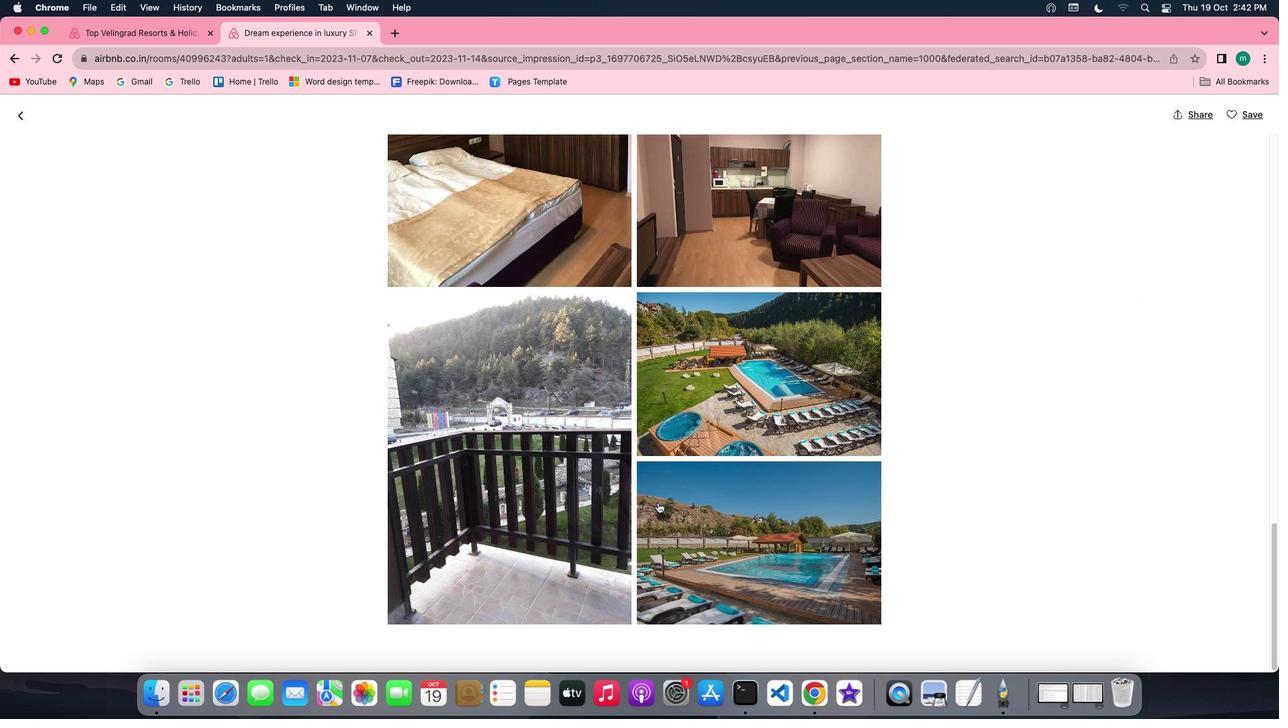 
Action: Mouse scrolled (658, 502) with delta (0, -1)
Screenshot: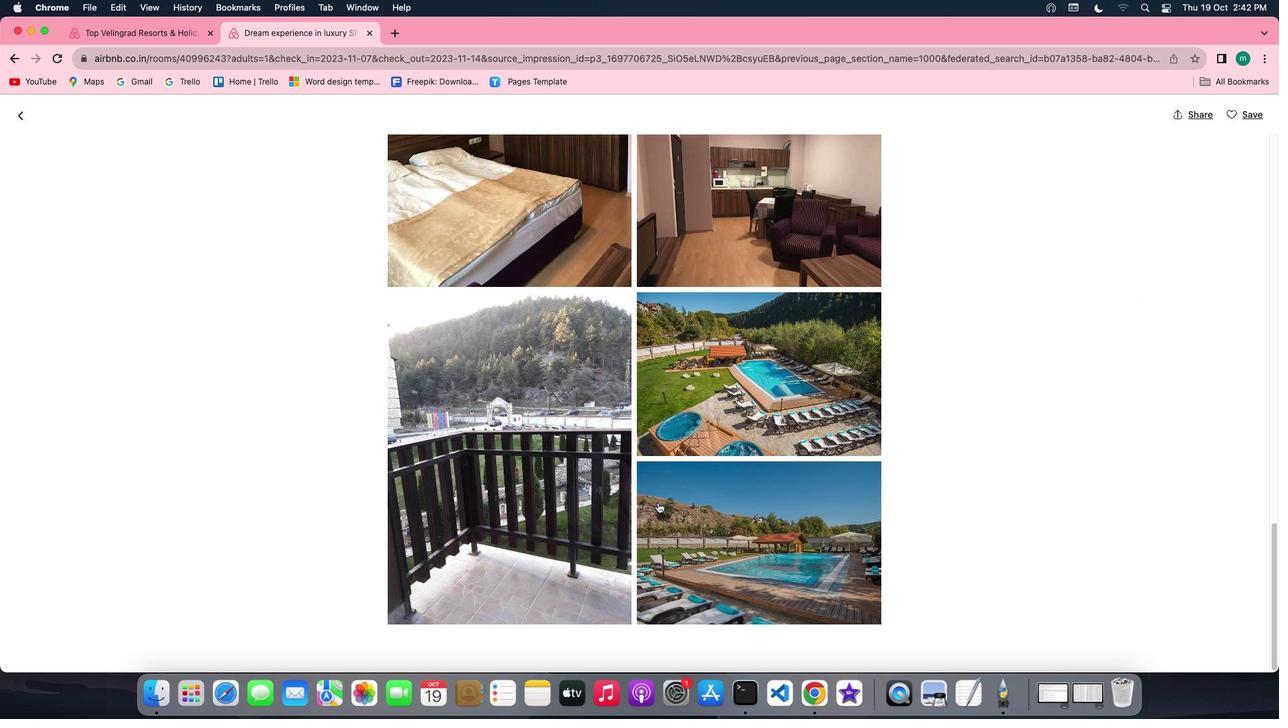 
Action: Mouse scrolled (658, 502) with delta (0, -1)
Screenshot: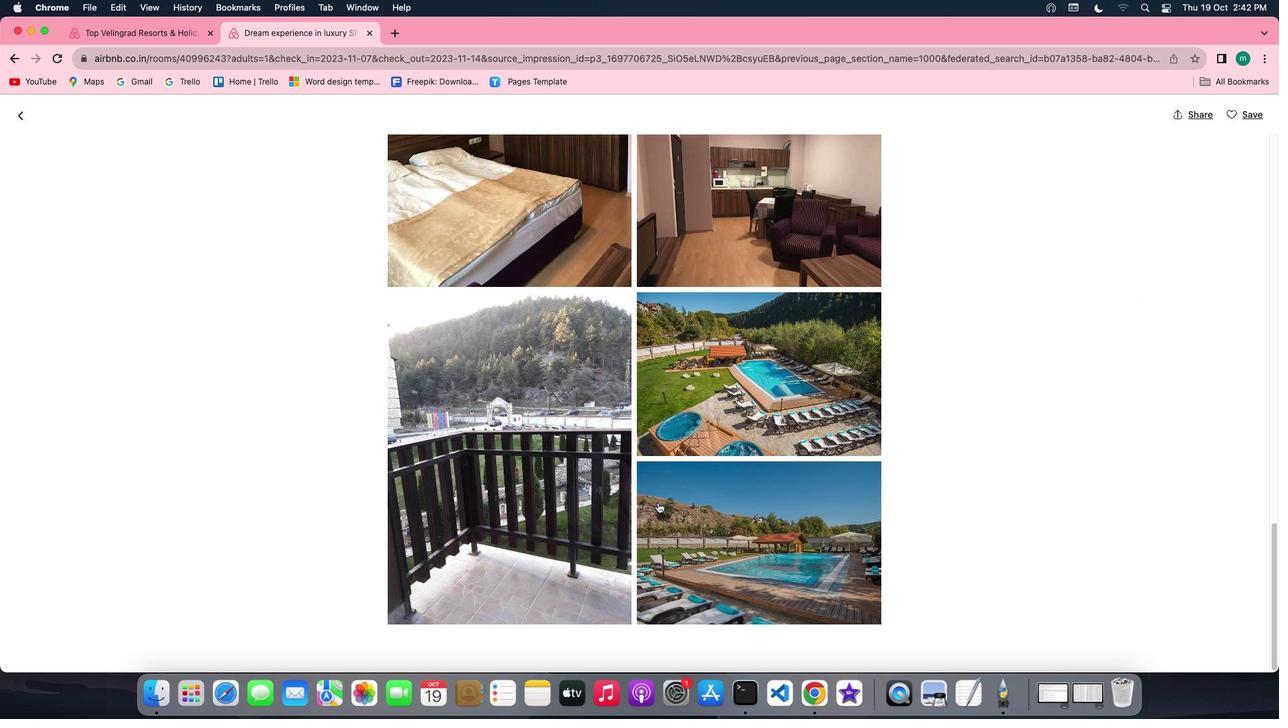 
Action: Mouse moved to (14, 116)
Screenshot: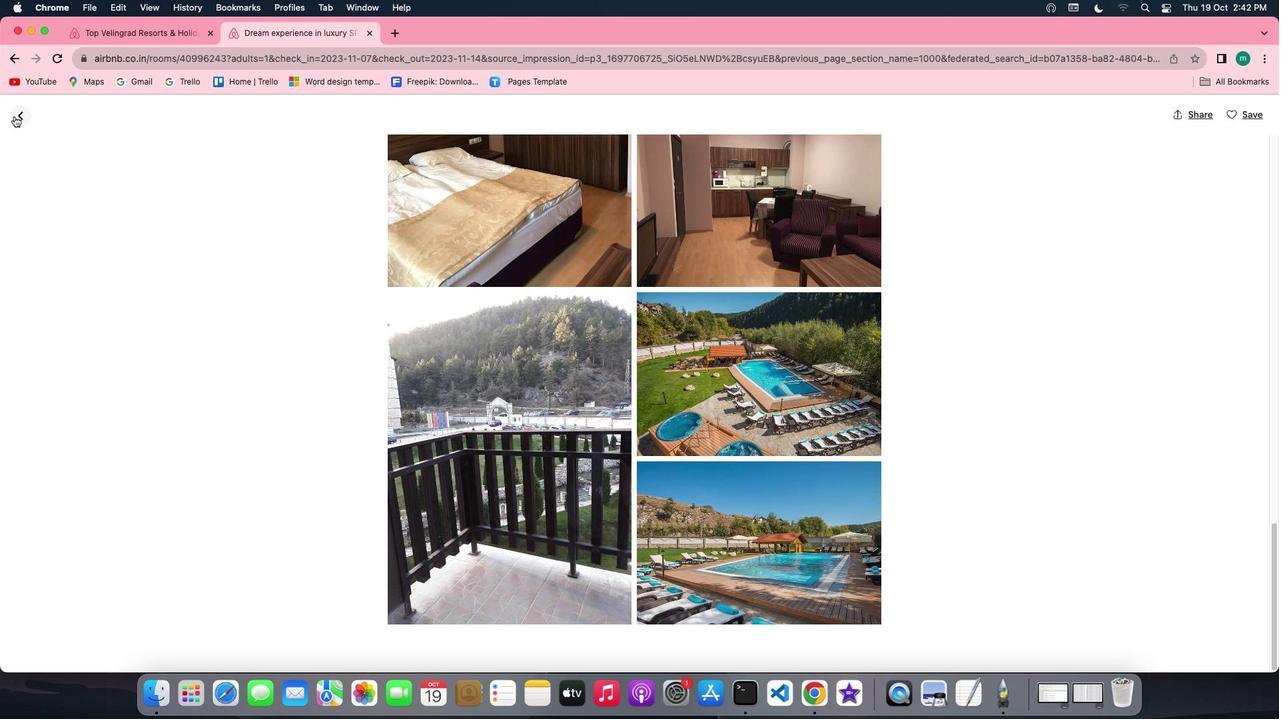 
Action: Mouse pressed left at (14, 116)
Screenshot: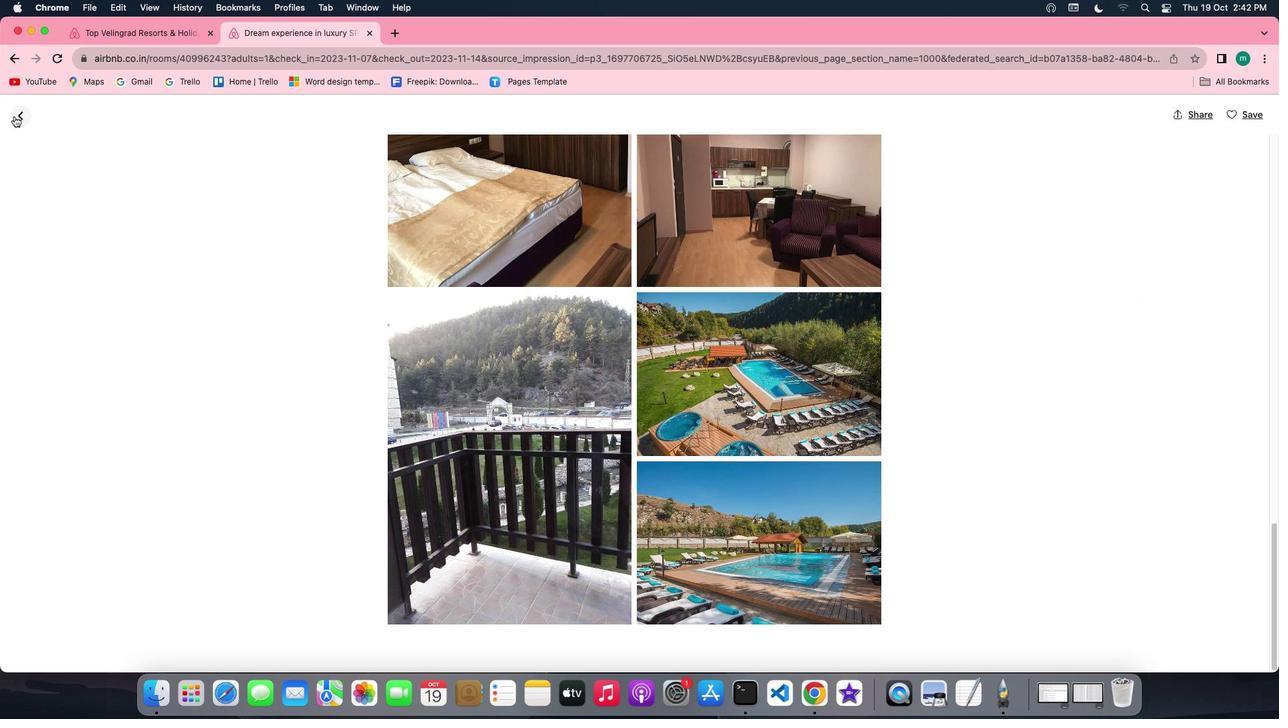 
Action: Mouse moved to (640, 420)
Screenshot: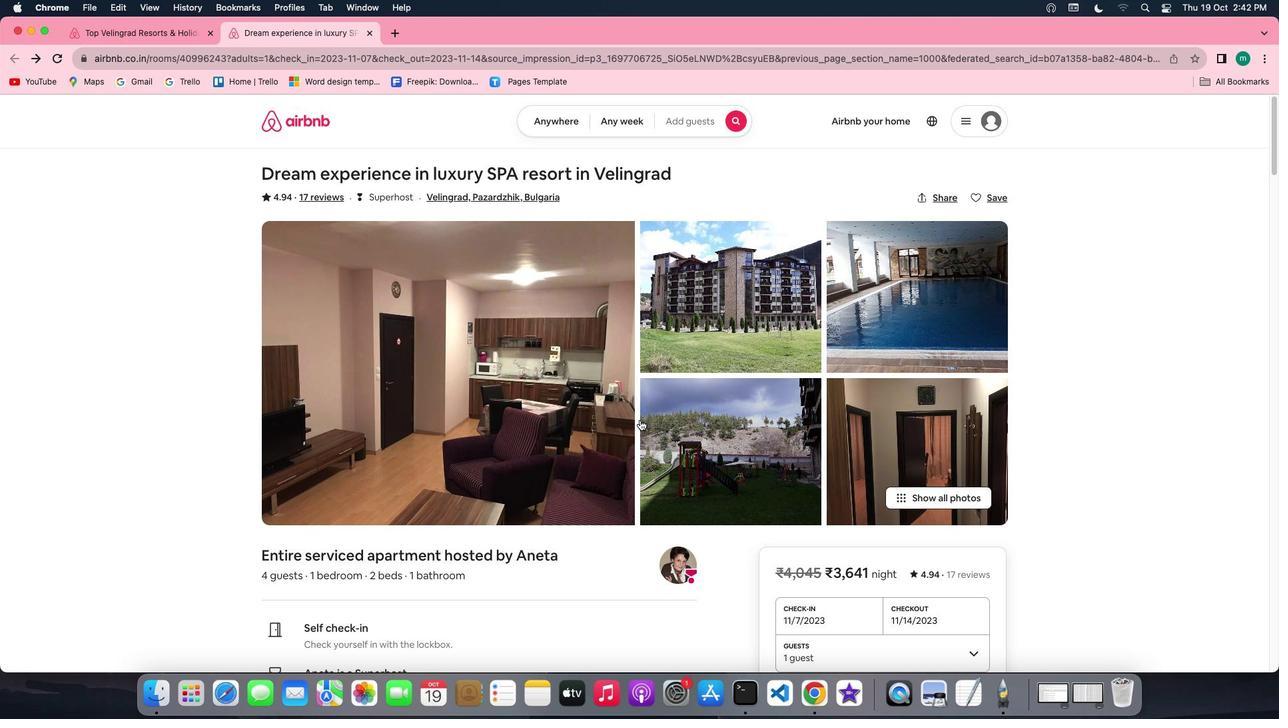 
Action: Mouse scrolled (640, 420) with delta (0, 0)
Screenshot: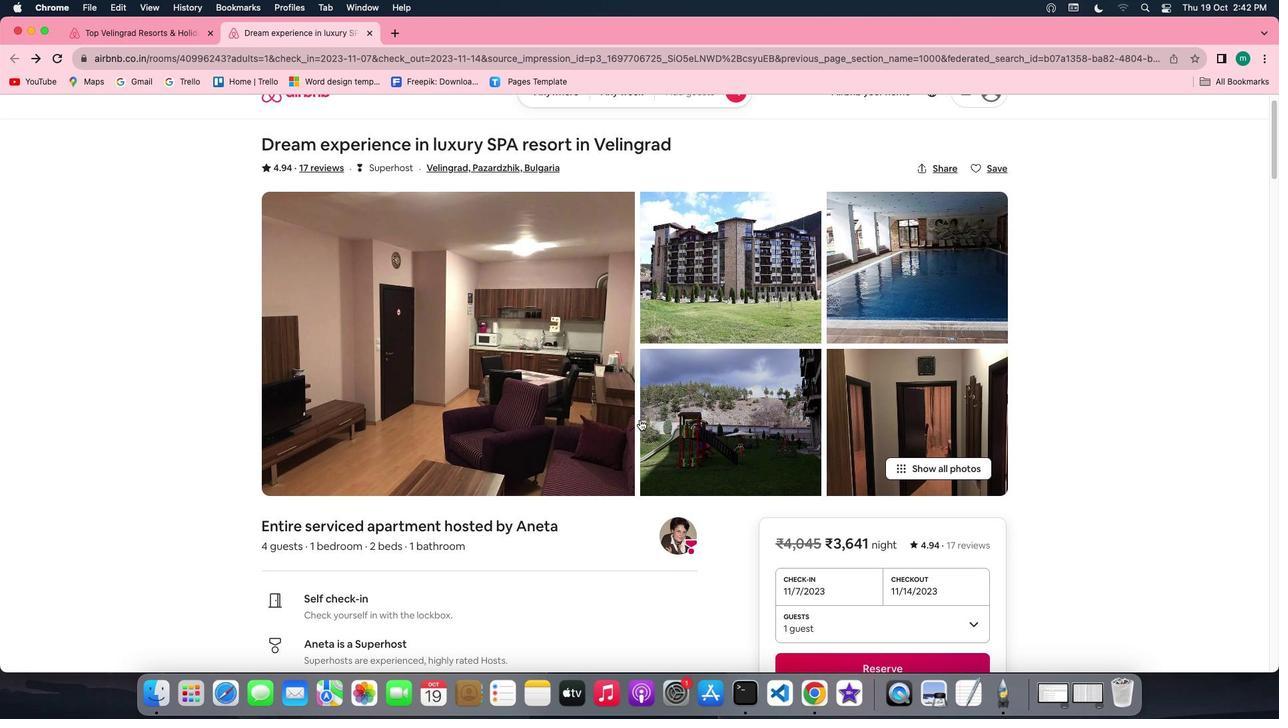 
Action: Mouse scrolled (640, 420) with delta (0, 0)
Screenshot: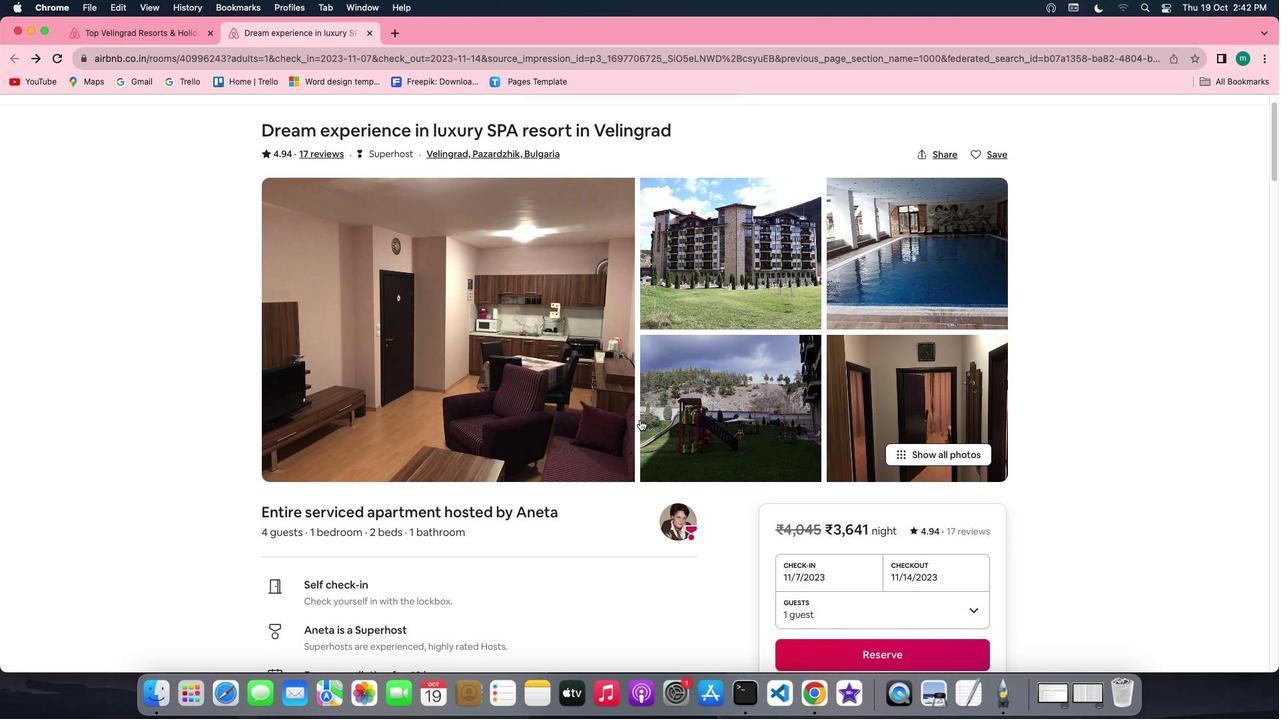 
Action: Mouse scrolled (640, 420) with delta (0, -1)
Screenshot: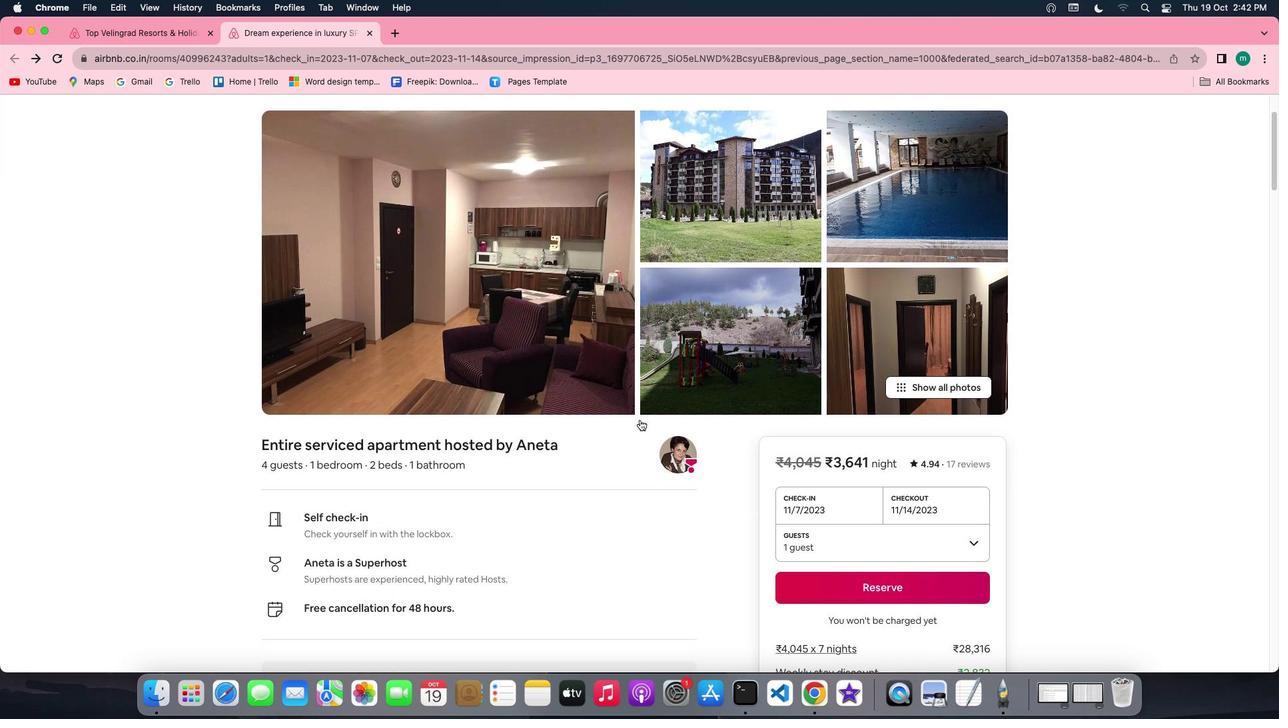 
Action: Mouse scrolled (640, 420) with delta (0, -1)
Screenshot: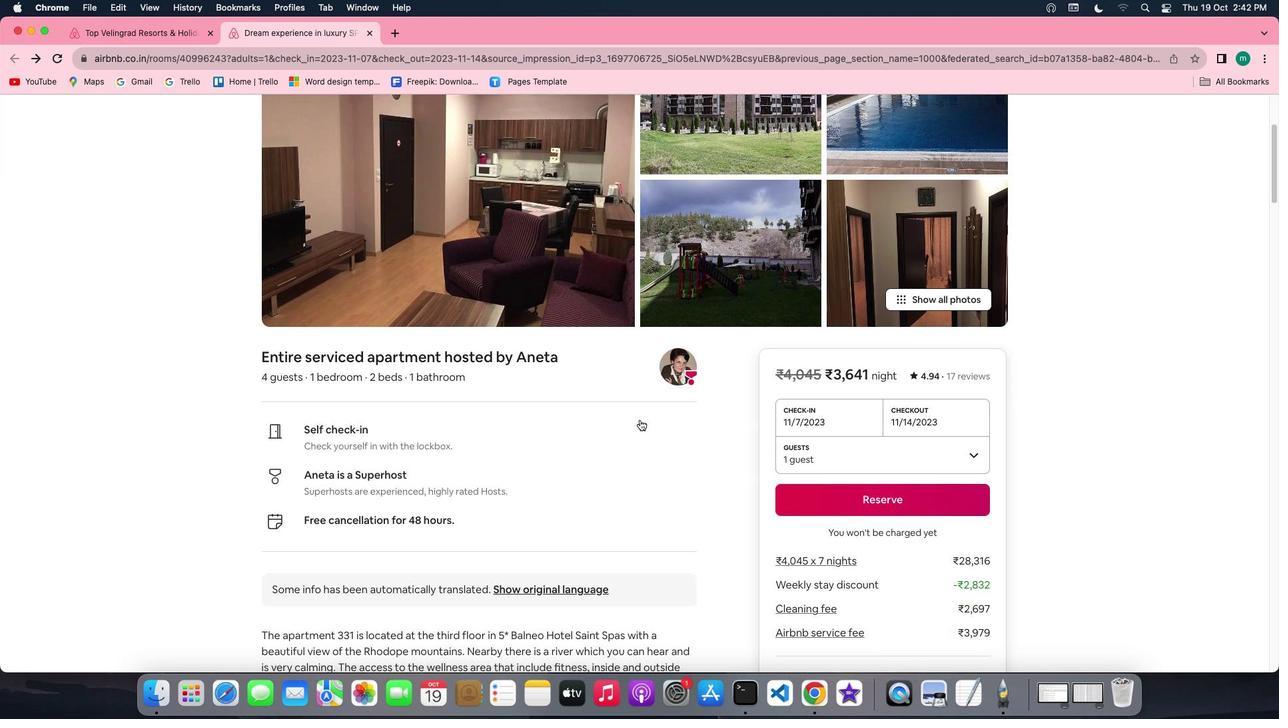 
Action: Mouse moved to (639, 420)
Screenshot: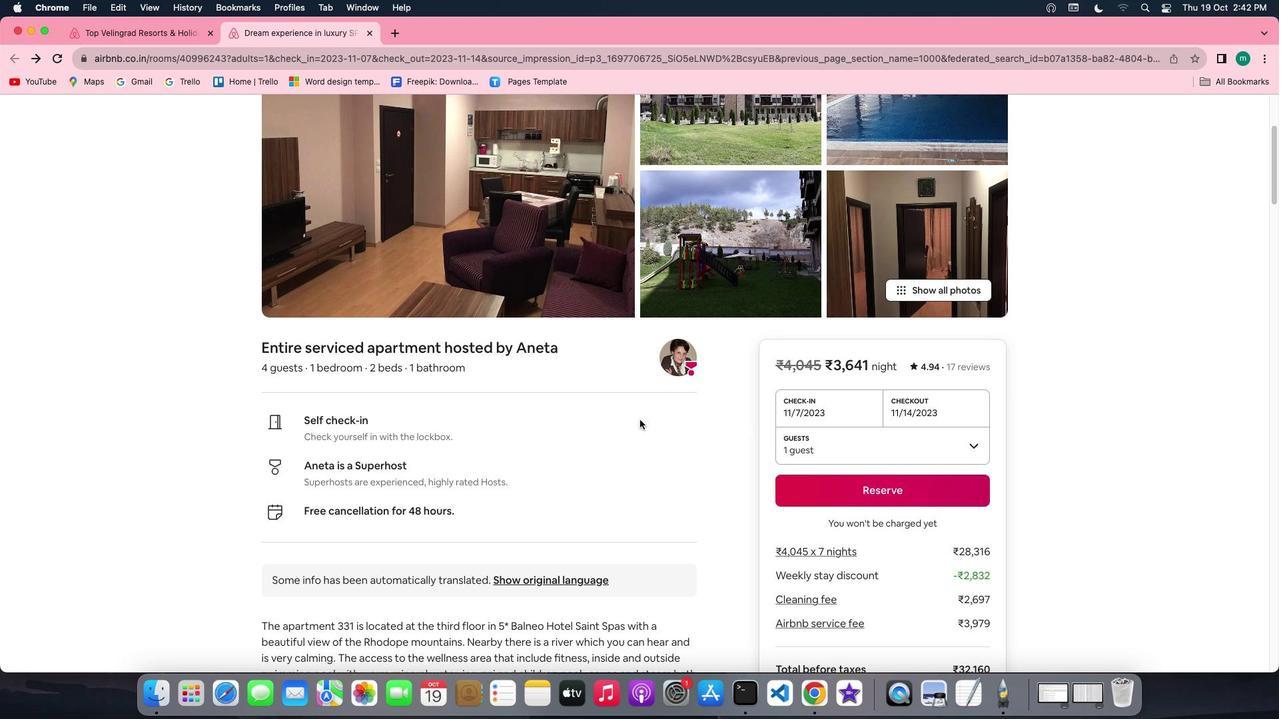 
Action: Mouse scrolled (639, 420) with delta (0, 0)
Screenshot: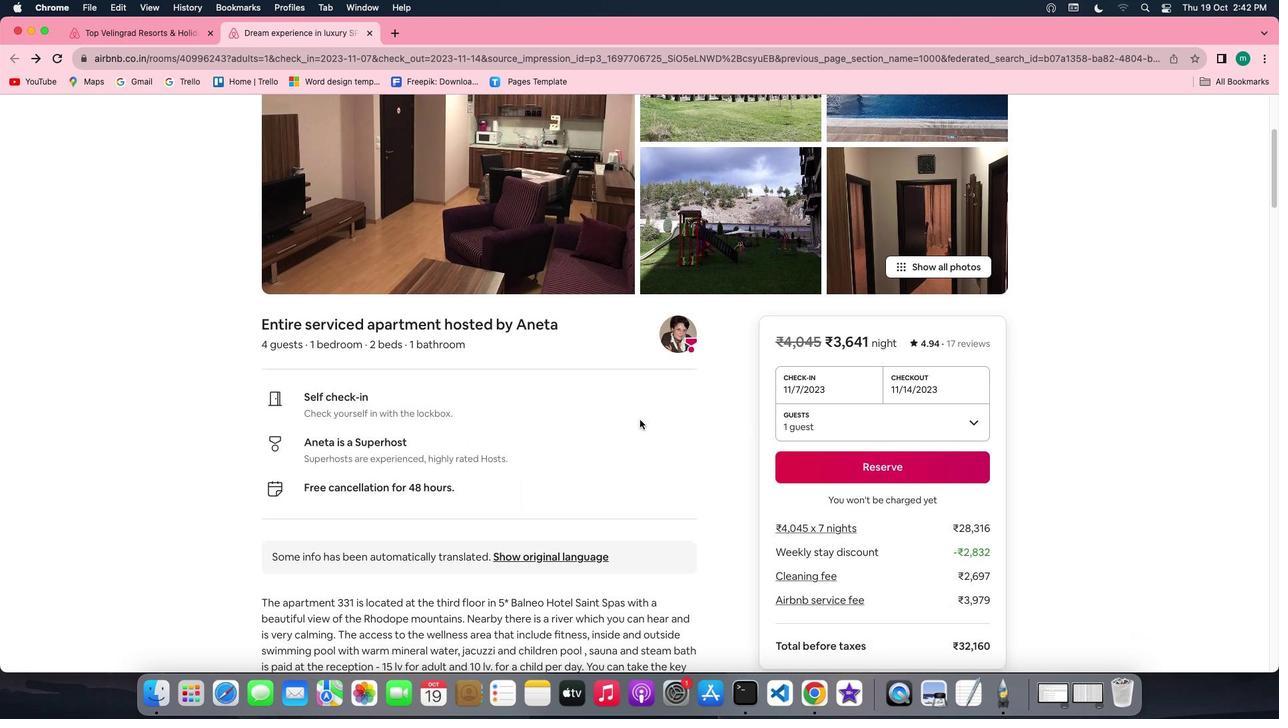 
Action: Mouse scrolled (639, 420) with delta (0, 0)
Screenshot: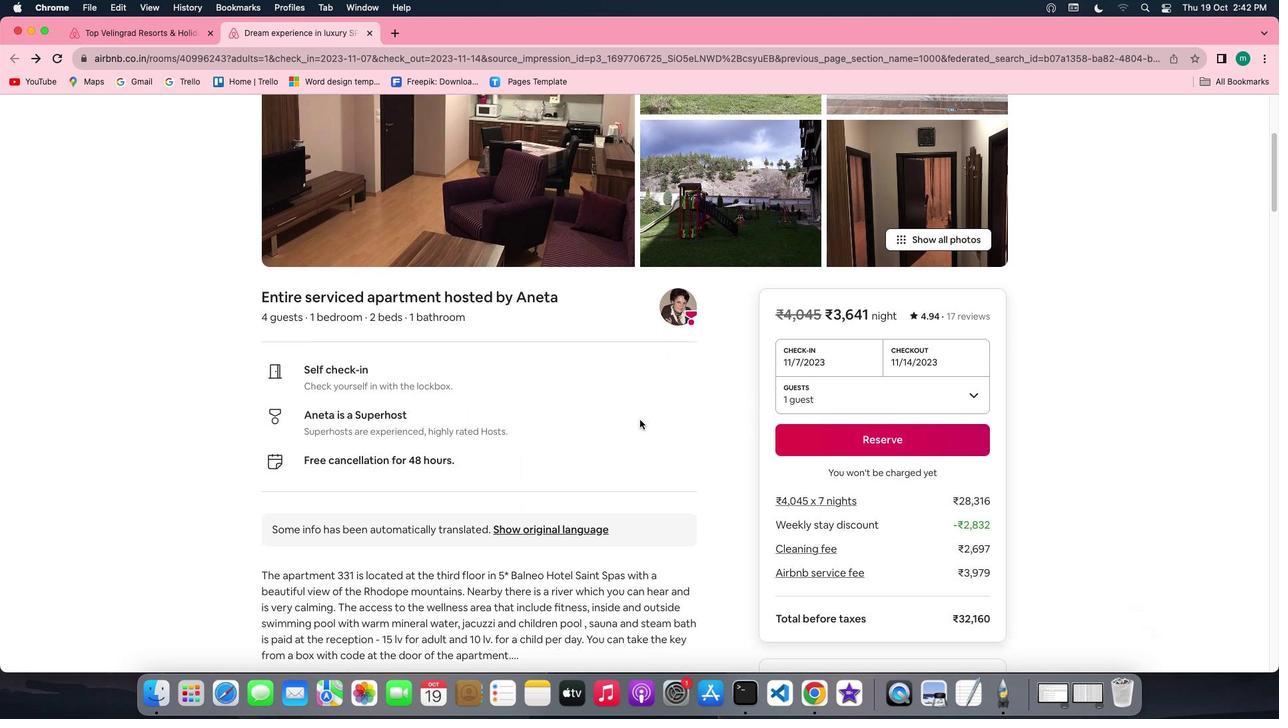 
Action: Mouse scrolled (639, 420) with delta (0, -1)
Screenshot: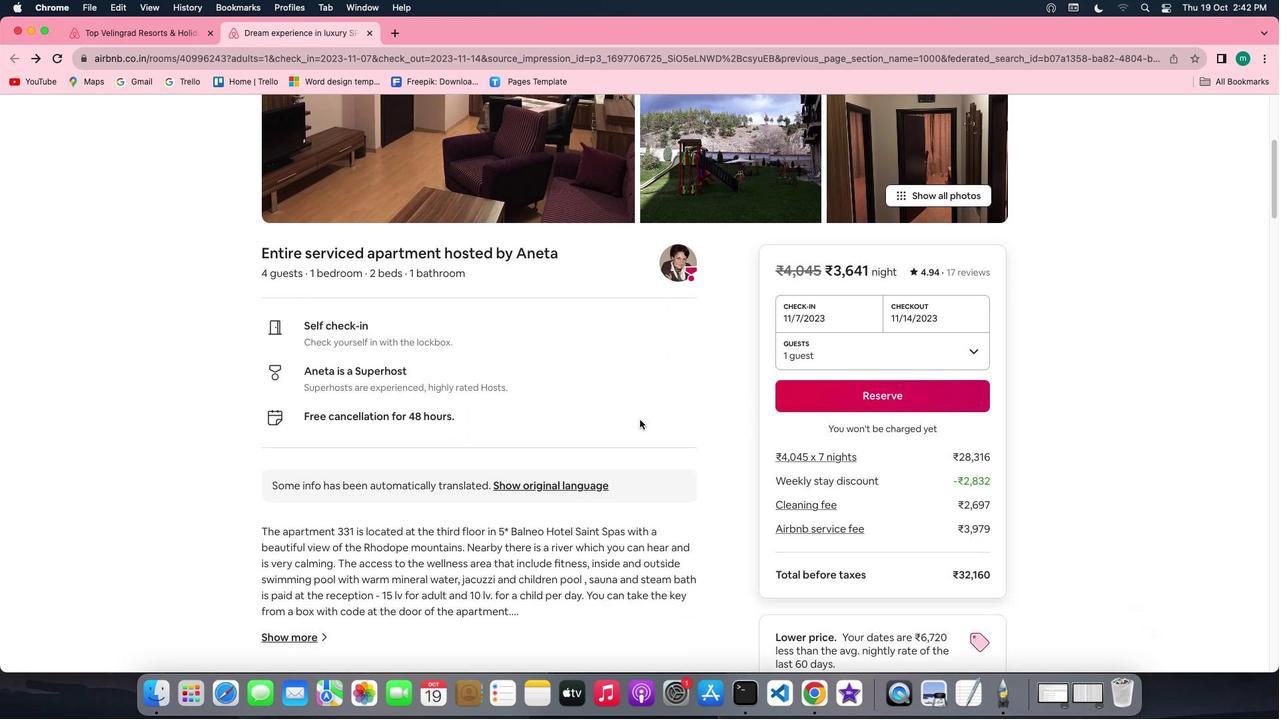 
Action: Mouse scrolled (639, 420) with delta (0, -1)
Screenshot: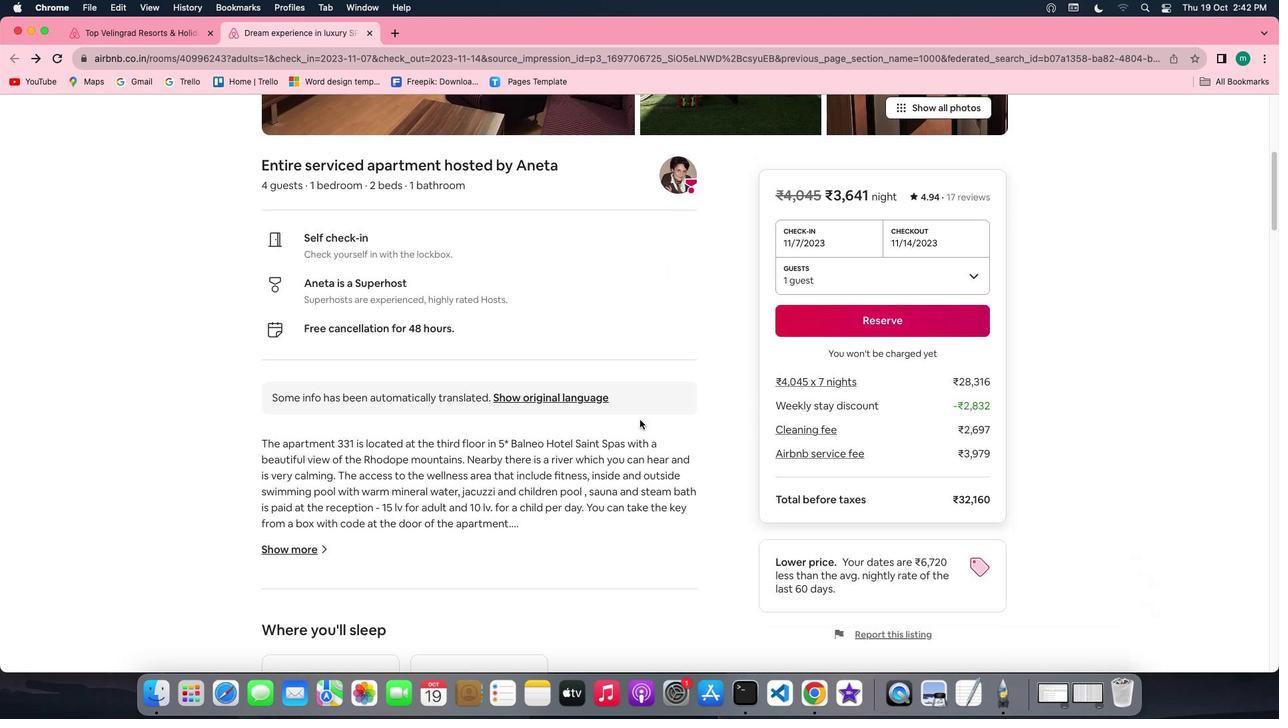 
Action: Mouse scrolled (639, 420) with delta (0, 0)
Screenshot: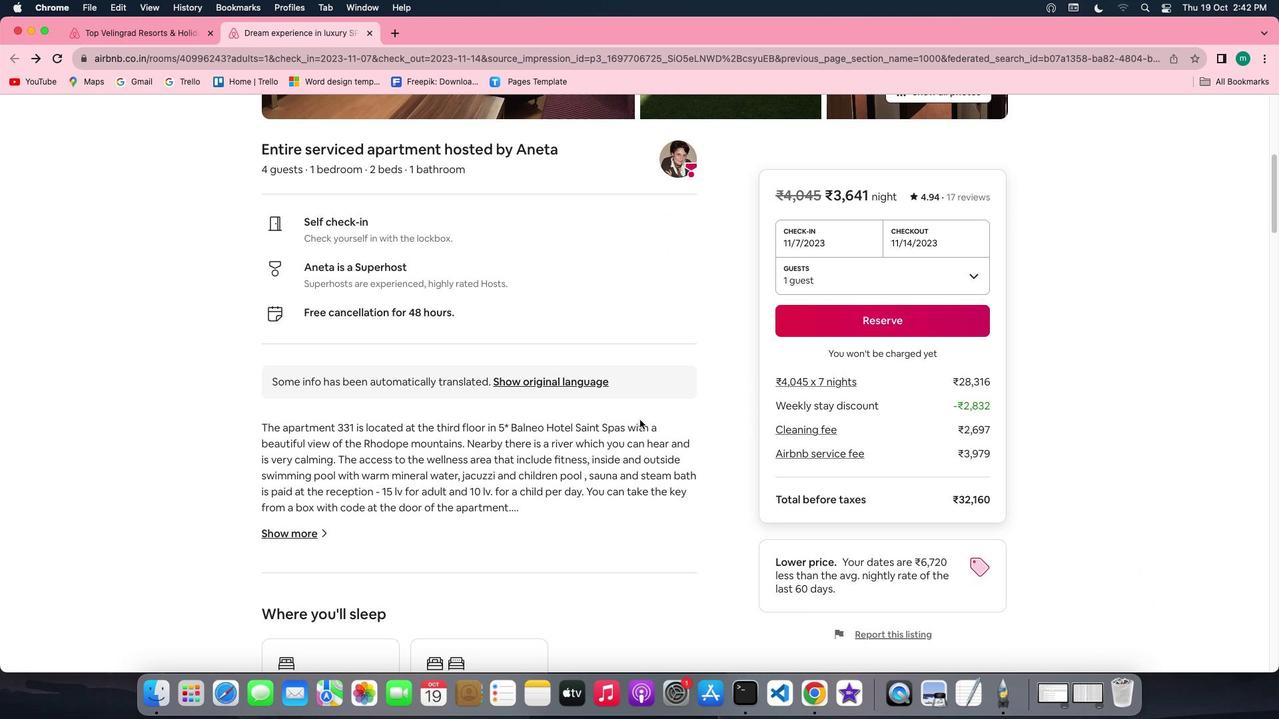 
Action: Mouse scrolled (639, 420) with delta (0, 0)
Screenshot: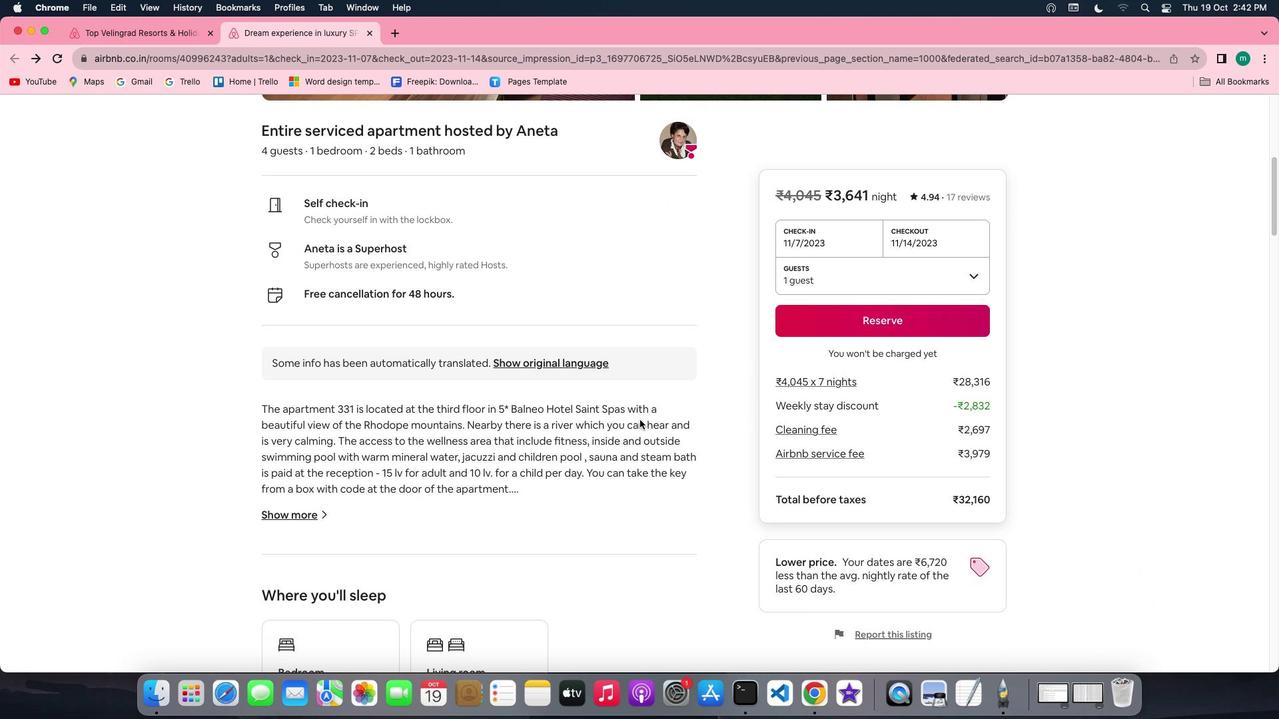 
Action: Mouse scrolled (639, 420) with delta (0, 0)
Screenshot: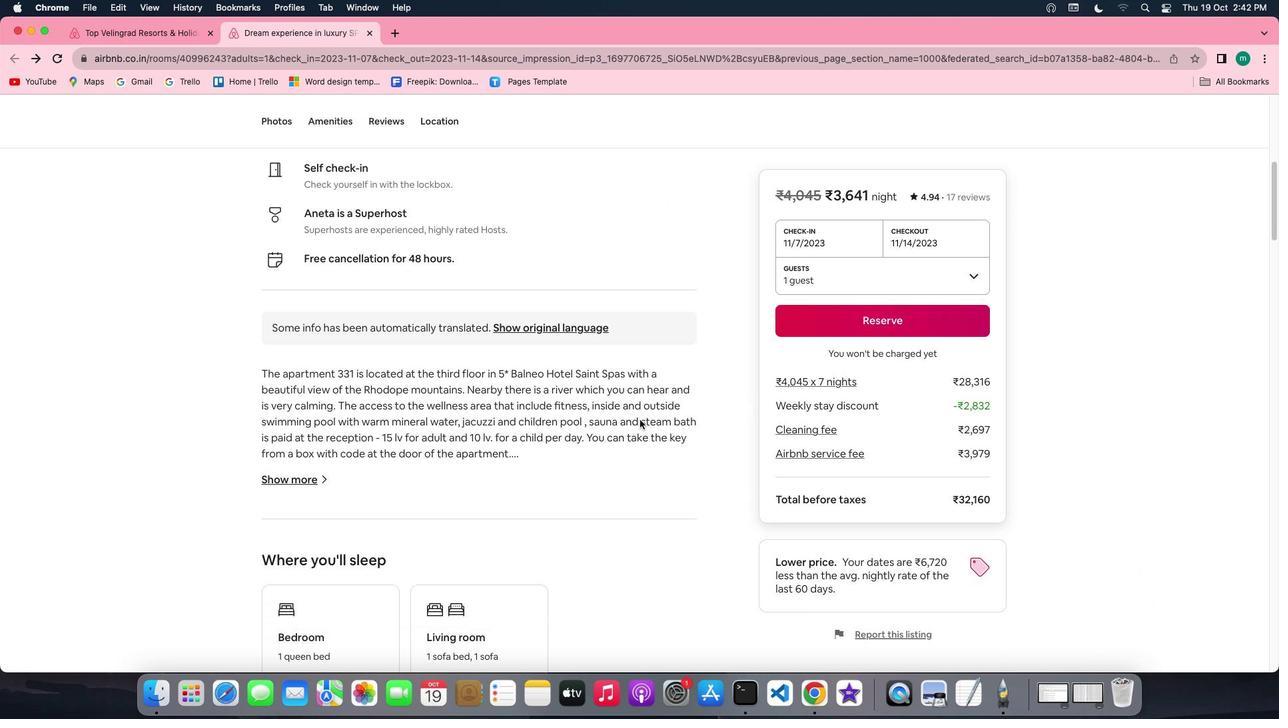 
Action: Mouse scrolled (639, 420) with delta (0, -1)
Screenshot: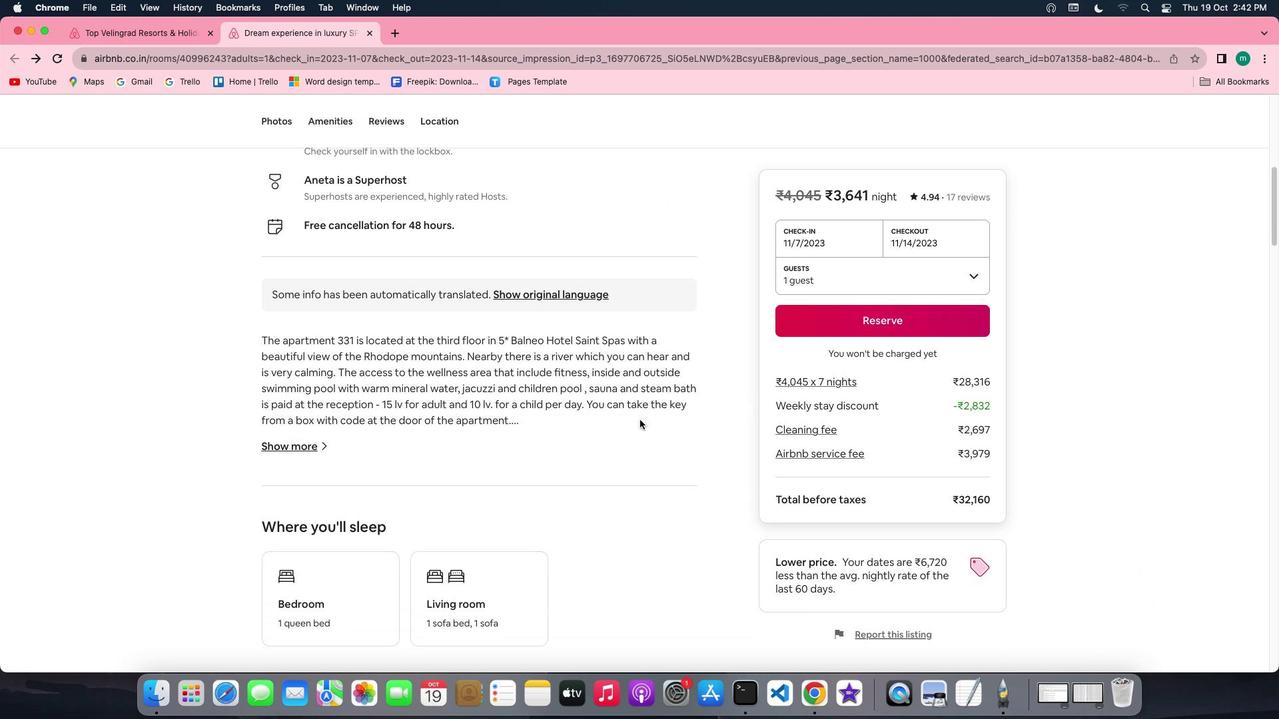 
Action: Mouse moved to (295, 423)
Screenshot: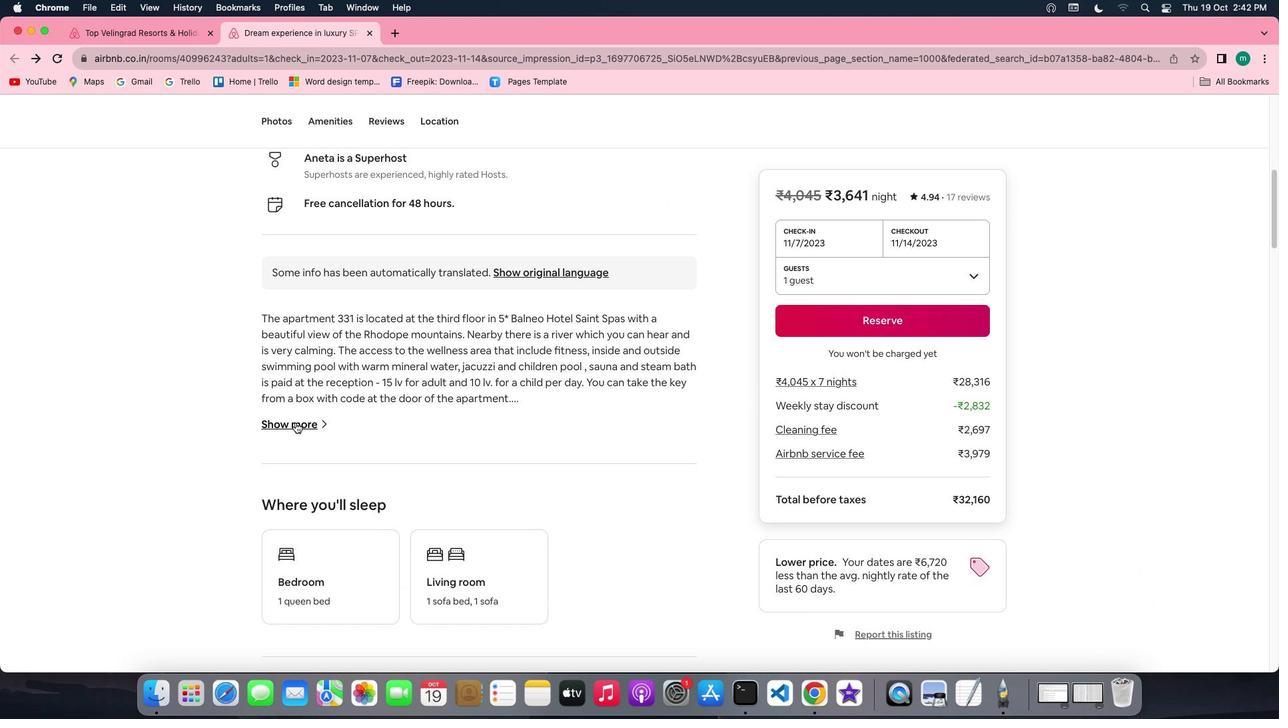 
Action: Mouse pressed left at (295, 423)
Screenshot: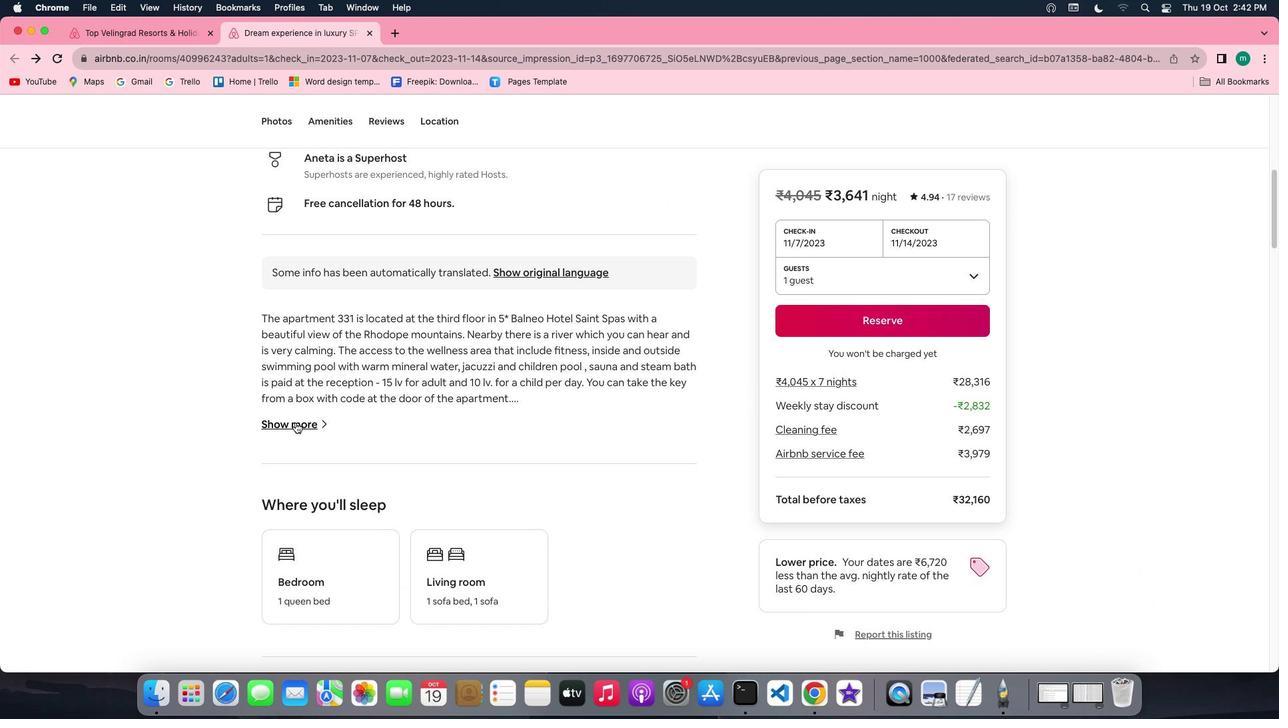
Action: Mouse moved to (619, 458)
Screenshot: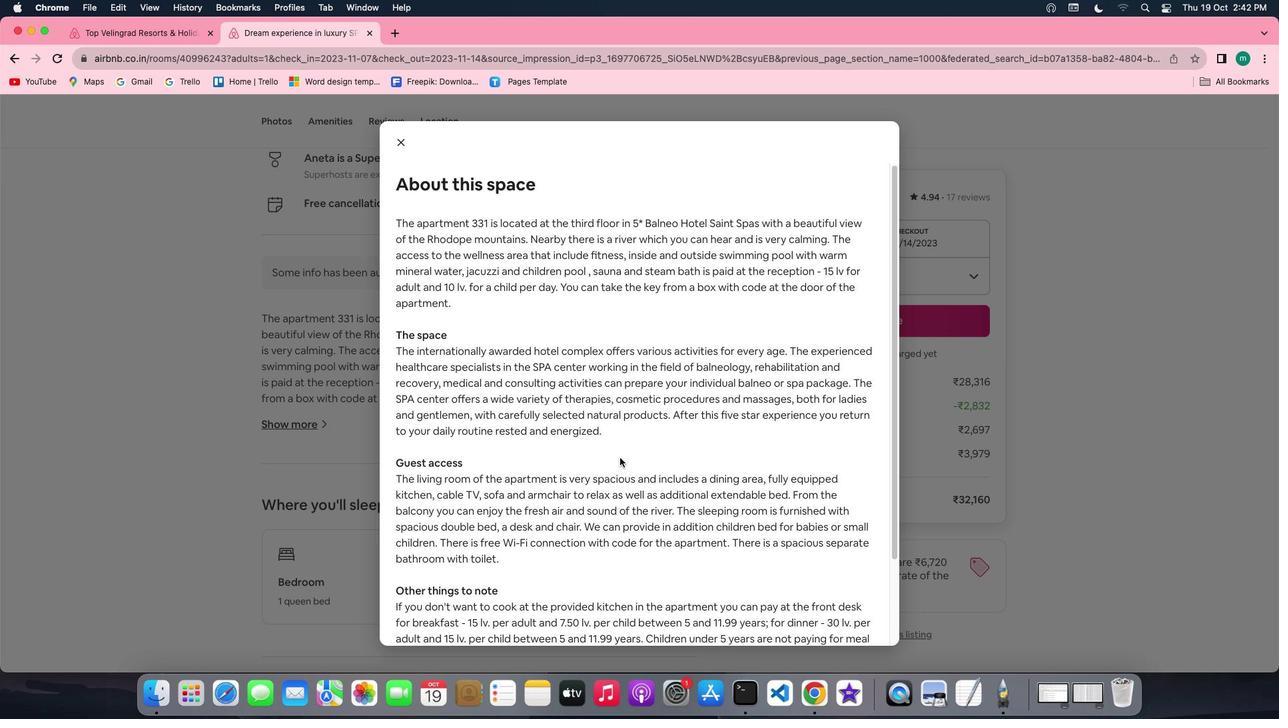 
Action: Mouse scrolled (619, 458) with delta (0, 0)
Screenshot: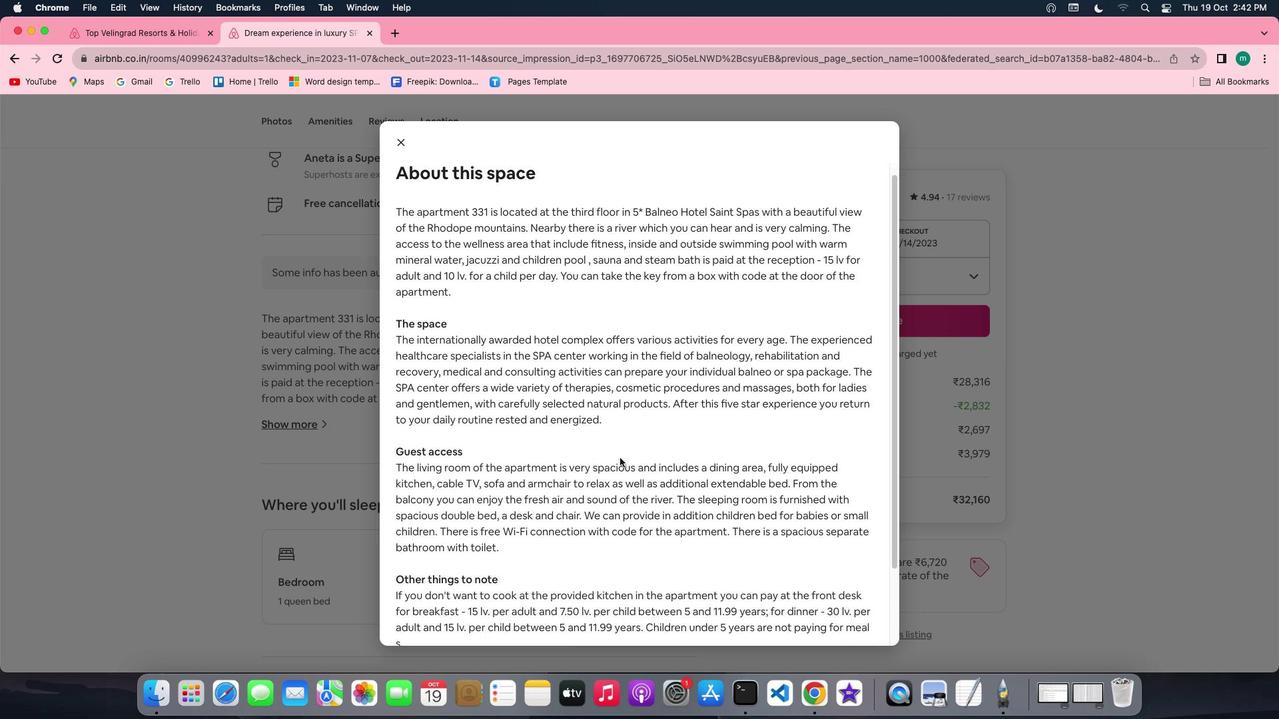 
Action: Mouse scrolled (619, 458) with delta (0, 0)
Screenshot: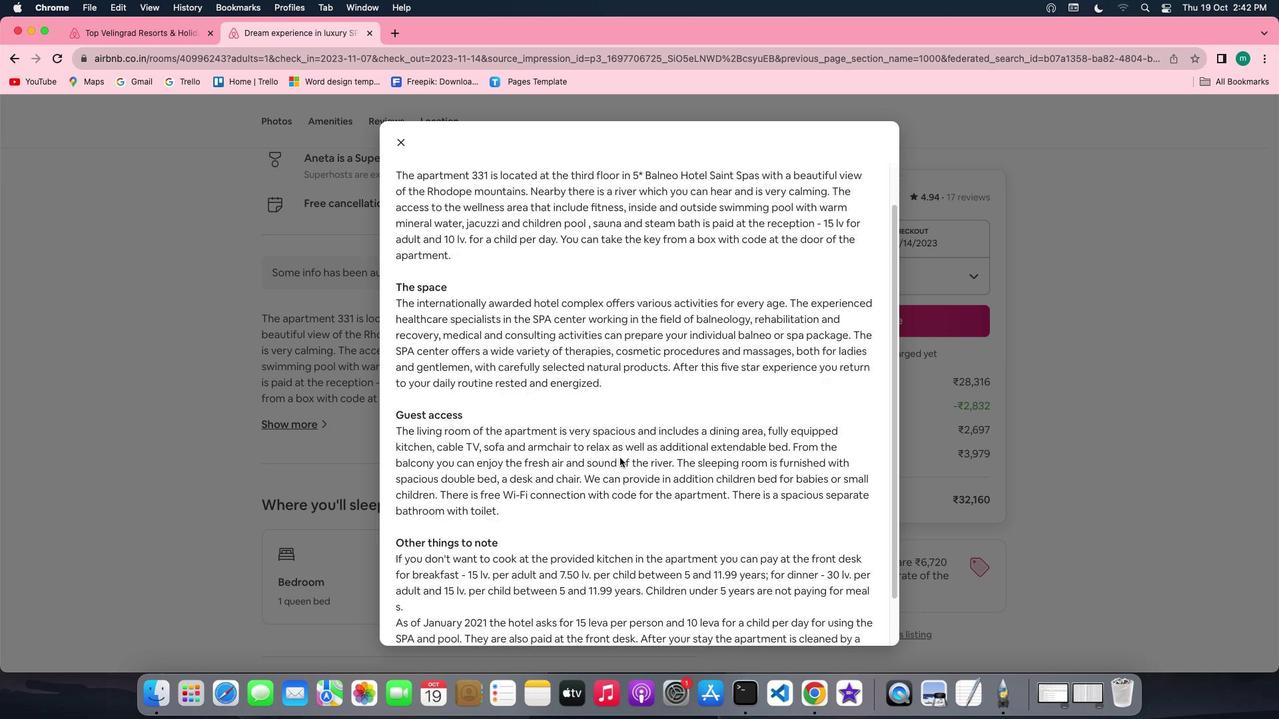 
Action: Mouse scrolled (619, 458) with delta (0, -1)
Screenshot: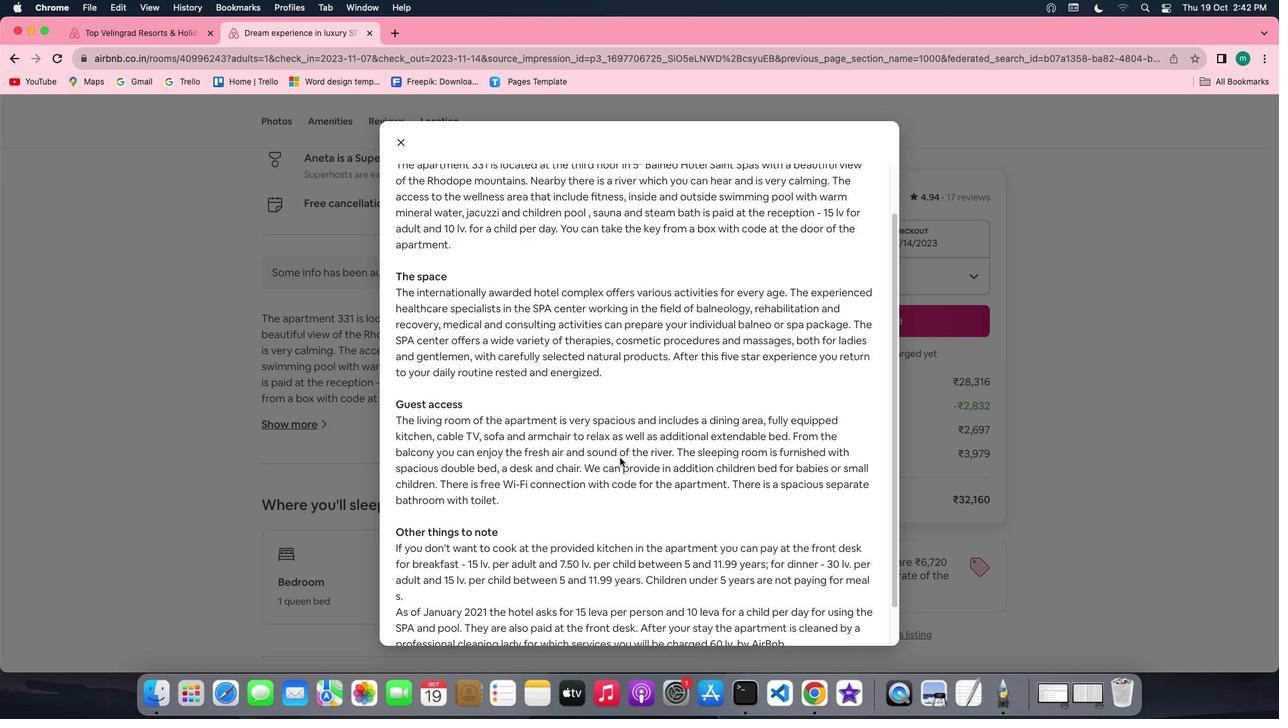 
Action: Mouse scrolled (619, 458) with delta (0, 0)
Screenshot: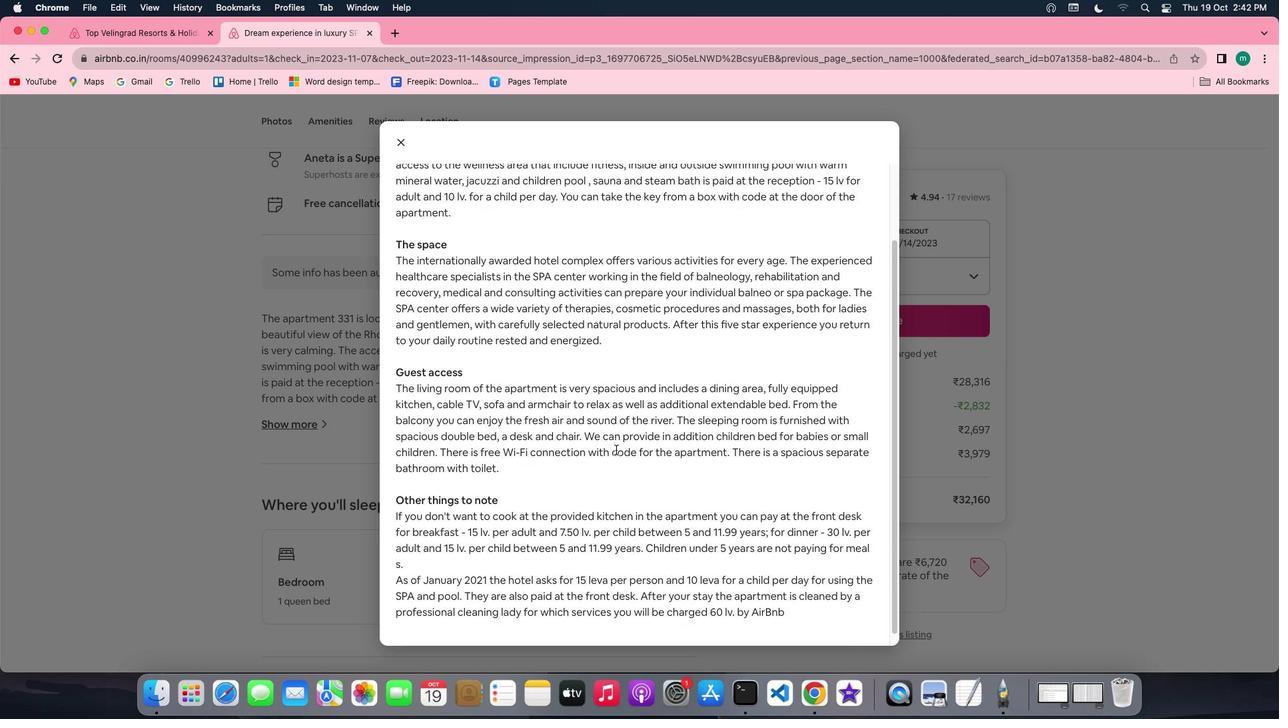 
Action: Mouse moved to (703, 459)
Screenshot: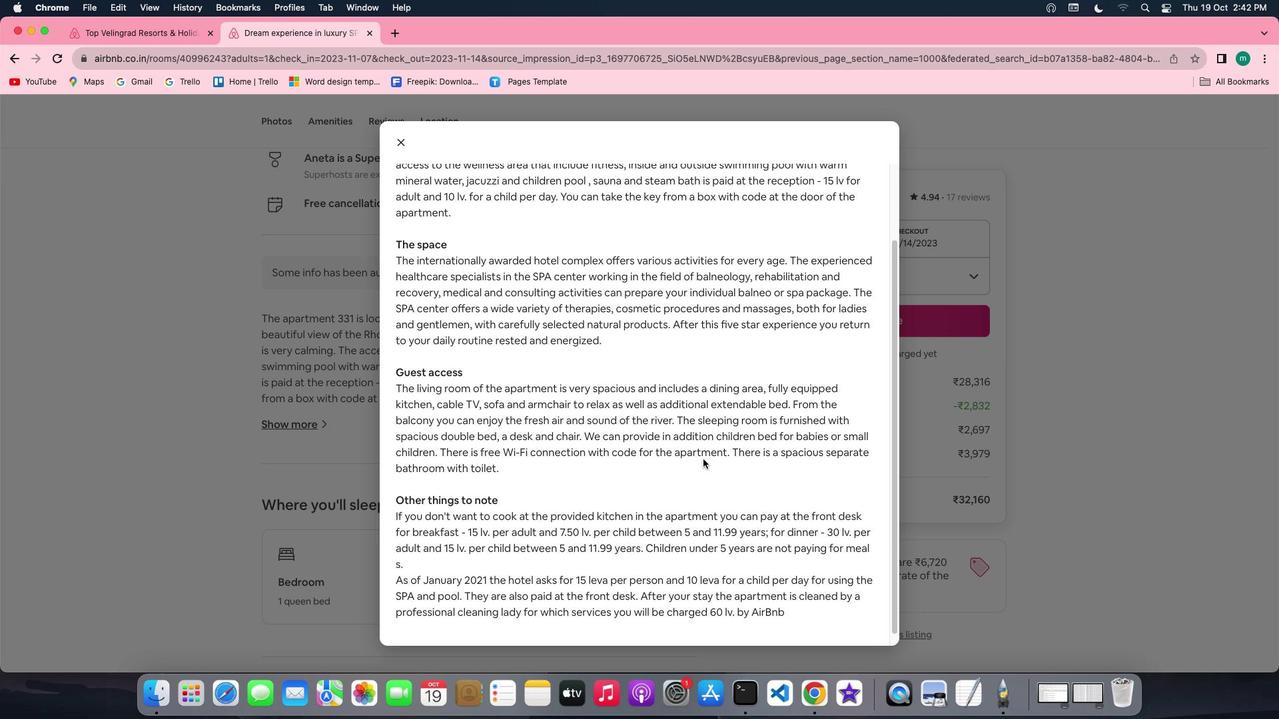 
Action: Mouse scrolled (703, 459) with delta (0, 0)
Screenshot: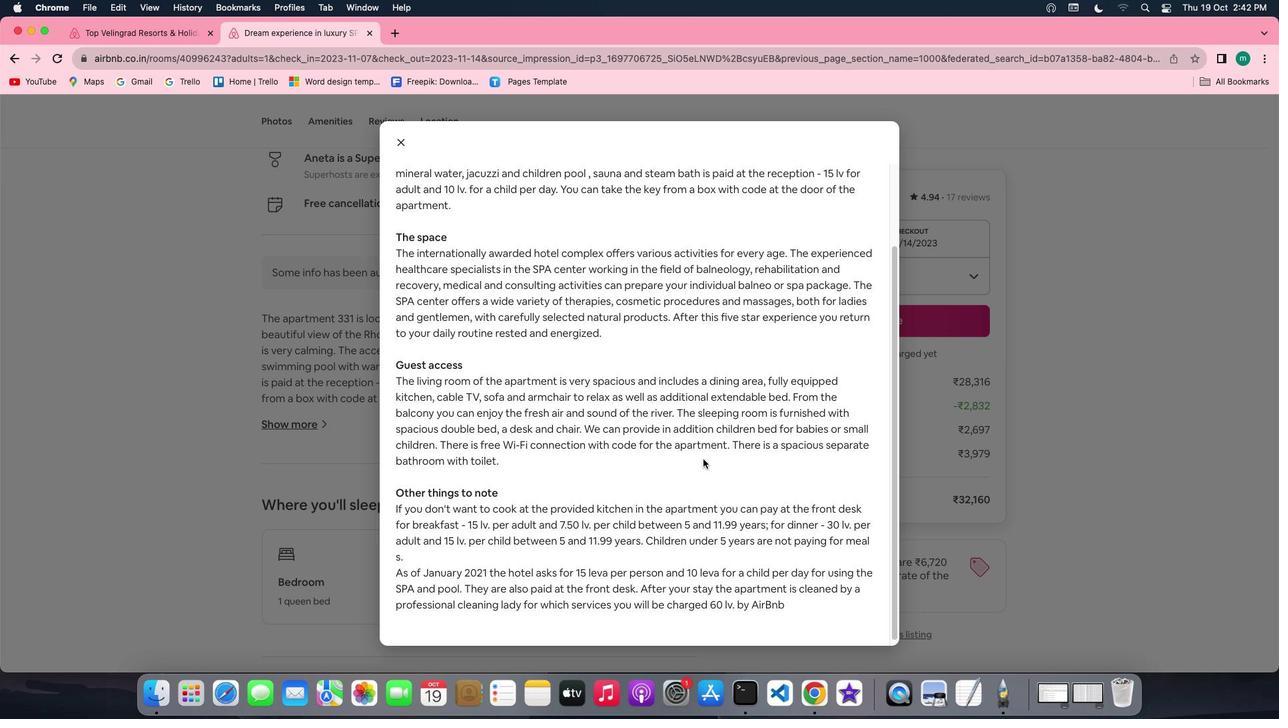 
Action: Mouse scrolled (703, 459) with delta (0, 0)
Screenshot: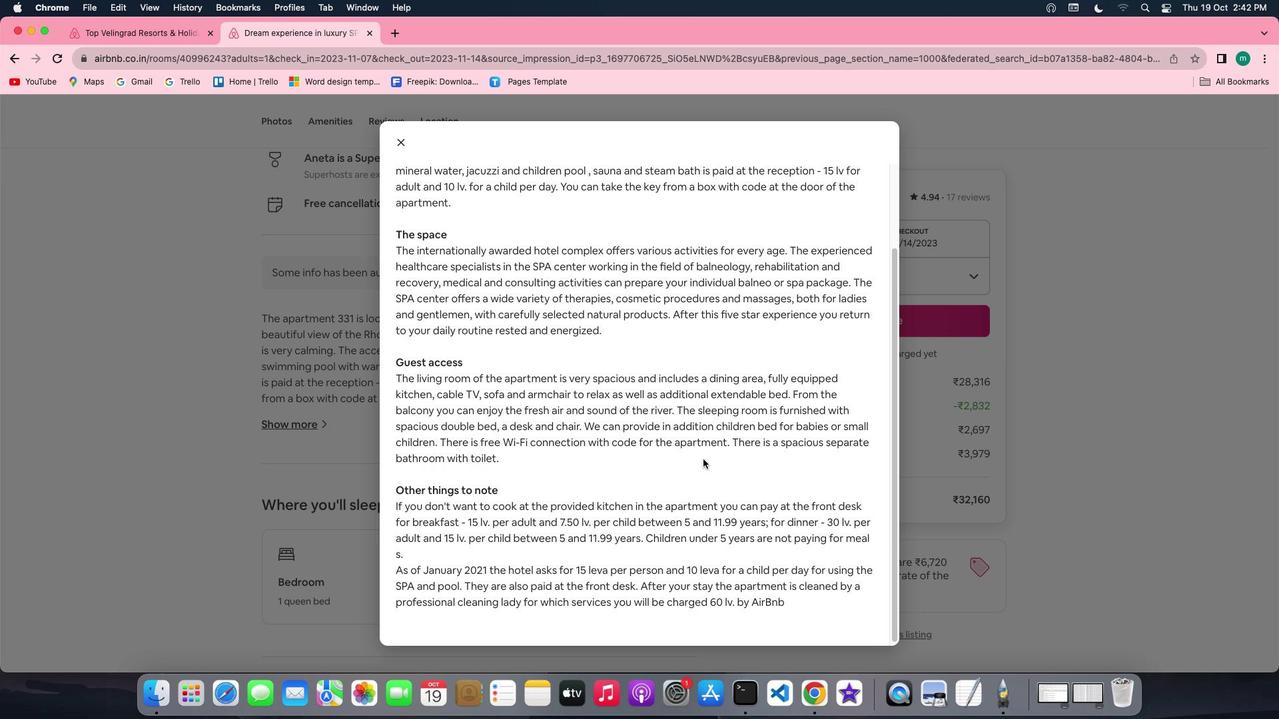 
Action: Mouse scrolled (703, 459) with delta (0, -1)
Screenshot: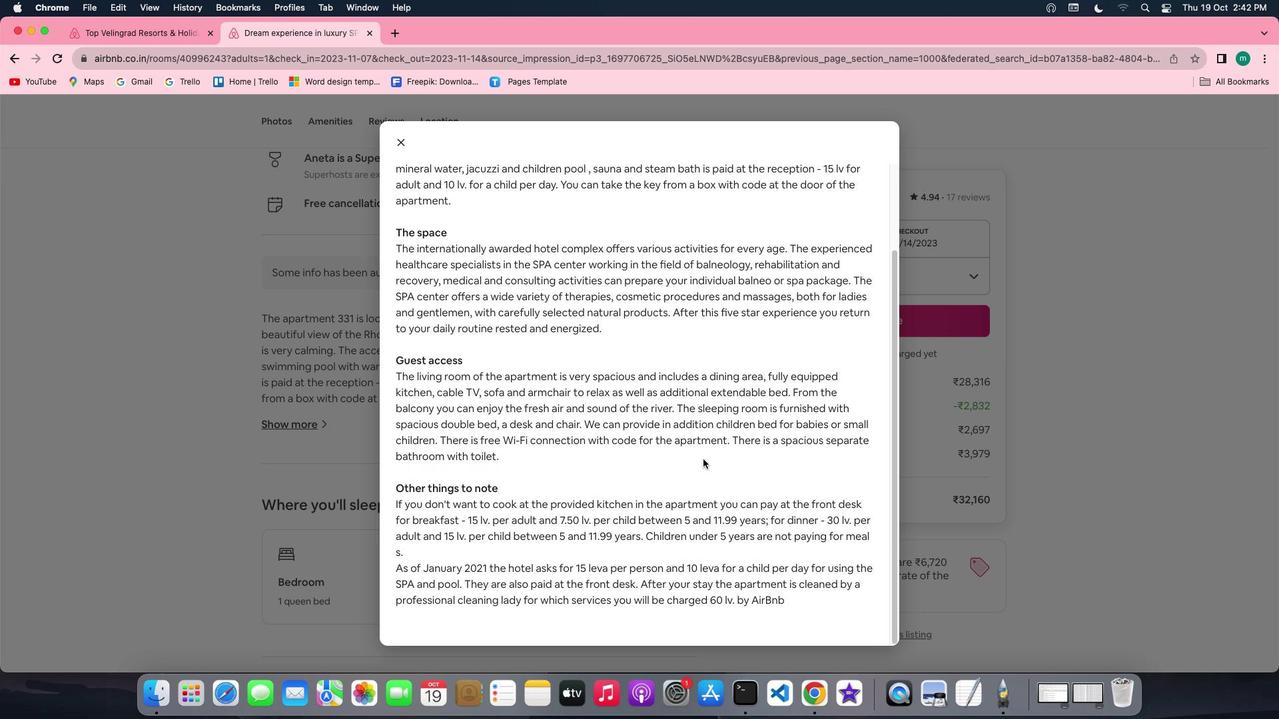 
Action: Mouse scrolled (703, 459) with delta (0, 0)
Screenshot: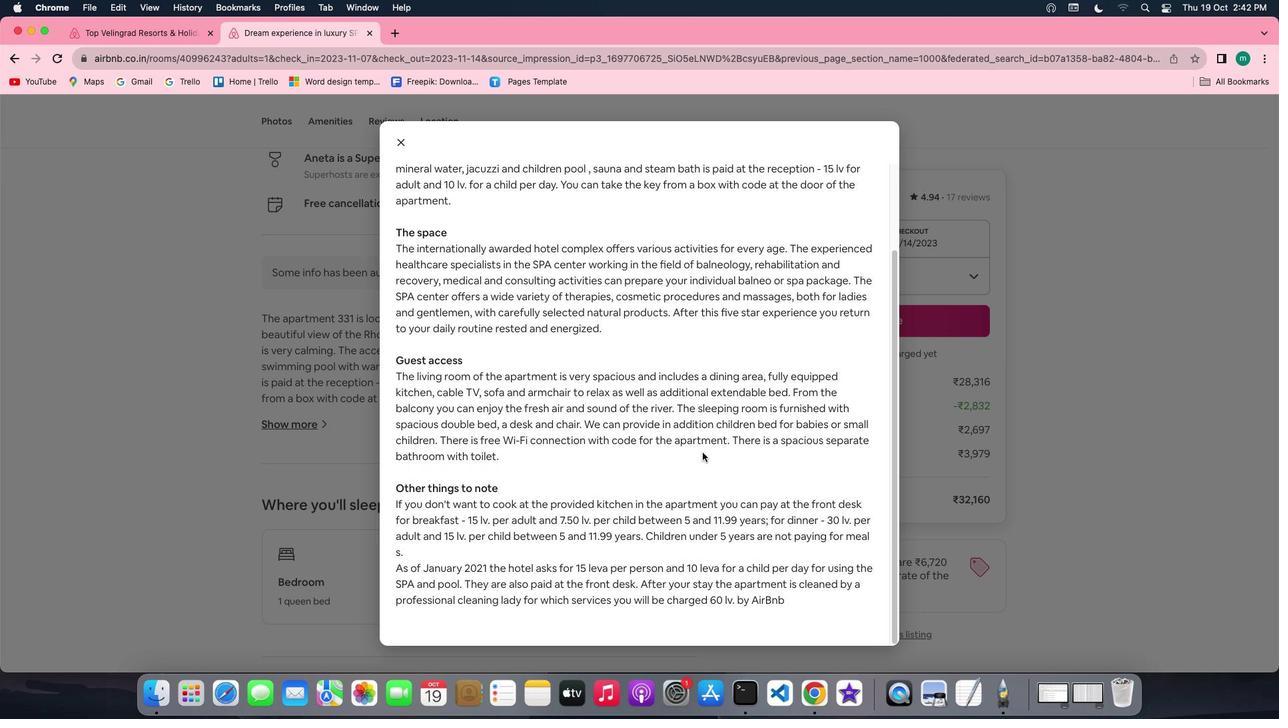 
Action: Mouse moved to (401, 140)
Screenshot: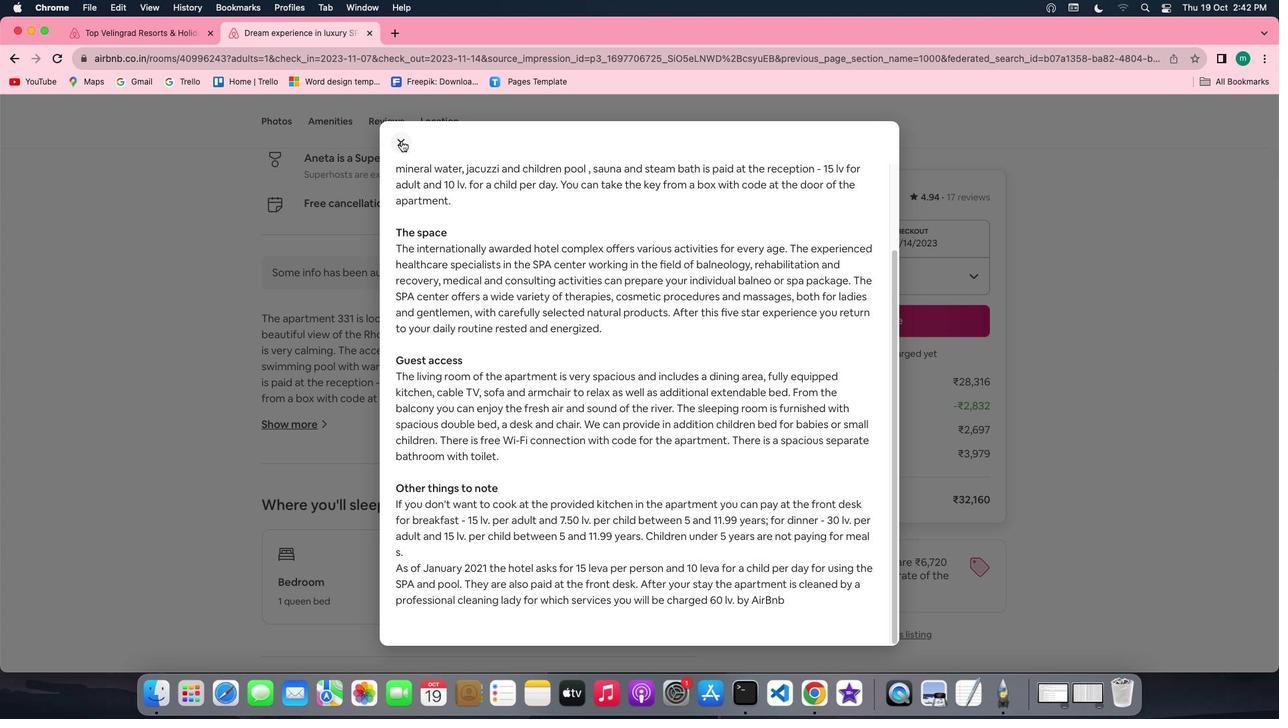 
Action: Mouse pressed left at (401, 140)
Screenshot: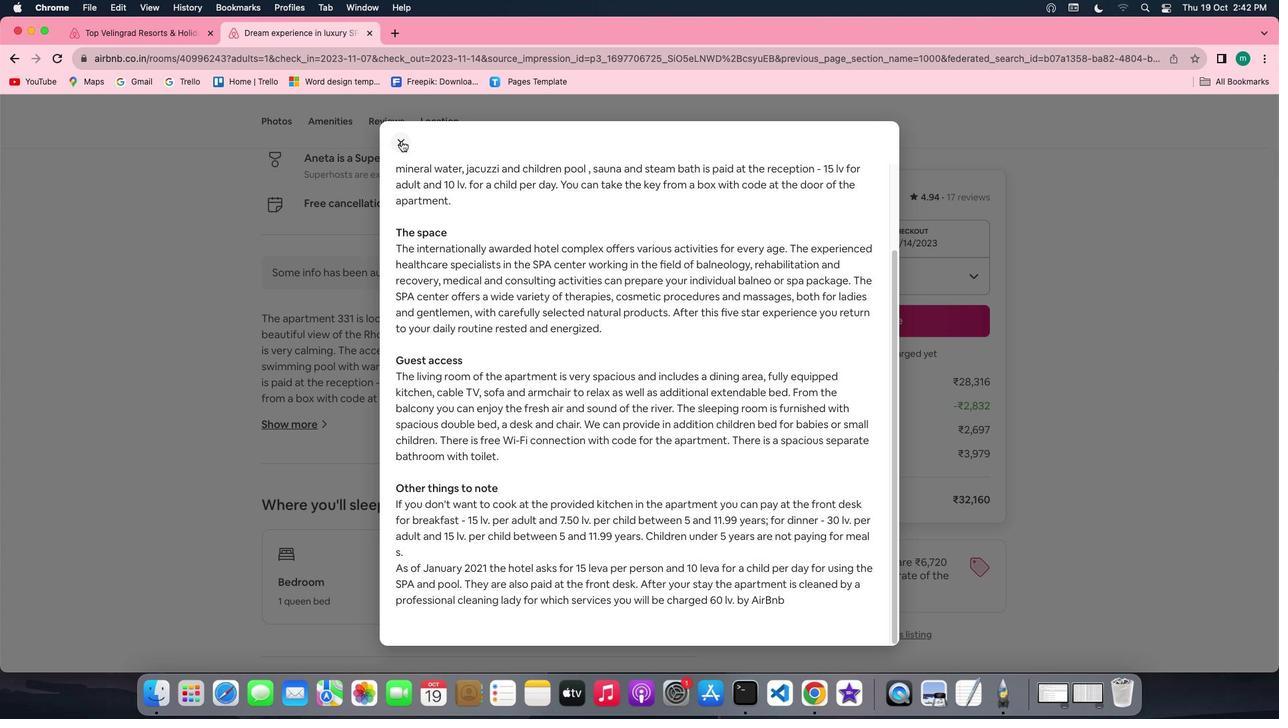 
Action: Mouse moved to (449, 389)
Screenshot: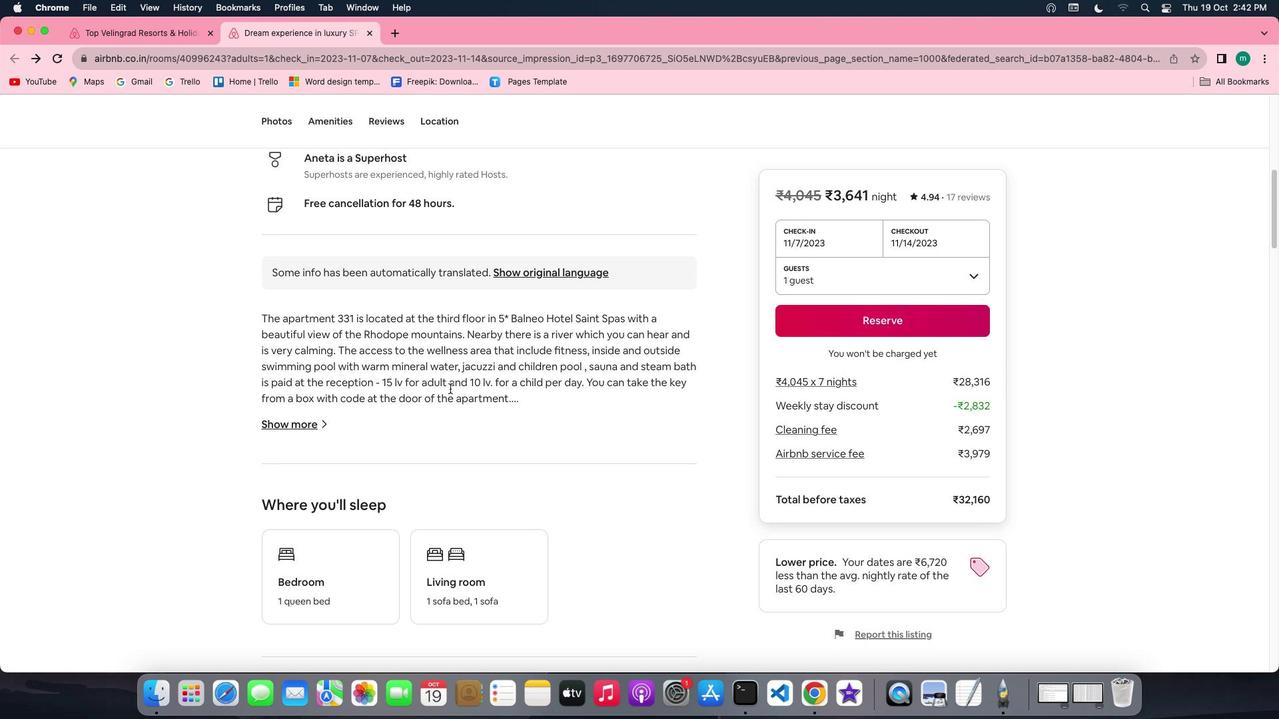 
Action: Mouse scrolled (449, 389) with delta (0, 0)
Screenshot: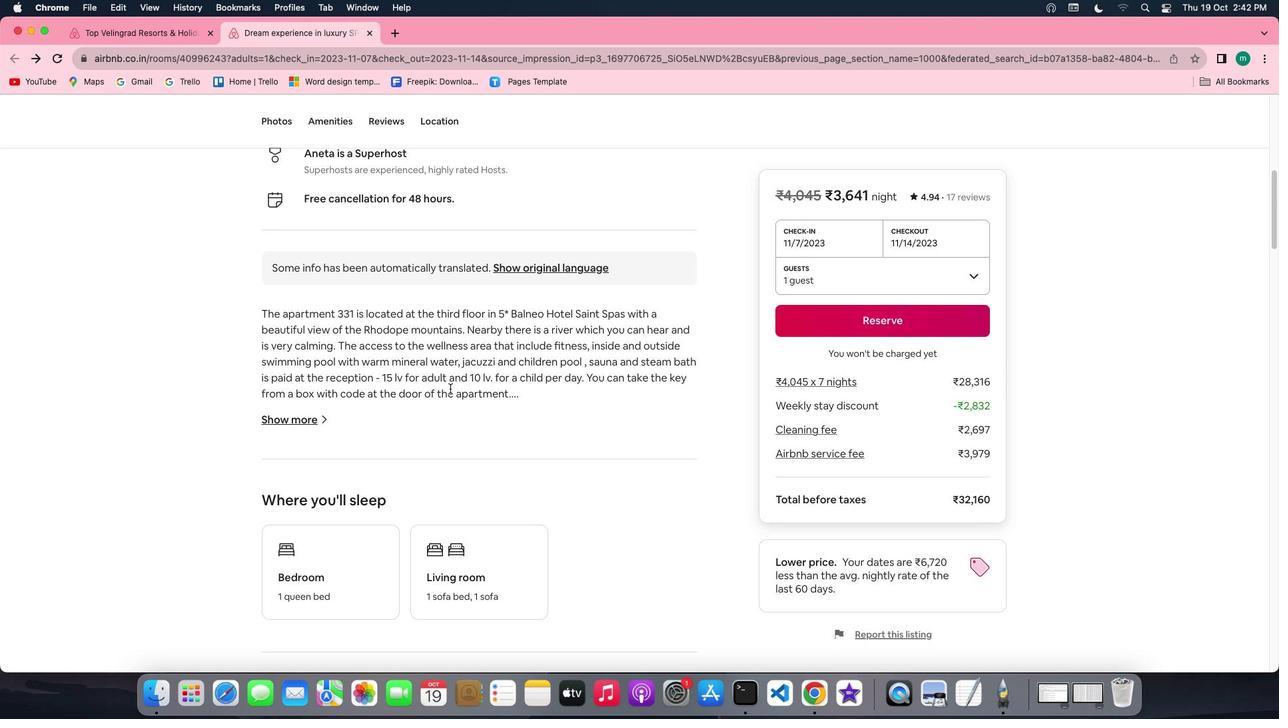 
Action: Mouse scrolled (449, 389) with delta (0, 0)
Screenshot: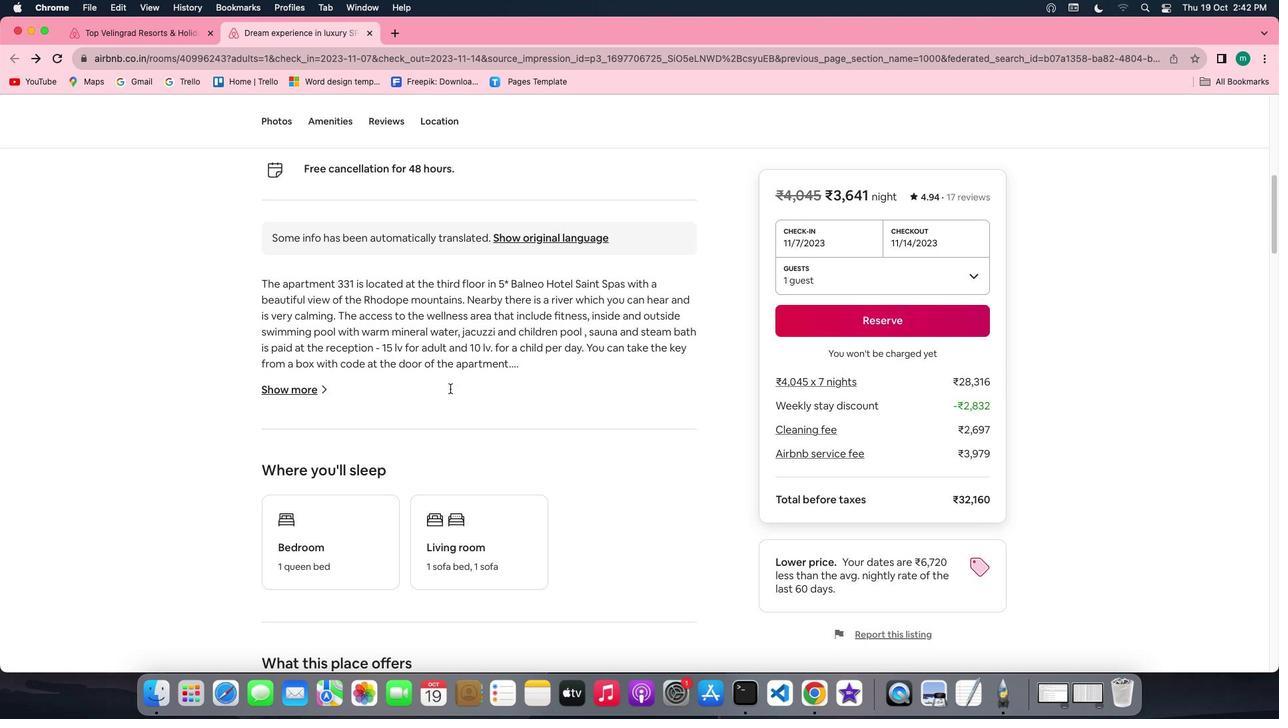 
Action: Mouse scrolled (449, 389) with delta (0, -1)
Screenshot: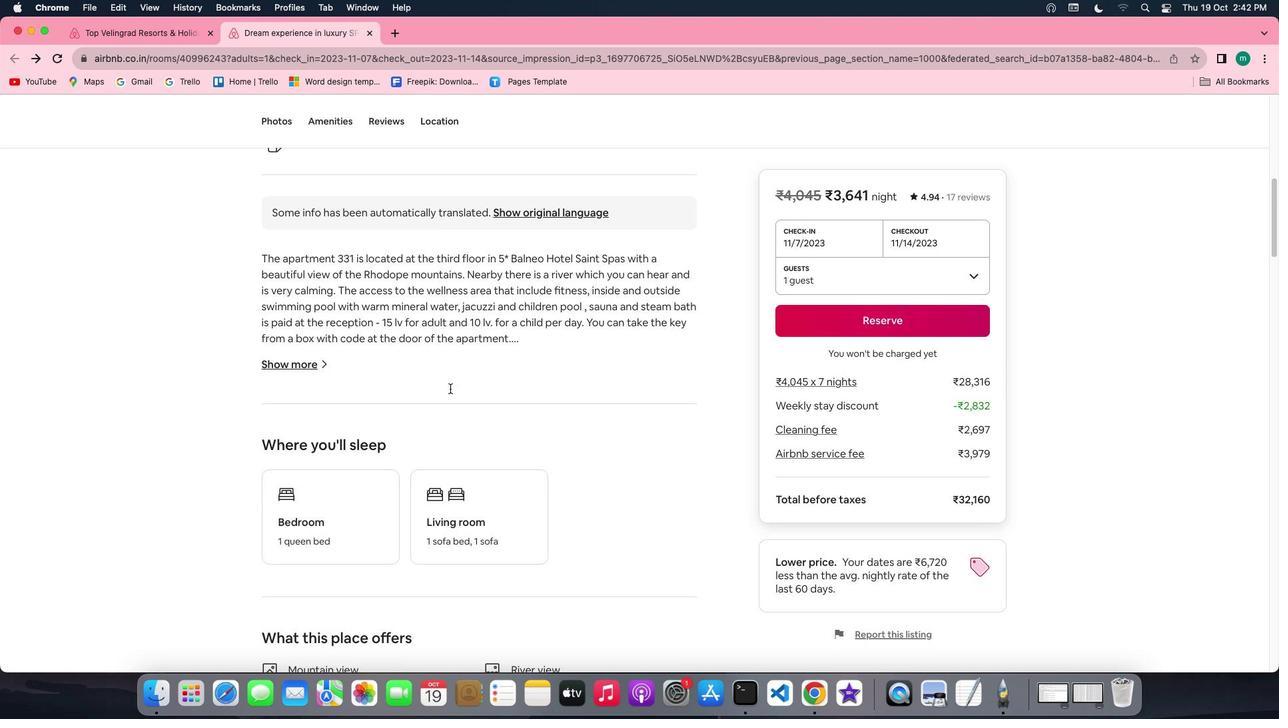 
Action: Mouse scrolled (449, 389) with delta (0, -1)
Screenshot: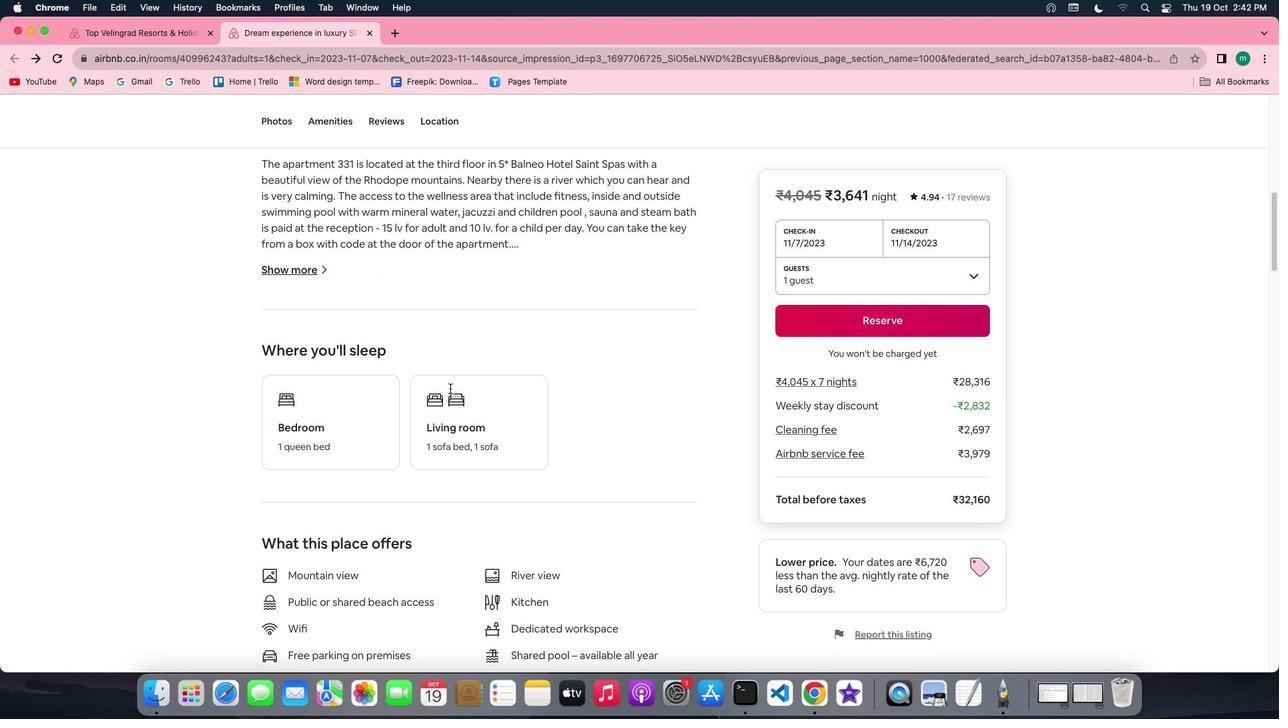 
Action: Mouse scrolled (449, 389) with delta (0, 0)
Screenshot: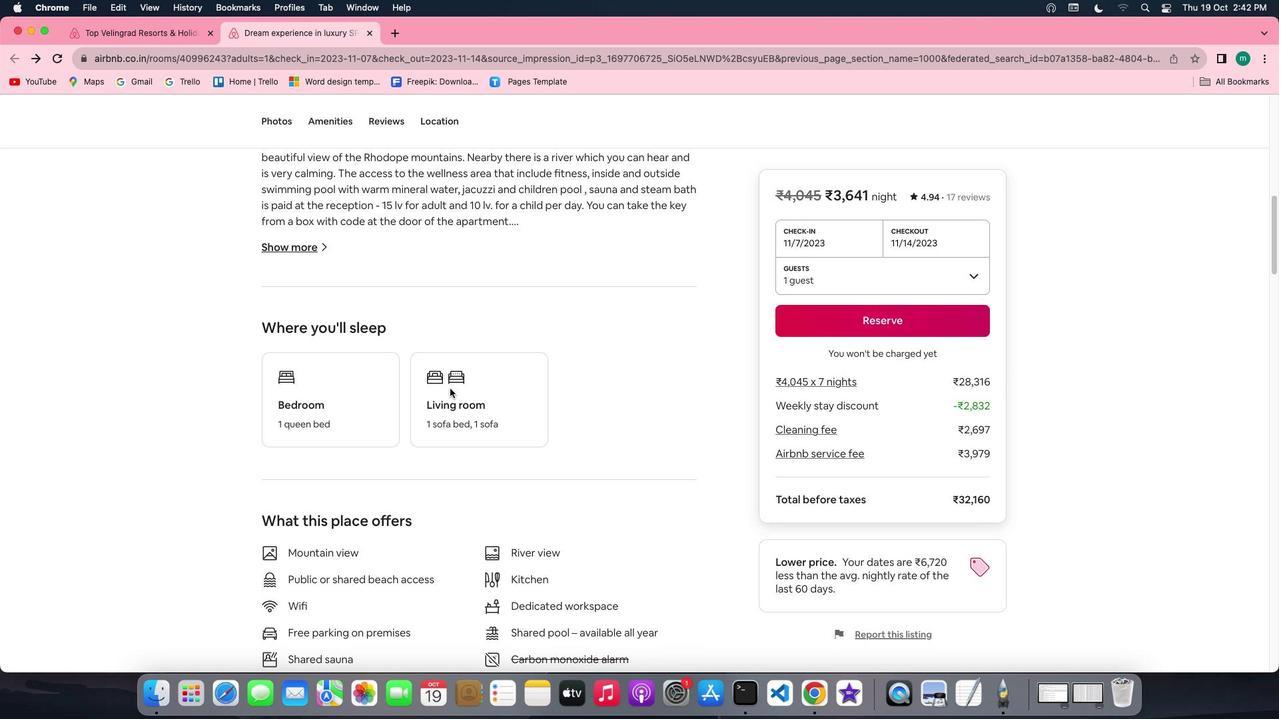 
Action: Mouse scrolled (449, 389) with delta (0, 0)
Screenshot: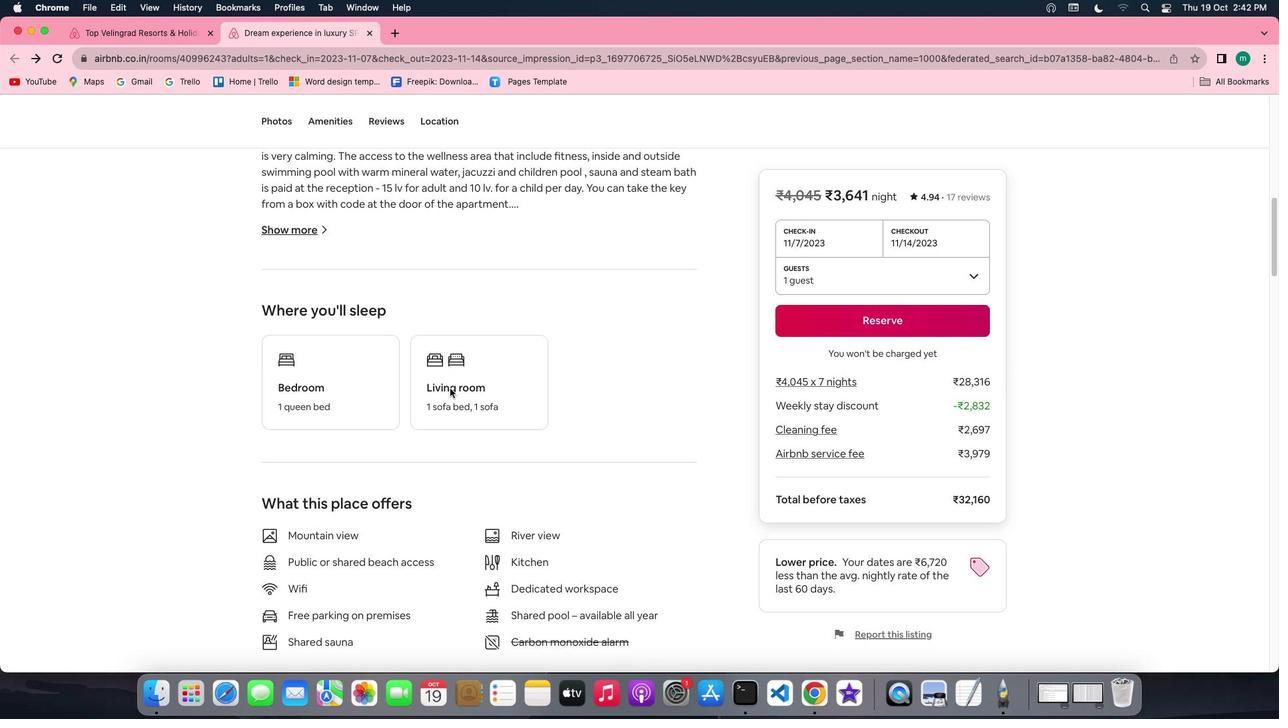 
Action: Mouse scrolled (449, 389) with delta (0, -1)
Screenshot: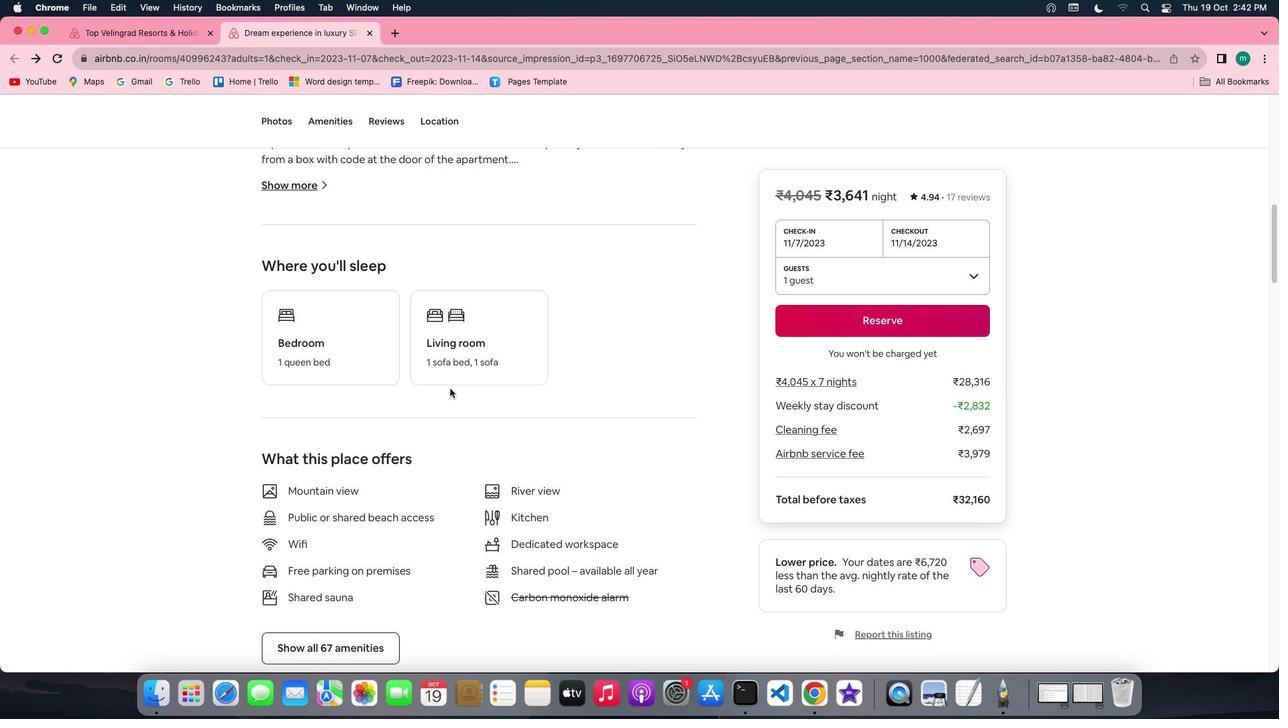 
Action: Mouse scrolled (449, 389) with delta (0, -1)
Screenshot: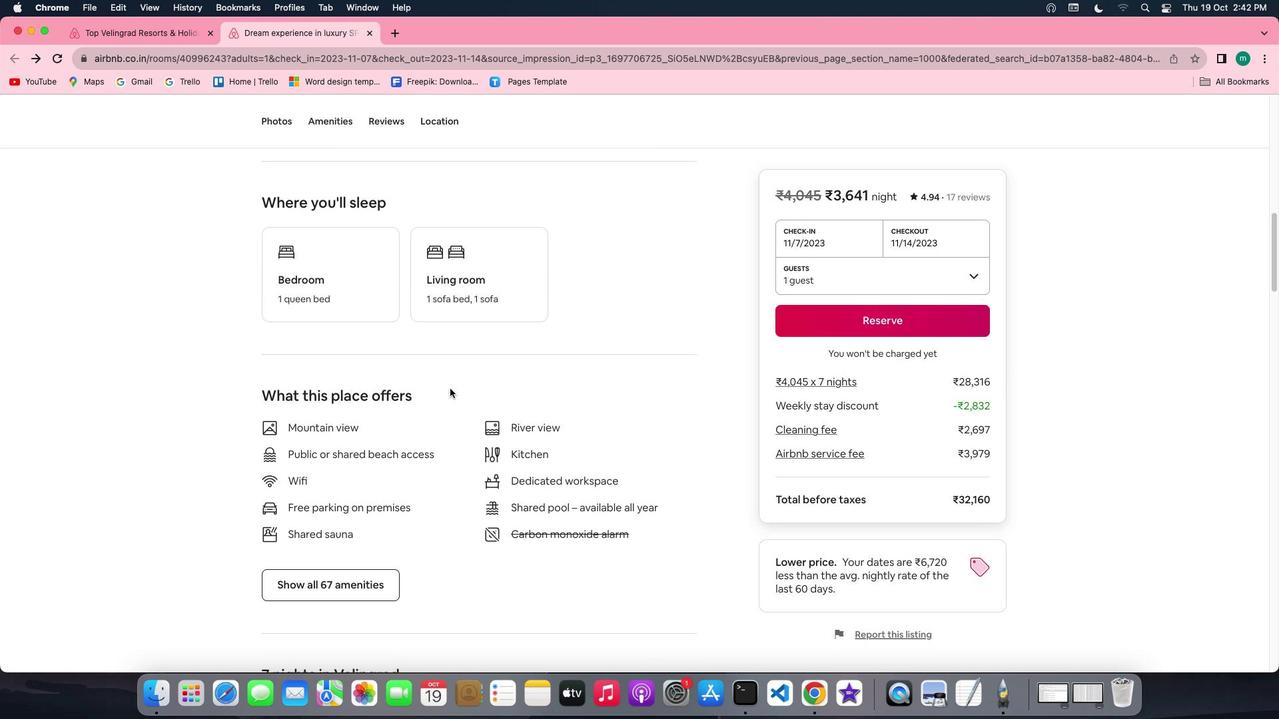 
Action: Mouse scrolled (449, 389) with delta (0, 0)
Screenshot: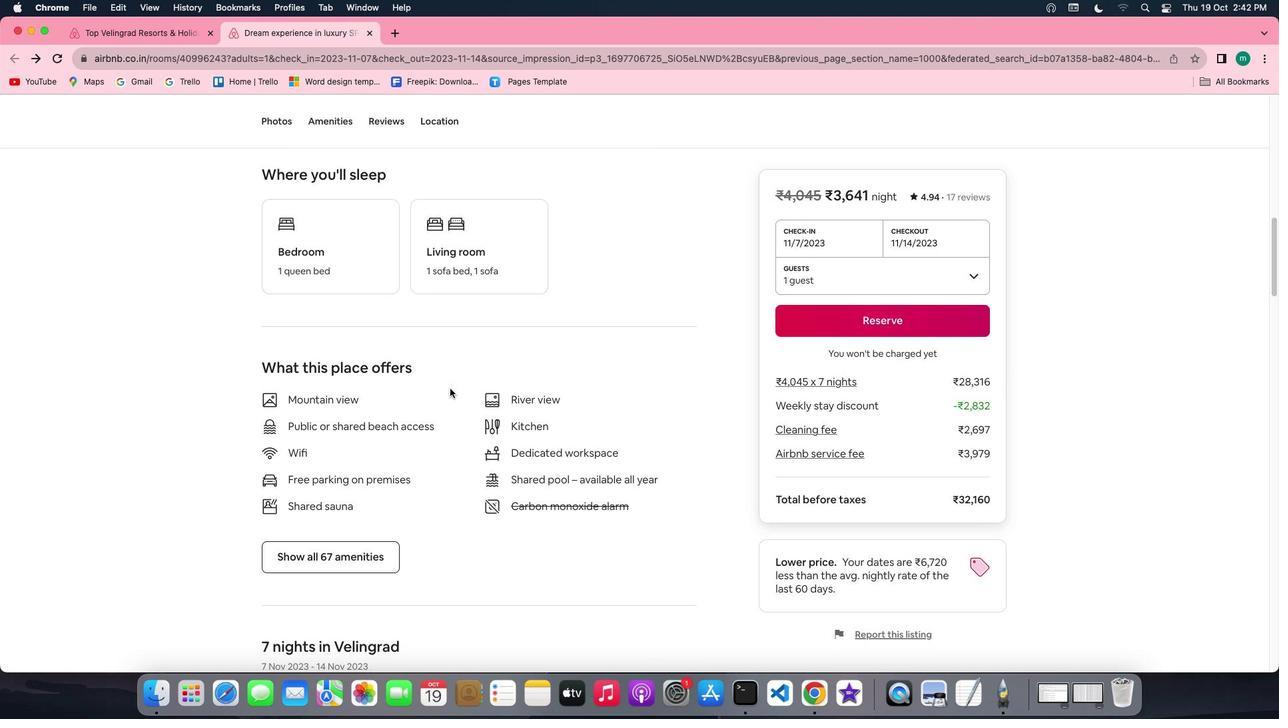 
Action: Mouse scrolled (449, 389) with delta (0, 0)
Screenshot: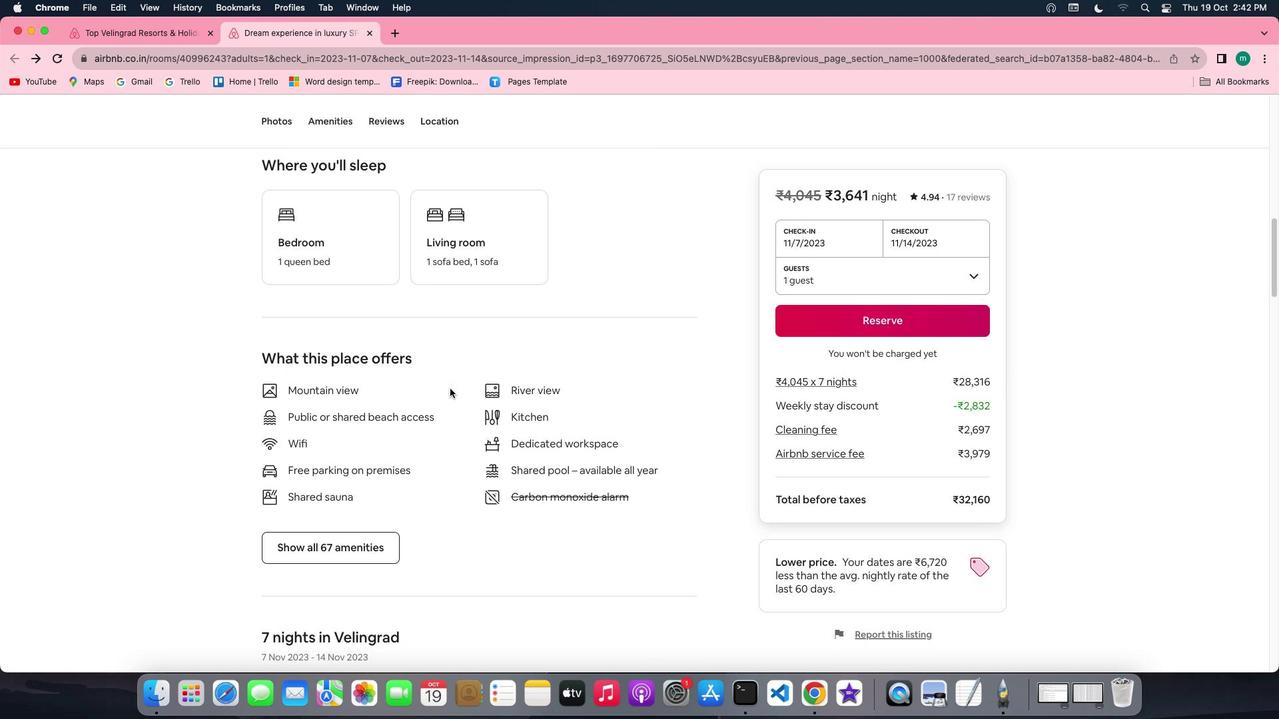 
Action: Mouse scrolled (449, 389) with delta (0, -1)
Screenshot: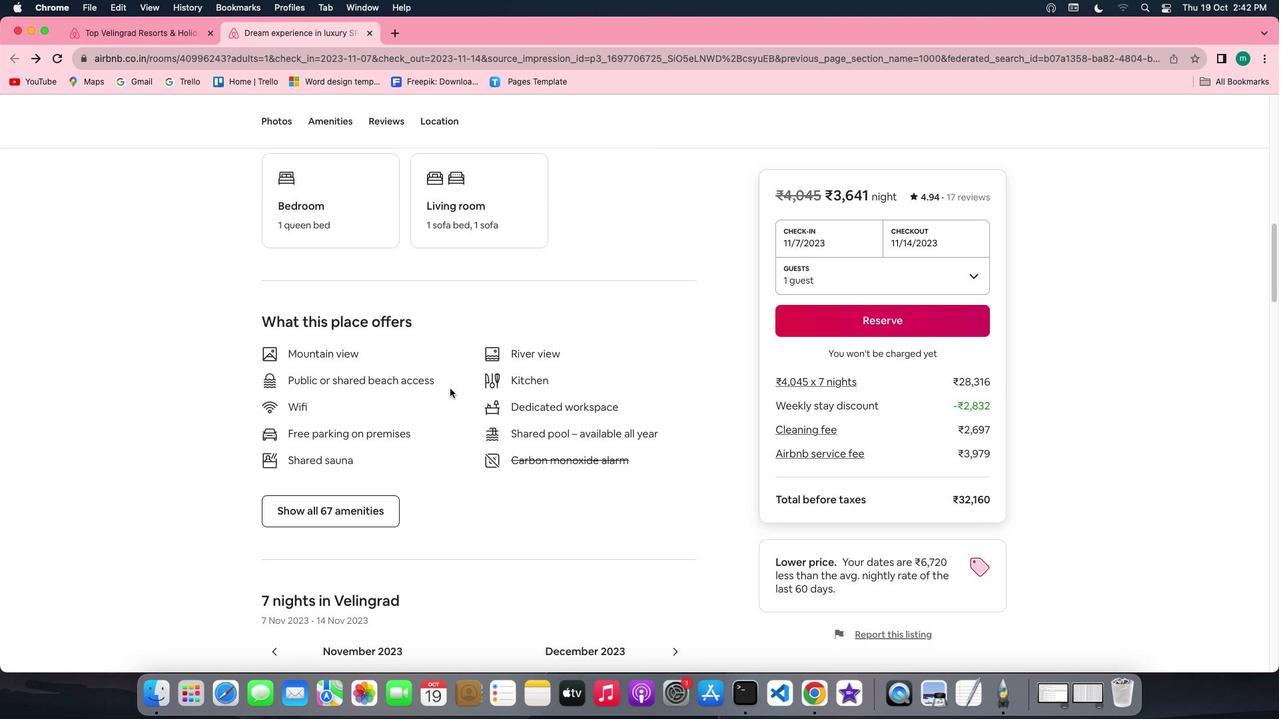 
Action: Mouse scrolled (449, 389) with delta (0, -1)
Screenshot: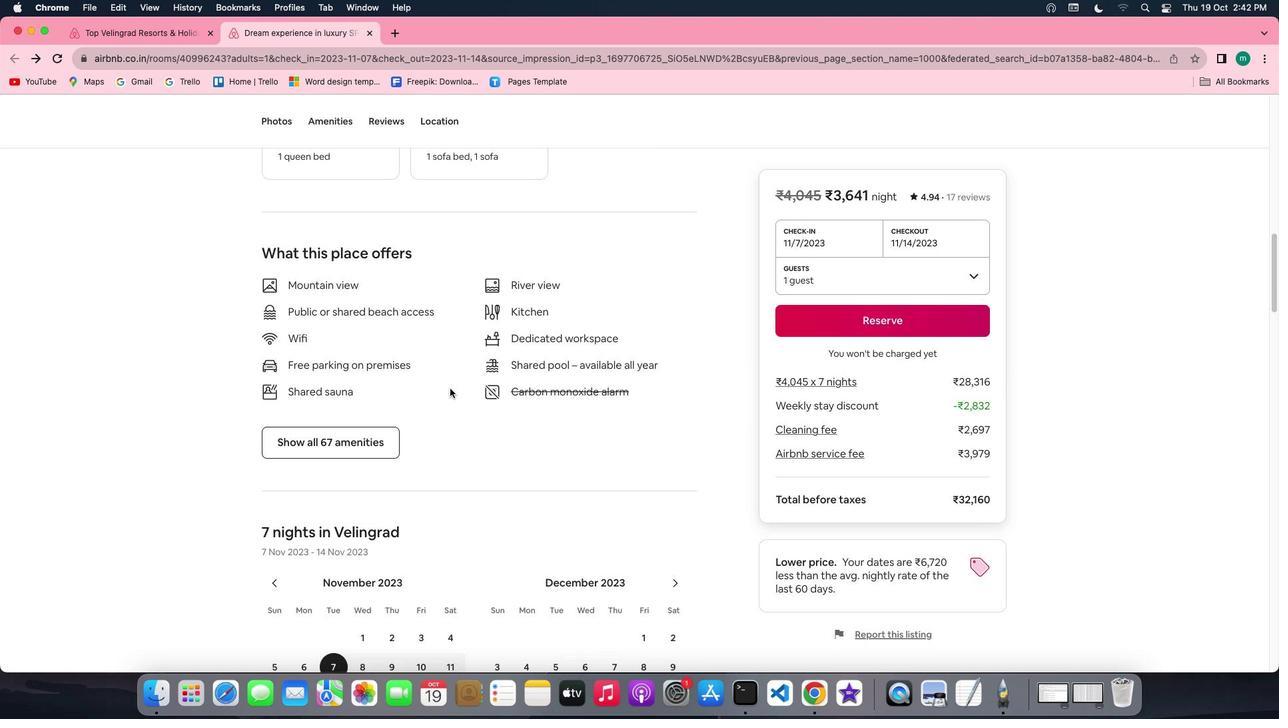 
Action: Mouse moved to (374, 419)
Screenshot: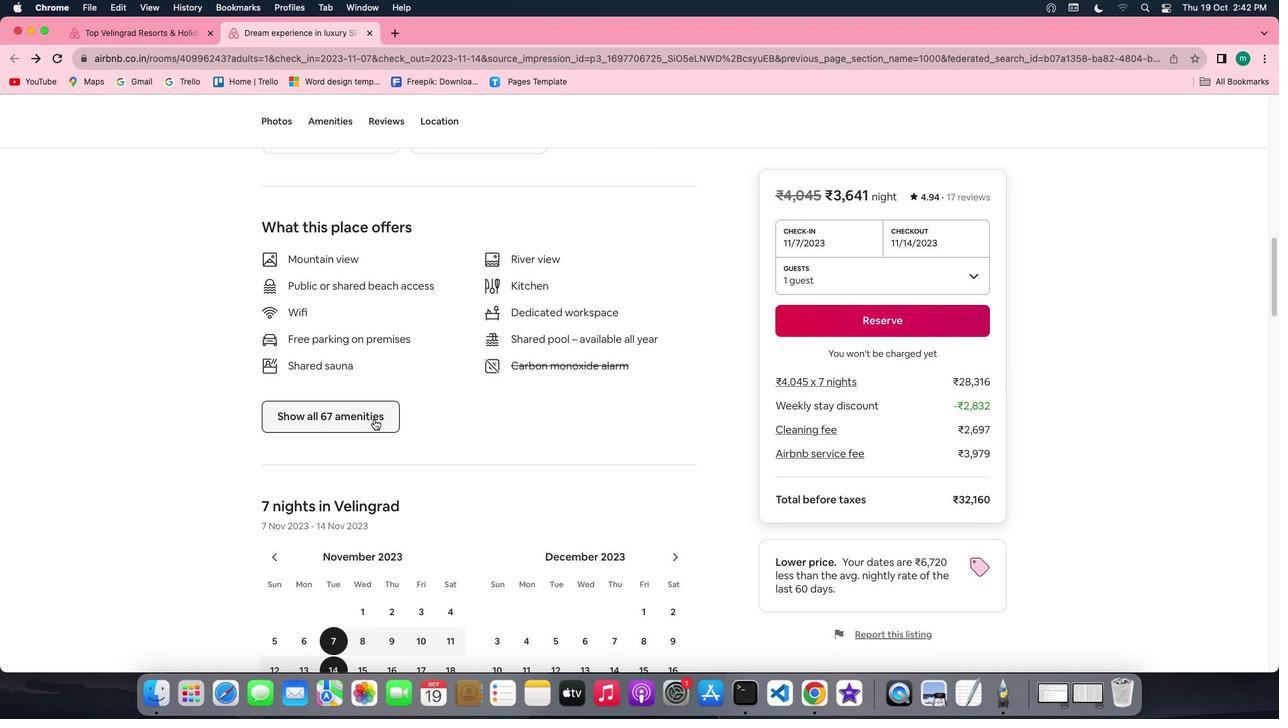 
Action: Mouse pressed left at (374, 419)
Screenshot: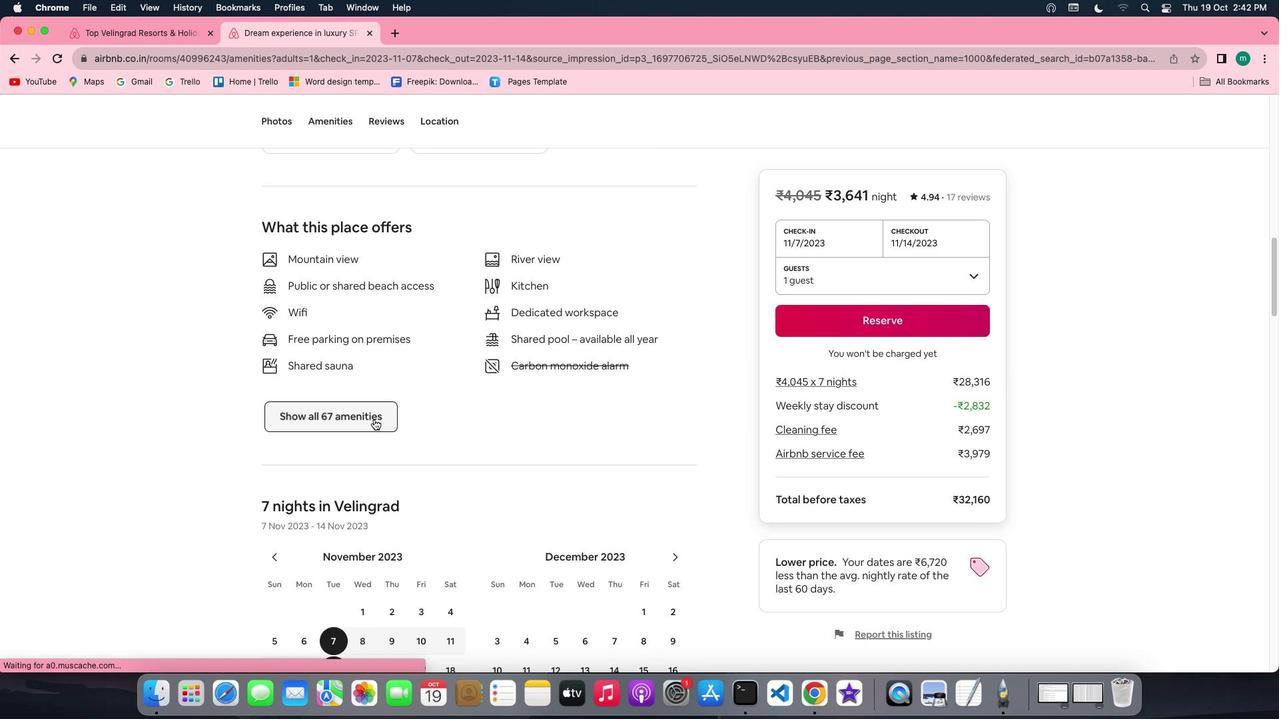 
Action: Mouse moved to (544, 459)
Screenshot: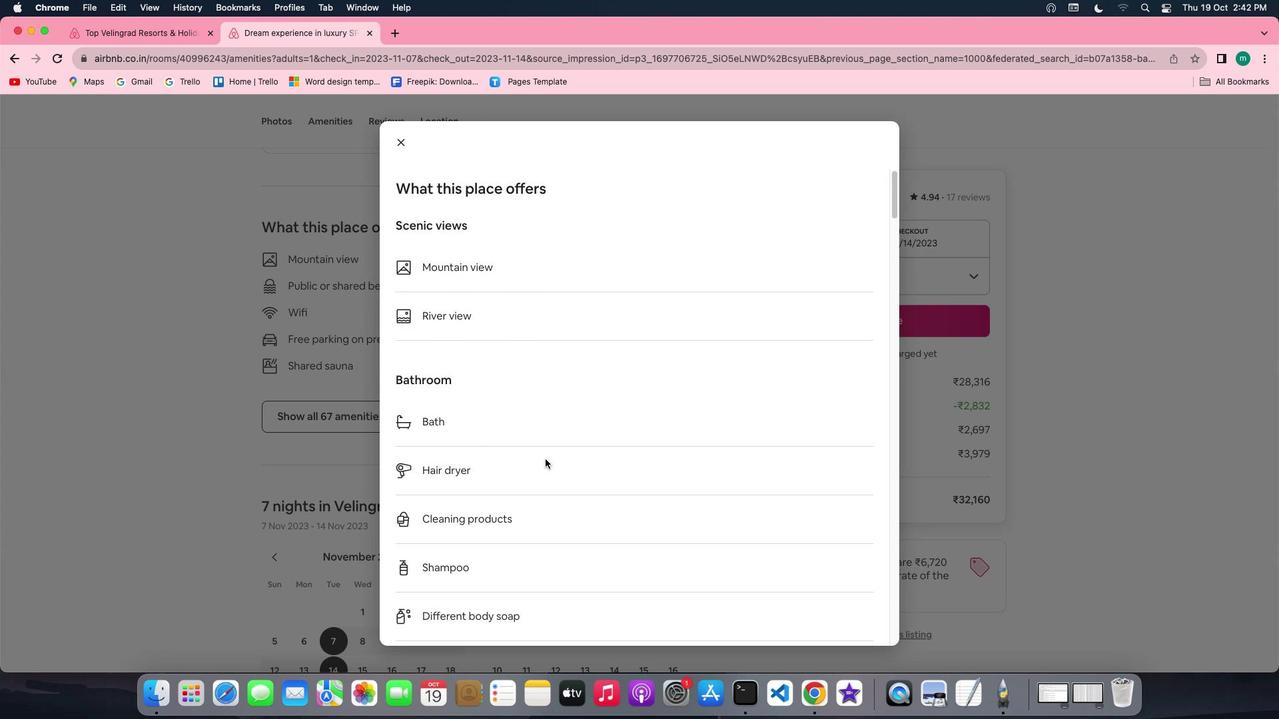 
Action: Mouse scrolled (544, 459) with delta (0, 0)
Screenshot: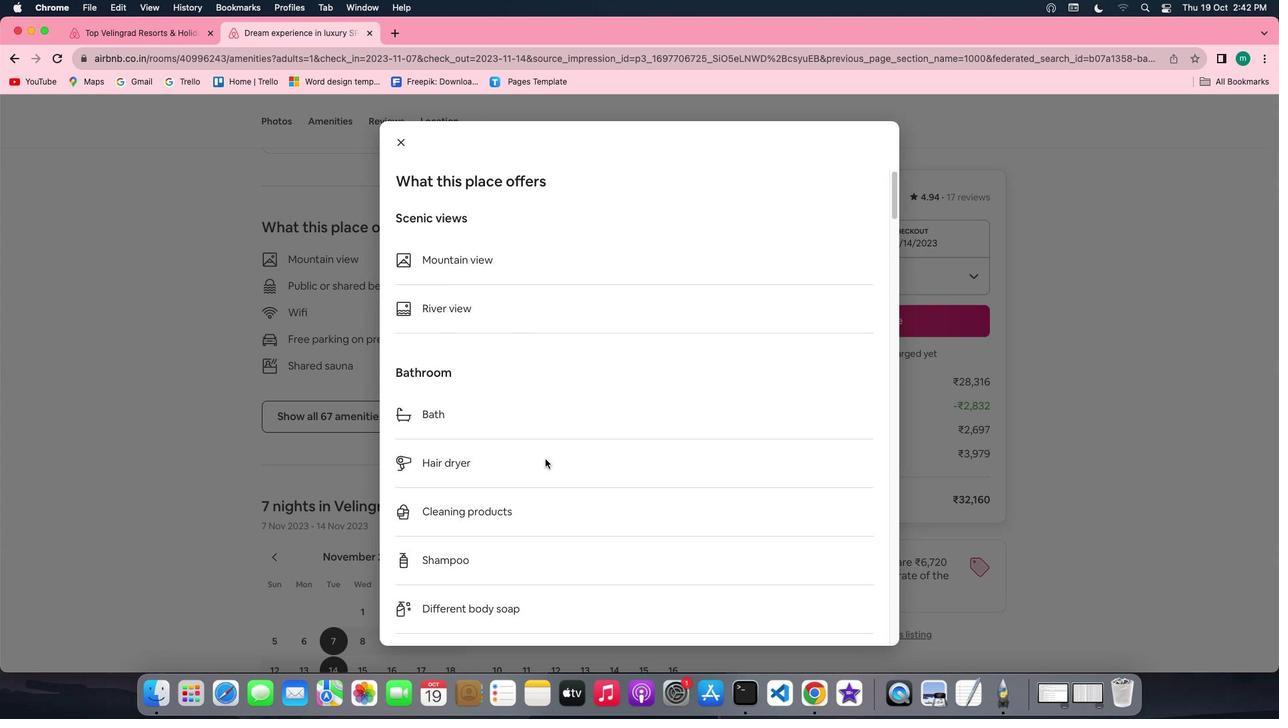 
Action: Mouse scrolled (544, 459) with delta (0, 0)
Screenshot: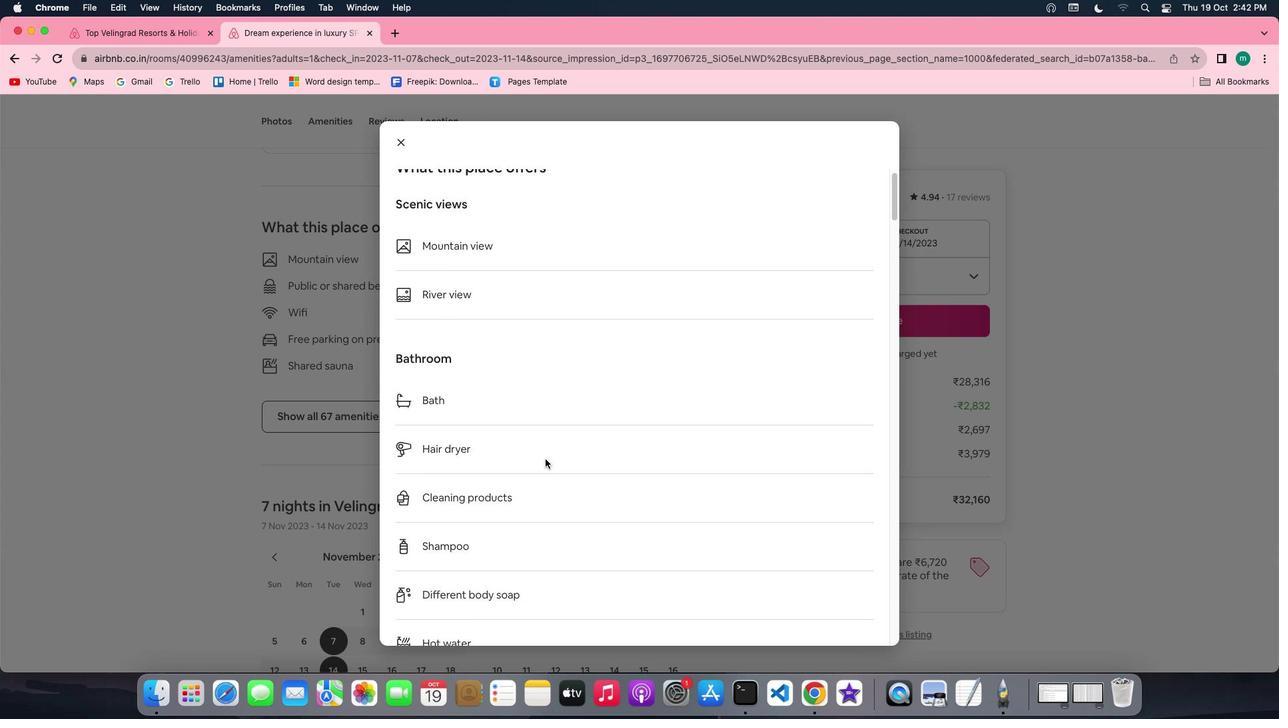 
Action: Mouse scrolled (544, 459) with delta (0, 0)
Screenshot: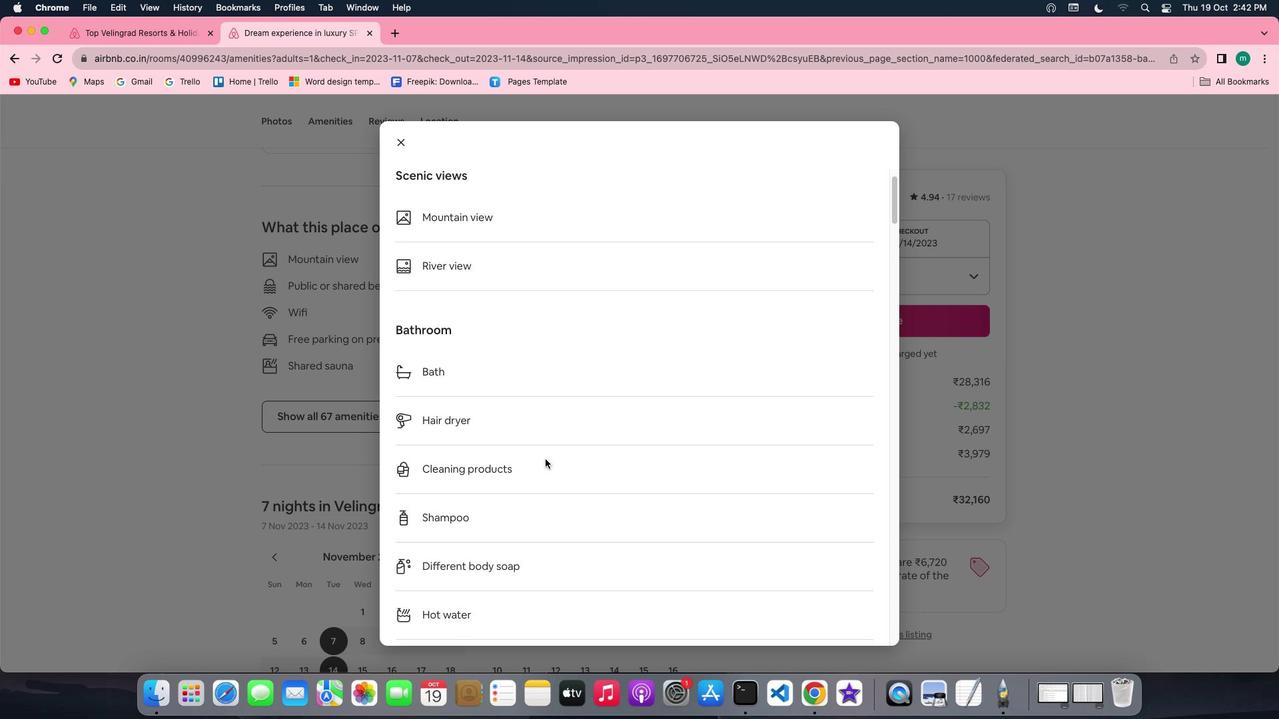 
Action: Mouse scrolled (544, 459) with delta (0, 0)
Screenshot: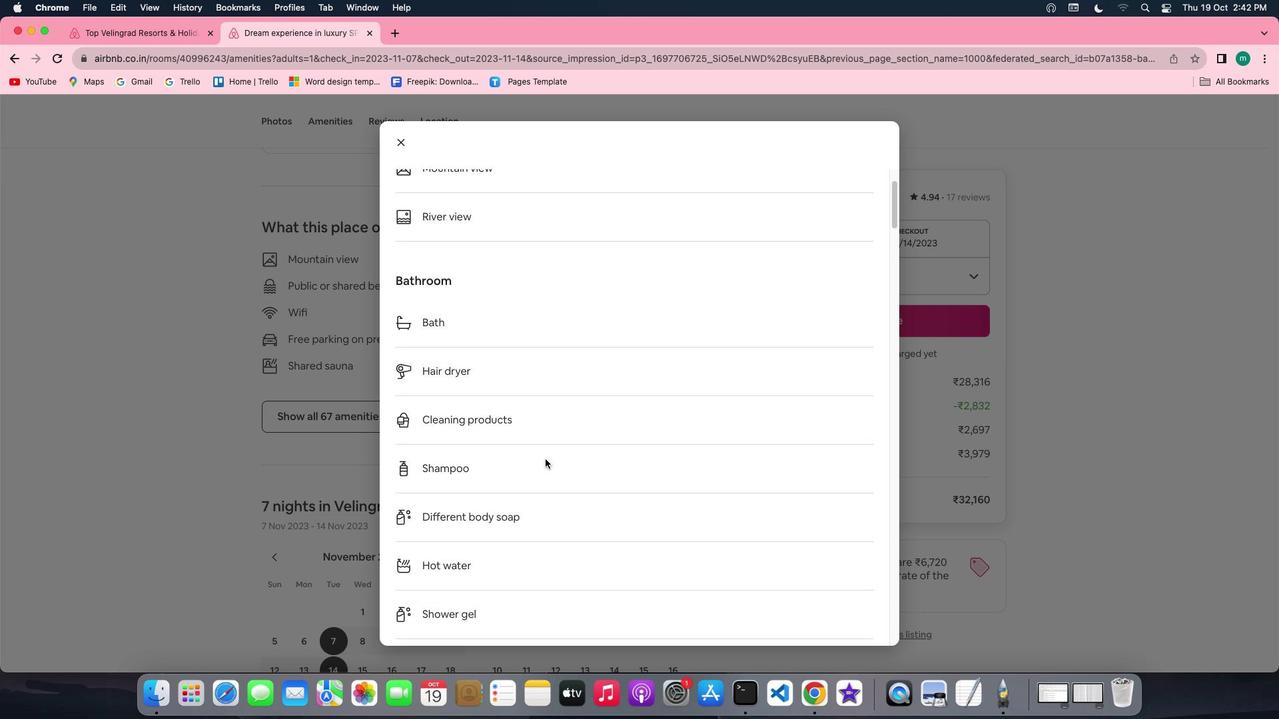 
Action: Mouse moved to (541, 447)
Screenshot: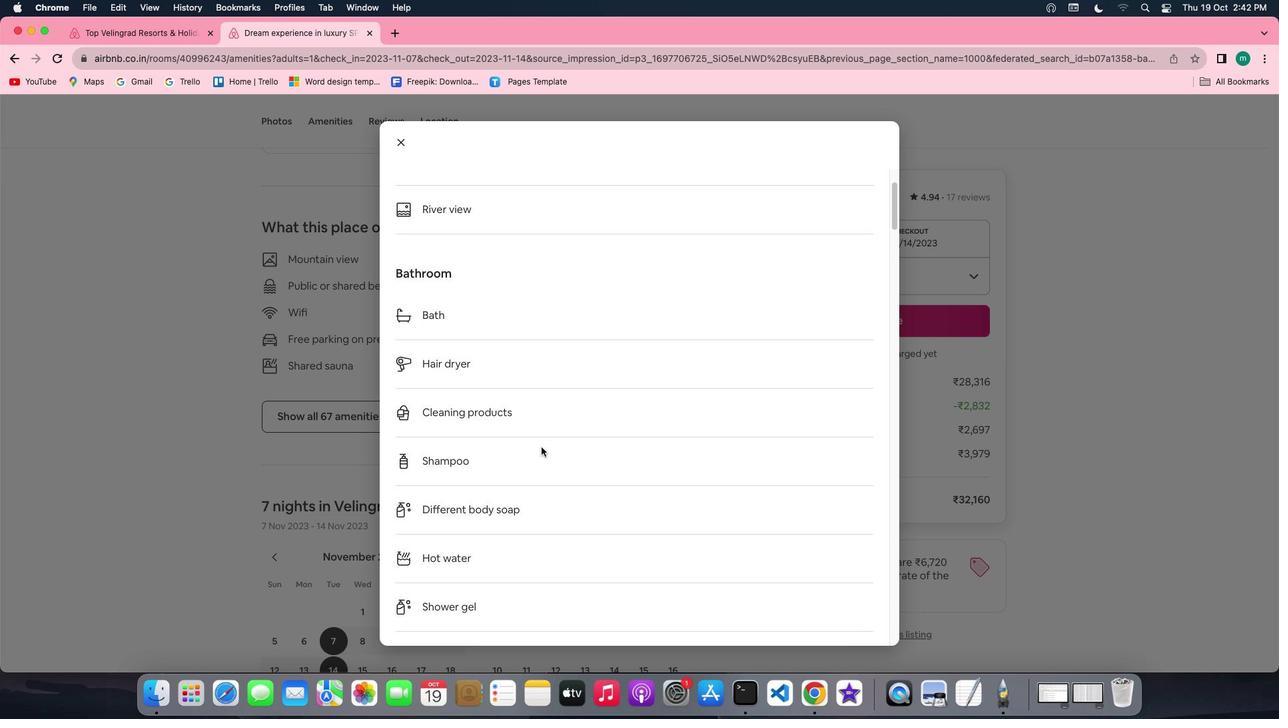 
Action: Mouse scrolled (541, 447) with delta (0, 0)
Screenshot: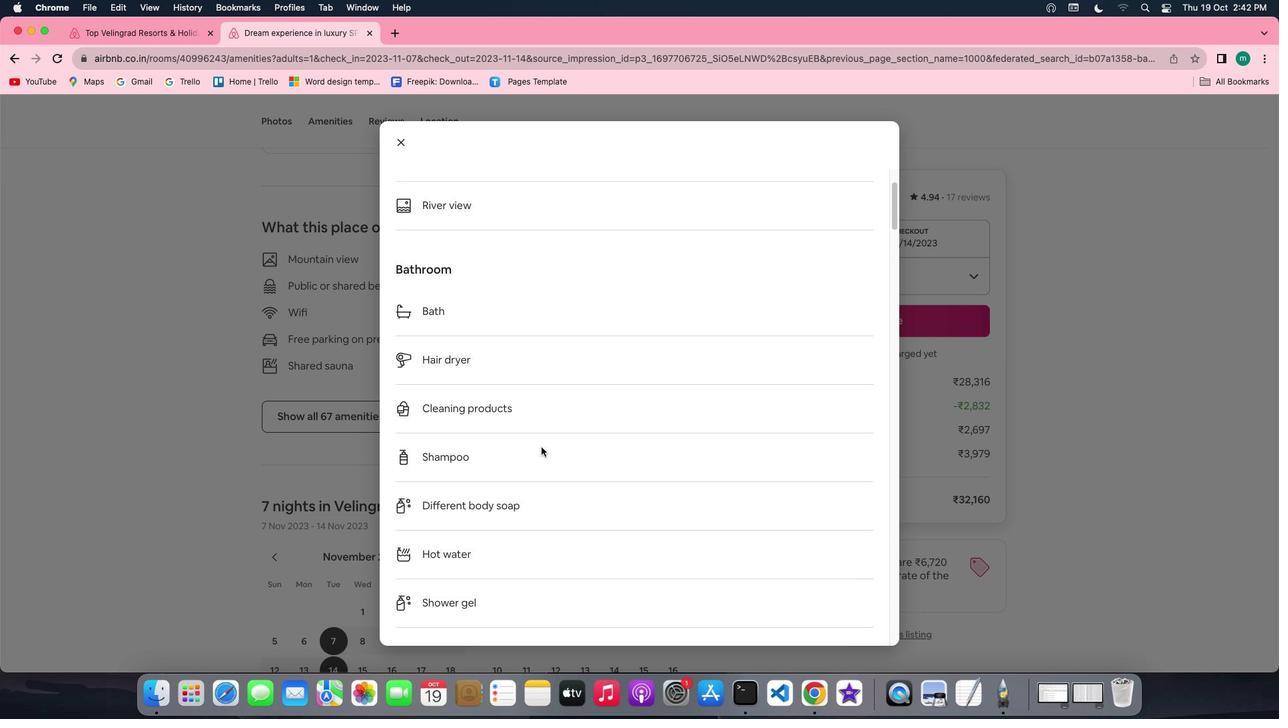 
Action: Mouse scrolled (541, 447) with delta (0, 0)
Screenshot: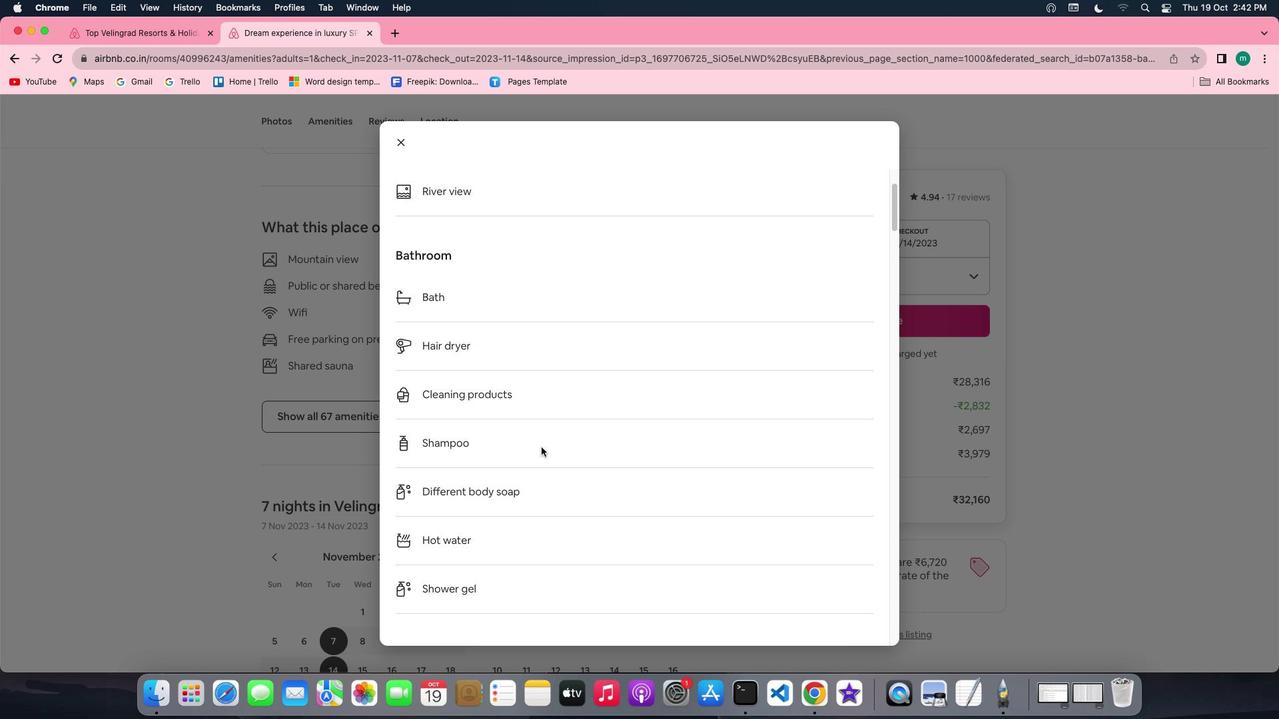 
Action: Mouse scrolled (541, 447) with delta (0, 0)
Screenshot: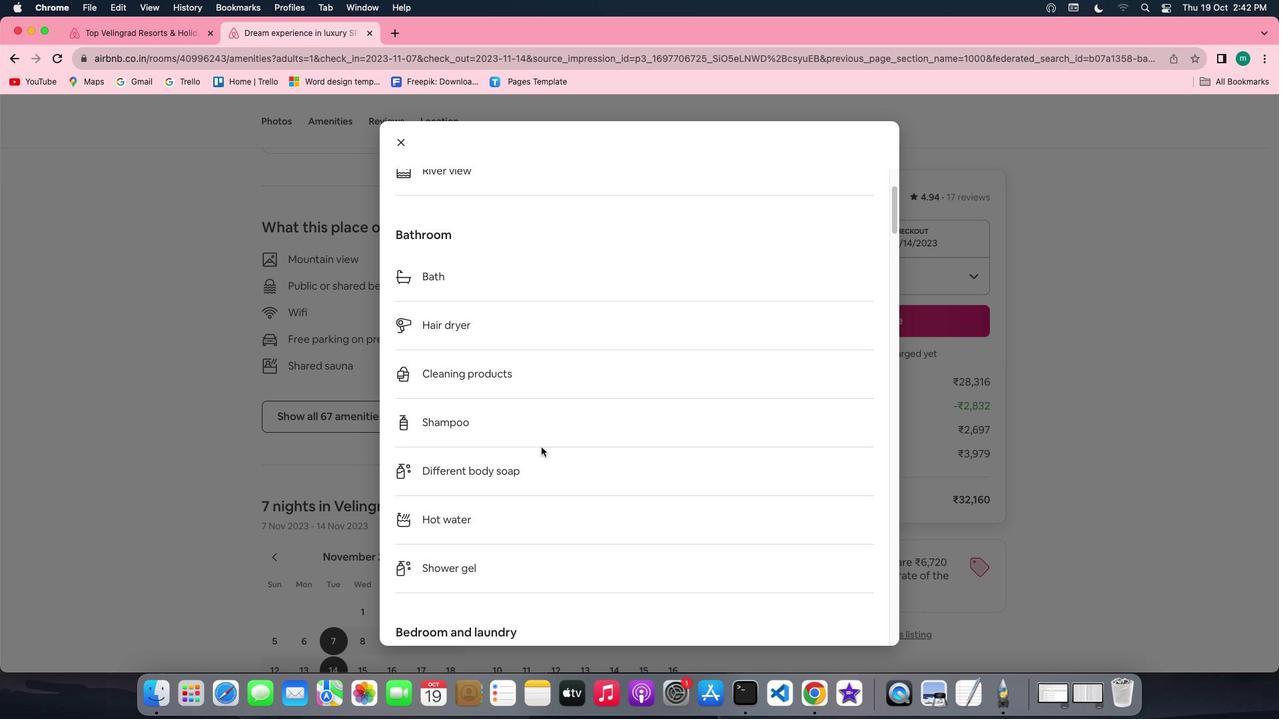 
Action: Mouse scrolled (541, 447) with delta (0, 0)
Screenshot: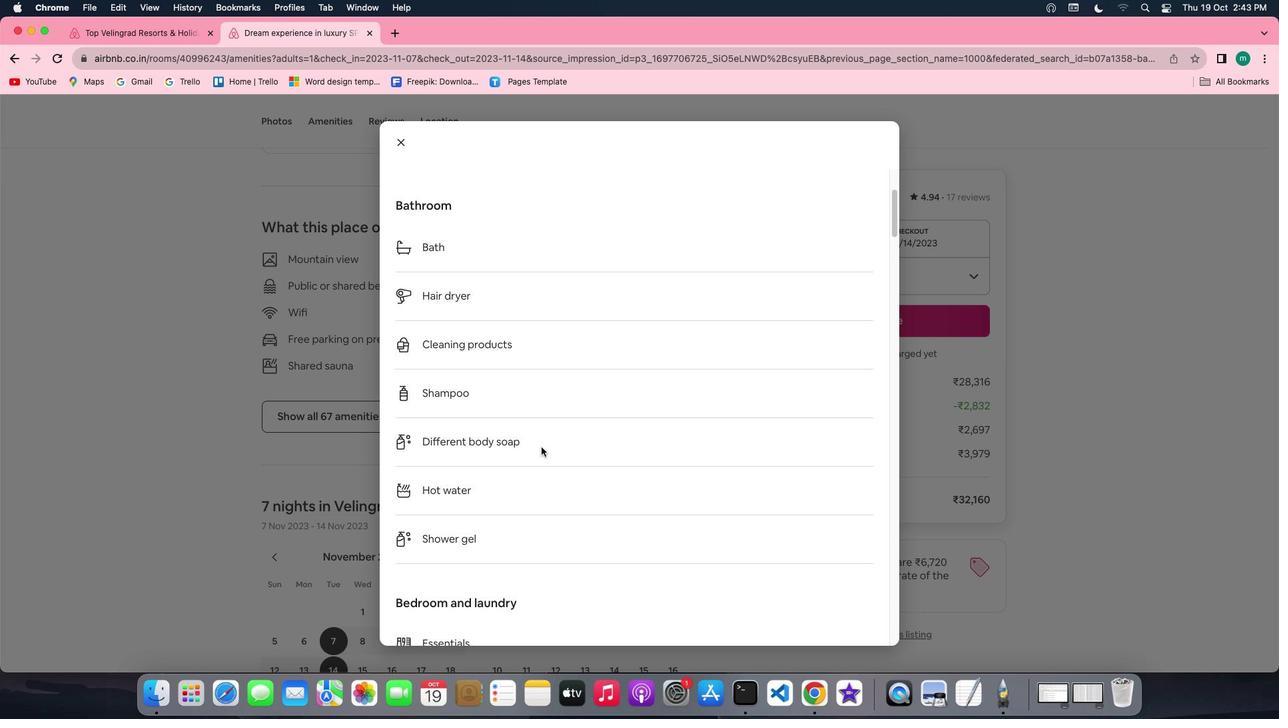 
Action: Mouse scrolled (541, 447) with delta (0, 0)
Screenshot: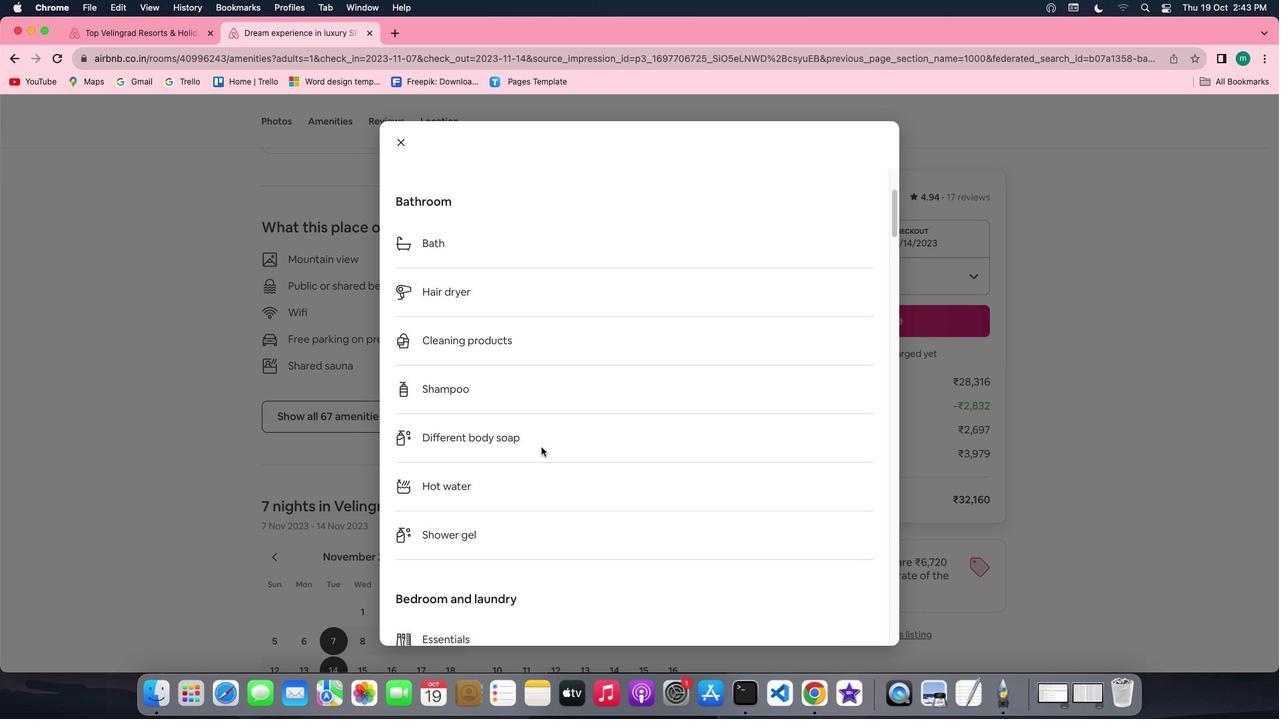 
Action: Mouse scrolled (541, 447) with delta (0, 0)
Screenshot: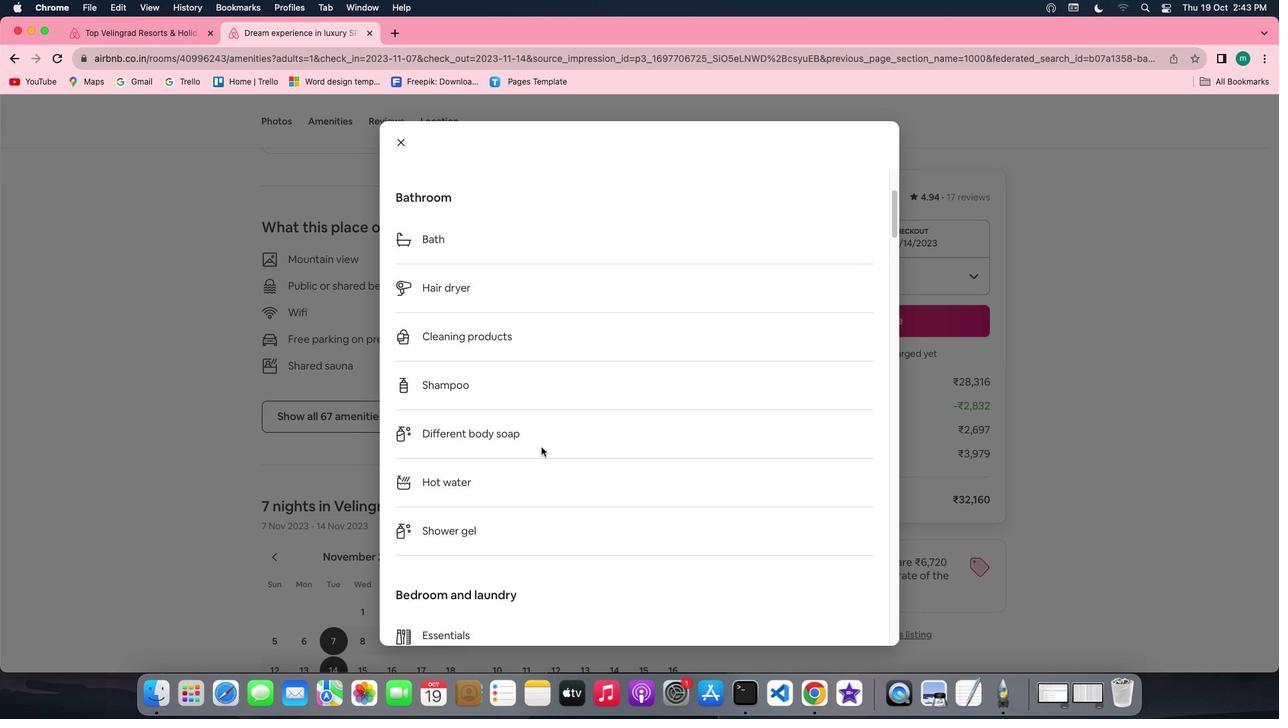 
Action: Mouse scrolled (541, 447) with delta (0, 0)
Screenshot: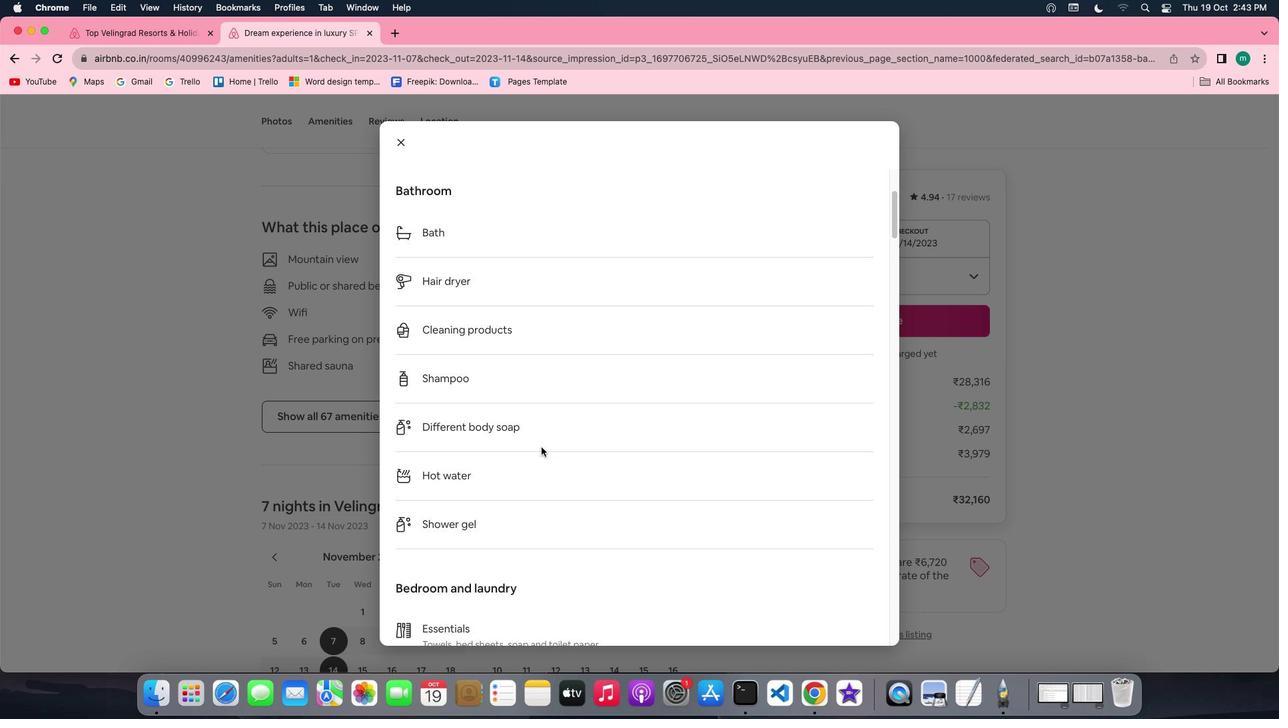 
Action: Mouse scrolled (541, 447) with delta (0, 0)
Screenshot: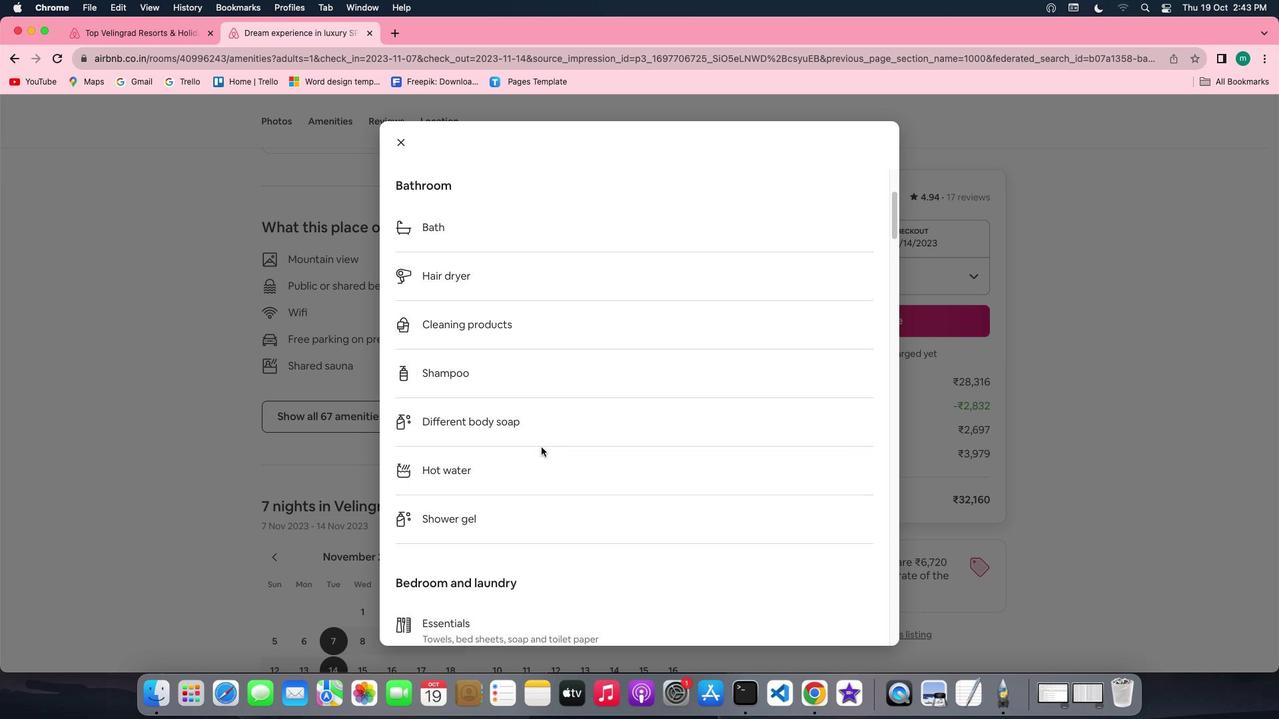 
Action: Mouse scrolled (541, 447) with delta (0, 0)
Screenshot: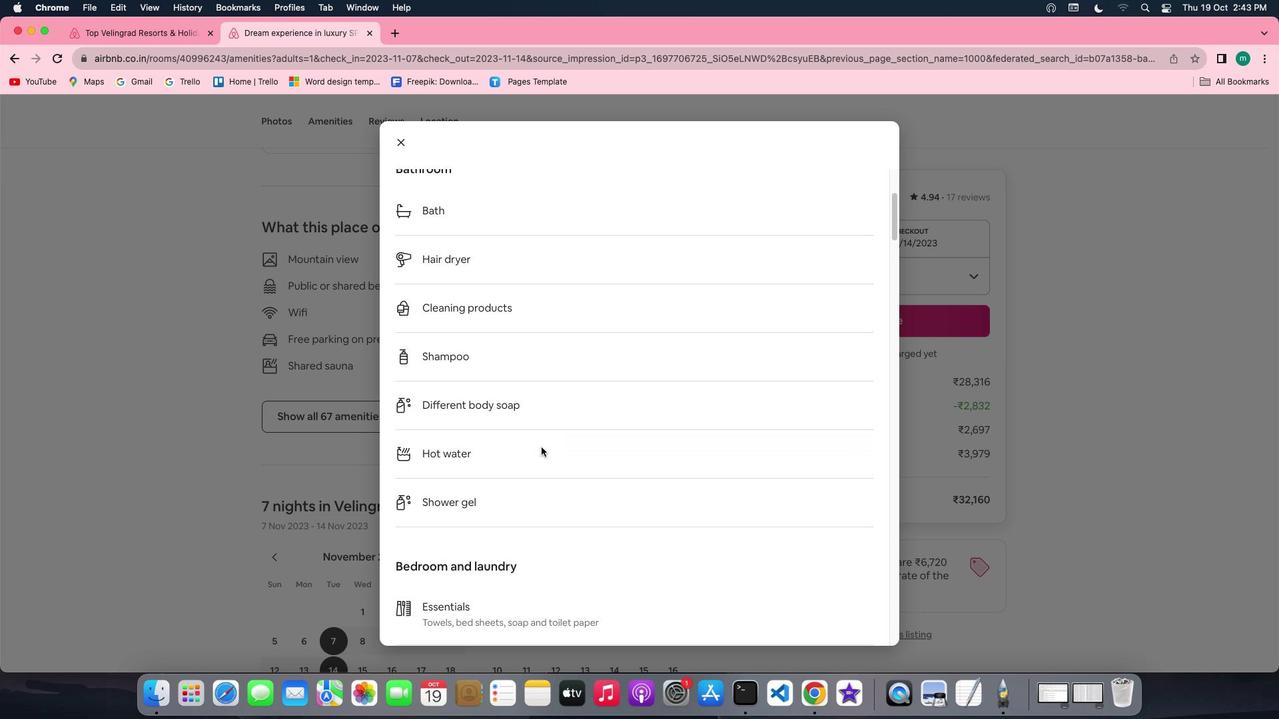
Action: Mouse scrolled (541, 447) with delta (0, 0)
Screenshot: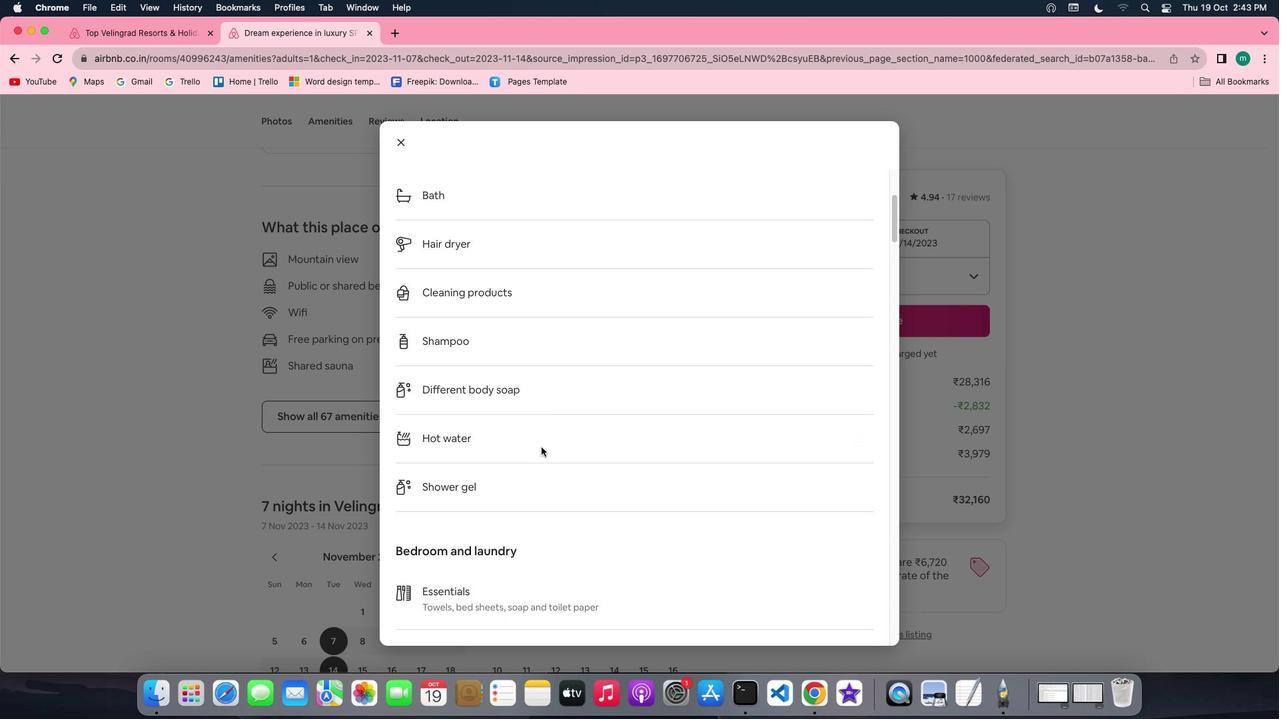 
Action: Mouse scrolled (541, 447) with delta (0, 0)
Screenshot: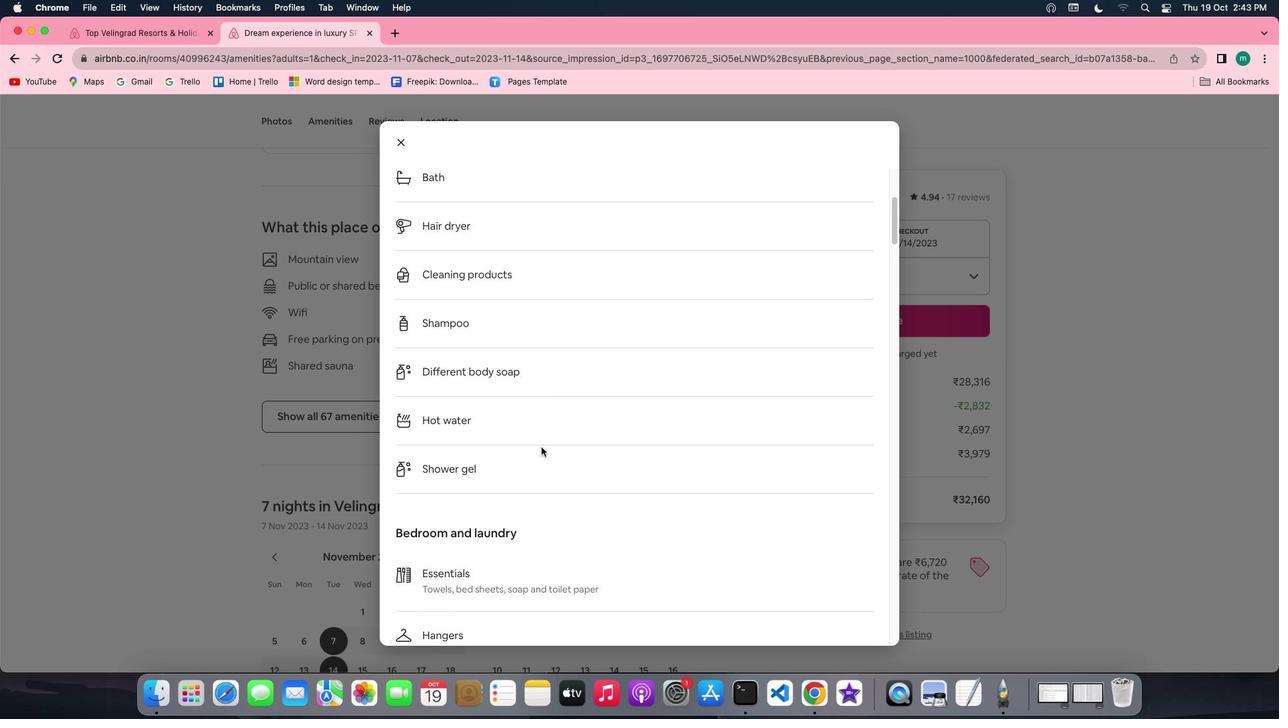 
Action: Mouse scrolled (541, 447) with delta (0, 0)
Screenshot: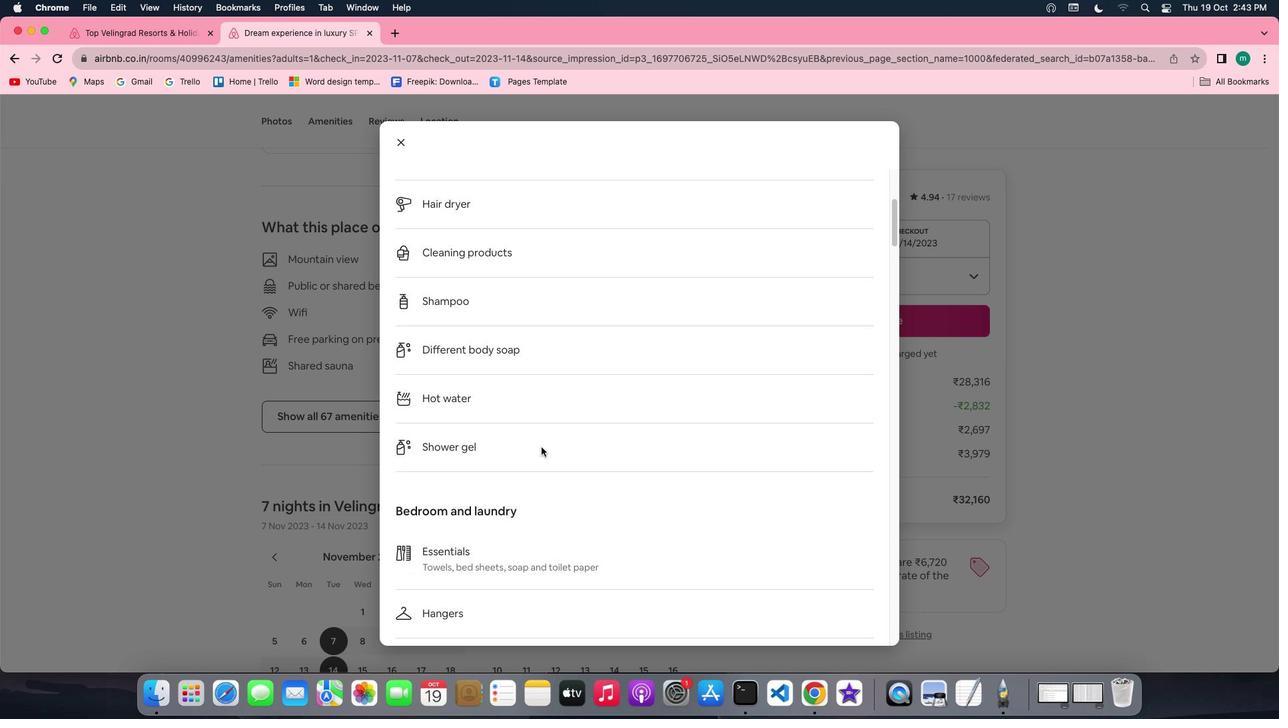 
Action: Mouse scrolled (541, 447) with delta (0, 0)
Screenshot: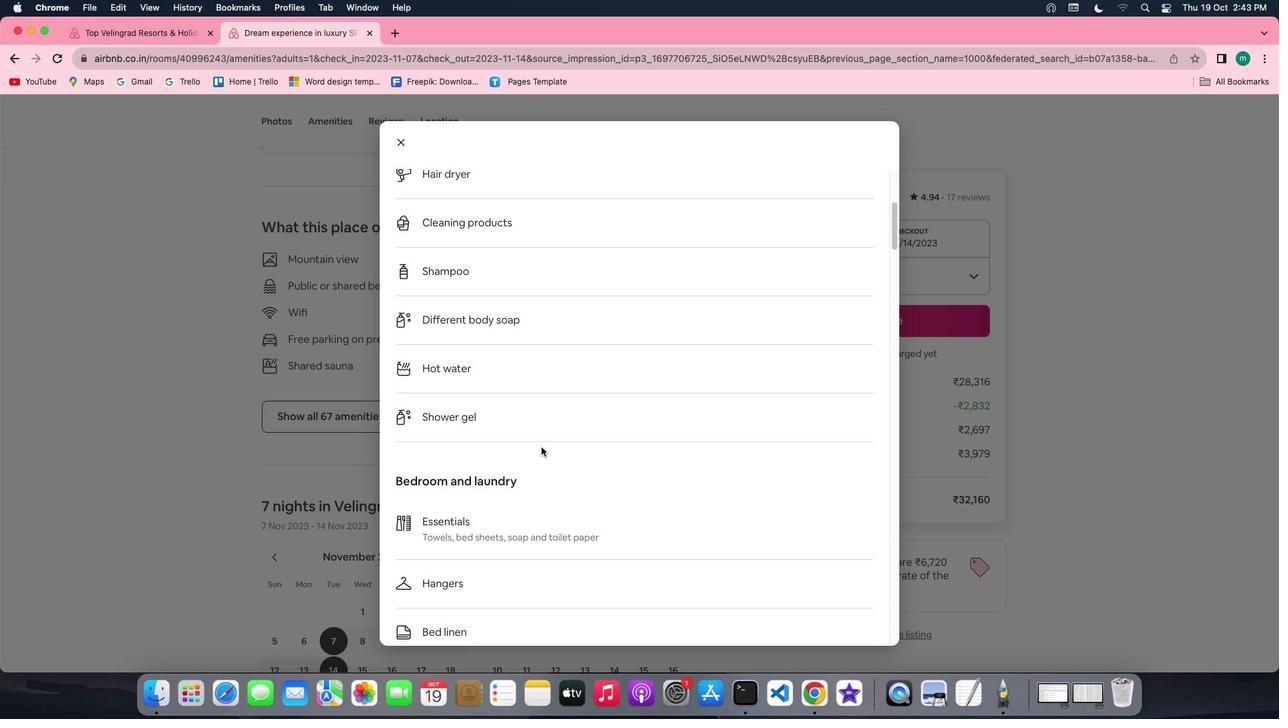 
Action: Mouse scrolled (541, 447) with delta (0, 0)
Screenshot: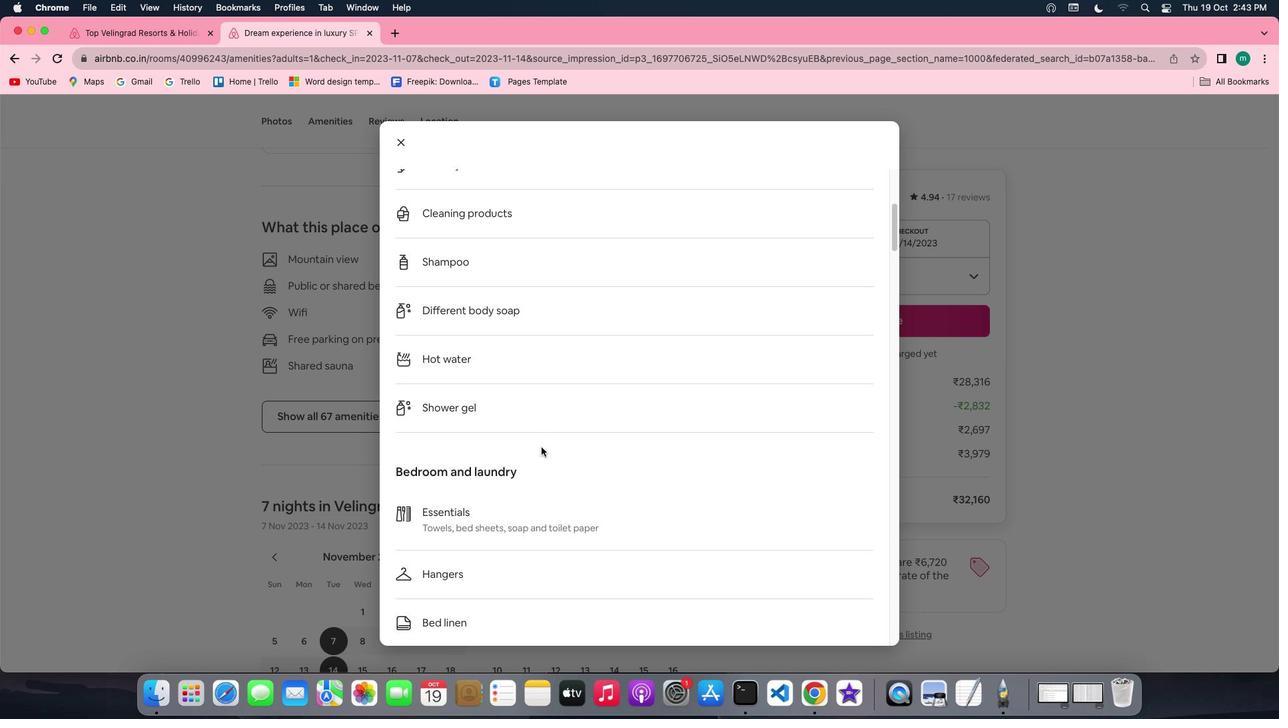 
Action: Mouse scrolled (541, 447) with delta (0, 0)
Screenshot: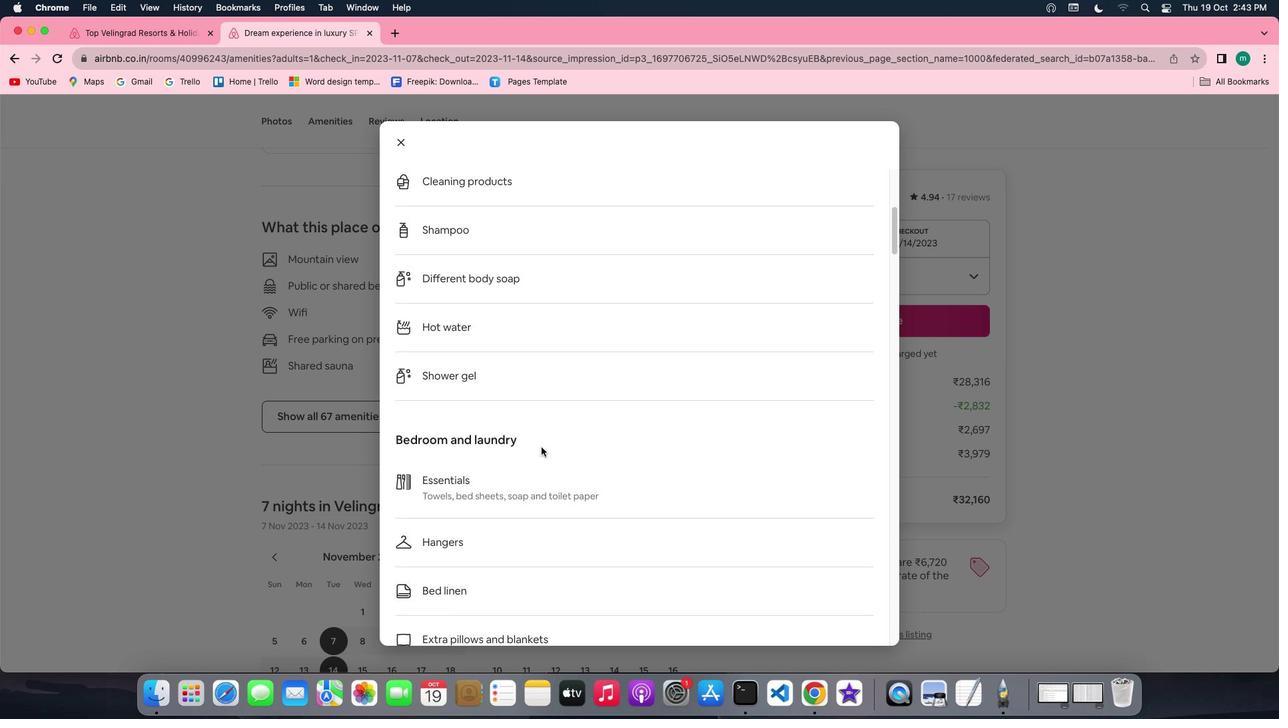 
Action: Mouse scrolled (541, 447) with delta (0, 0)
Screenshot: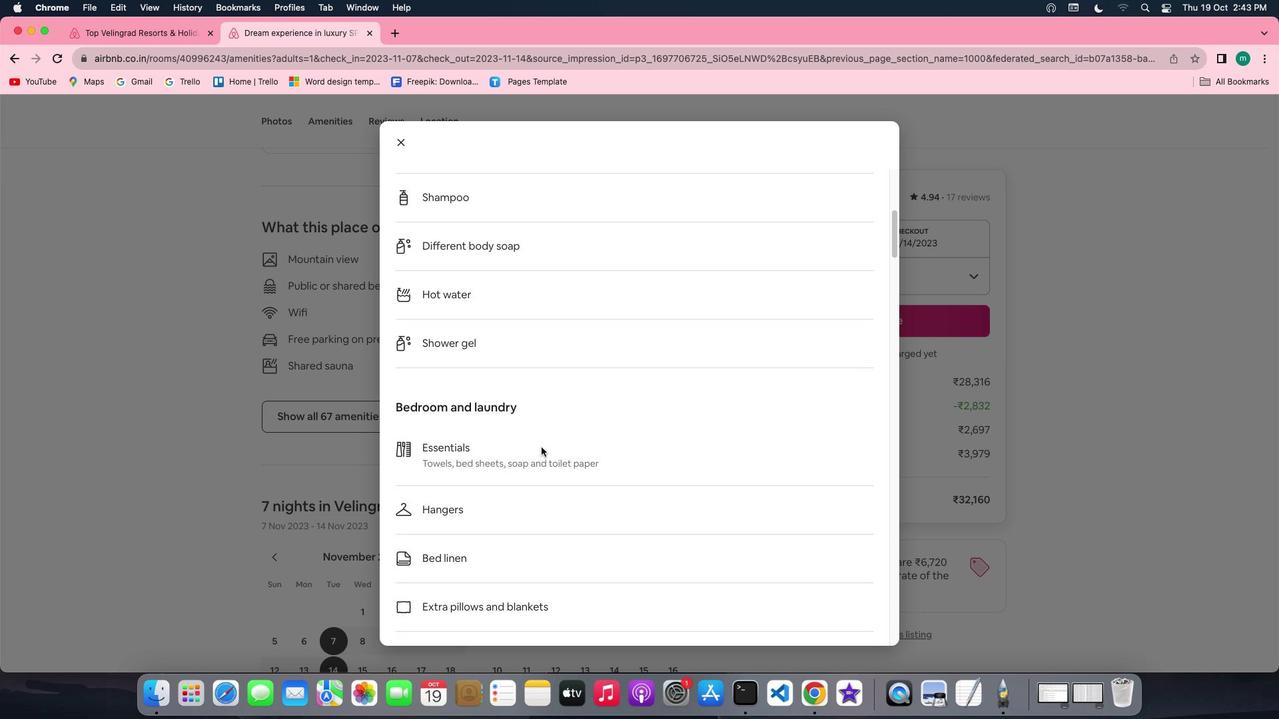 
Action: Mouse scrolled (541, 447) with delta (0, 0)
Screenshot: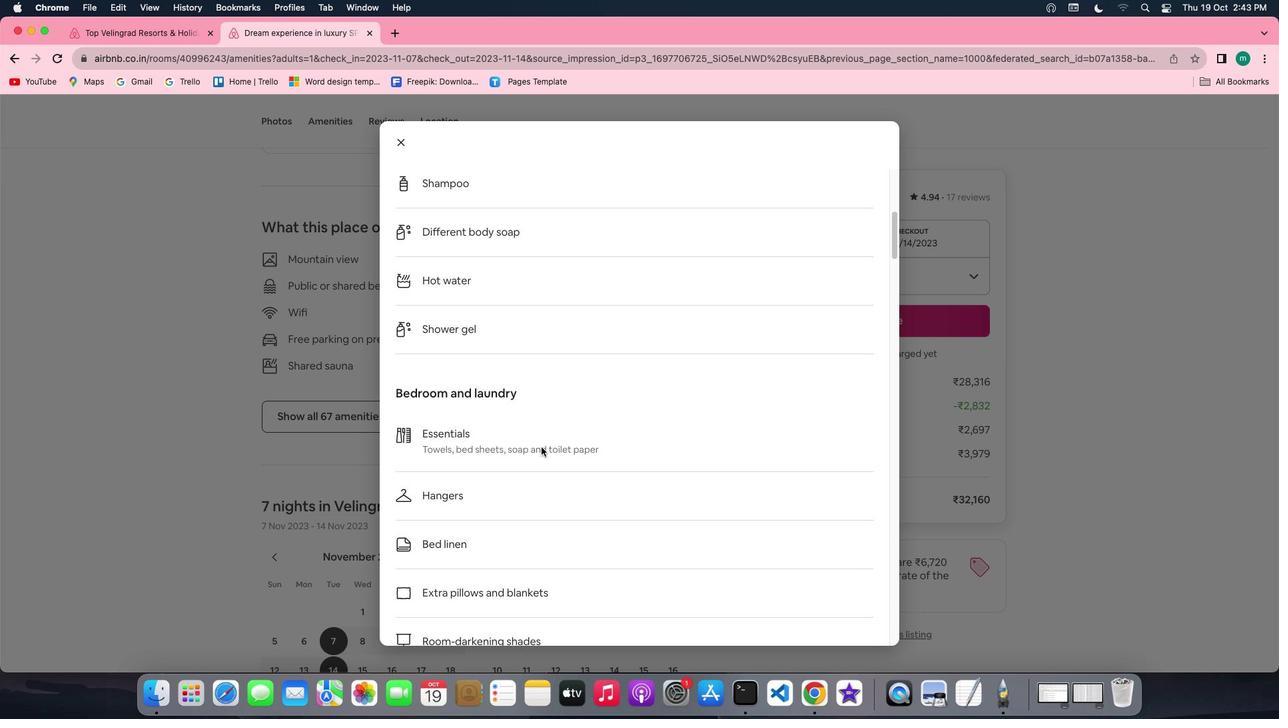 
Action: Mouse scrolled (541, 447) with delta (0, -1)
Screenshot: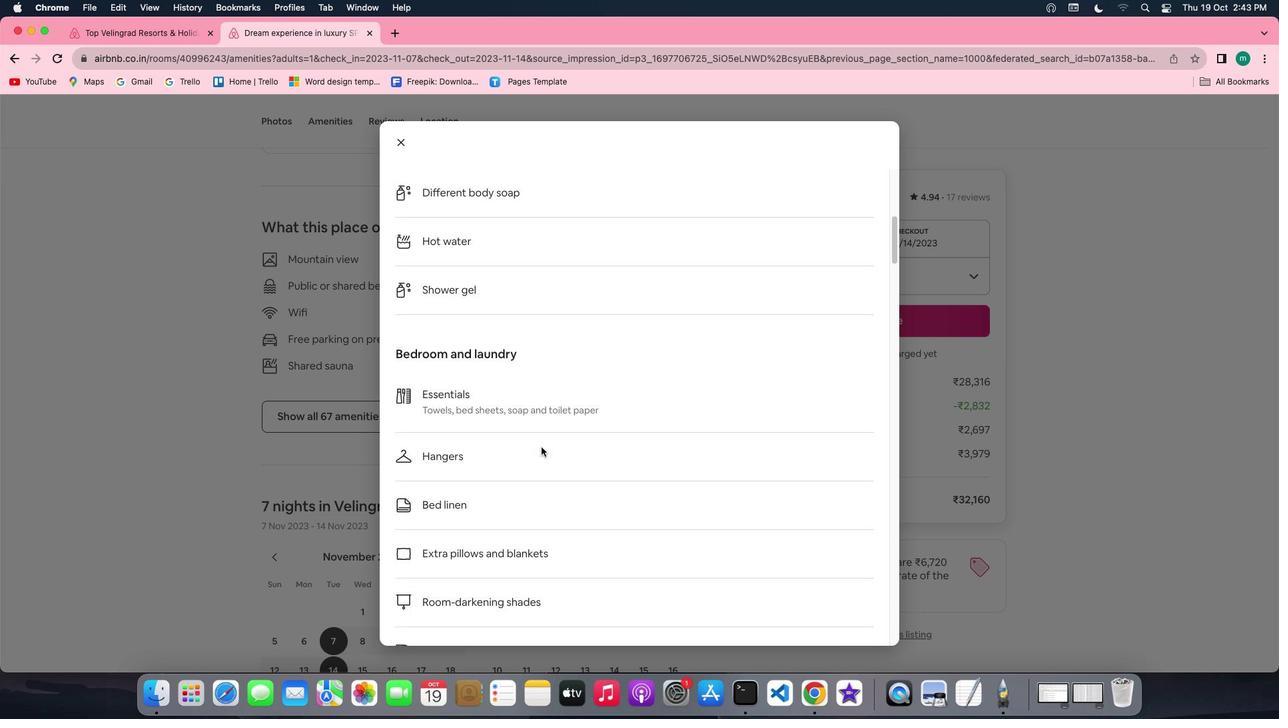 
Action: Mouse scrolled (541, 447) with delta (0, -1)
Screenshot: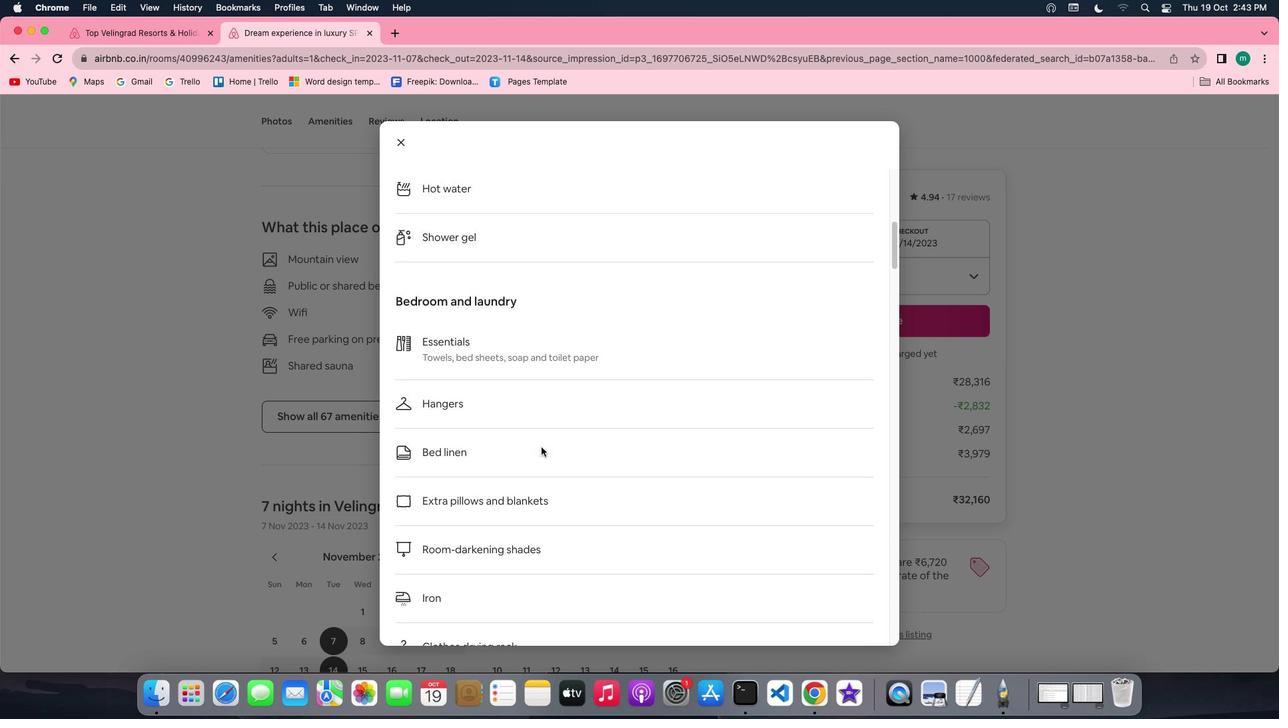 
Action: Mouse scrolled (541, 447) with delta (0, 0)
Screenshot: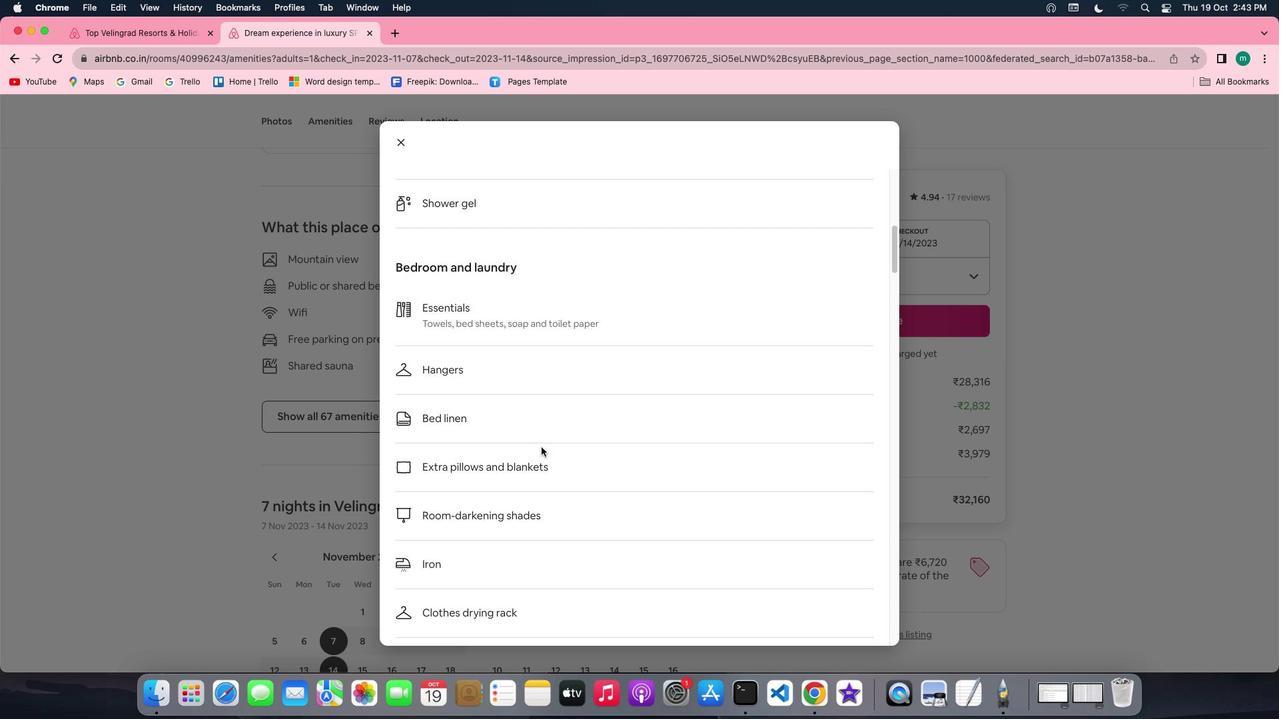 
Action: Mouse scrolled (541, 447) with delta (0, 0)
Screenshot: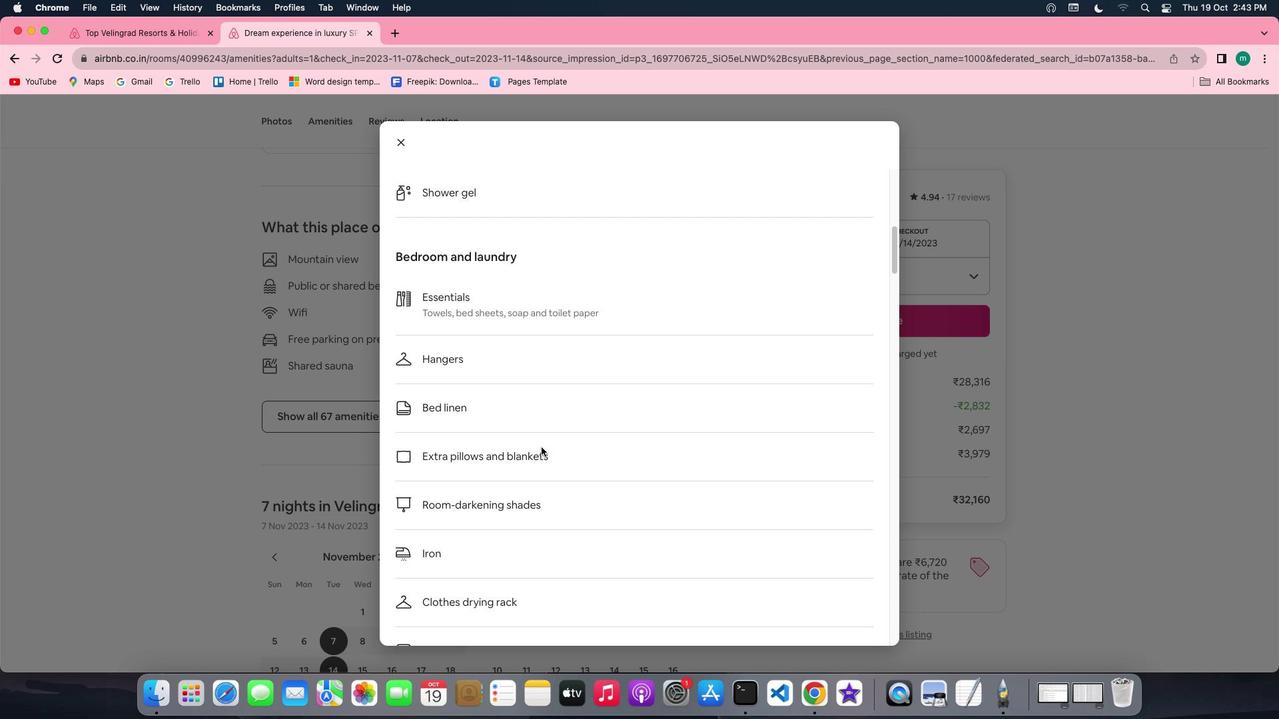 
Action: Mouse scrolled (541, 447) with delta (0, 0)
Screenshot: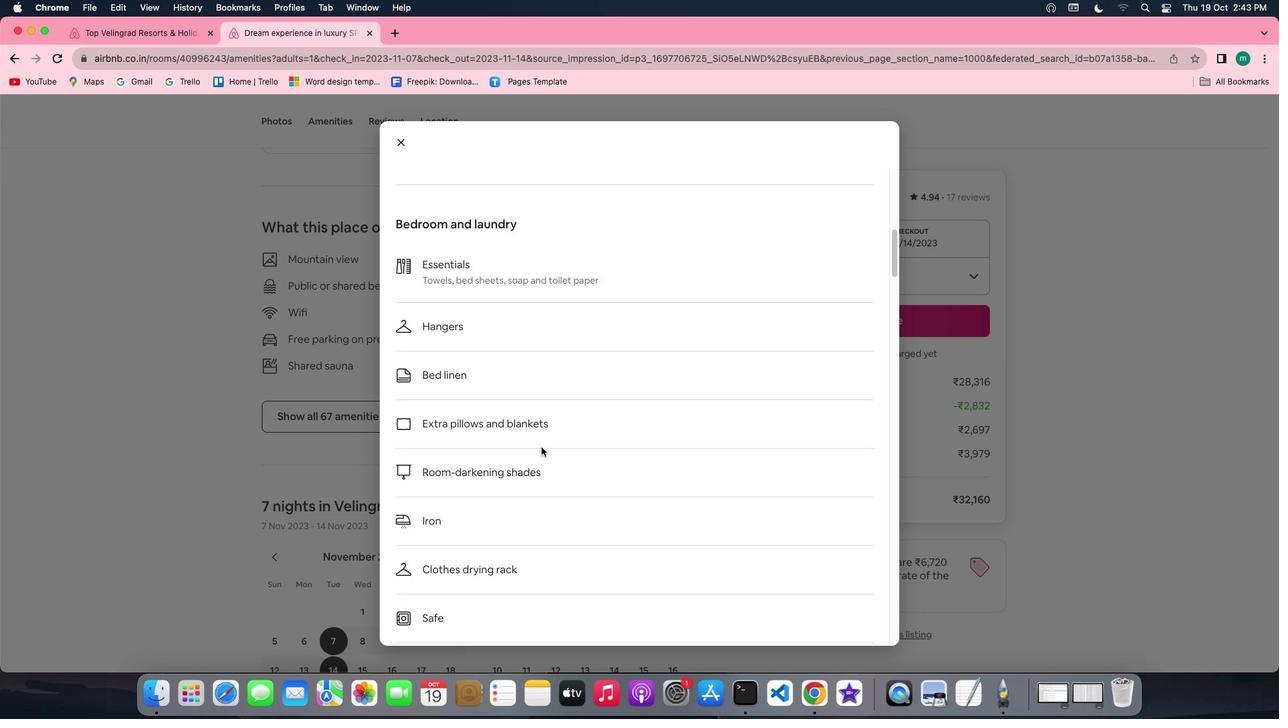 
Action: Mouse scrolled (541, 447) with delta (0, 0)
Screenshot: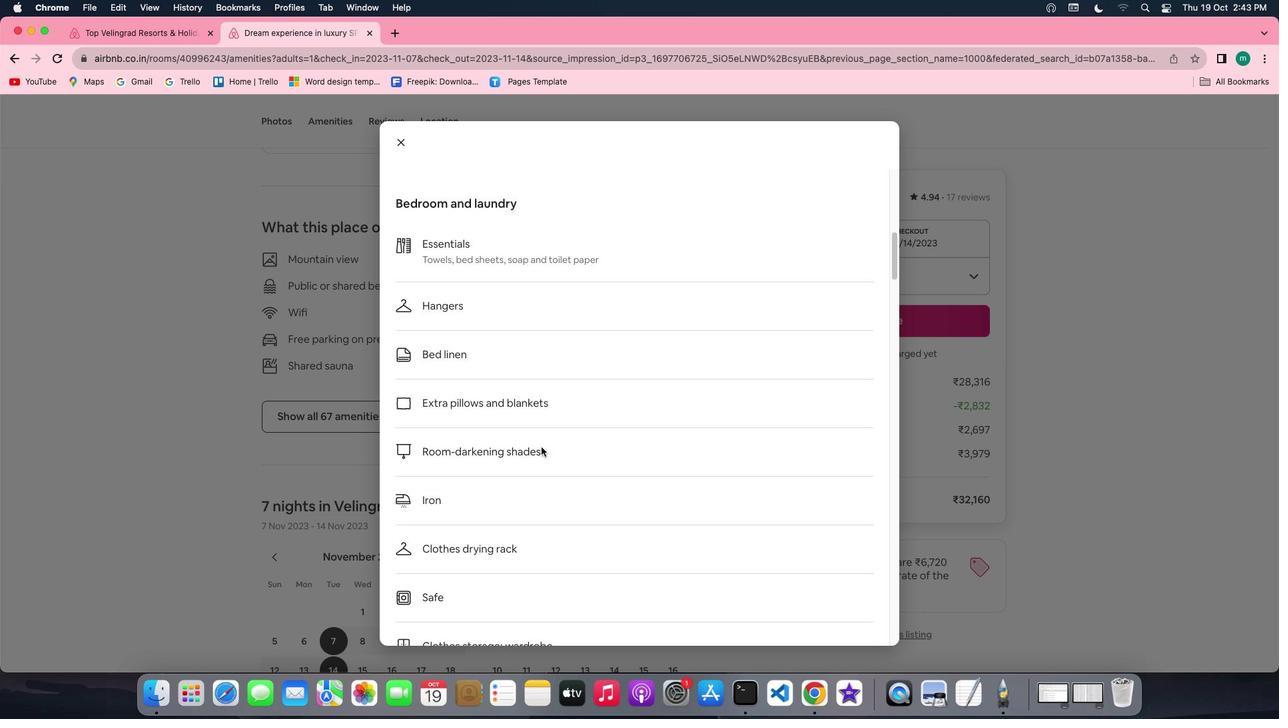 
Action: Mouse scrolled (541, 447) with delta (0, 0)
Screenshot: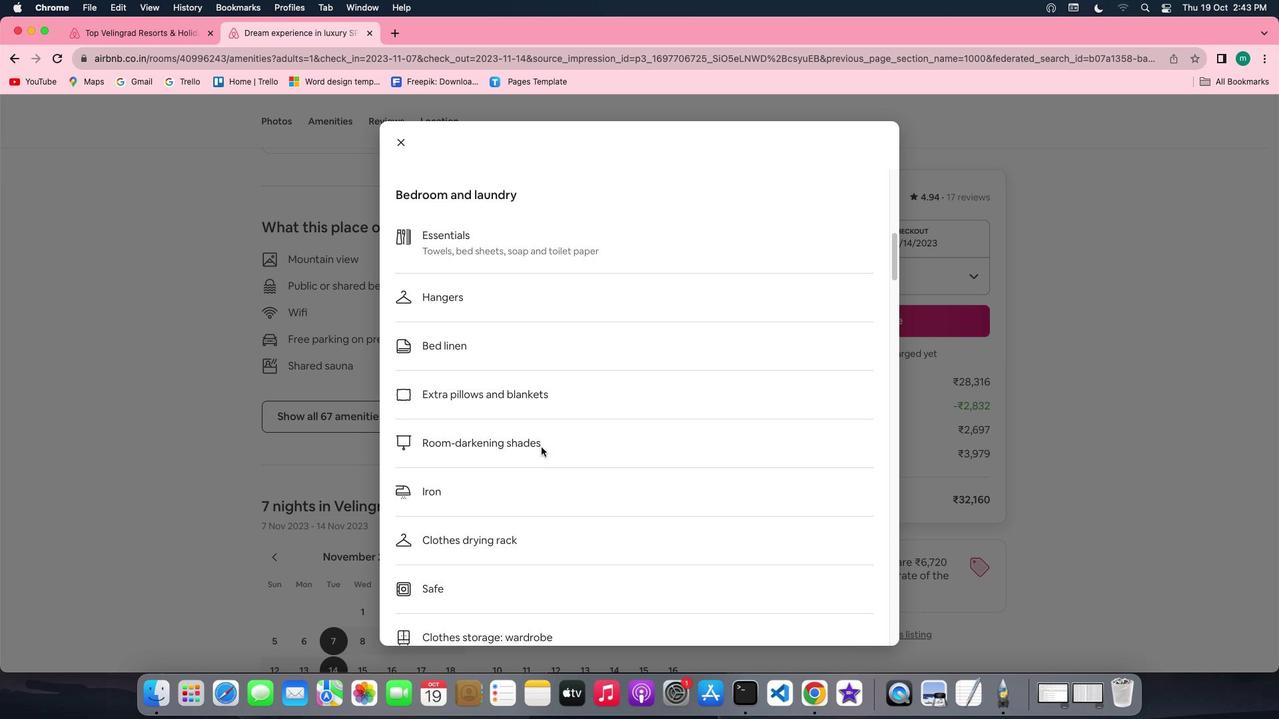 
Action: Mouse scrolled (541, 447) with delta (0, 0)
Screenshot: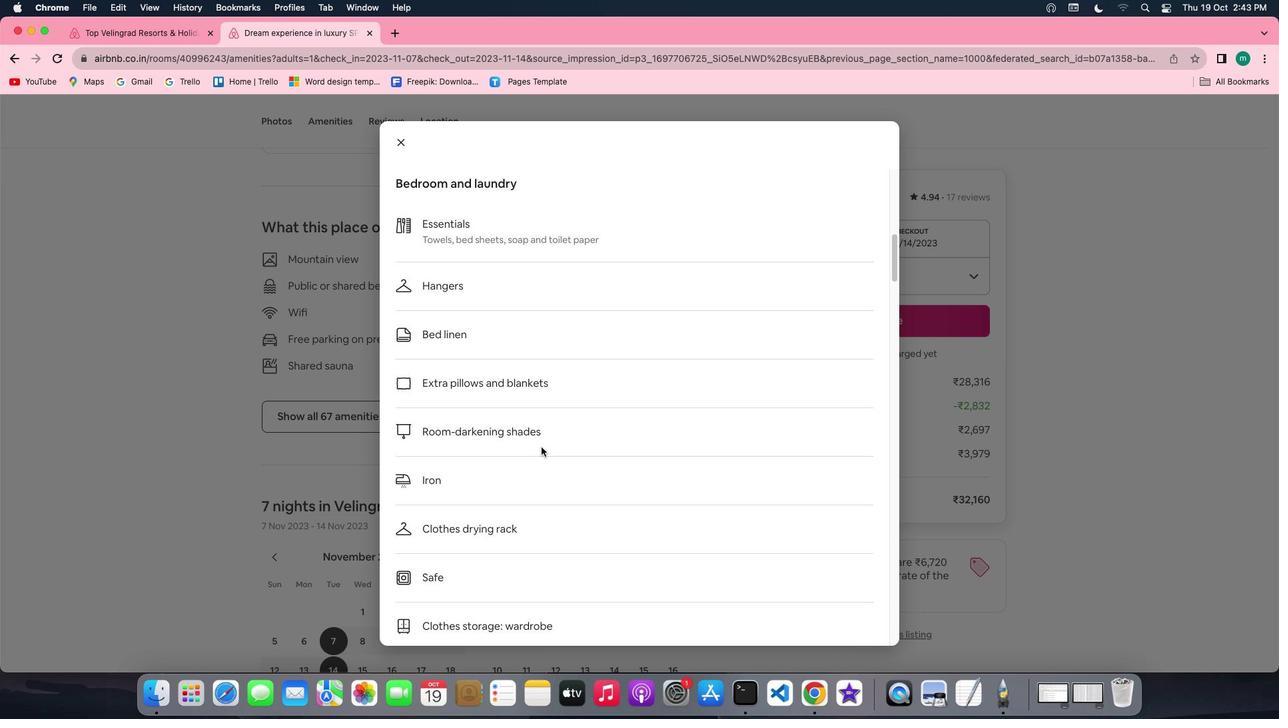 
Action: Mouse scrolled (541, 447) with delta (0, -1)
Screenshot: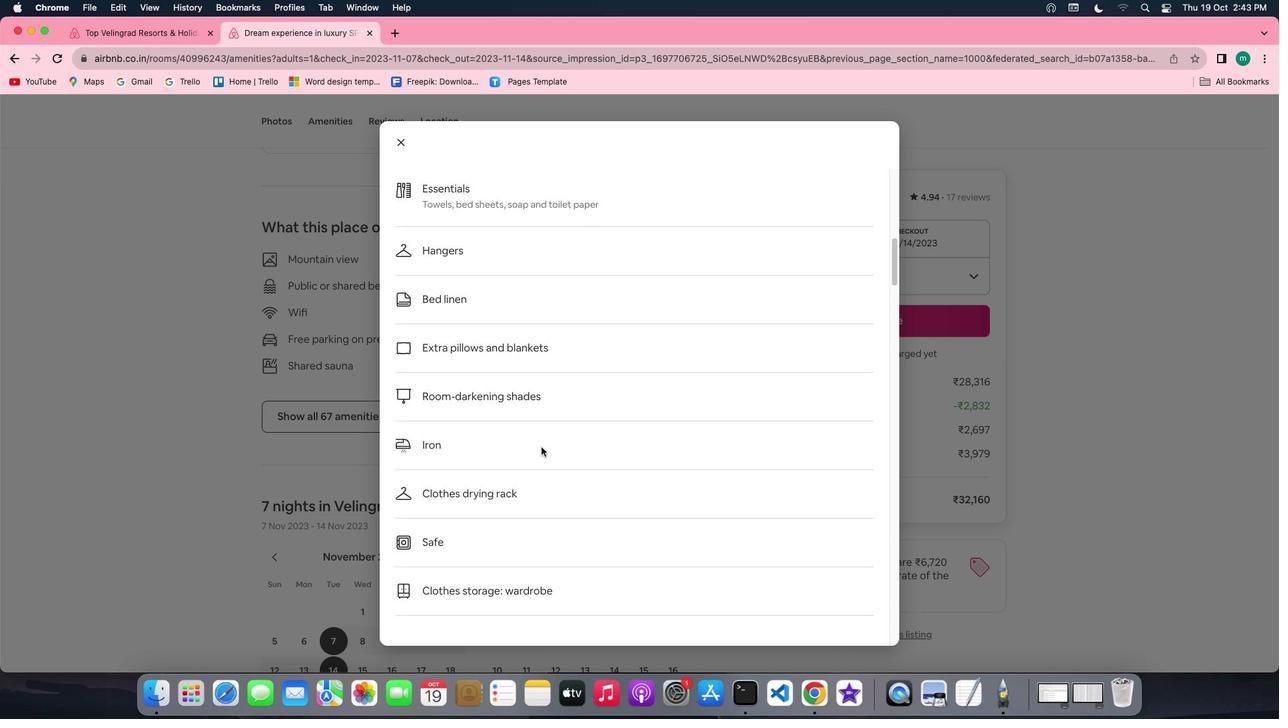 
Action: Mouse scrolled (541, 447) with delta (0, 0)
Screenshot: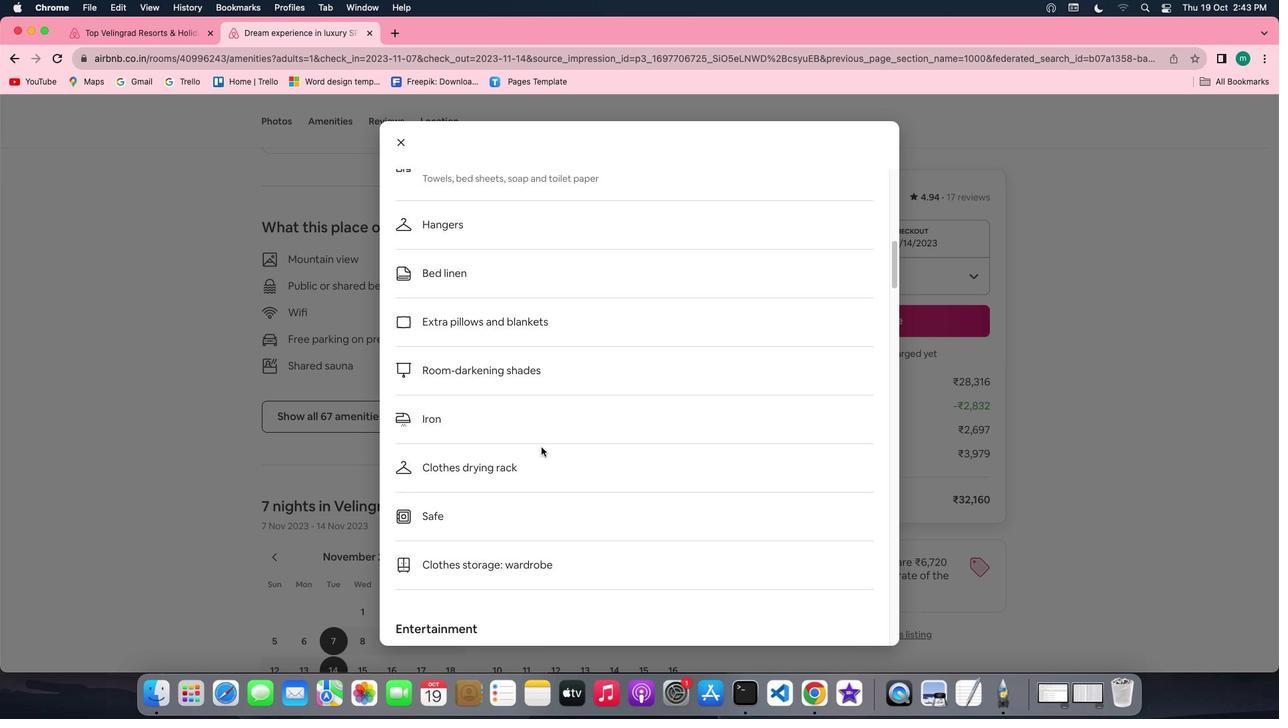 
Action: Mouse scrolled (541, 447) with delta (0, 0)
Screenshot: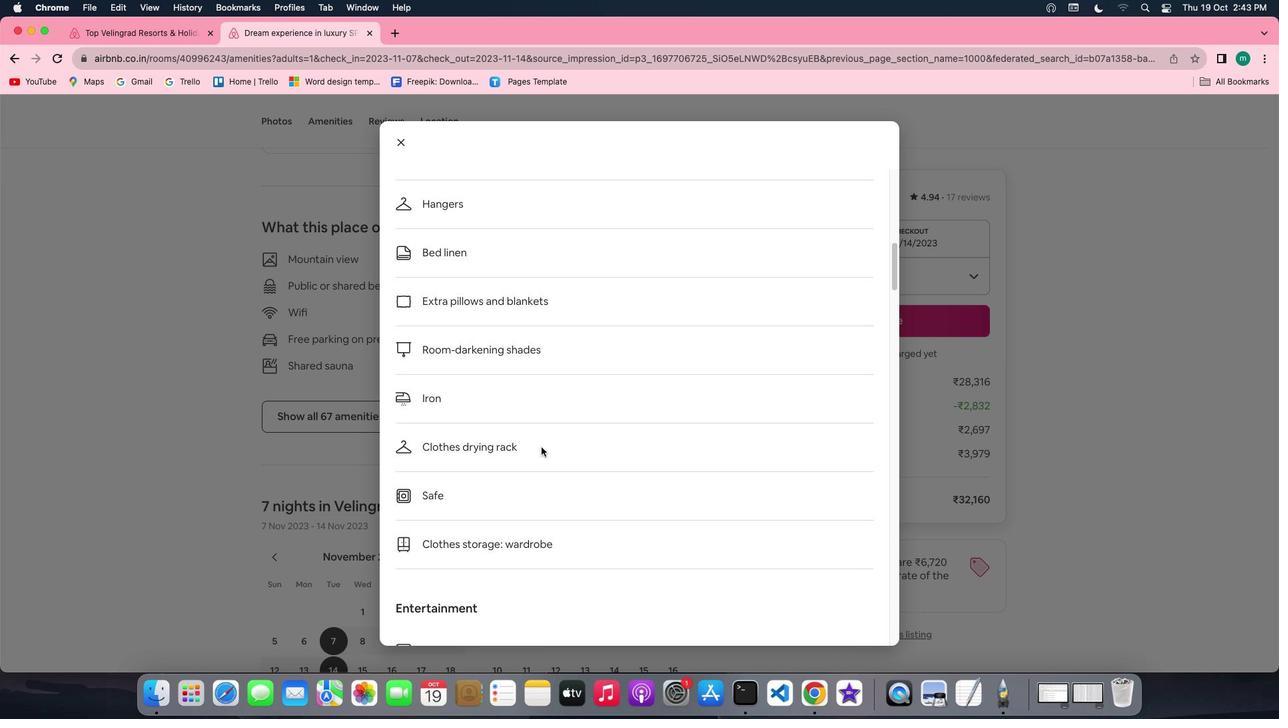 
Action: Mouse scrolled (541, 447) with delta (0, 0)
Screenshot: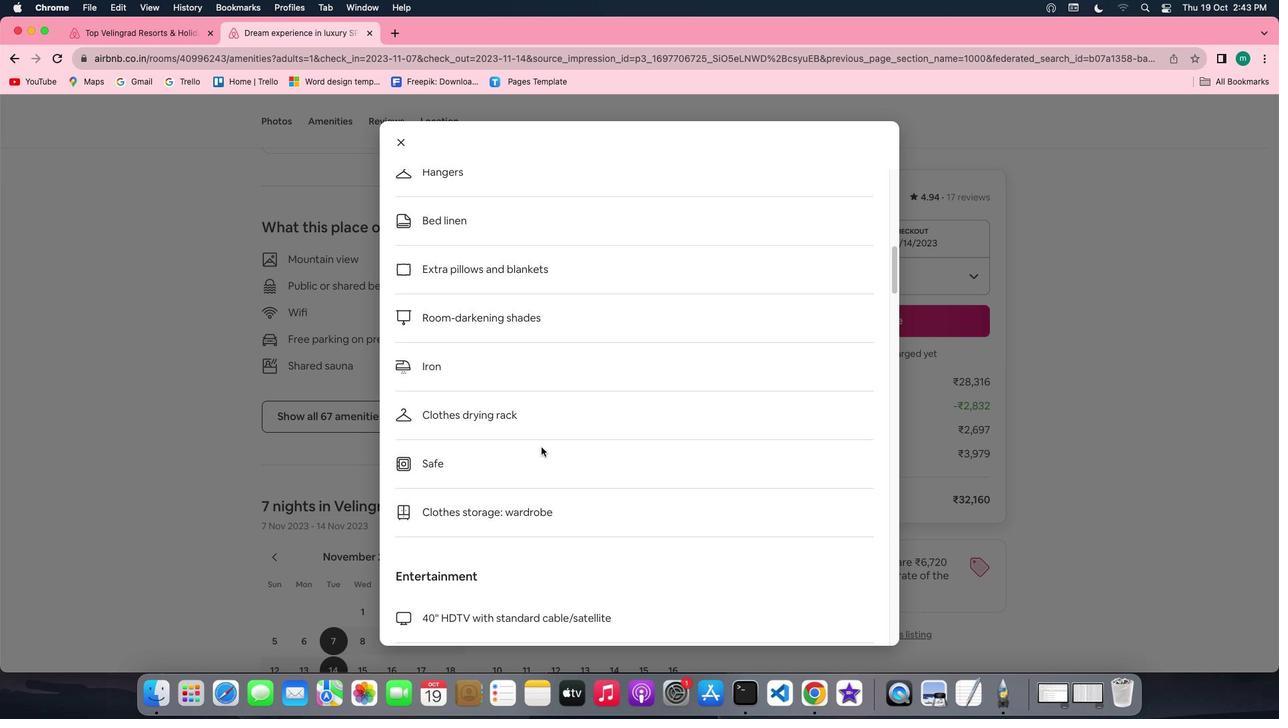 
Action: Mouse scrolled (541, 447) with delta (0, 0)
Screenshot: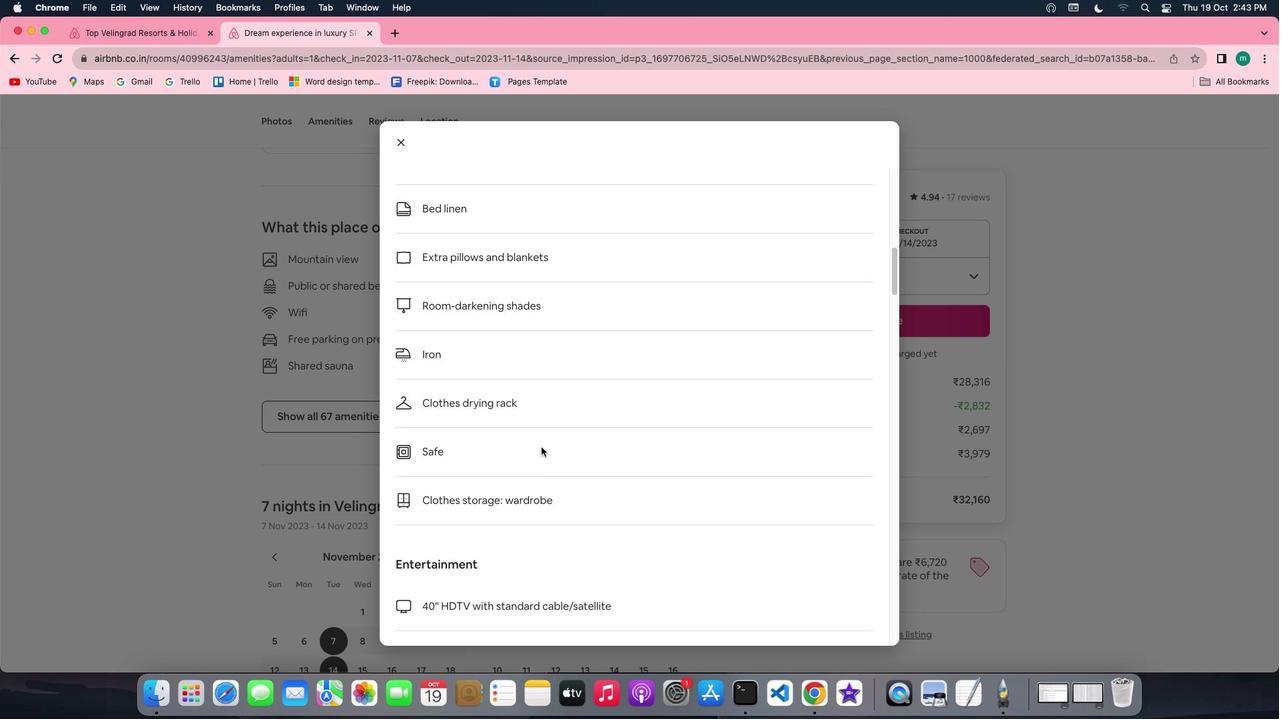 
Action: Mouse scrolled (541, 447) with delta (0, 0)
Screenshot: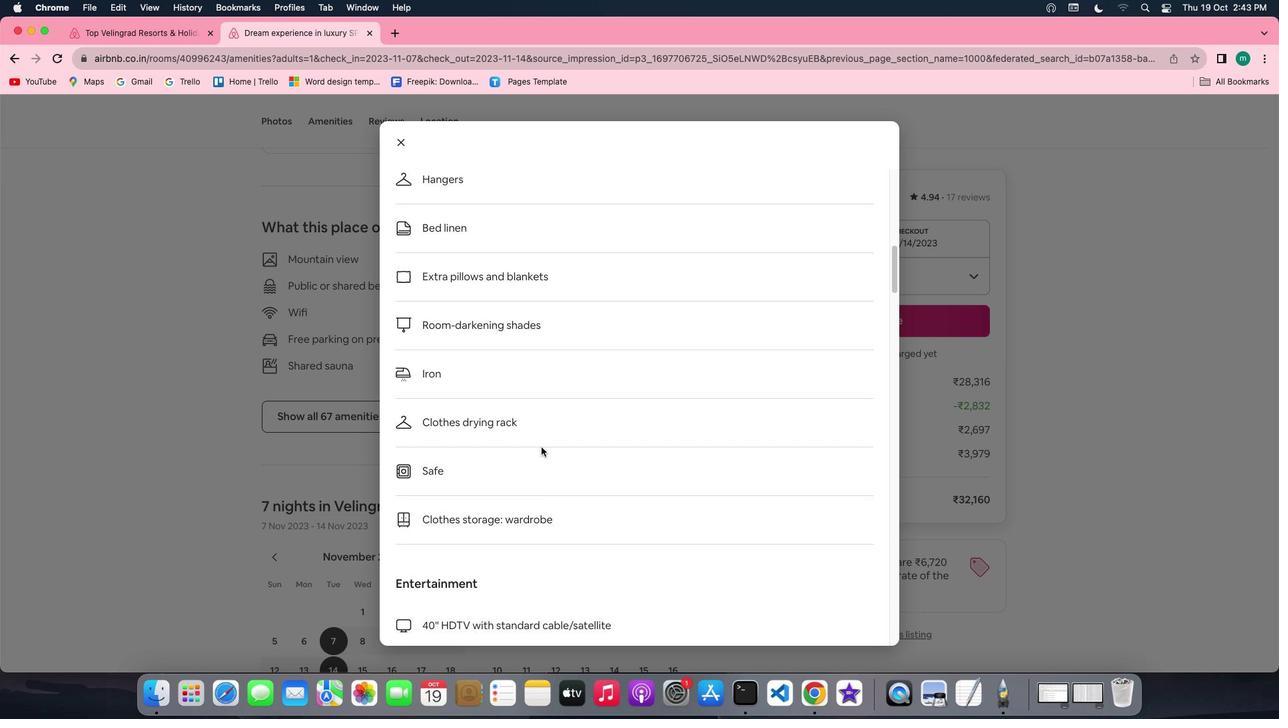 
Action: Mouse scrolled (541, 447) with delta (0, 0)
Screenshot: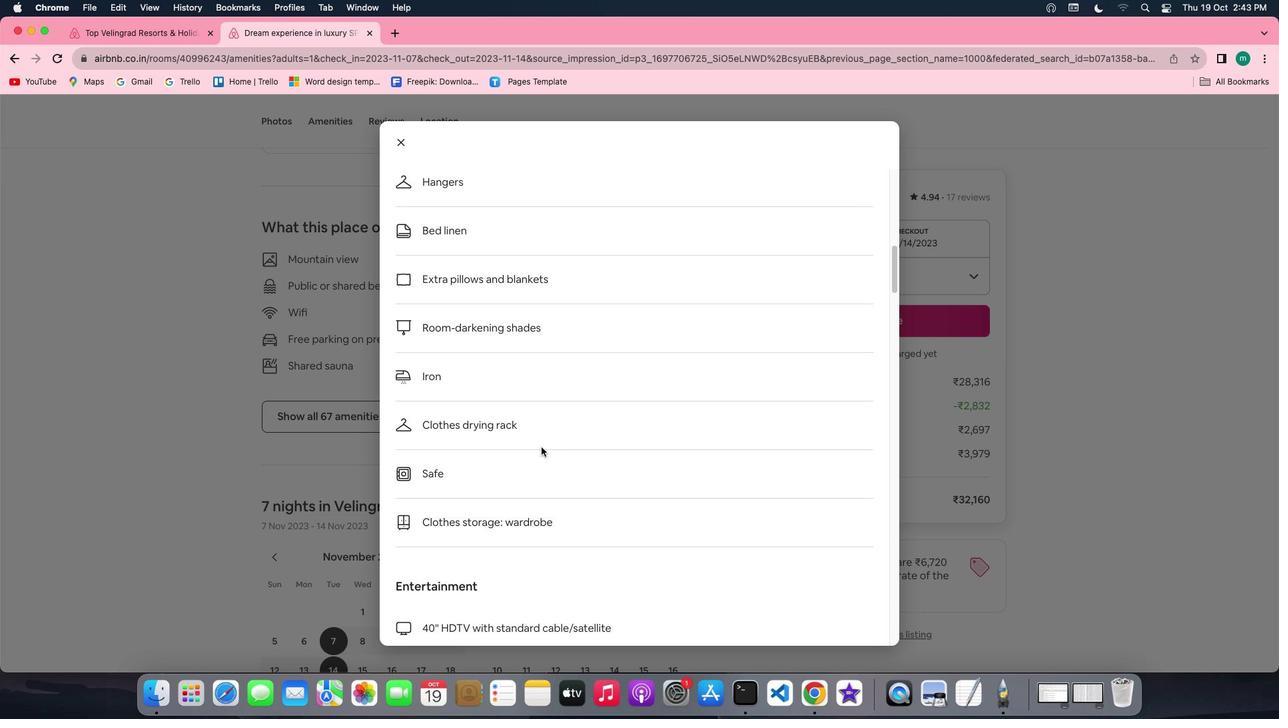 
Action: Mouse scrolled (541, 447) with delta (0, 0)
Screenshot: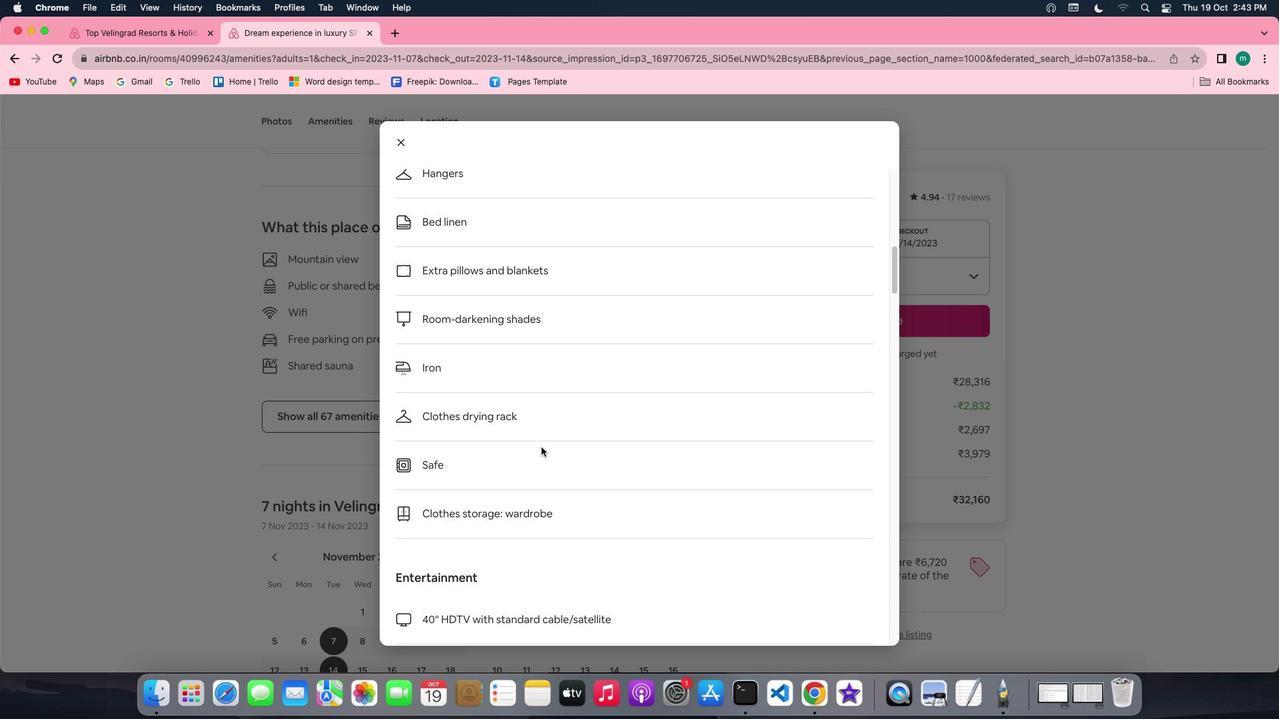 
Action: Mouse scrolled (541, 447) with delta (0, 0)
Screenshot: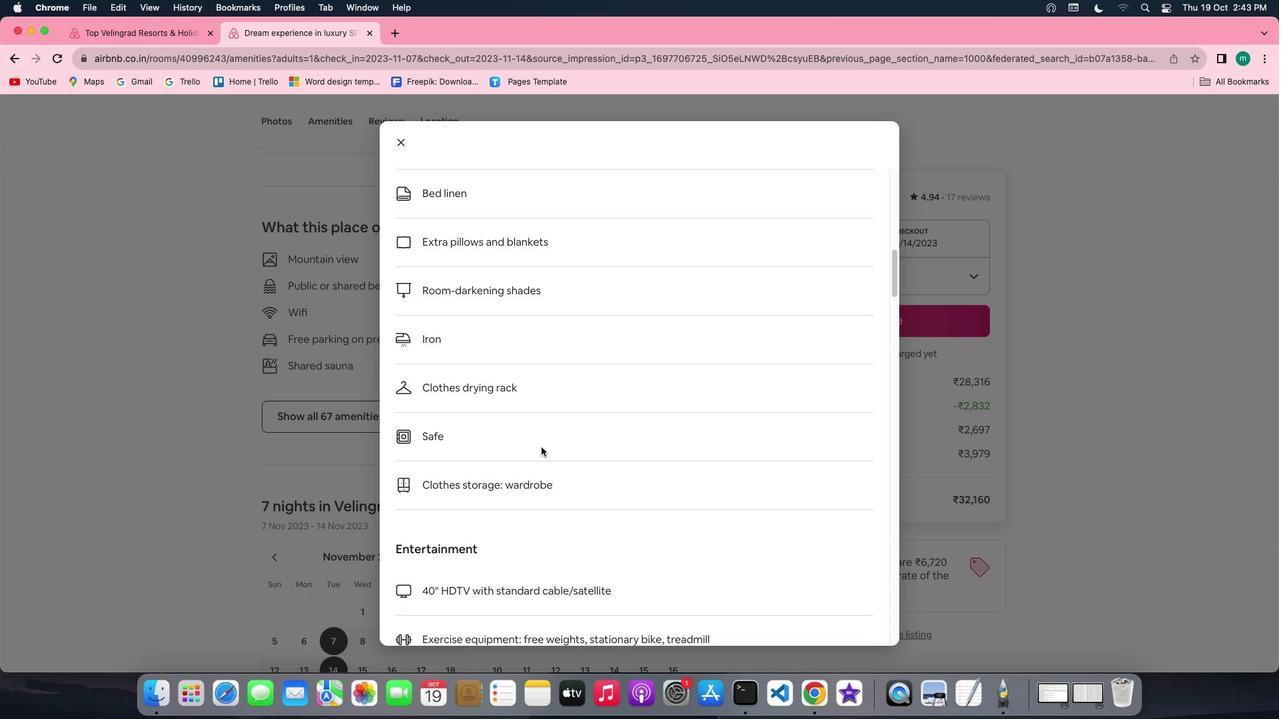 
Action: Mouse scrolled (541, 447) with delta (0, 0)
Screenshot: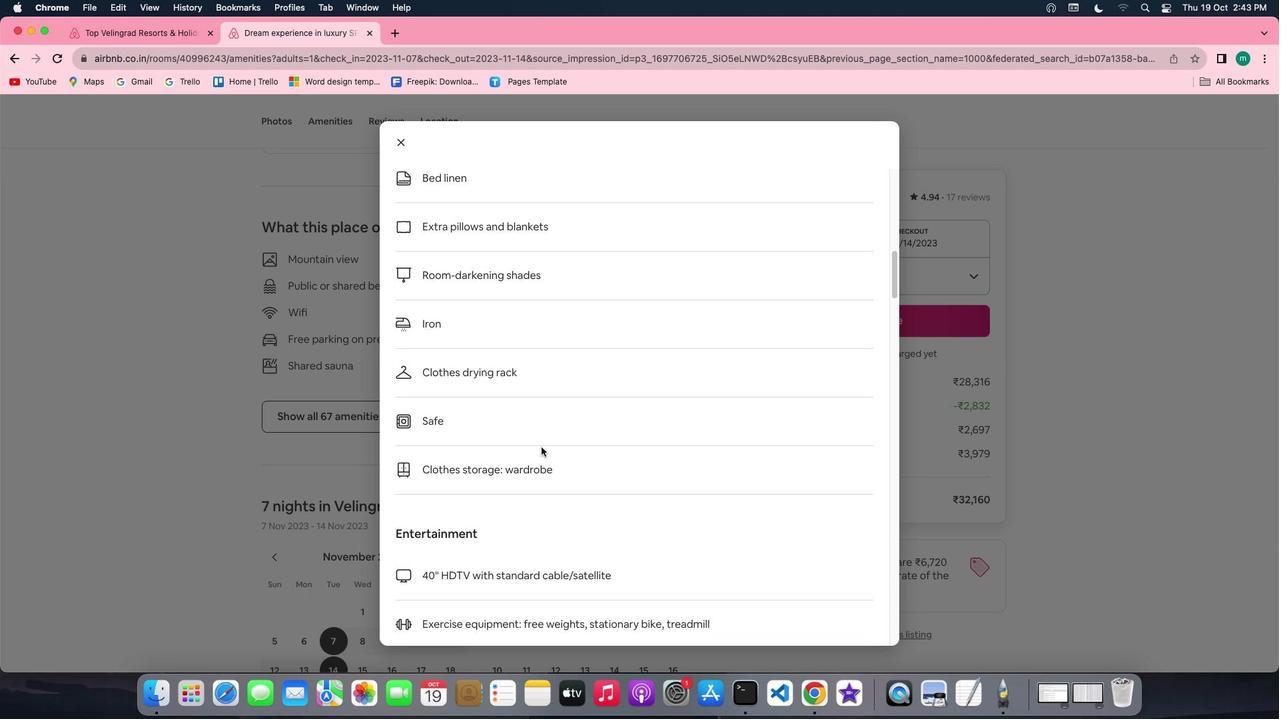 
Action: Mouse scrolled (541, 447) with delta (0, 0)
Screenshot: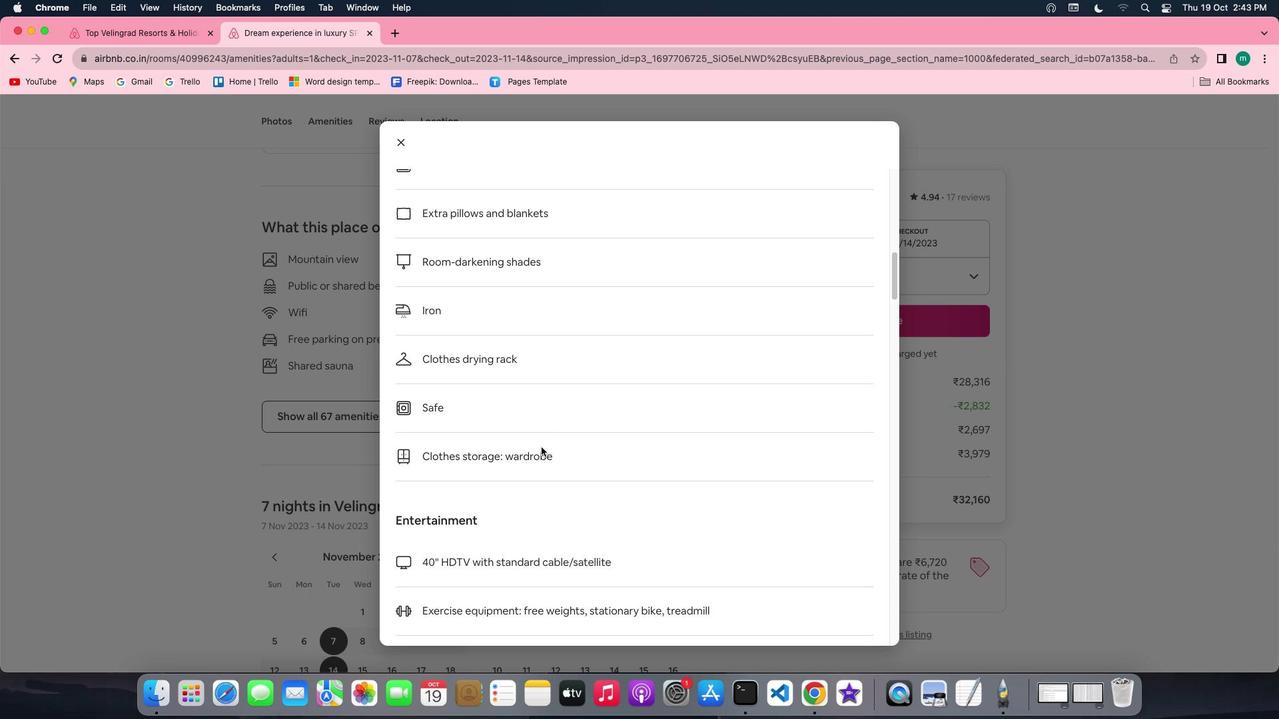
Action: Mouse scrolled (541, 447) with delta (0, -1)
Screenshot: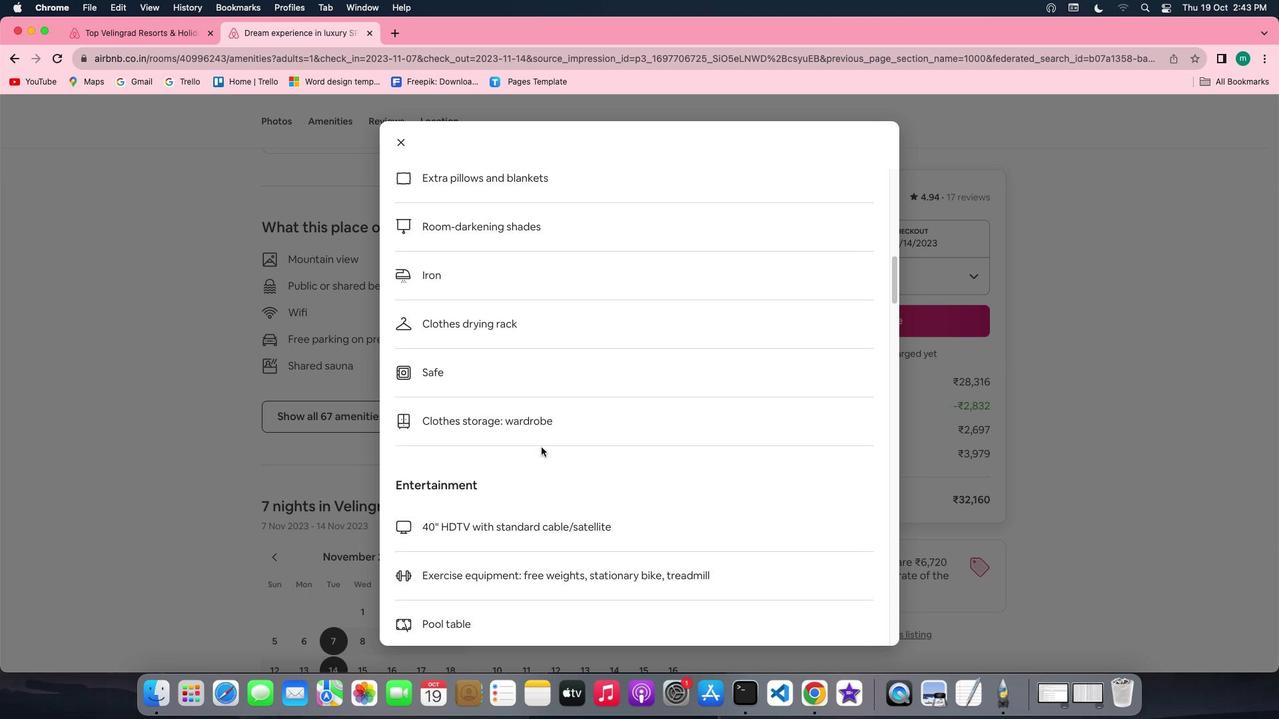 
Action: Mouse scrolled (541, 447) with delta (0, 0)
Screenshot: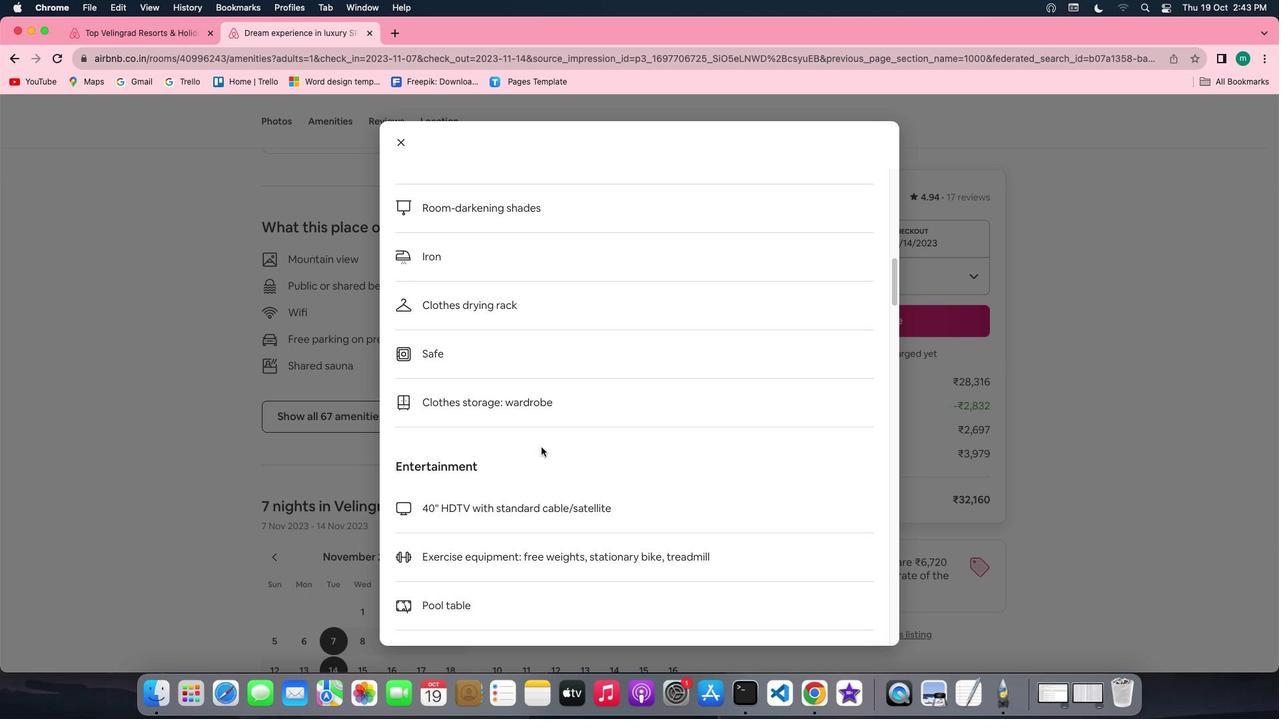 
Action: Mouse scrolled (541, 447) with delta (0, 0)
Screenshot: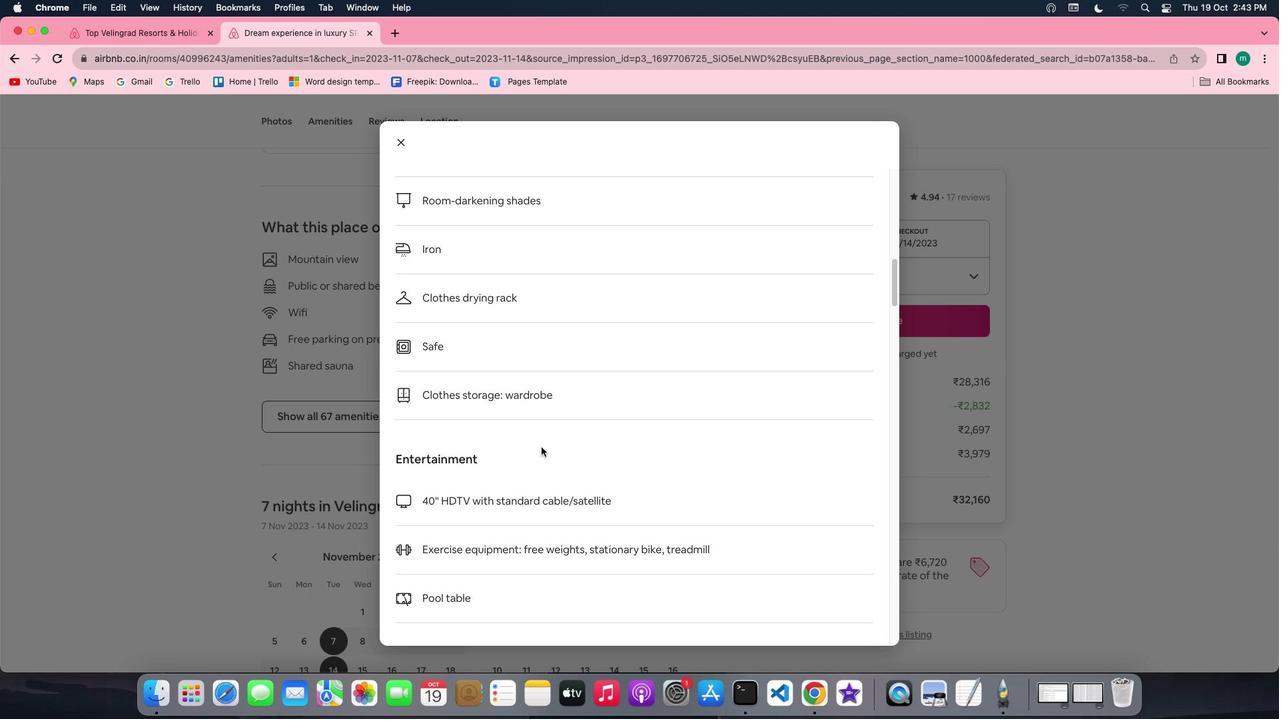 
Action: Mouse scrolled (541, 447) with delta (0, 0)
Screenshot: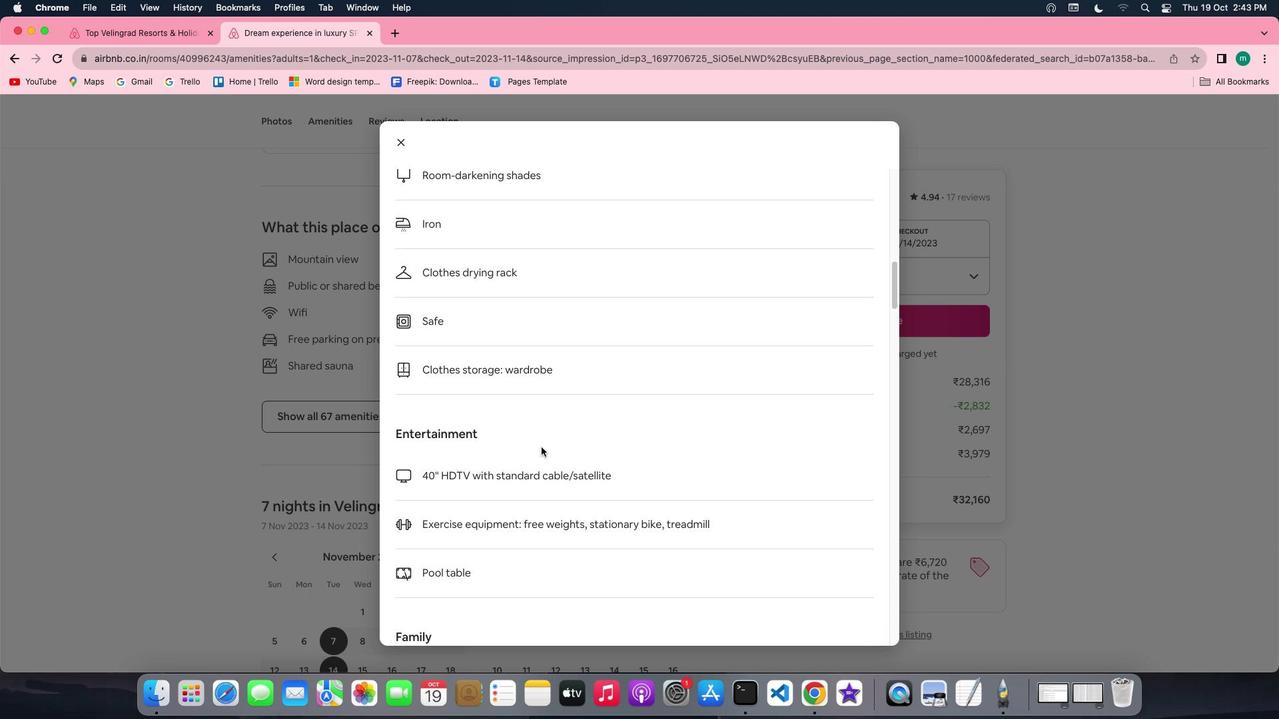 
Action: Mouse scrolled (541, 447) with delta (0, -1)
Screenshot: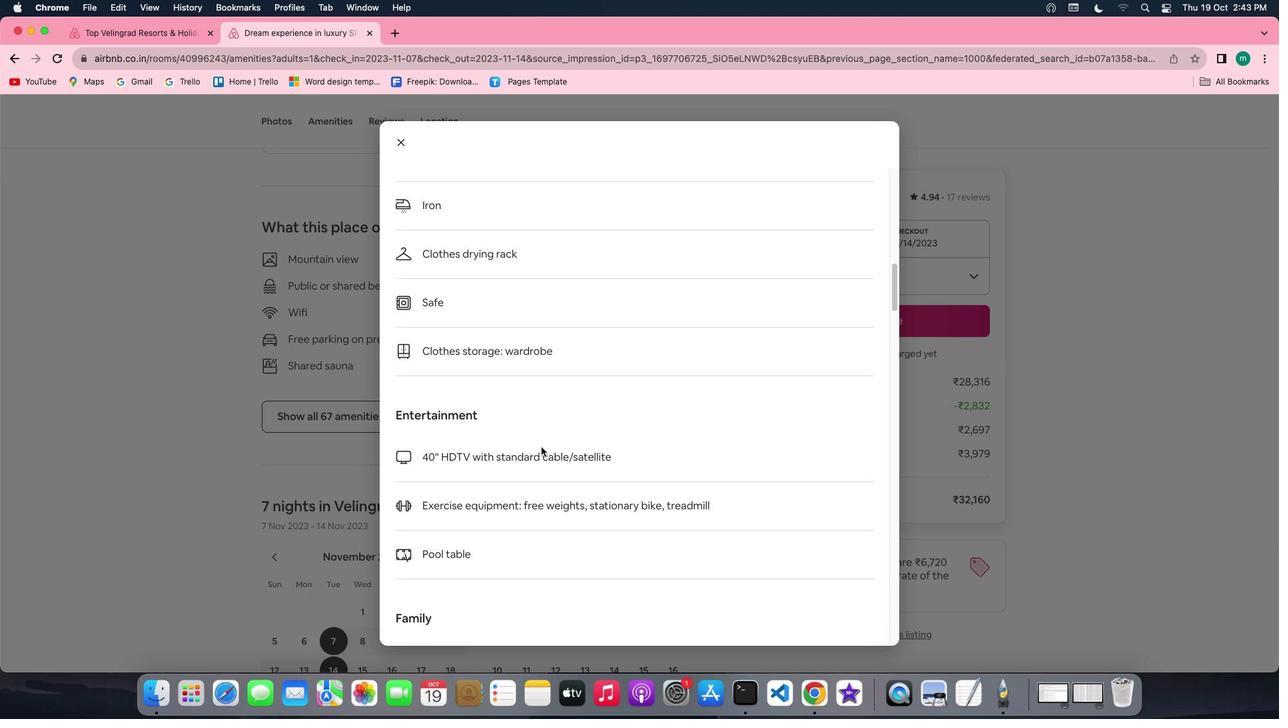 
Action: Mouse moved to (541, 447)
Screenshot: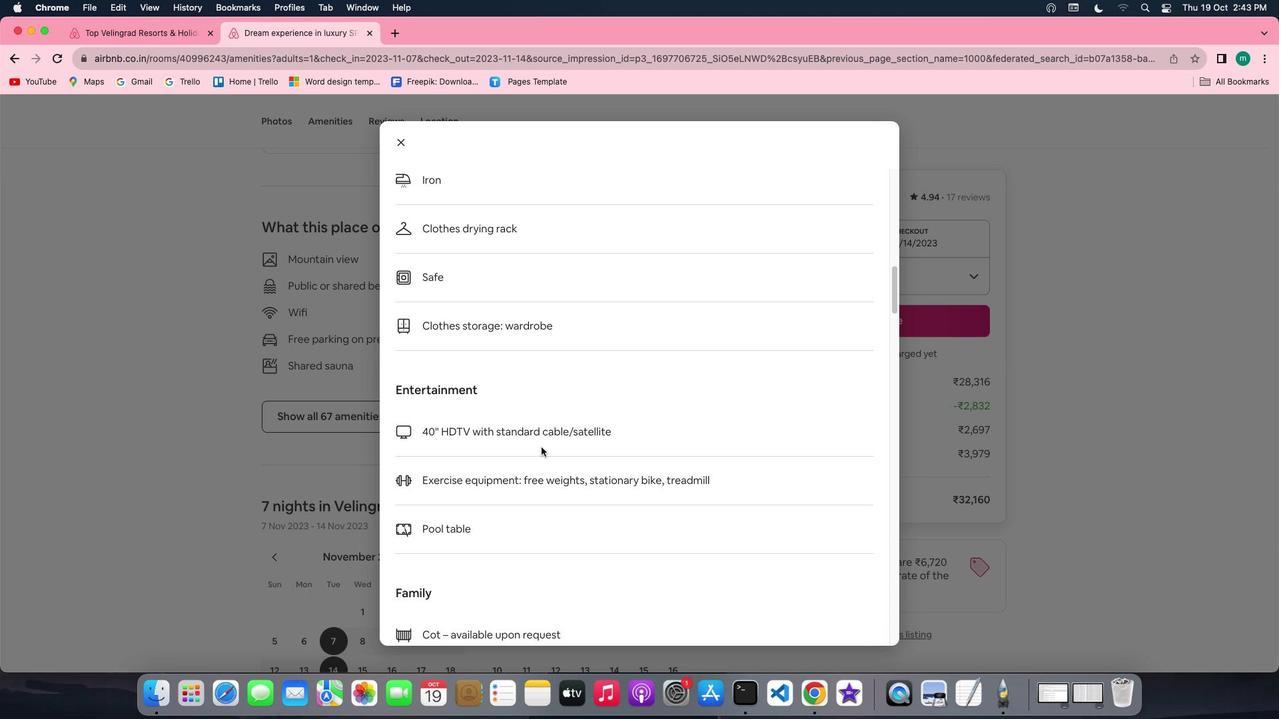 
Action: Mouse scrolled (541, 447) with delta (0, 0)
Screenshot: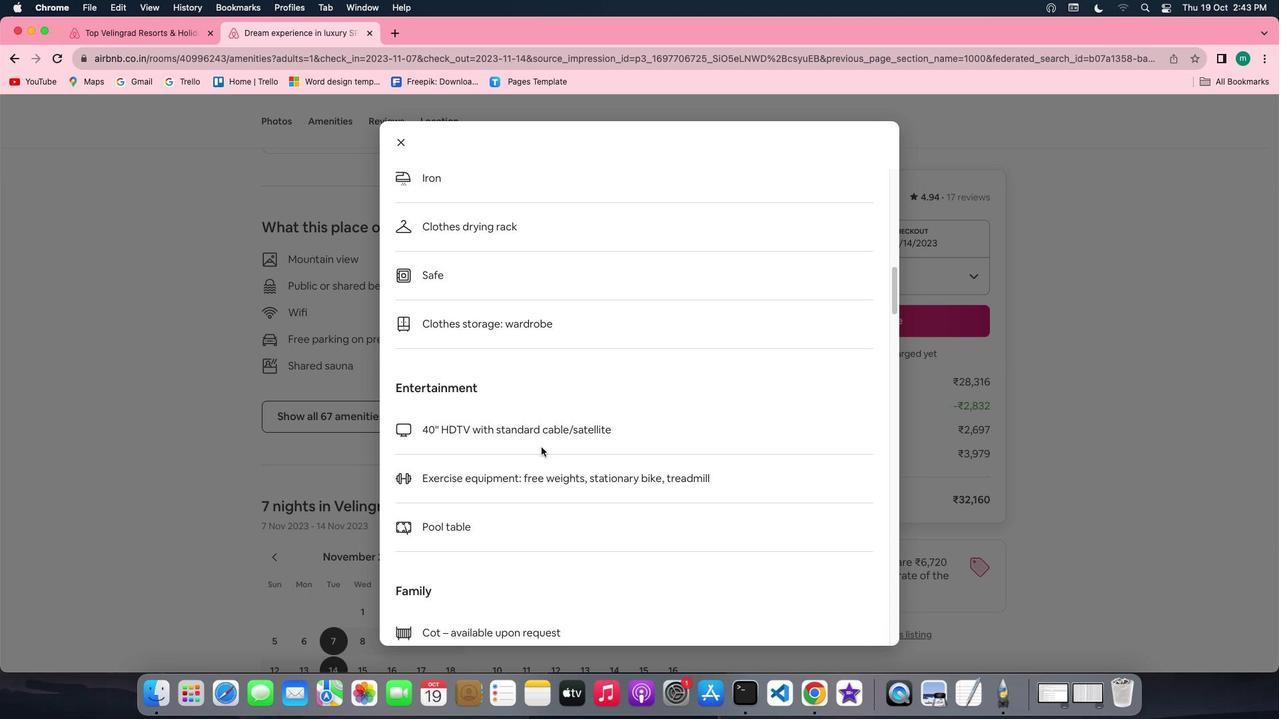 
Action: Mouse scrolled (541, 447) with delta (0, 0)
